 Task: Open the event Second Client Appreciation Dinner Banquet and Networking Gala on '2023/11/11', change the date to 2023/11/22, change the font style of the description to Arial, set the availability to Tentative, insert an emoji Red heart, logged in from the account softage.10@softage.net and add another guest for the event, softage.5@softage.net. Change the alignment of the event description to Align center.Change the font color of the description to Dark Blue and select an event charm, 
Action: Mouse moved to (392, 186)
Screenshot: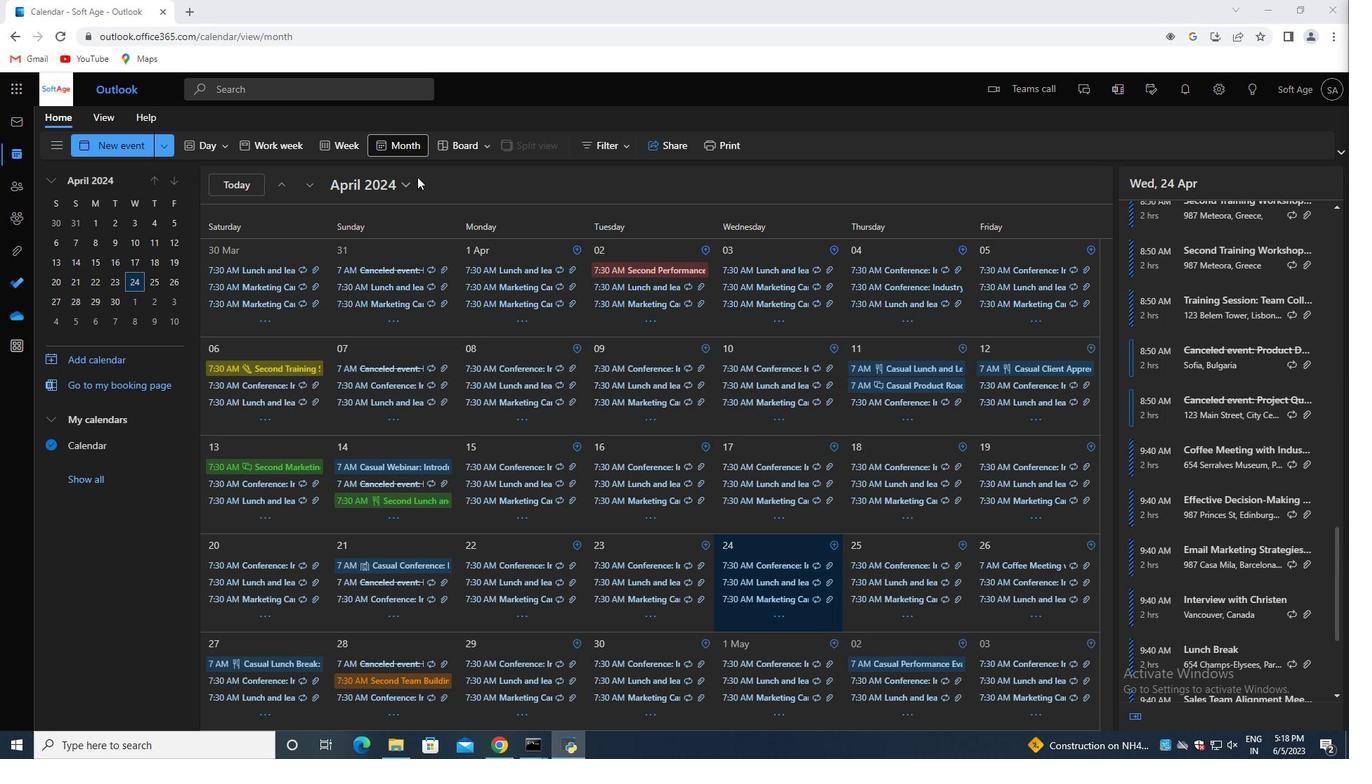 
Action: Mouse pressed left at (392, 186)
Screenshot: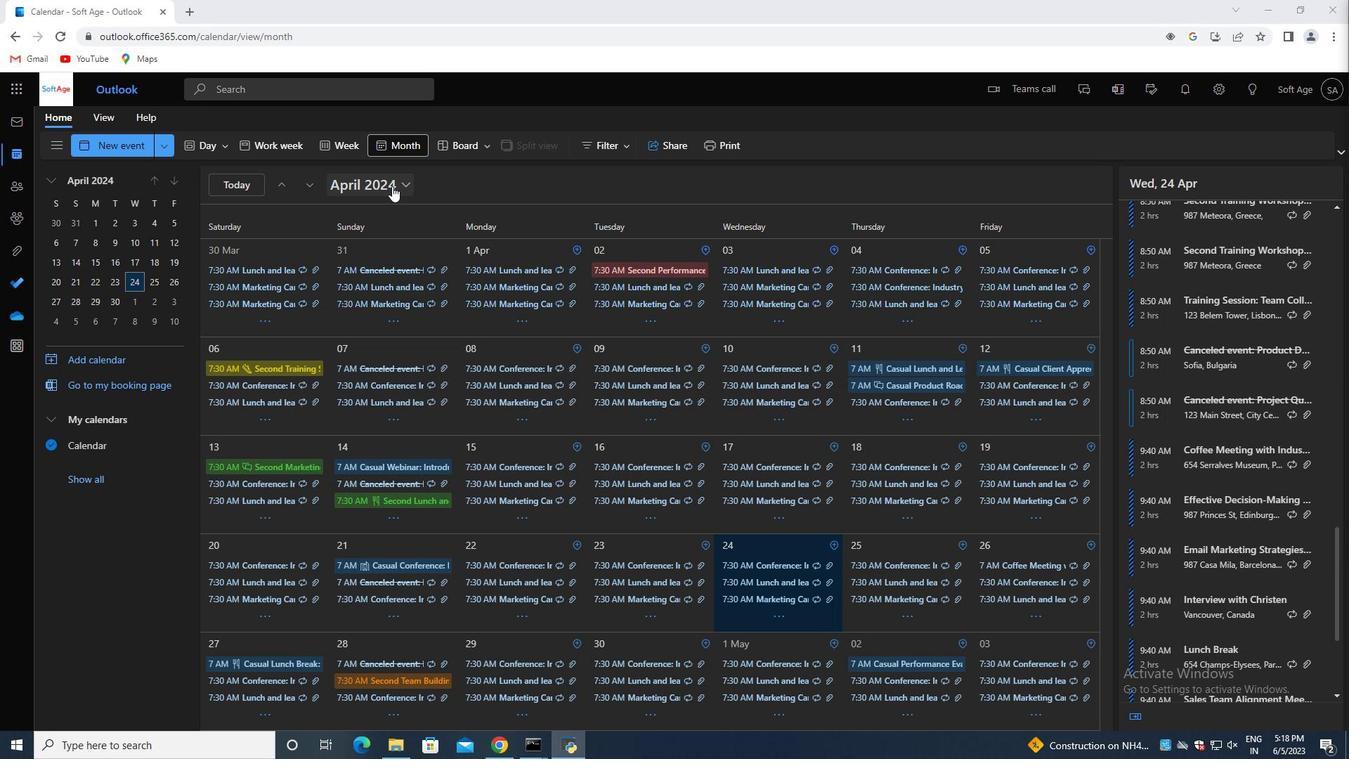 
Action: Mouse moved to (448, 218)
Screenshot: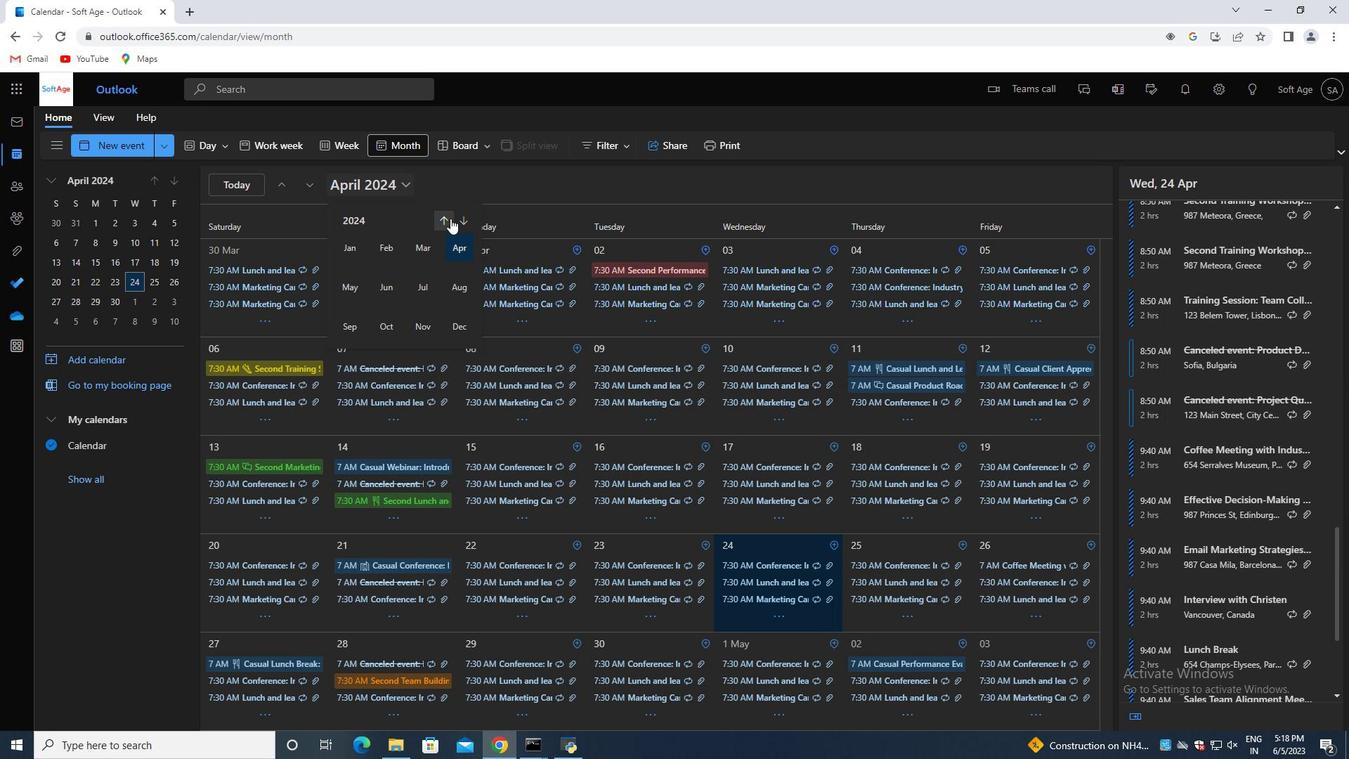 
Action: Mouse pressed left at (448, 218)
Screenshot: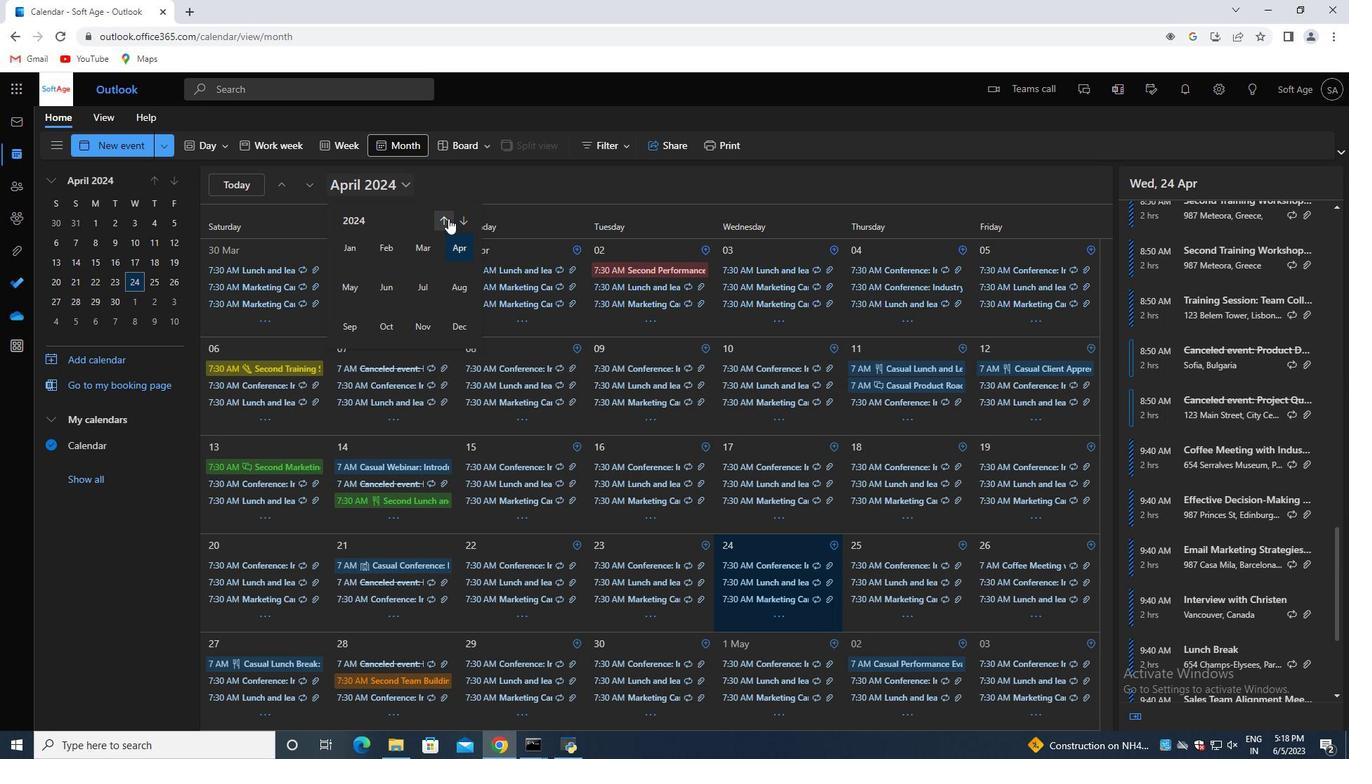 
Action: Mouse moved to (425, 330)
Screenshot: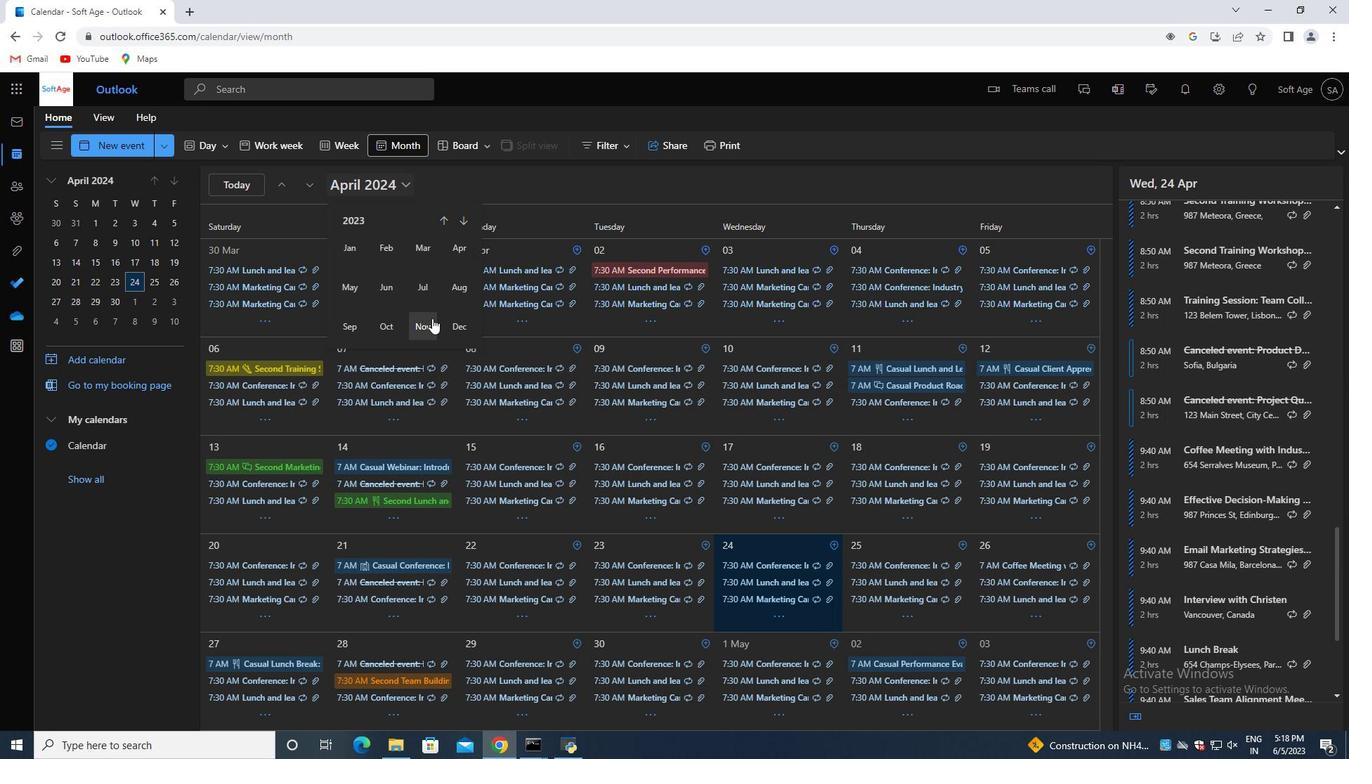 
Action: Mouse pressed left at (425, 330)
Screenshot: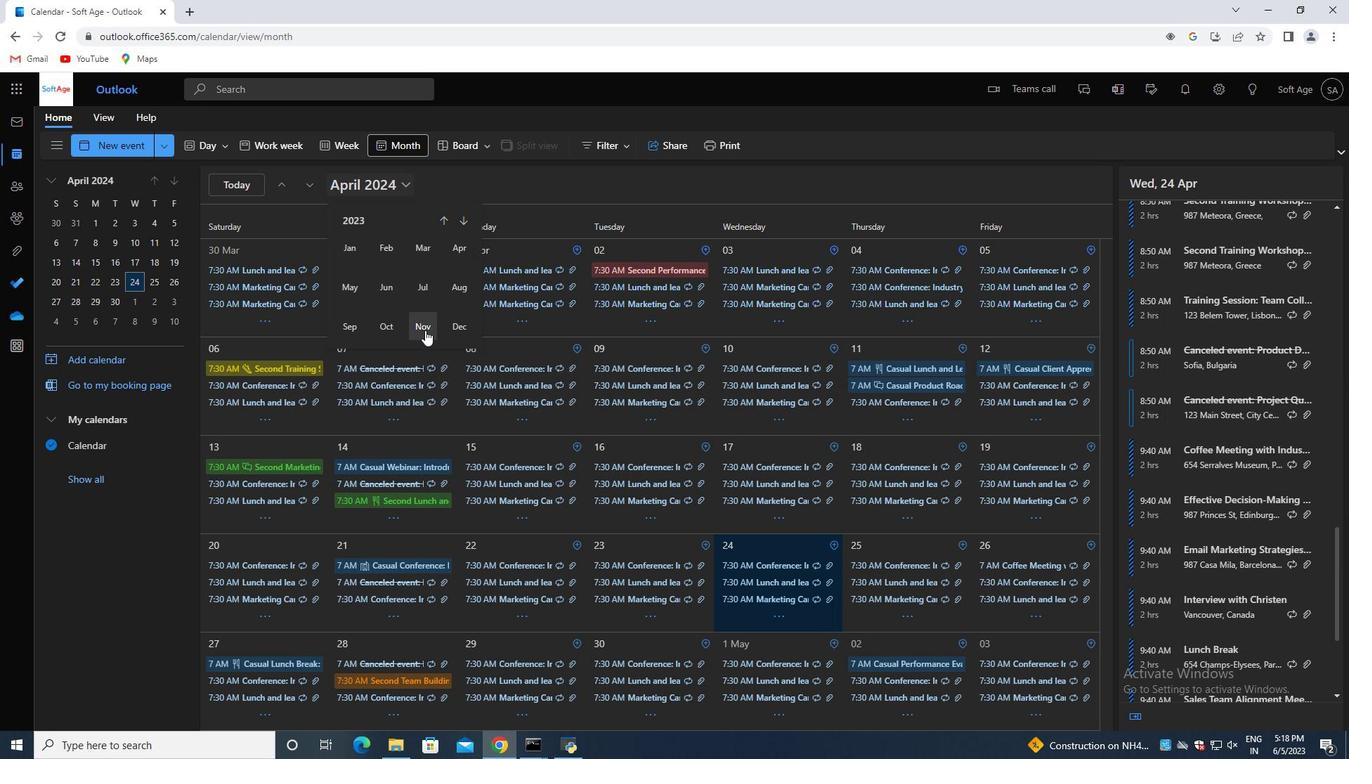 
Action: Mouse moved to (255, 447)
Screenshot: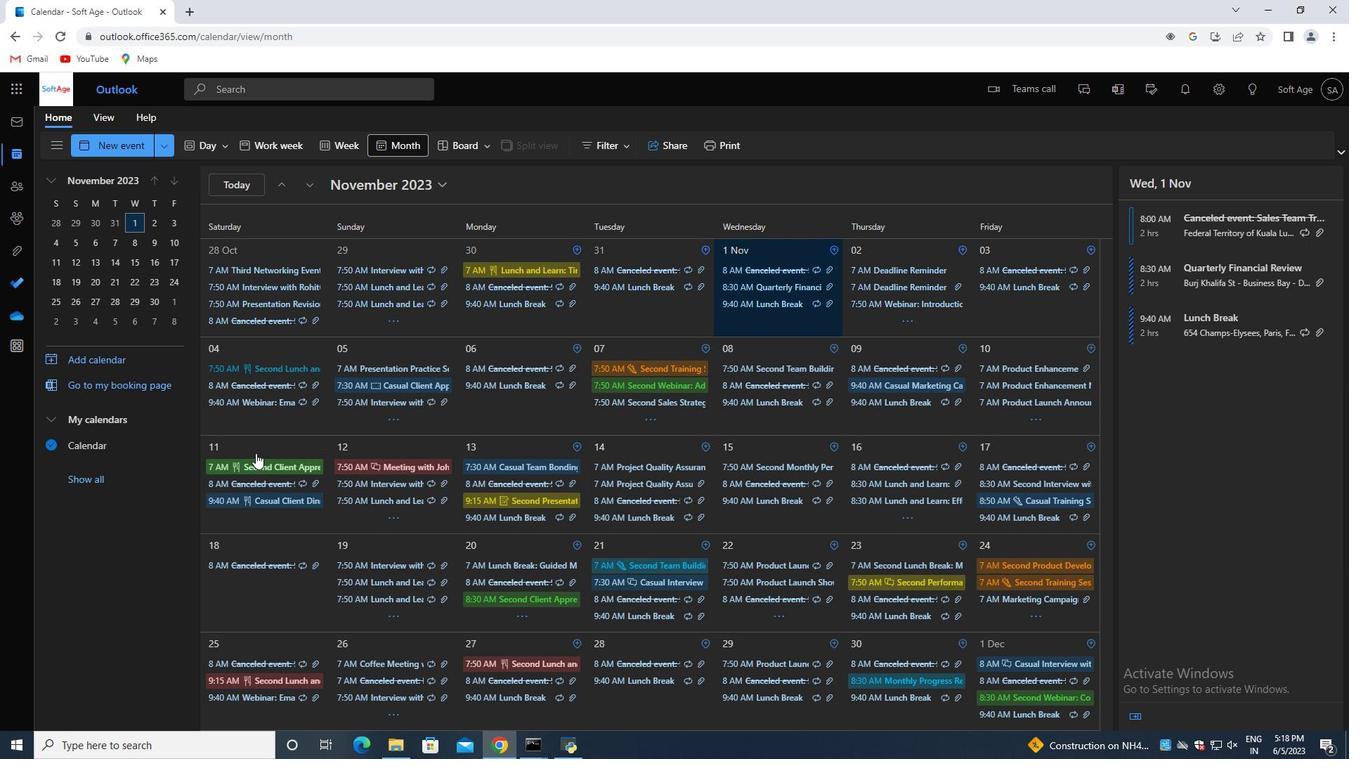 
Action: Mouse pressed left at (255, 447)
Screenshot: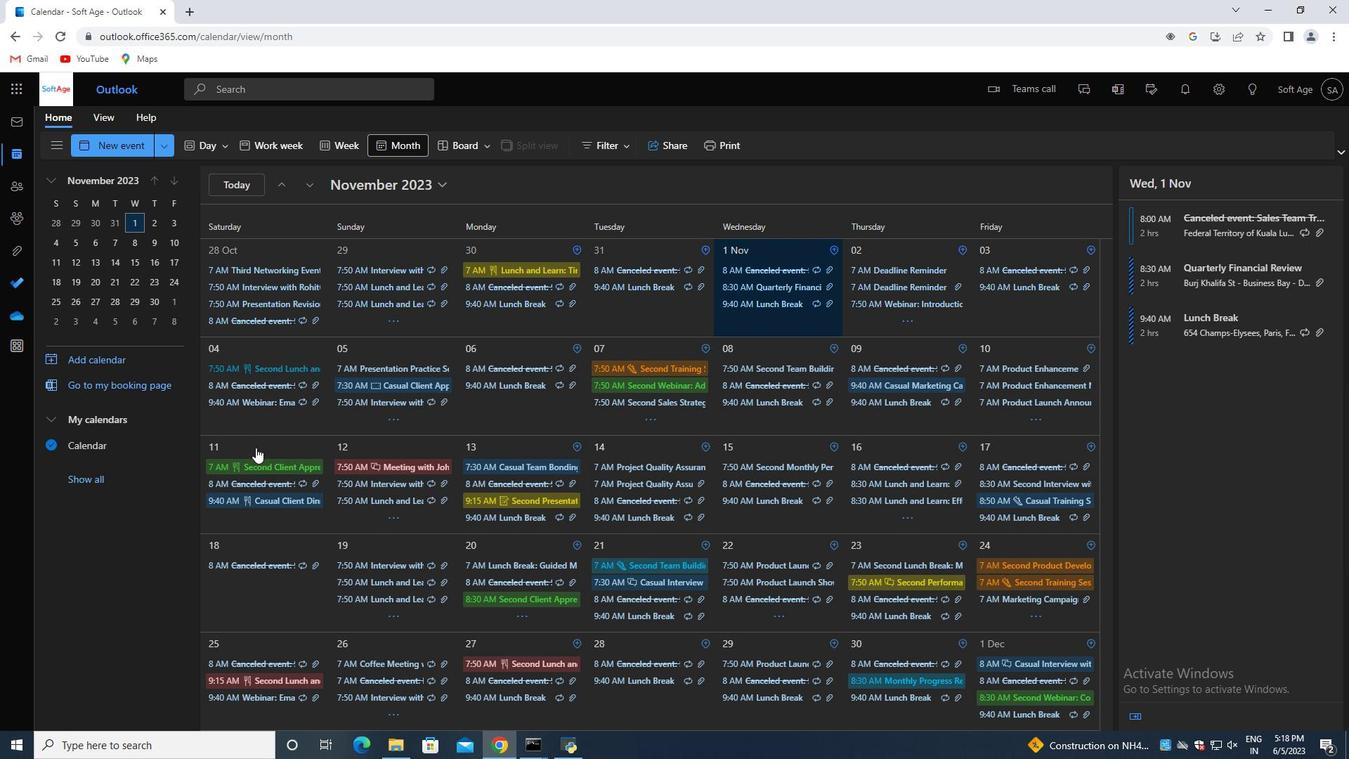 
Action: Mouse moved to (1328, 216)
Screenshot: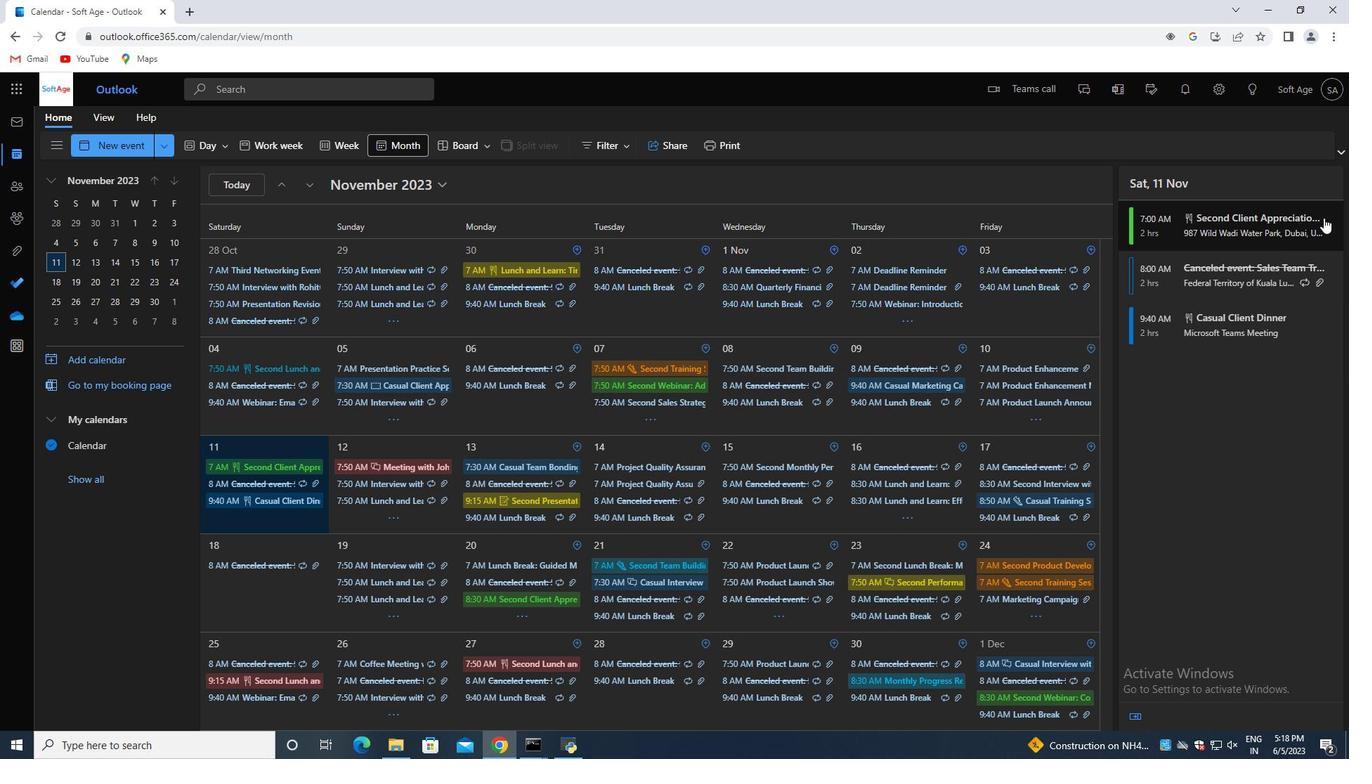 
Action: Mouse pressed left at (1328, 216)
Screenshot: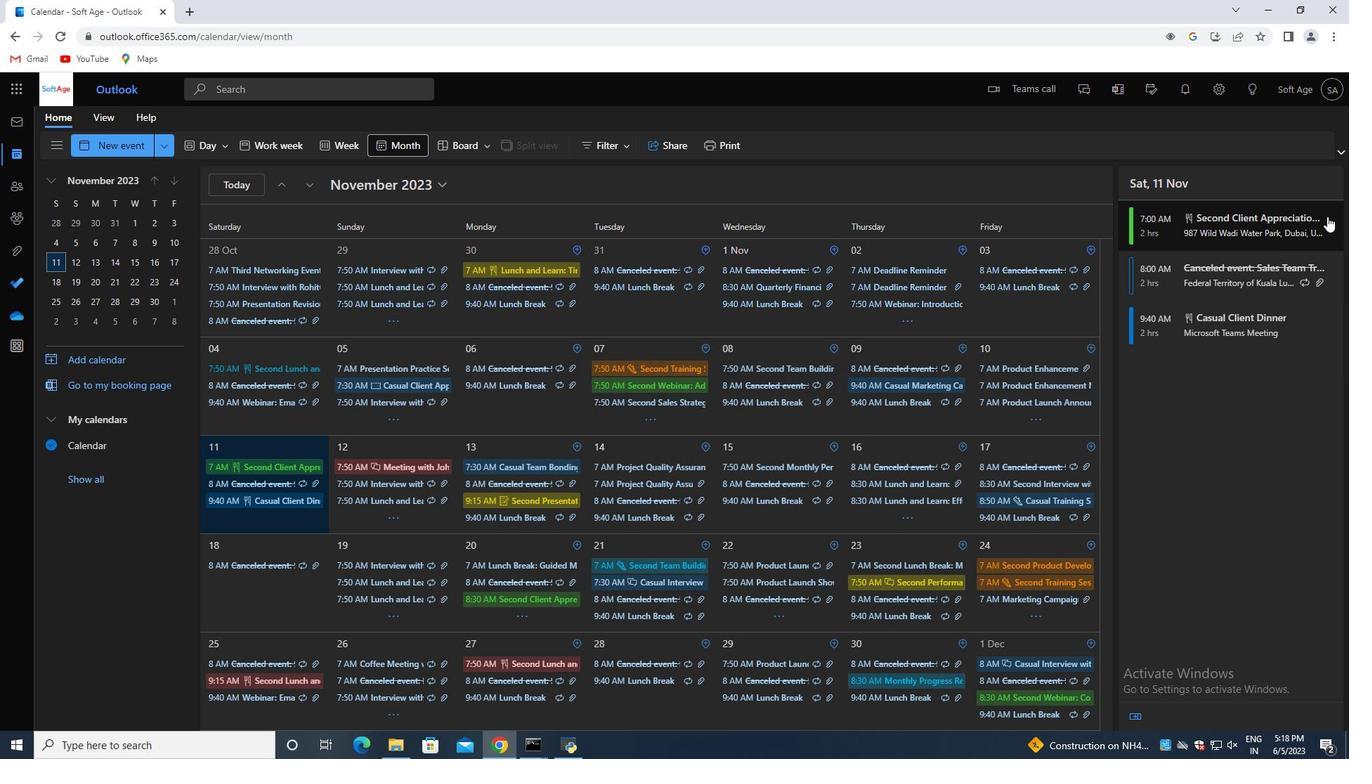
Action: Mouse moved to (910, 401)
Screenshot: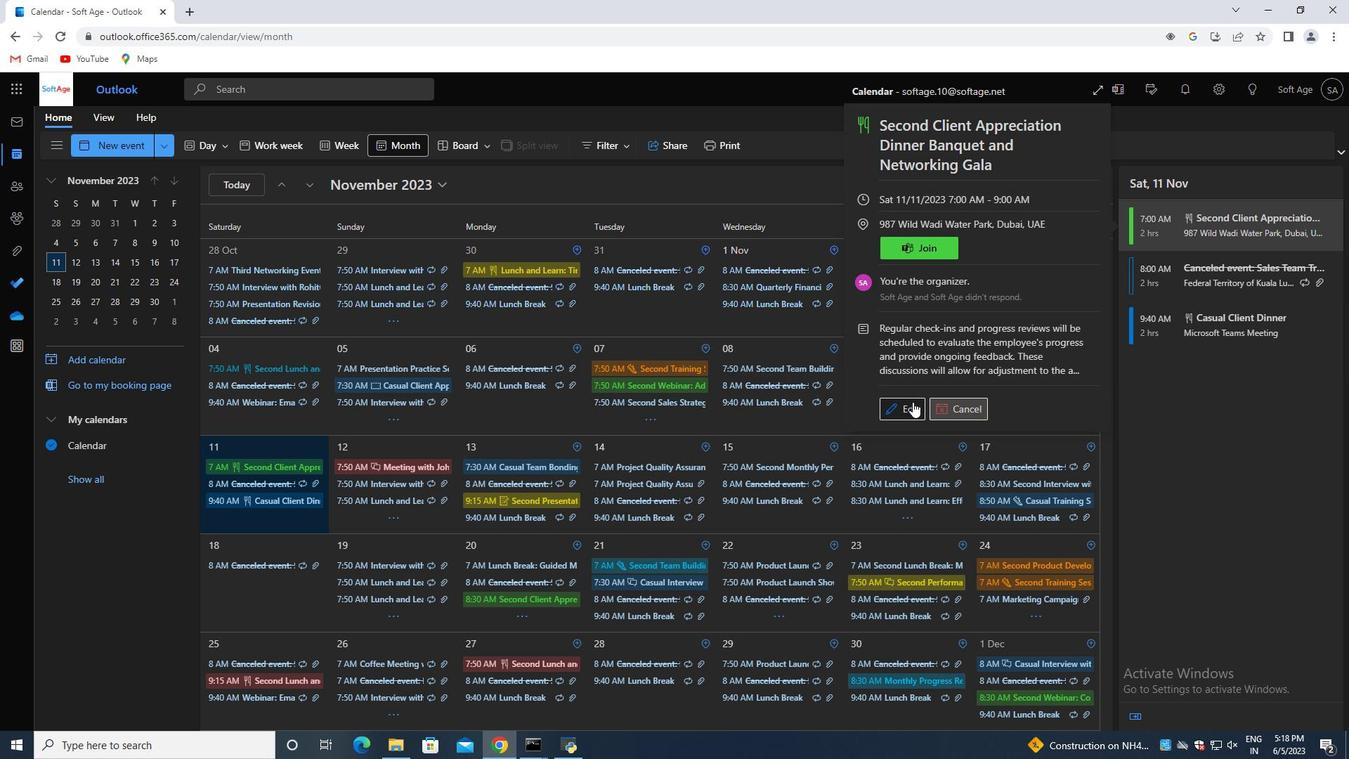 
Action: Mouse pressed left at (910, 401)
Screenshot: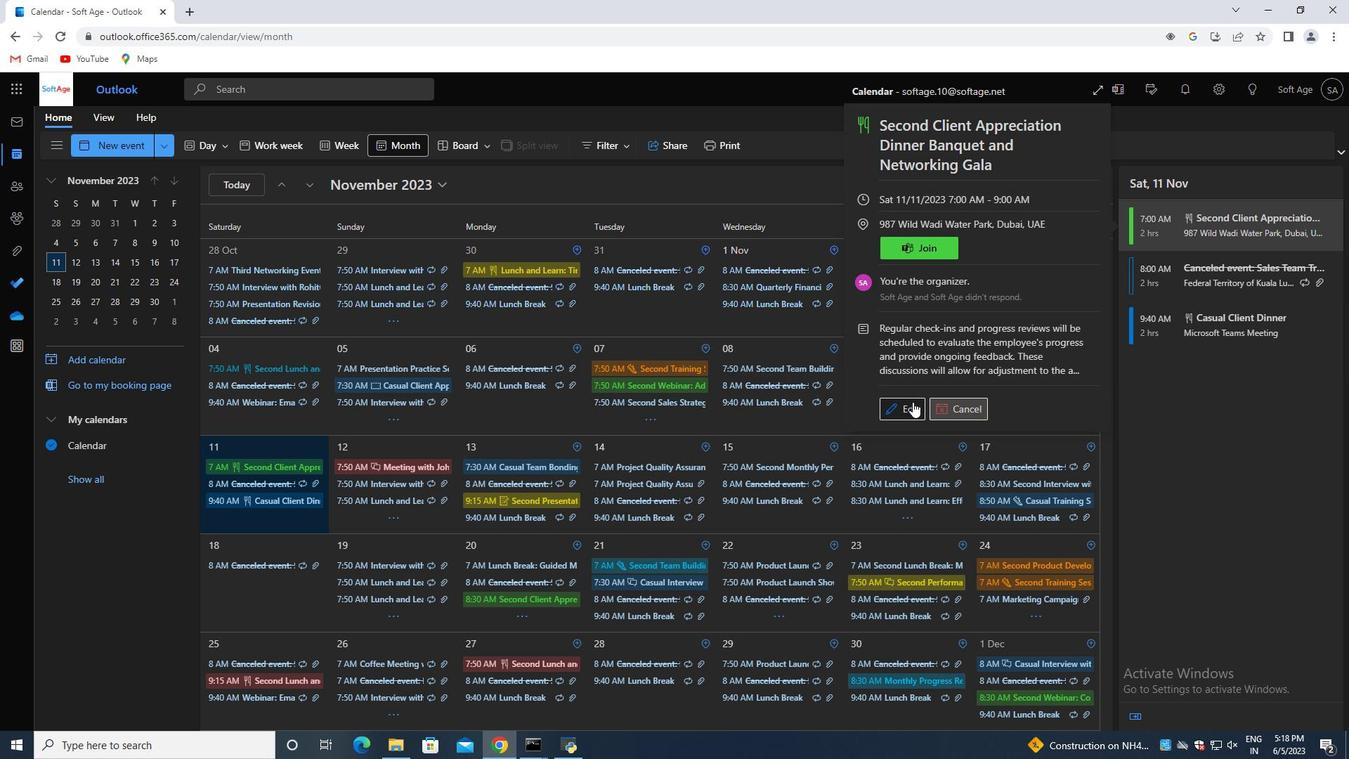 
Action: Mouse moved to (410, 392)
Screenshot: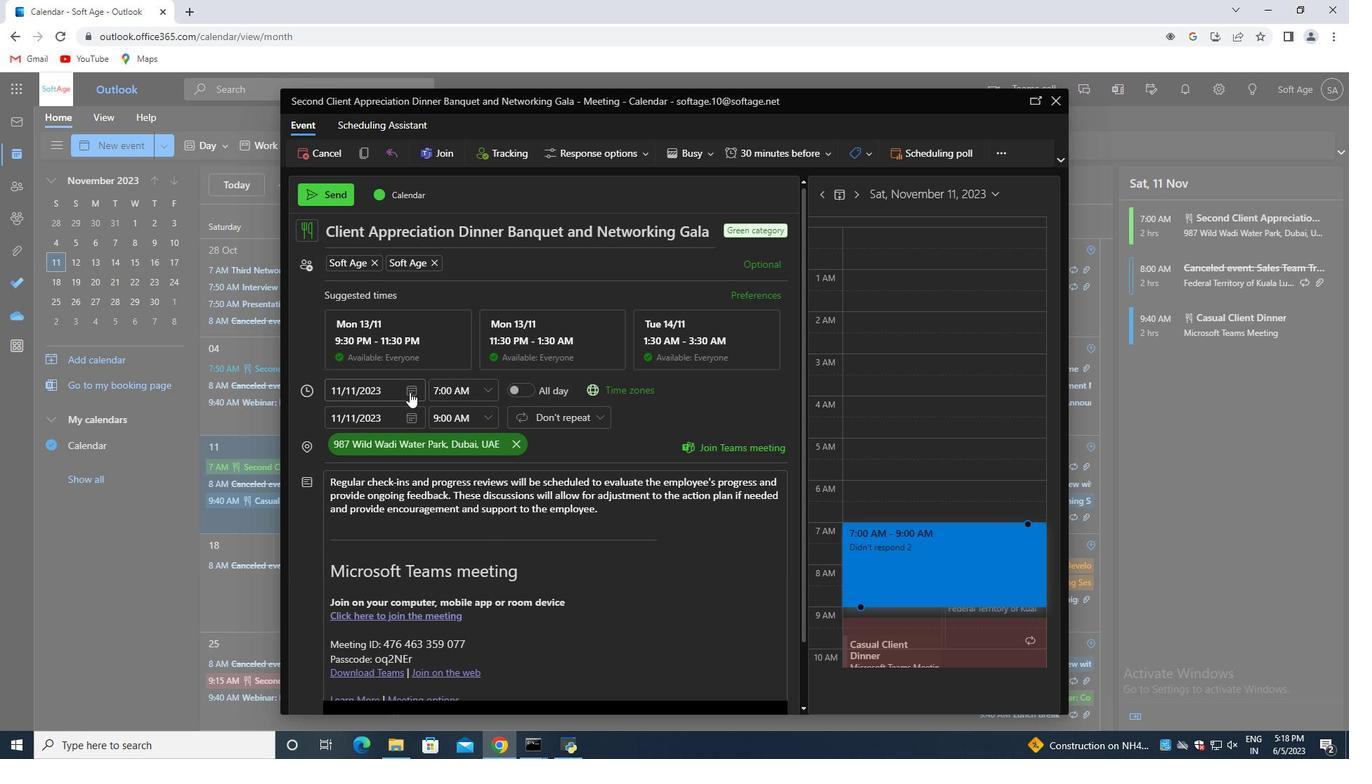 
Action: Mouse pressed left at (410, 392)
Screenshot: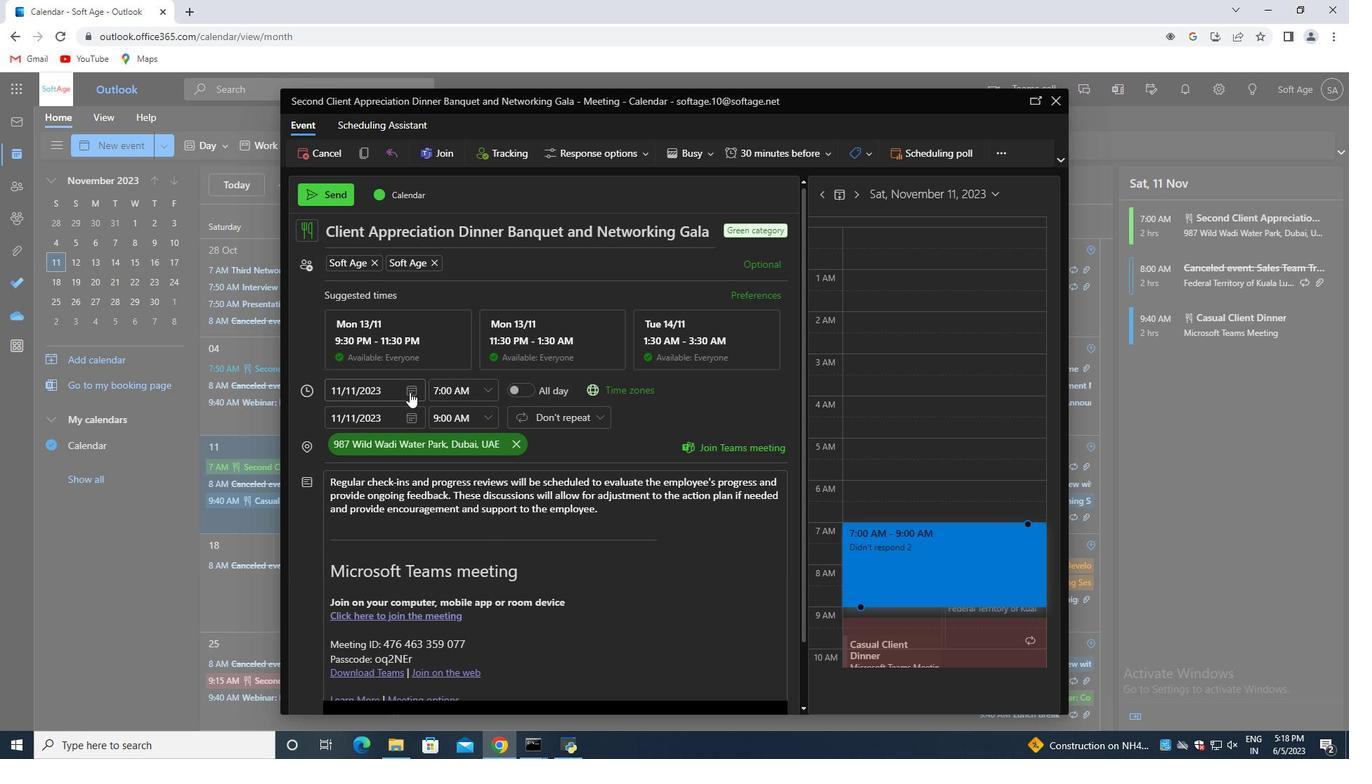 
Action: Mouse moved to (418, 520)
Screenshot: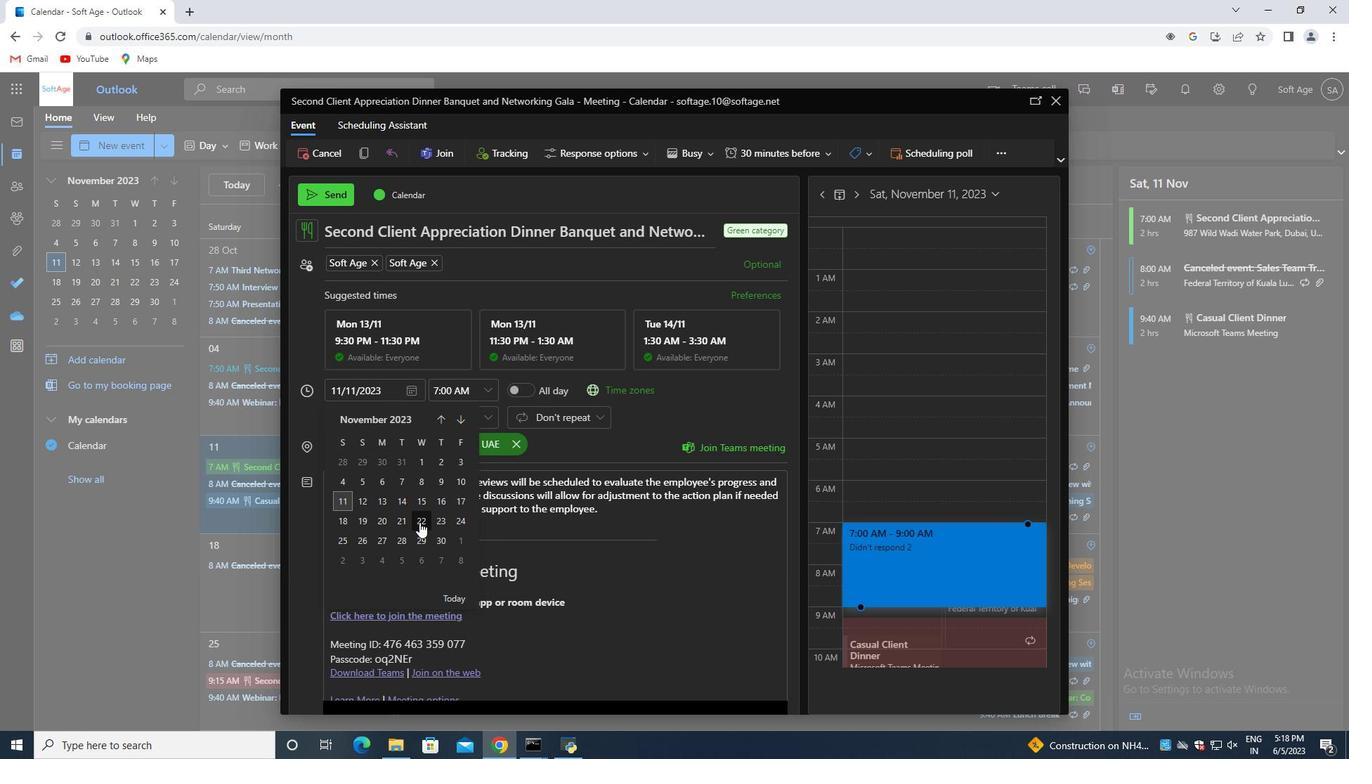 
Action: Mouse pressed left at (418, 520)
Screenshot: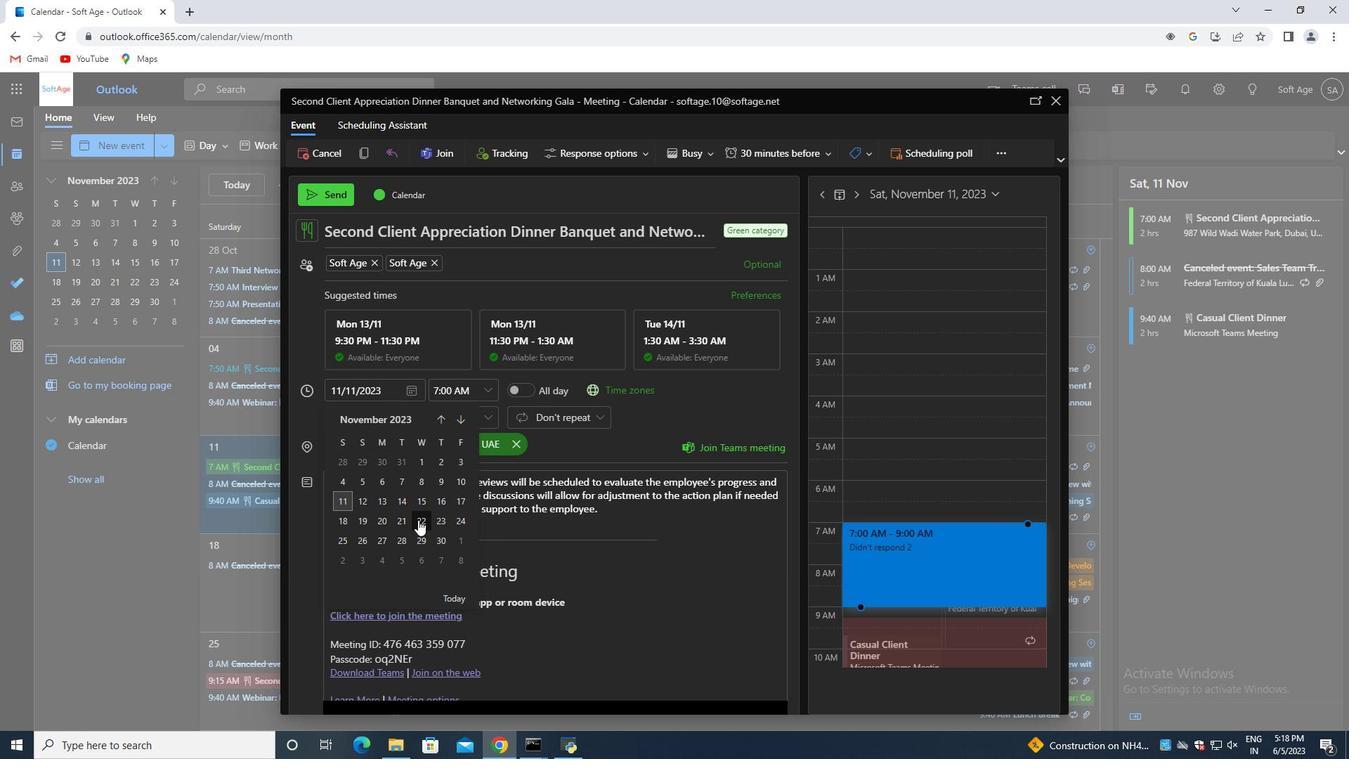
Action: Mouse moved to (617, 515)
Screenshot: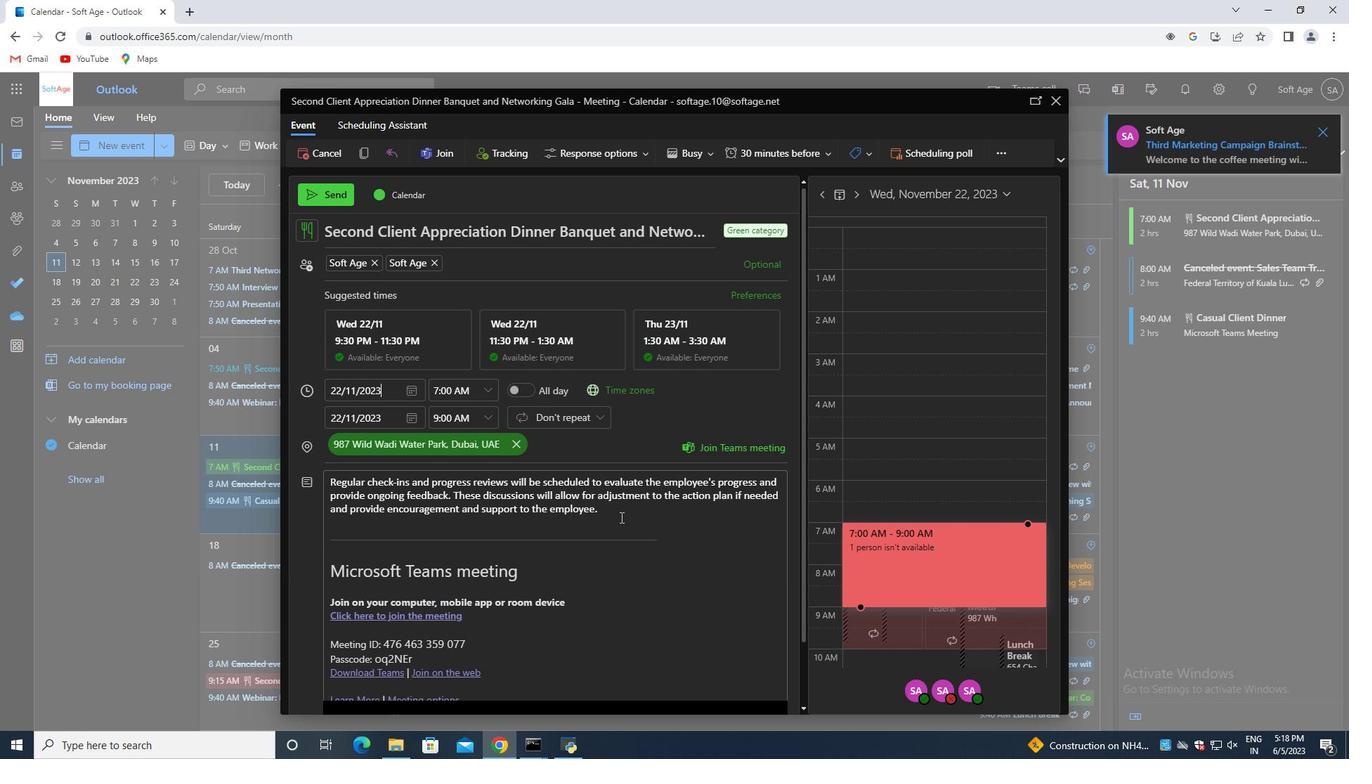 
Action: Mouse pressed left at (617, 515)
Screenshot: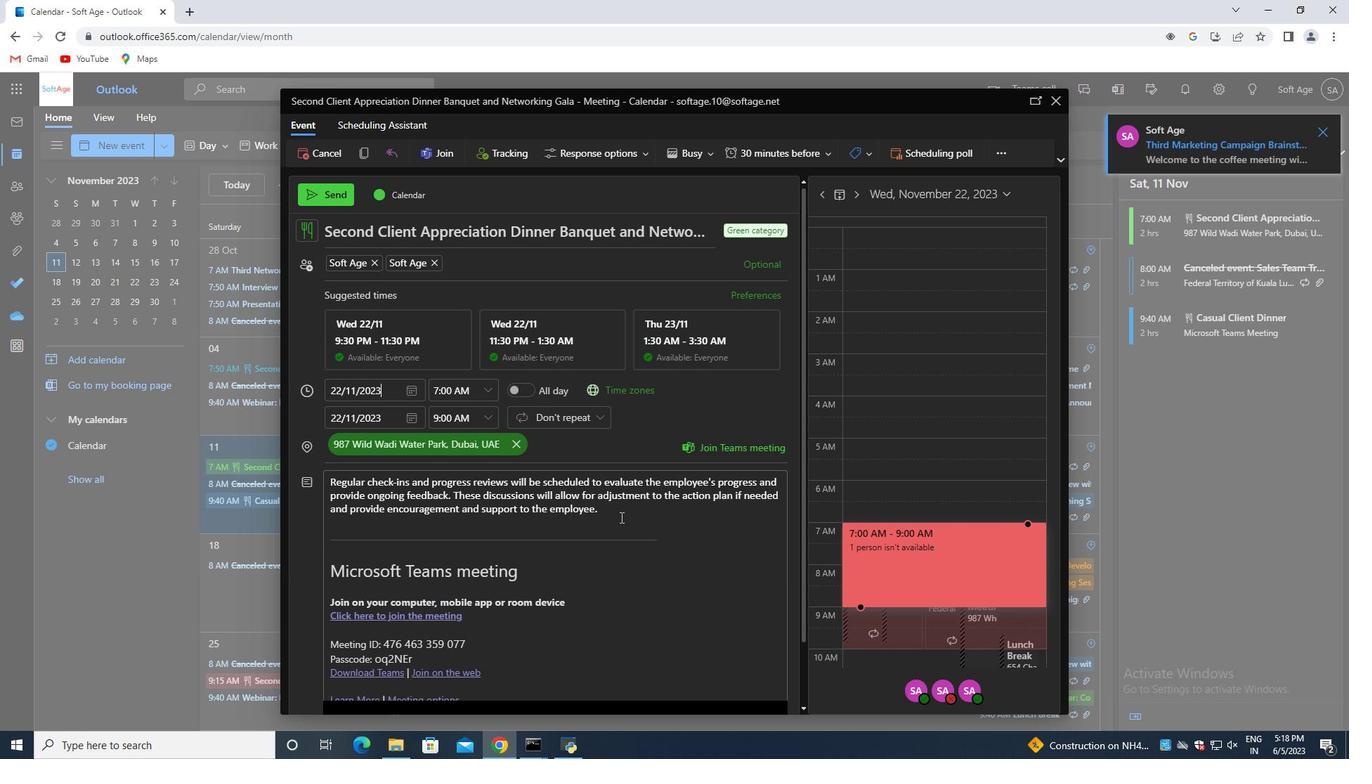 
Action: Mouse moved to (473, 561)
Screenshot: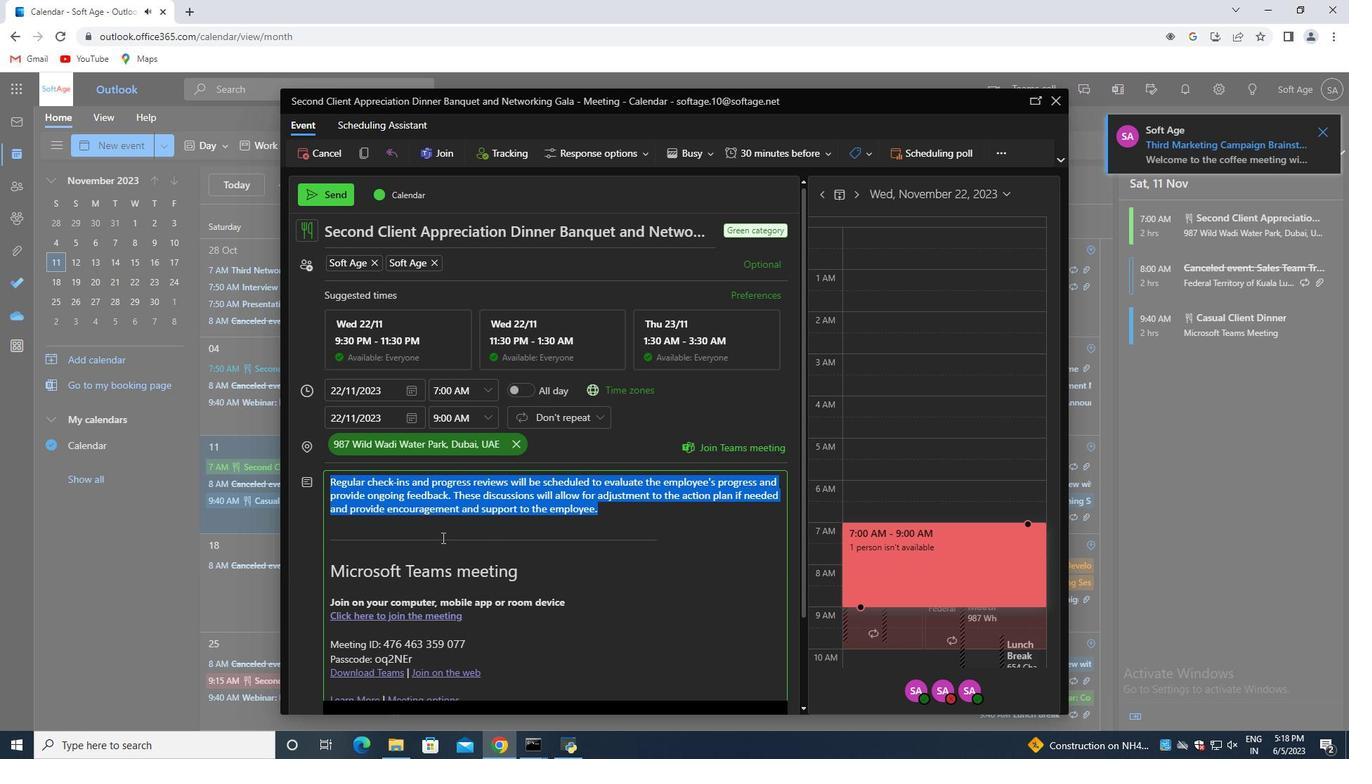 
Action: Mouse scrolled (473, 561) with delta (0, 0)
Screenshot: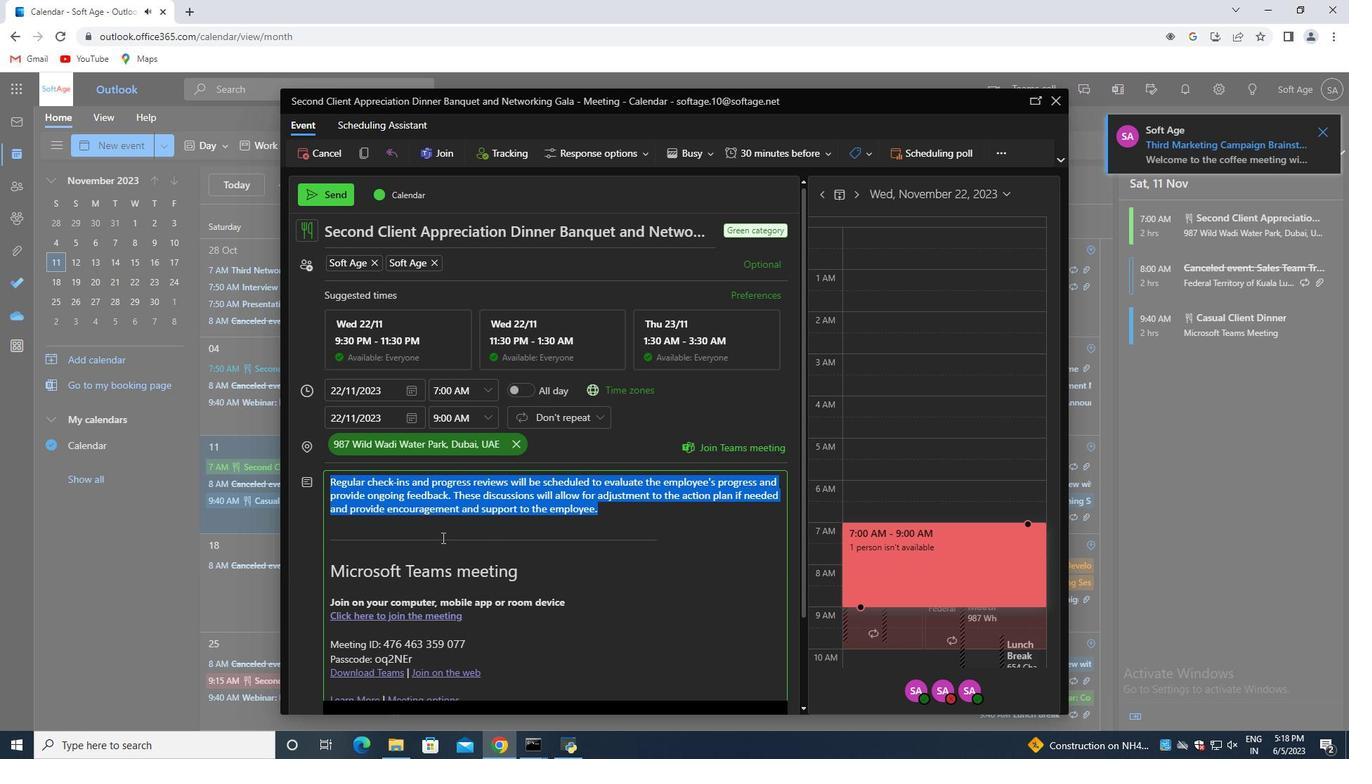 
Action: Mouse moved to (475, 567)
Screenshot: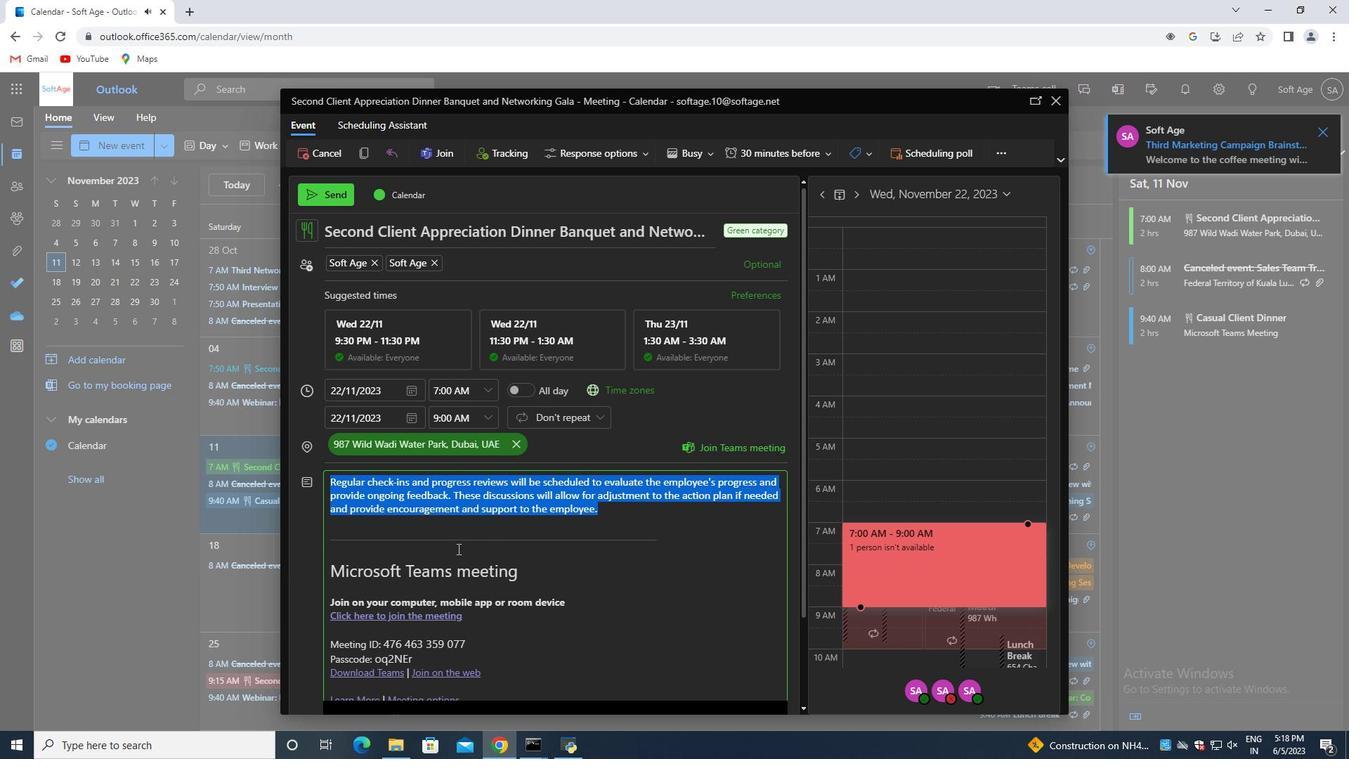 
Action: Mouse scrolled (473, 562) with delta (0, 0)
Screenshot: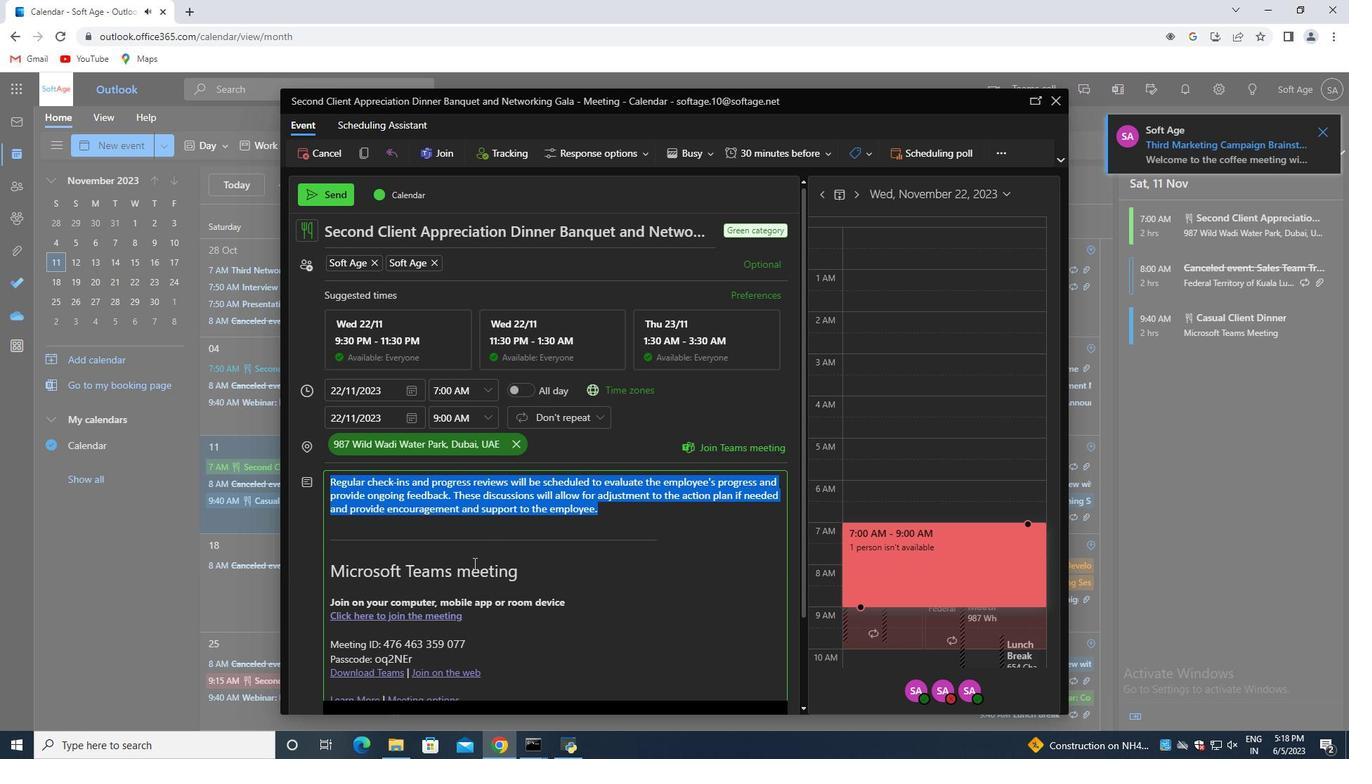 
Action: Mouse moved to (479, 571)
Screenshot: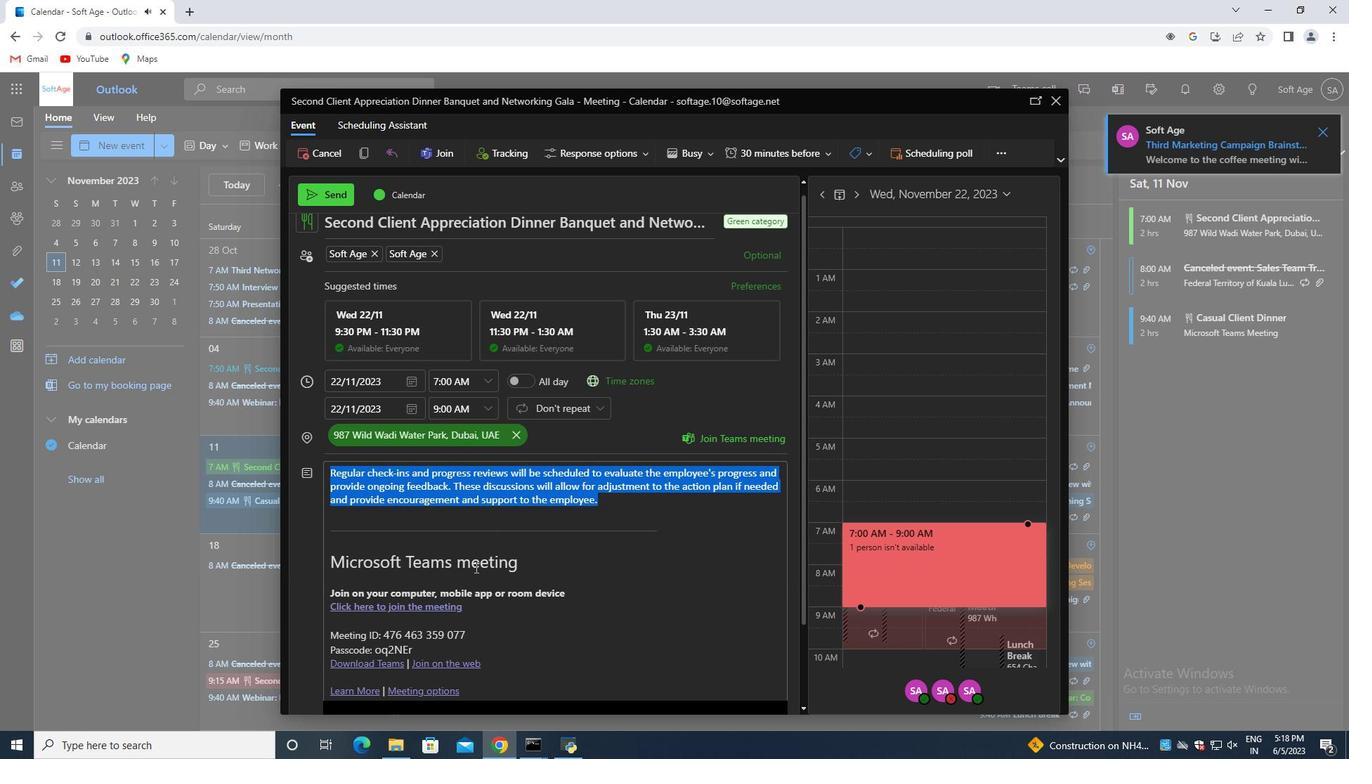 
Action: Mouse scrolled (475, 567) with delta (0, 0)
Screenshot: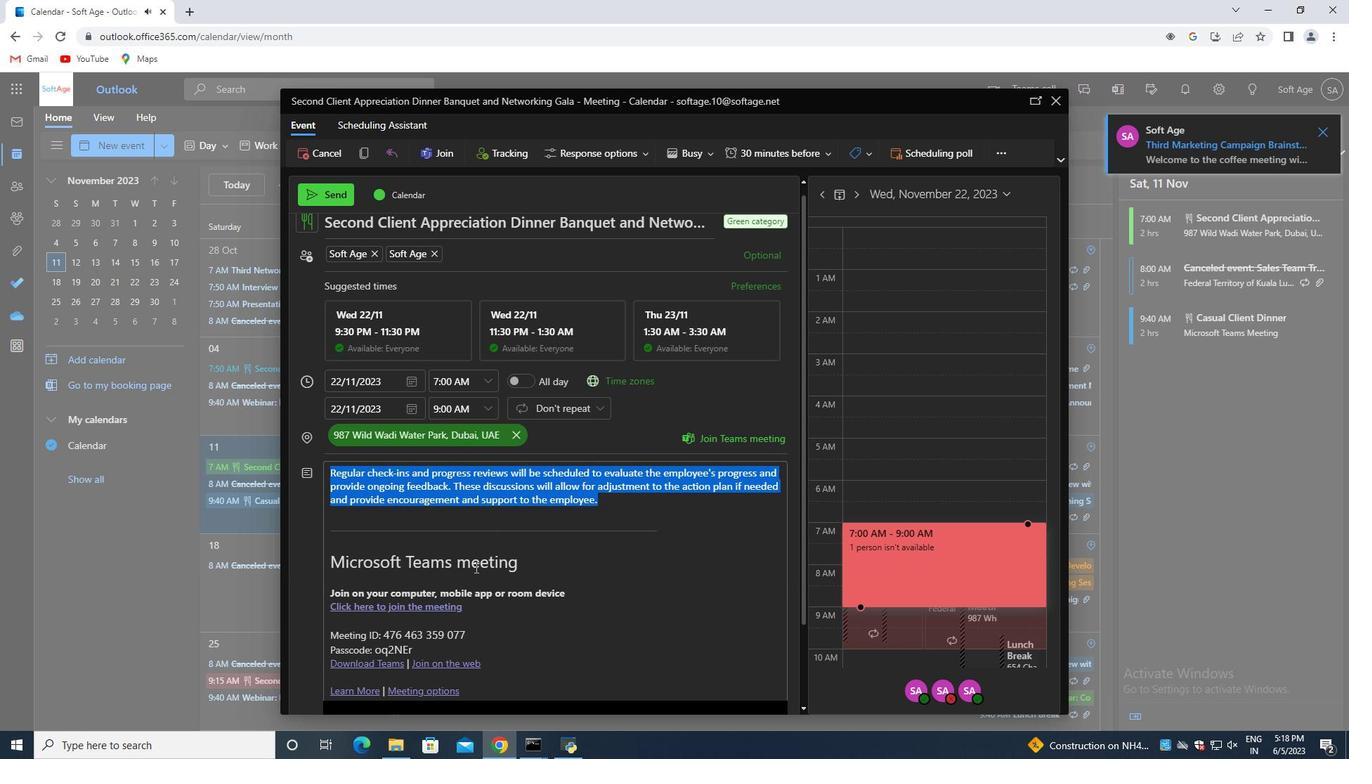 
Action: Mouse moved to (416, 597)
Screenshot: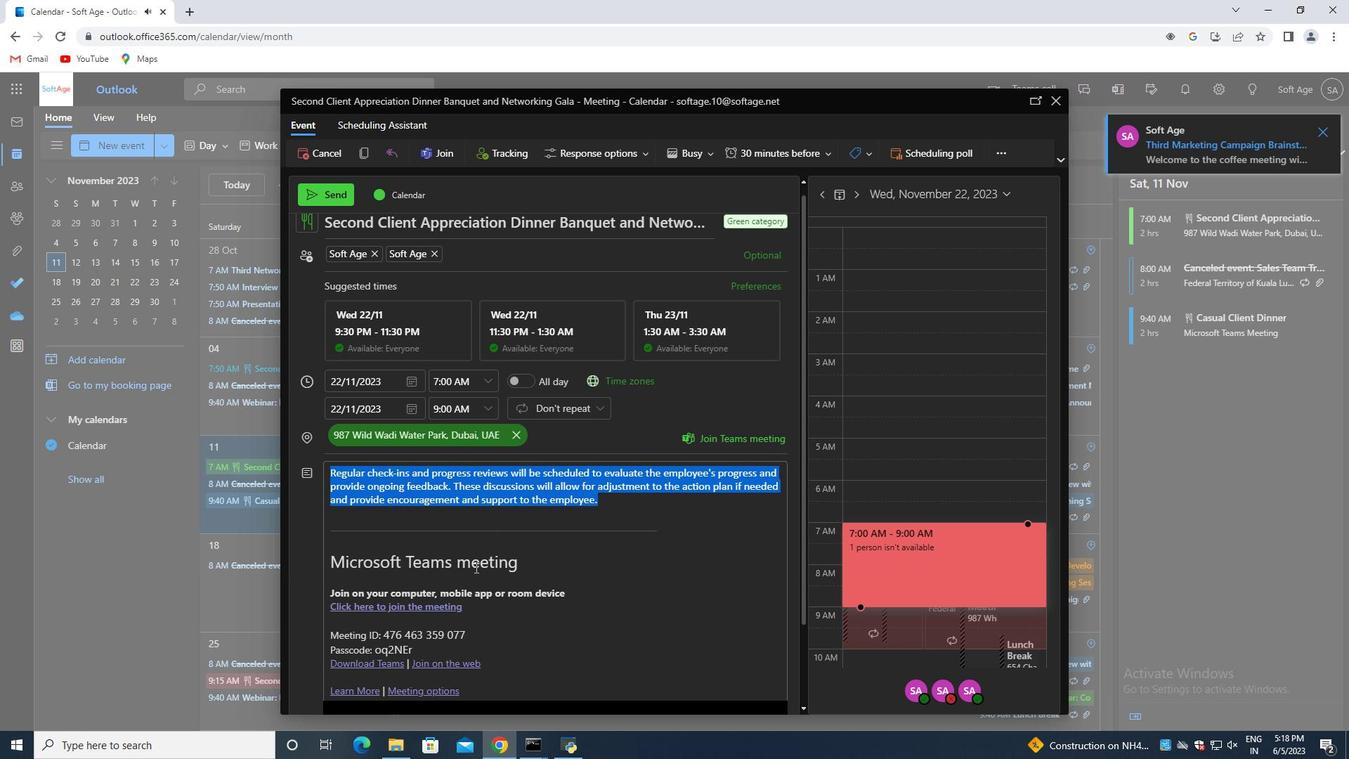 
Action: Mouse scrolled (480, 572) with delta (0, 0)
Screenshot: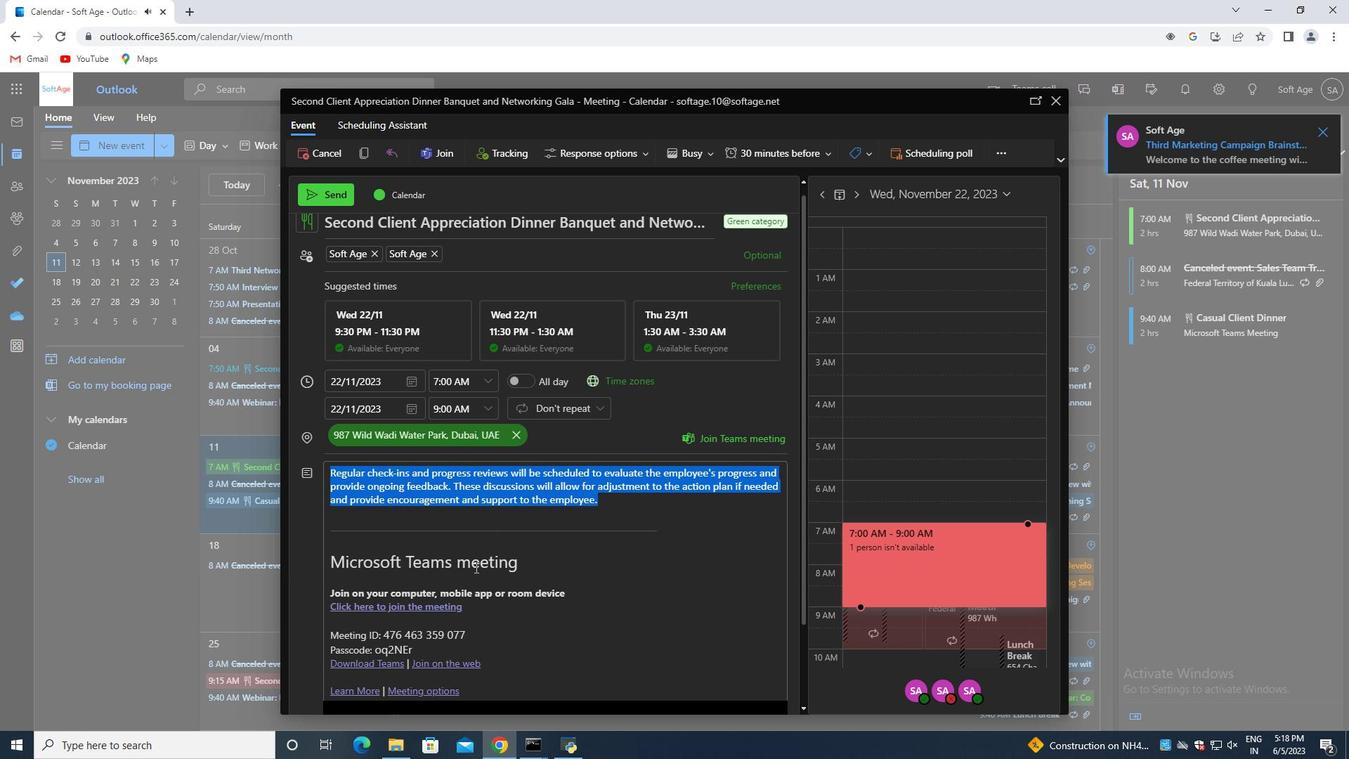 
Action: Mouse moved to (415, 600)
Screenshot: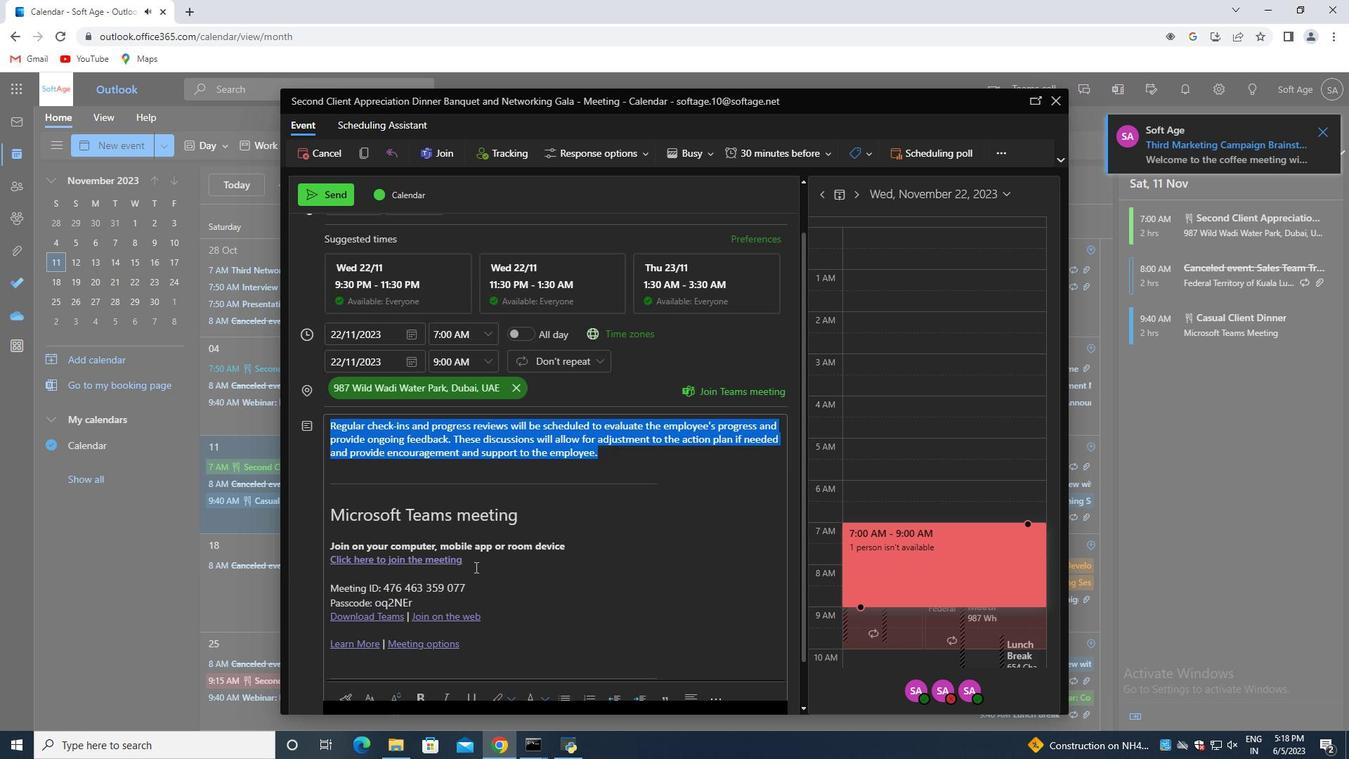 
Action: Mouse scrolled (415, 598) with delta (0, 0)
Screenshot: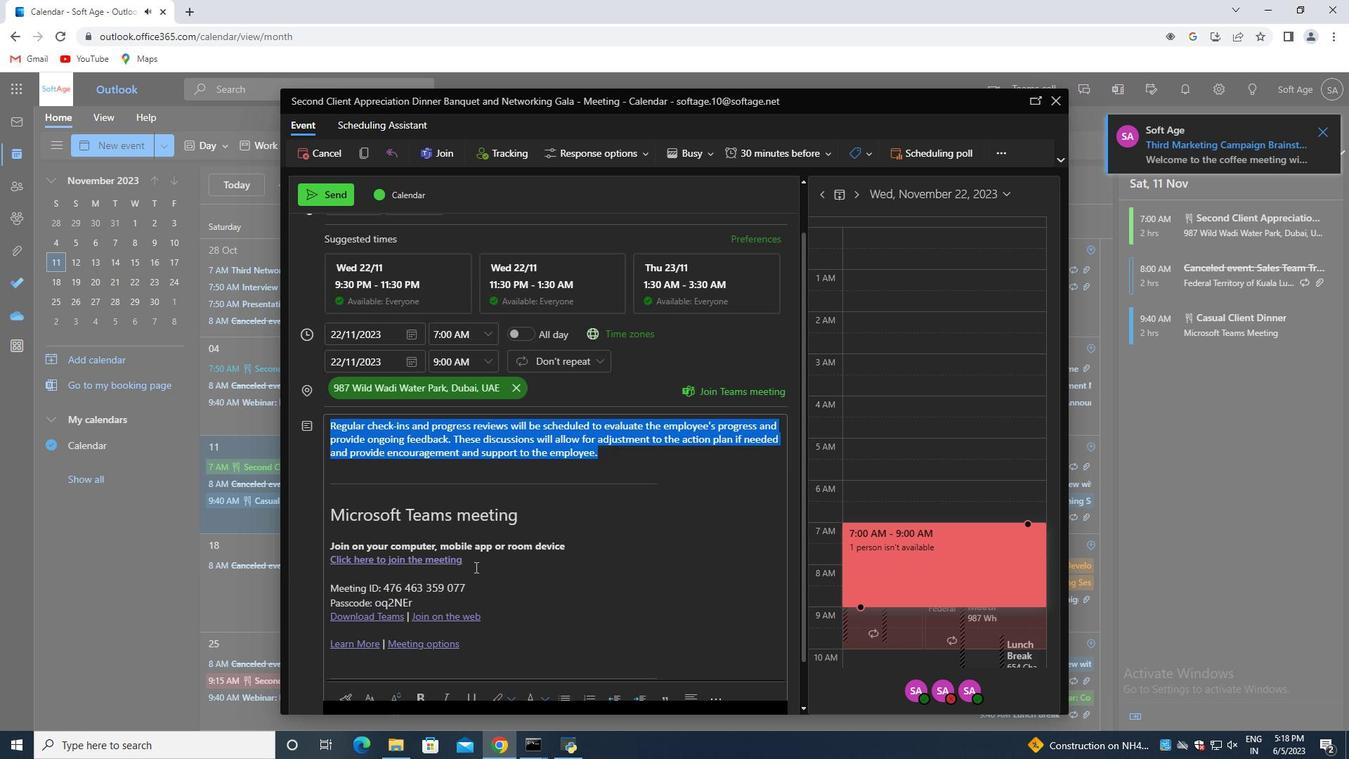 
Action: Mouse moved to (414, 609)
Screenshot: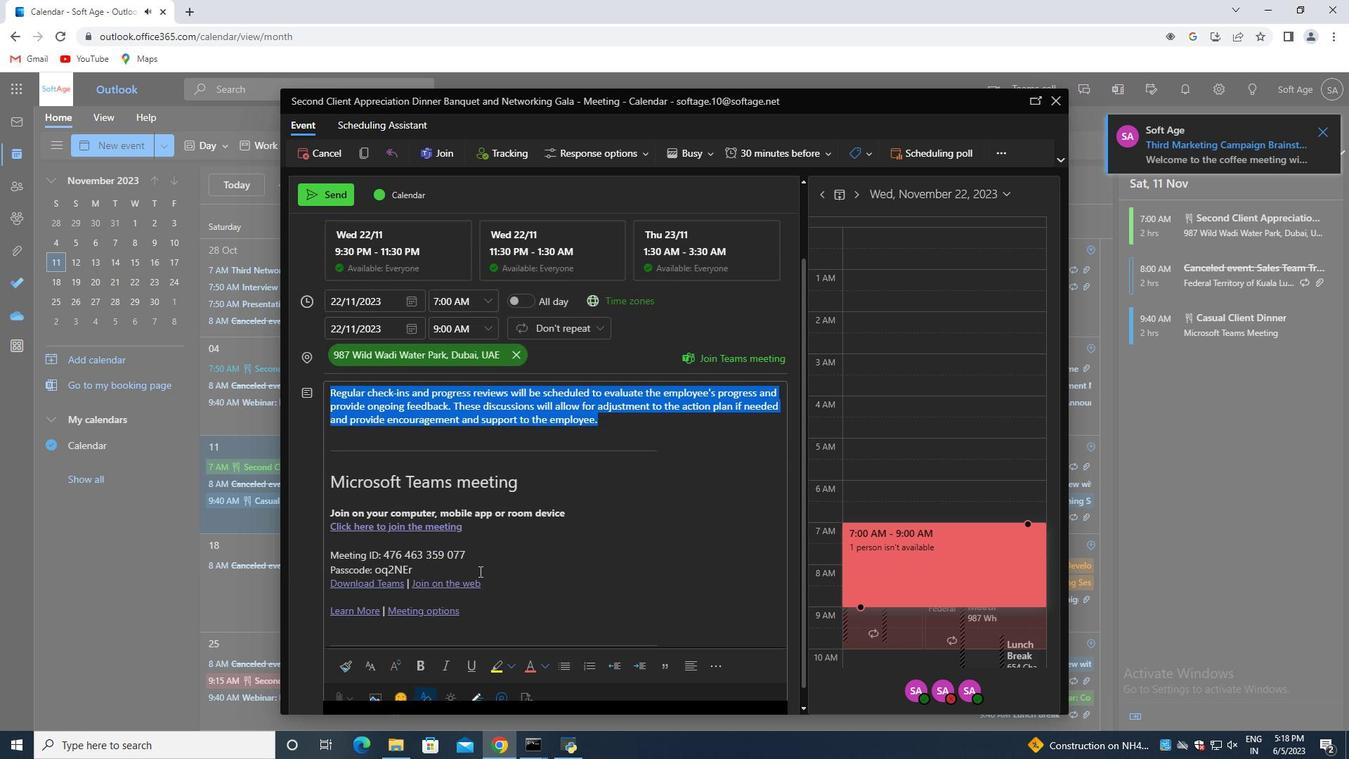 
Action: Mouse scrolled (414, 607) with delta (0, 0)
Screenshot: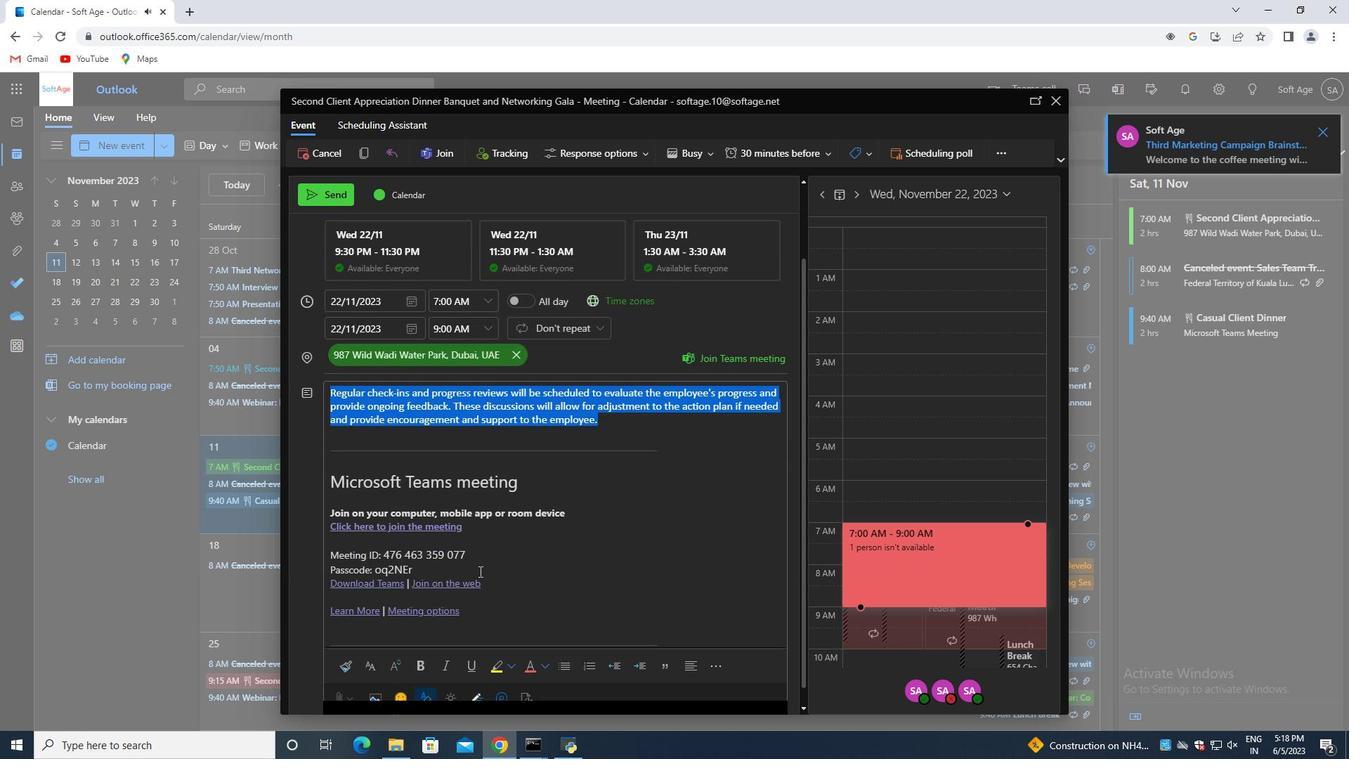 
Action: Mouse moved to (414, 609)
Screenshot: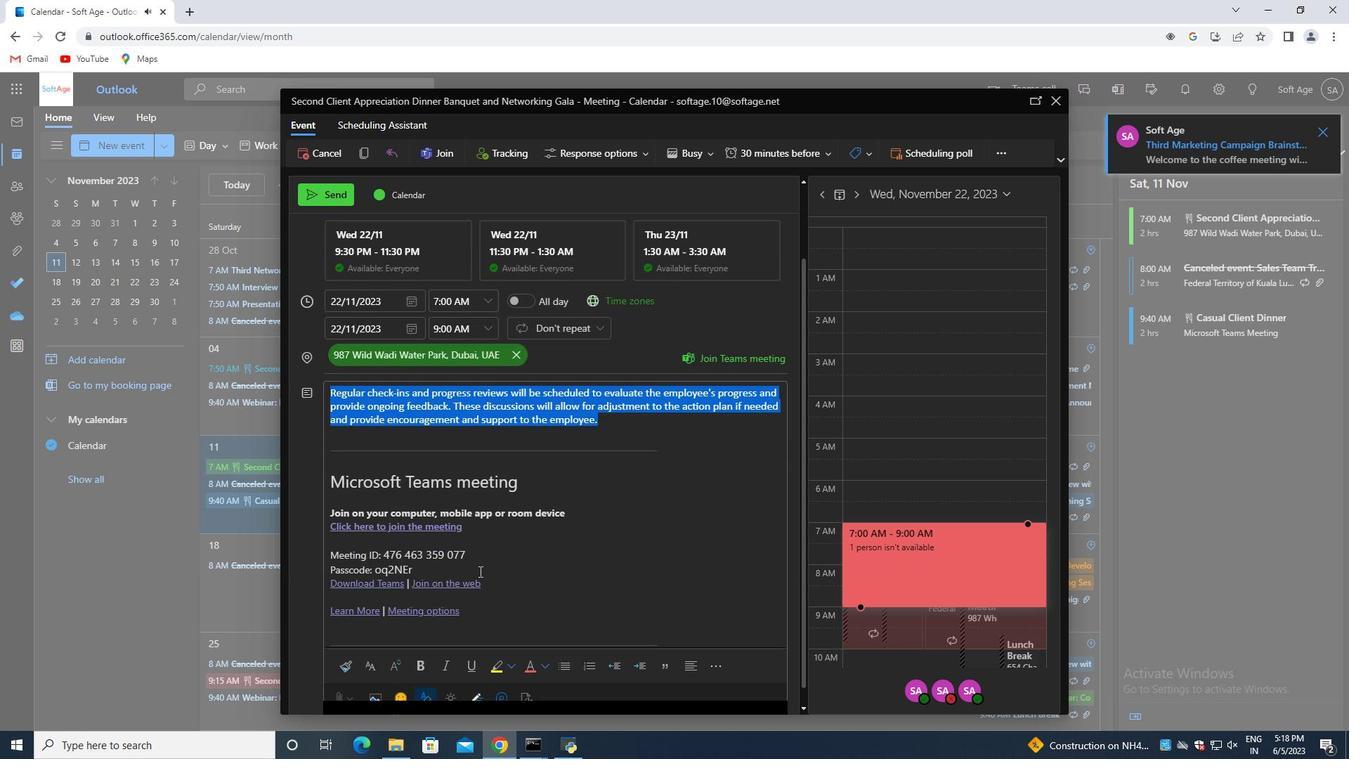 
Action: Mouse scrolled (414, 608) with delta (0, 0)
Screenshot: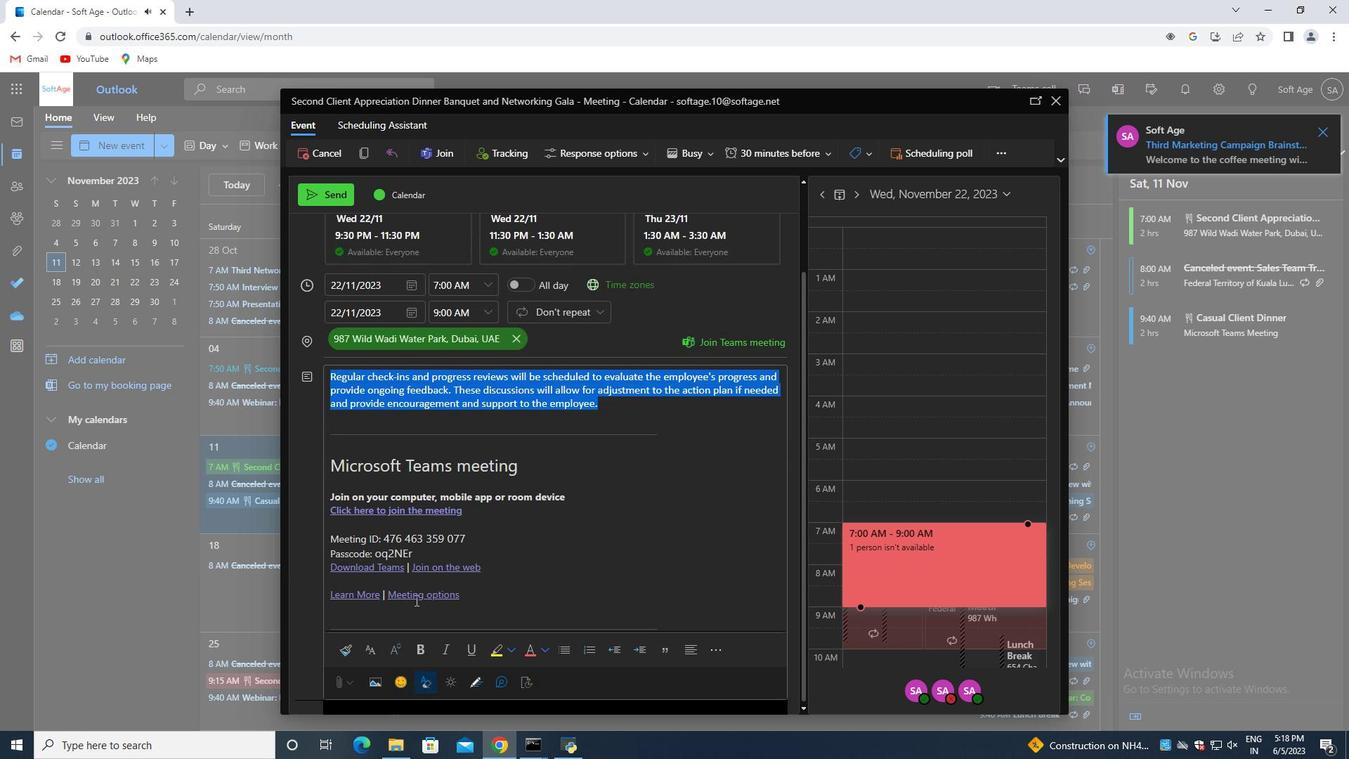 
Action: Mouse moved to (412, 611)
Screenshot: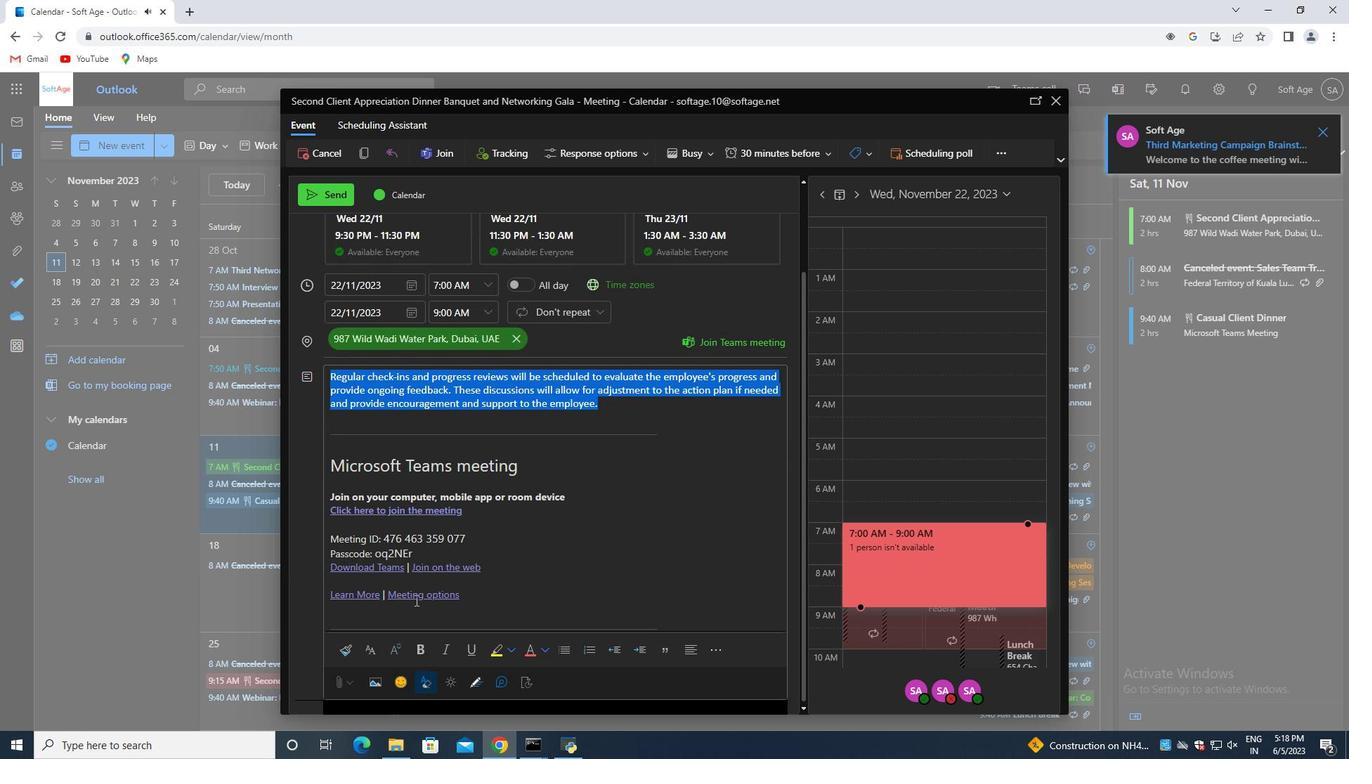
Action: Mouse scrolled (412, 610) with delta (0, 0)
Screenshot: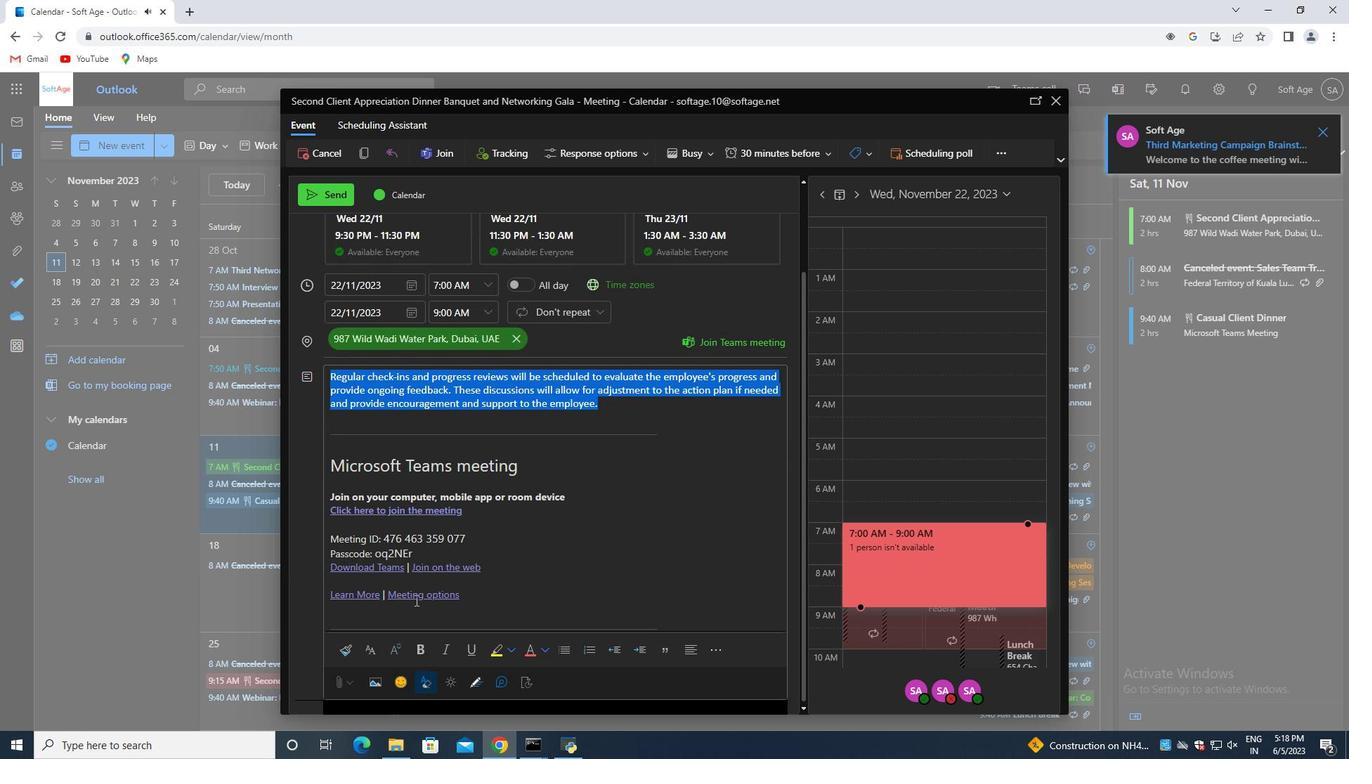 
Action: Mouse moved to (404, 613)
Screenshot: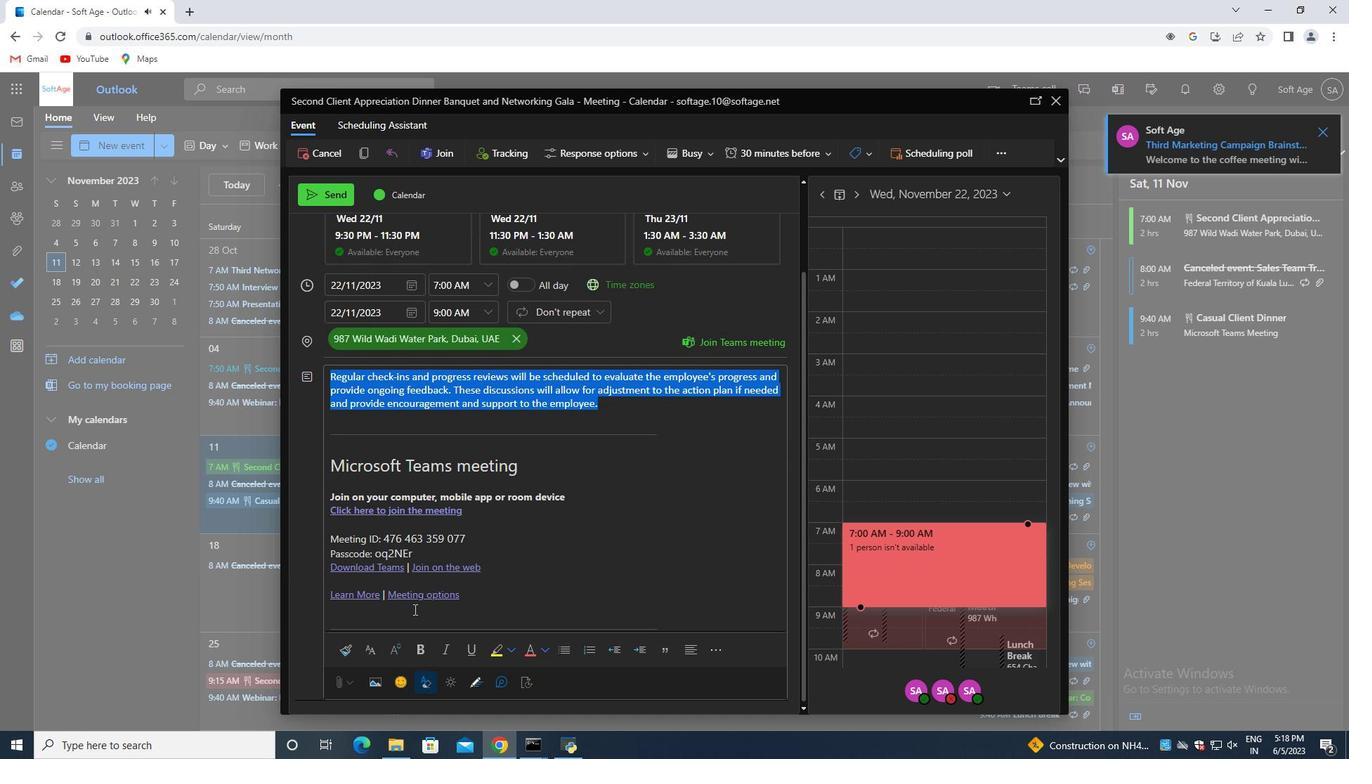 
Action: Mouse scrolled (404, 613) with delta (0, 0)
Screenshot: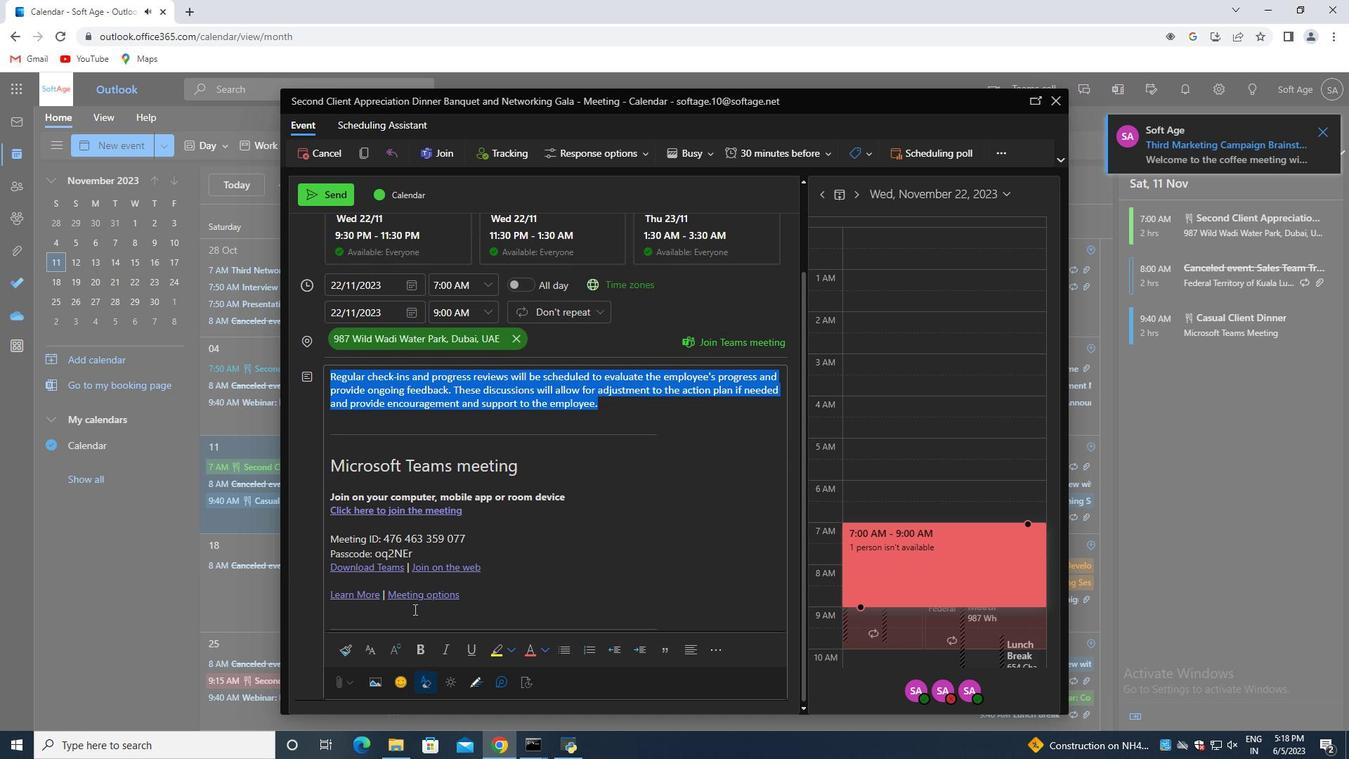 
Action: Mouse moved to (372, 650)
Screenshot: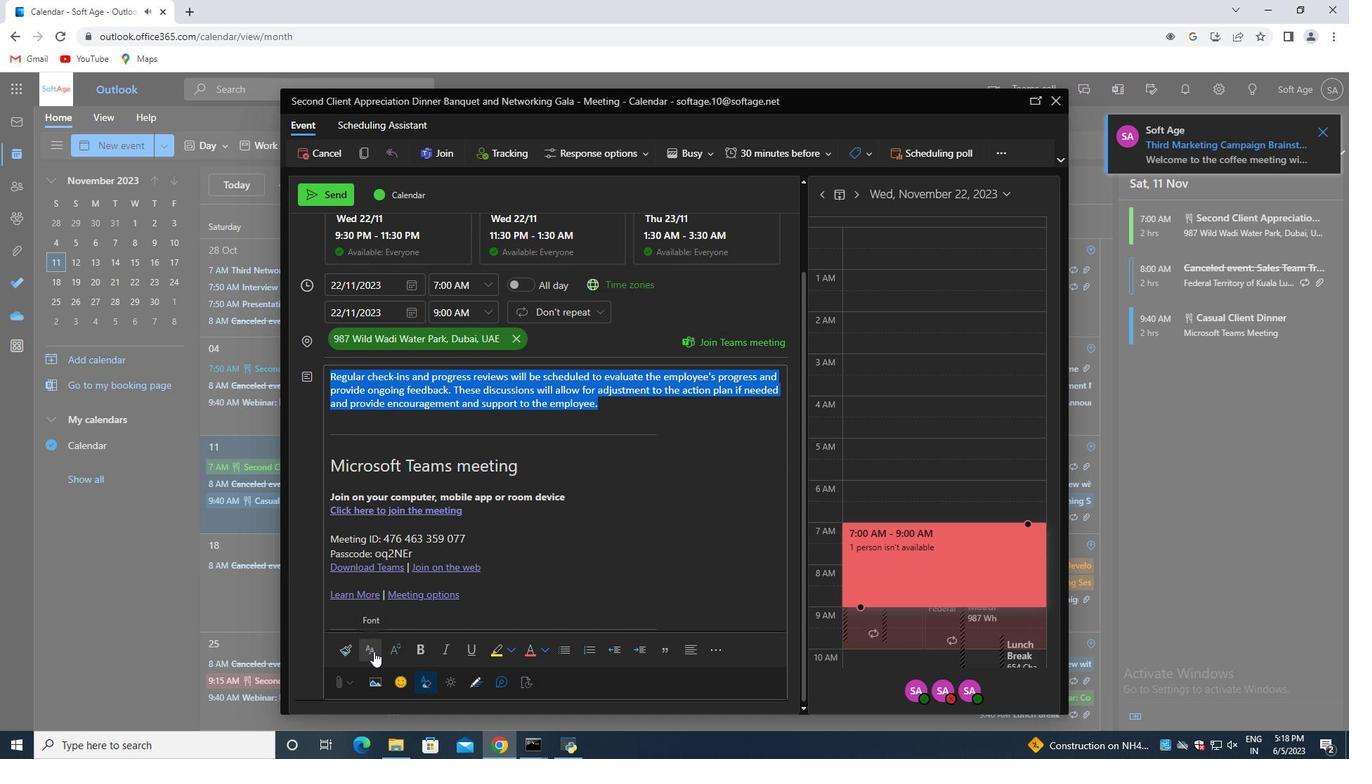 
Action: Mouse pressed left at (372, 650)
Screenshot: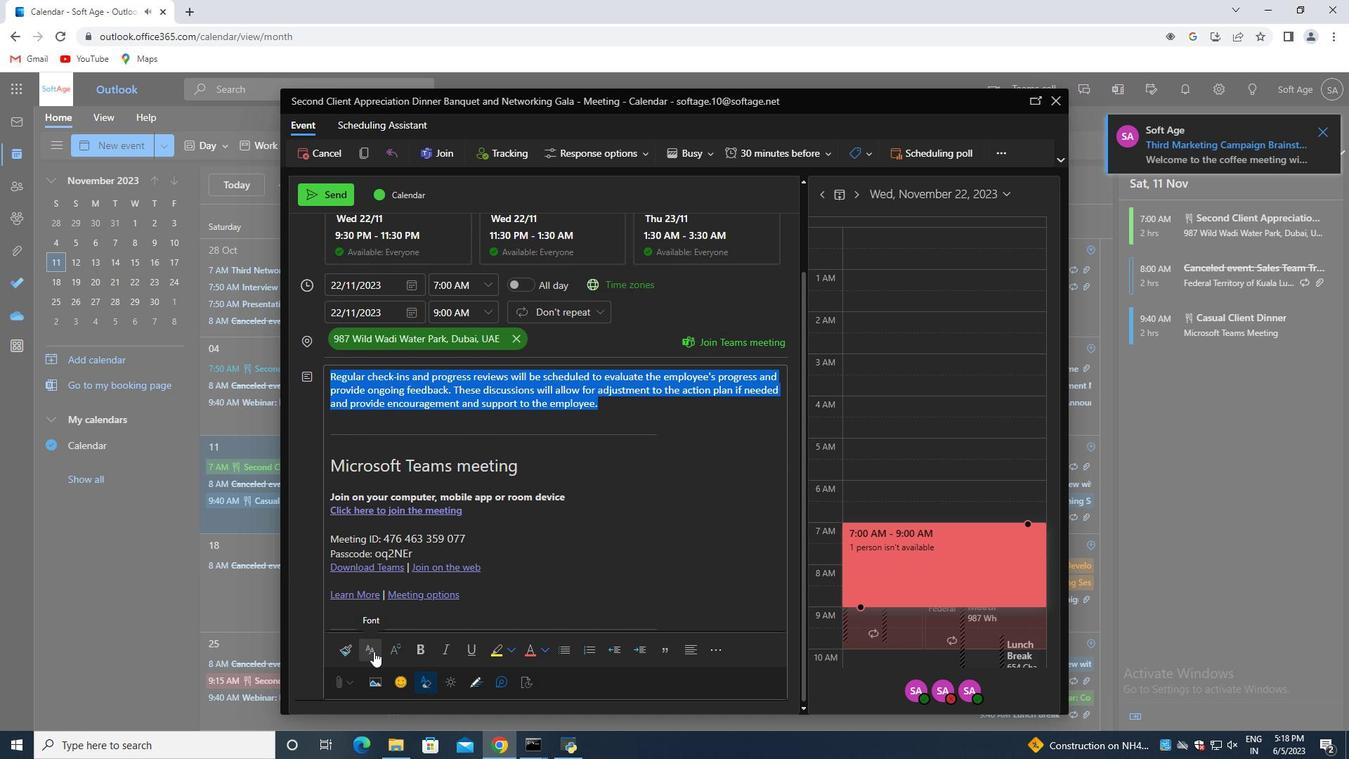 
Action: Mouse moved to (424, 482)
Screenshot: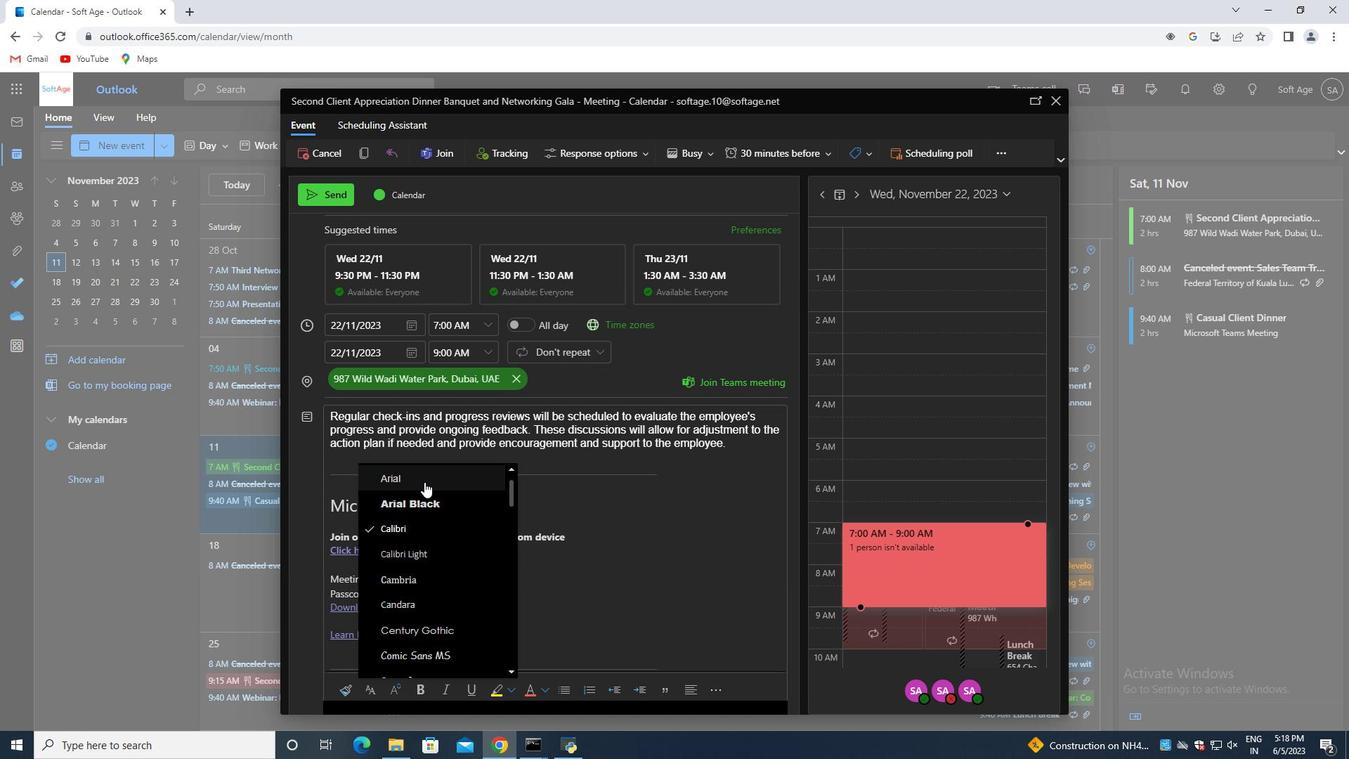
Action: Mouse pressed left at (424, 482)
Screenshot: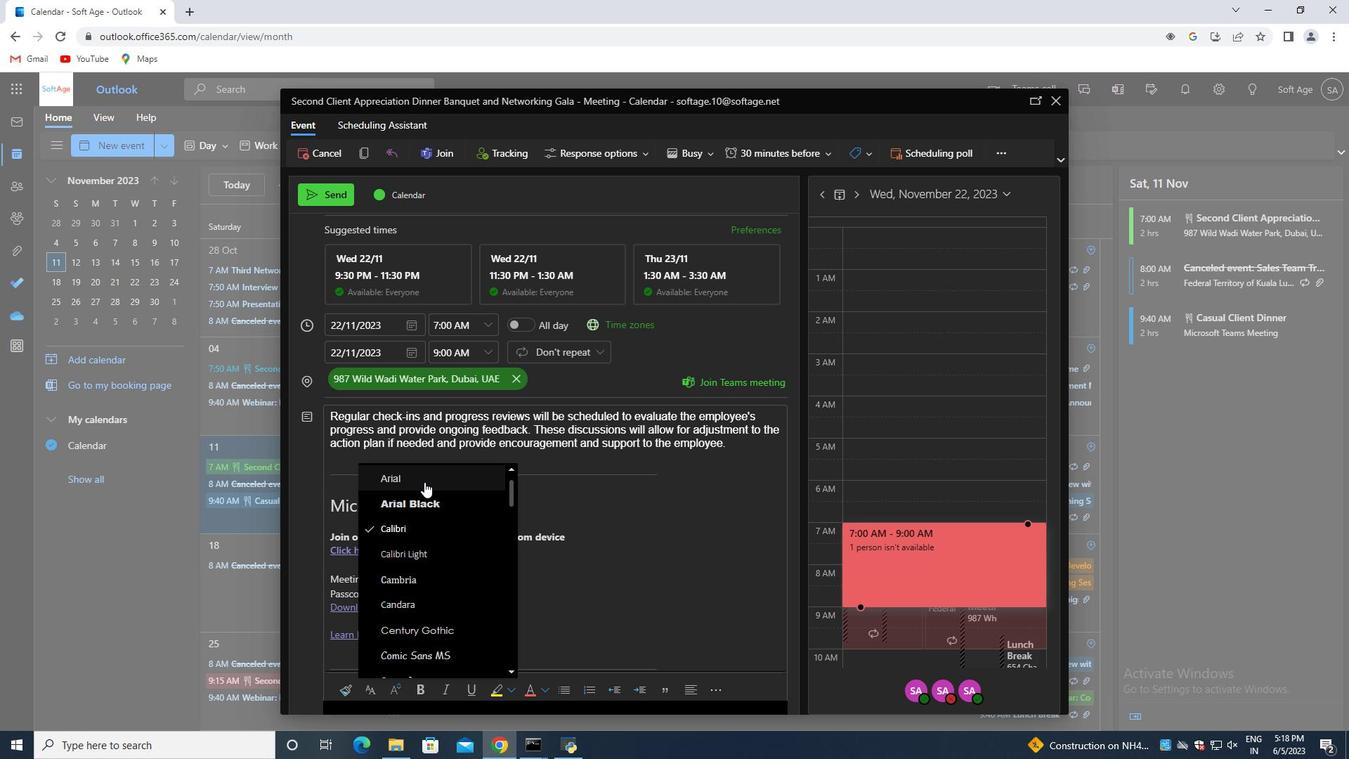 
Action: Mouse moved to (686, 468)
Screenshot: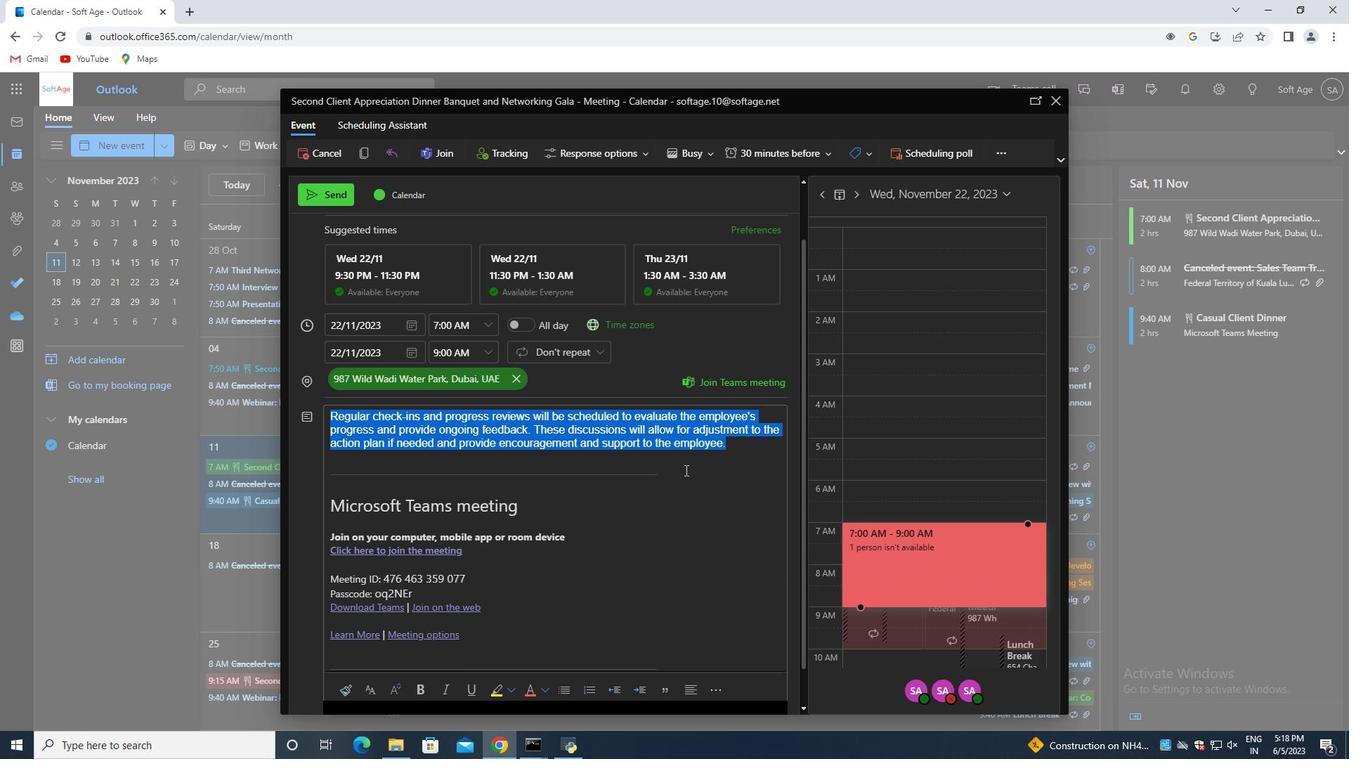 
Action: Mouse pressed left at (686, 468)
Screenshot: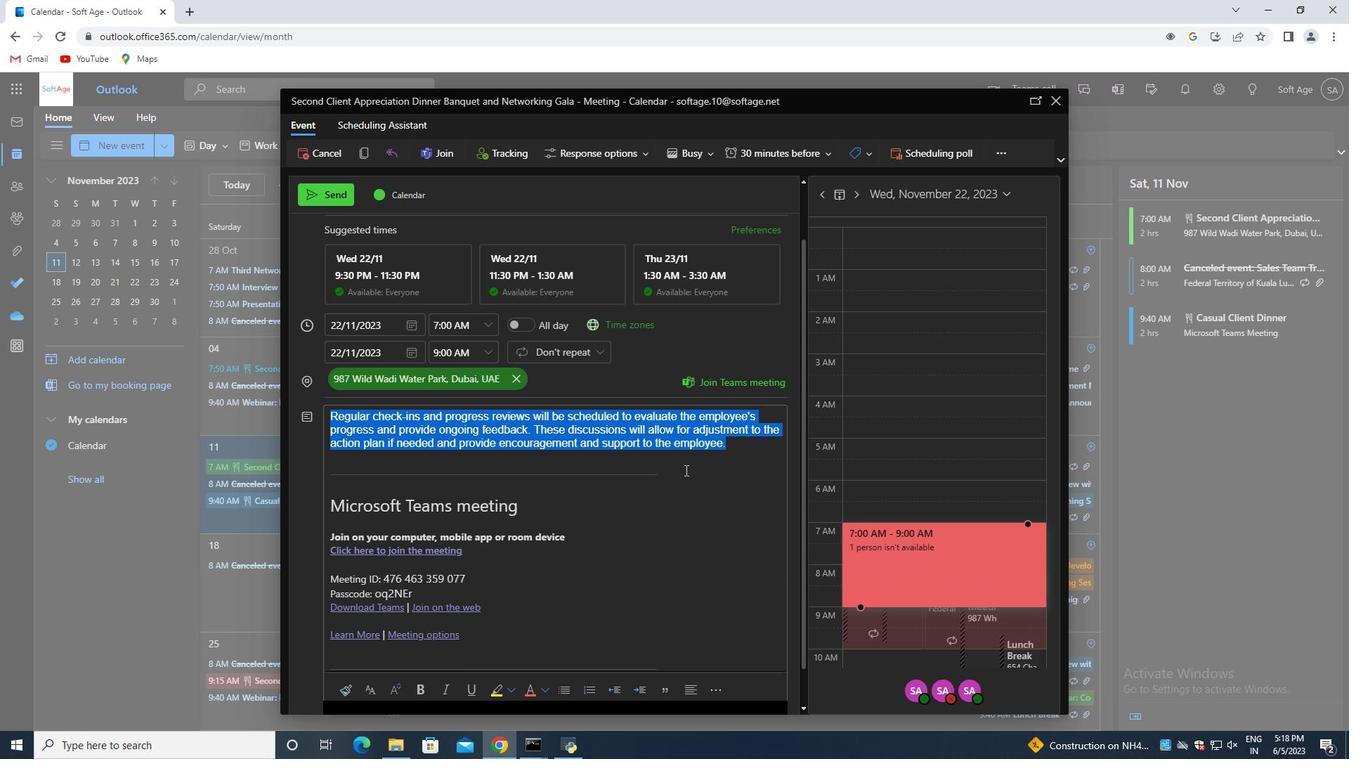 
Action: Mouse moved to (744, 438)
Screenshot: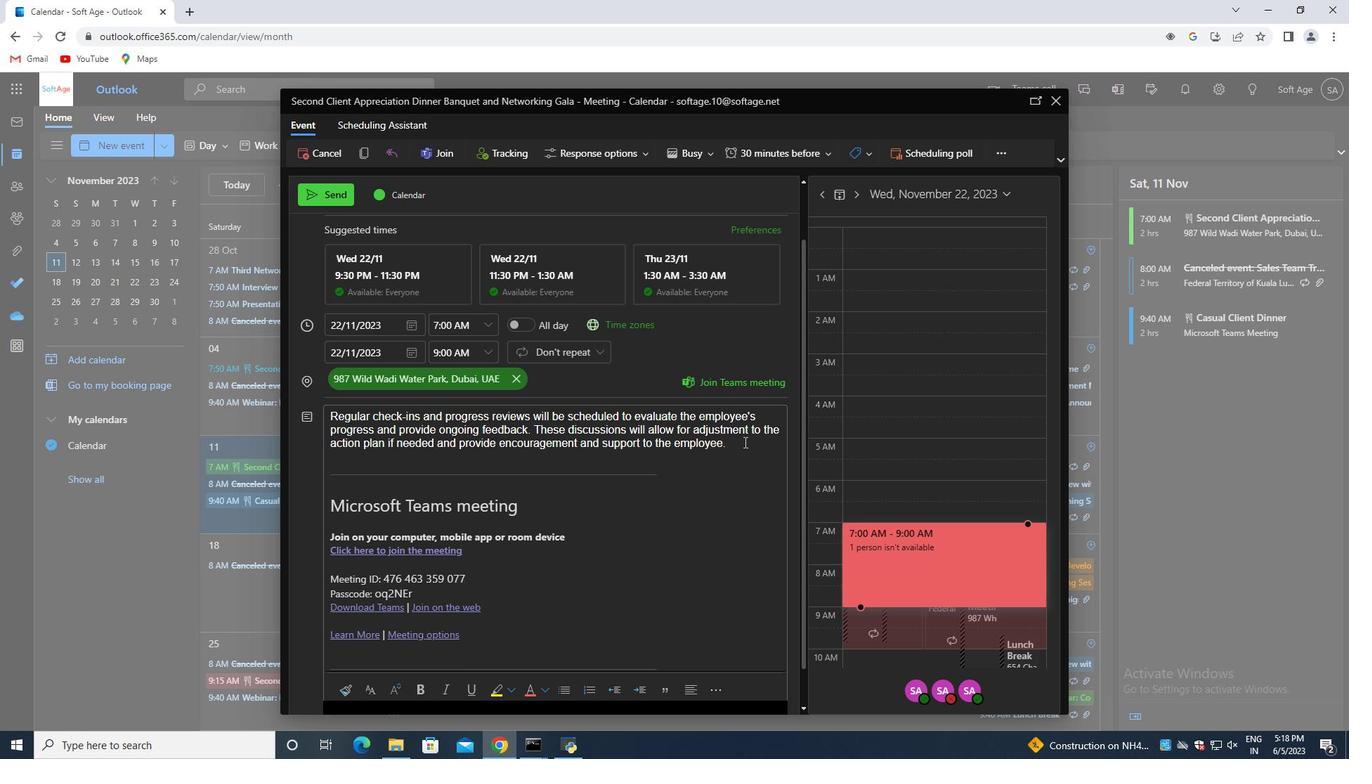 
Action: Mouse pressed left at (744, 438)
Screenshot: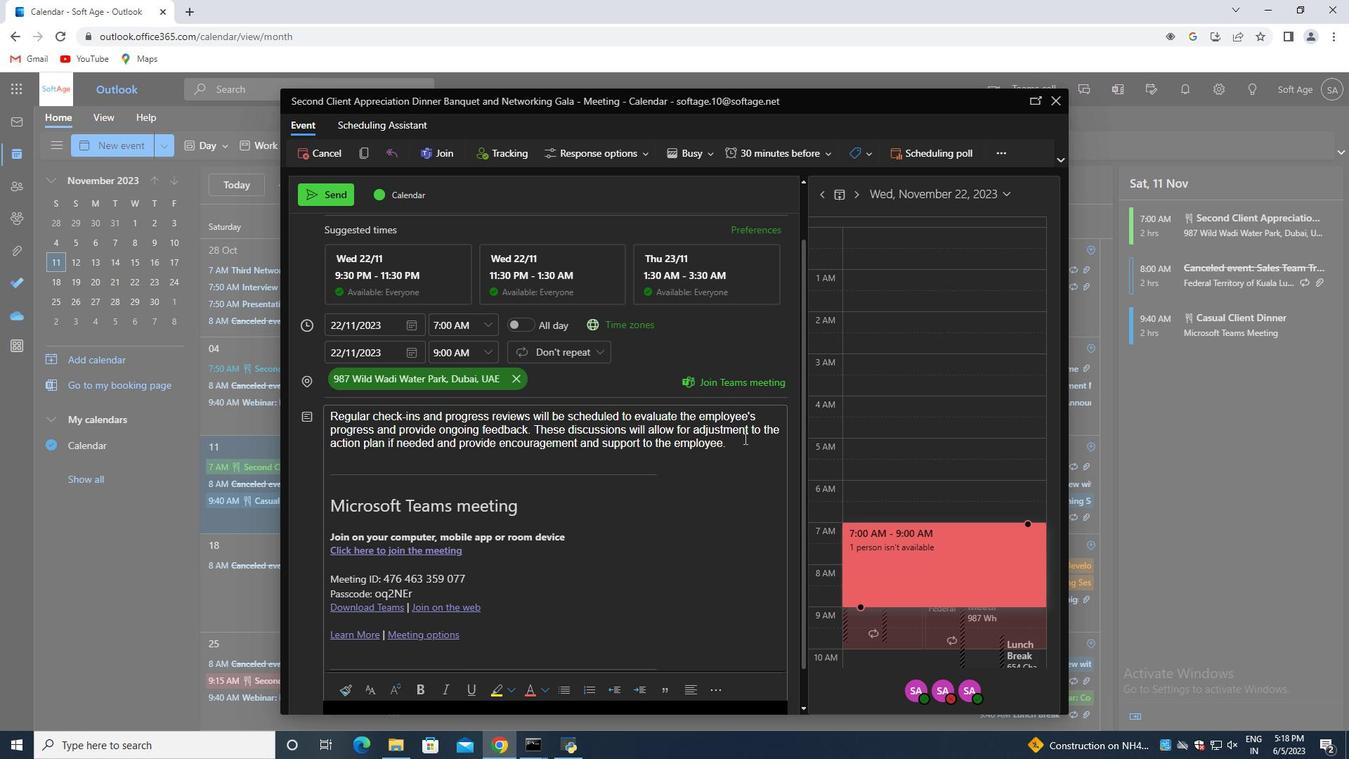 
Action: Mouse moved to (740, 440)
Screenshot: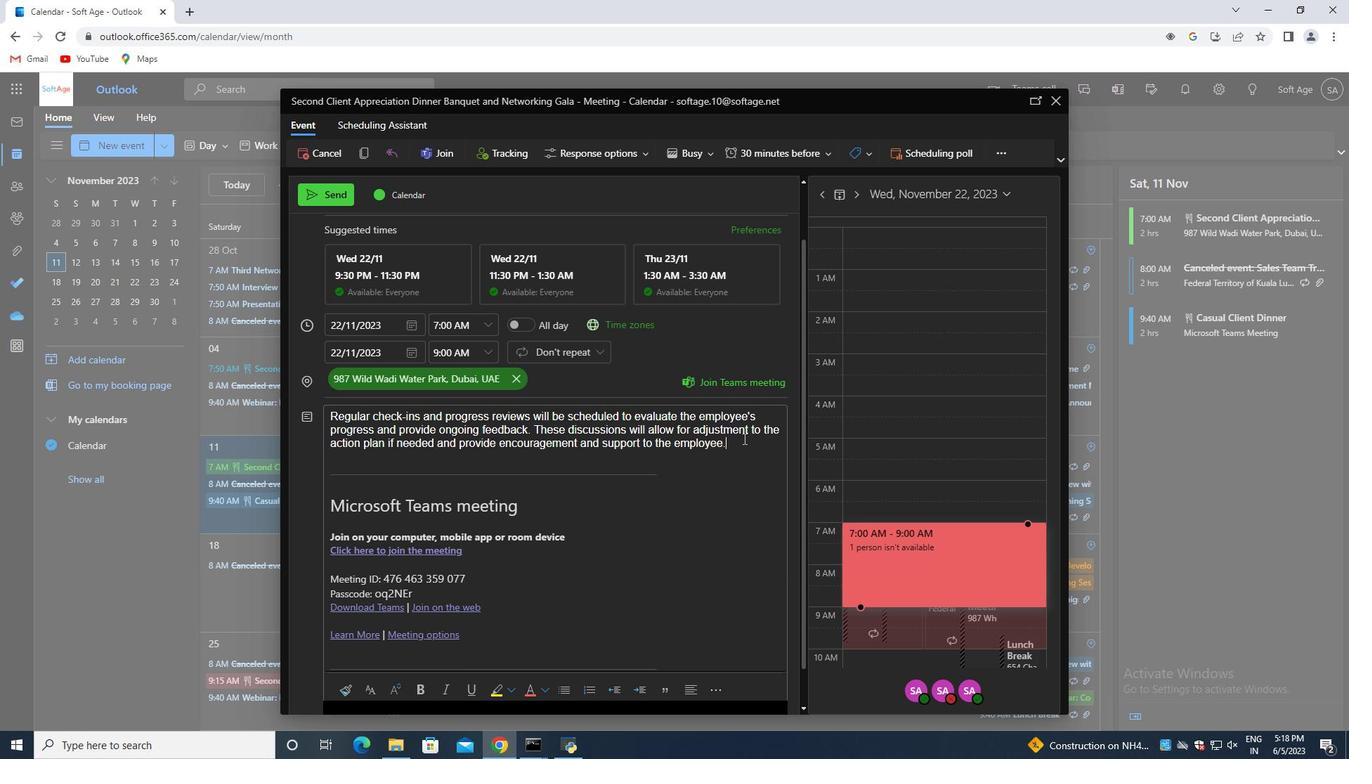 
Action: Mouse scrolled (740, 440) with delta (0, 0)
Screenshot: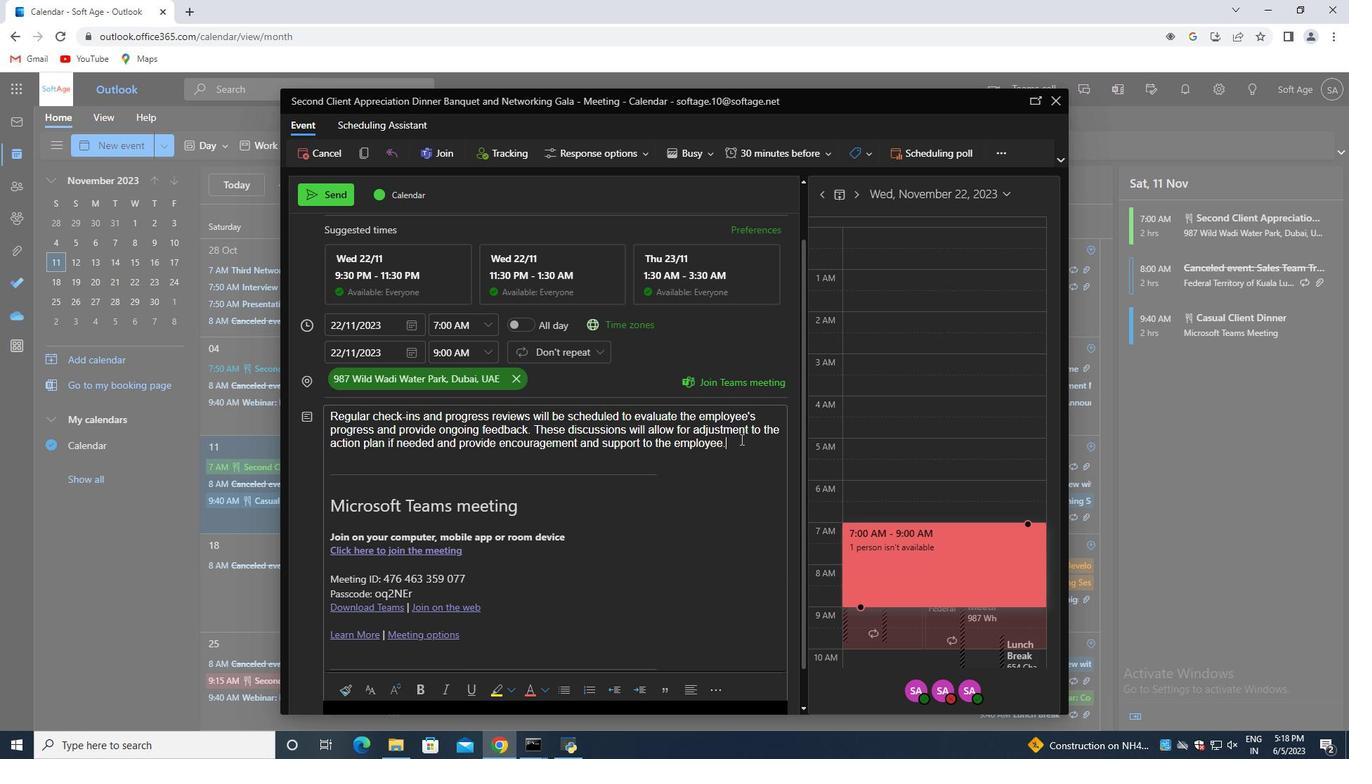 
Action: Mouse scrolled (740, 440) with delta (0, 0)
Screenshot: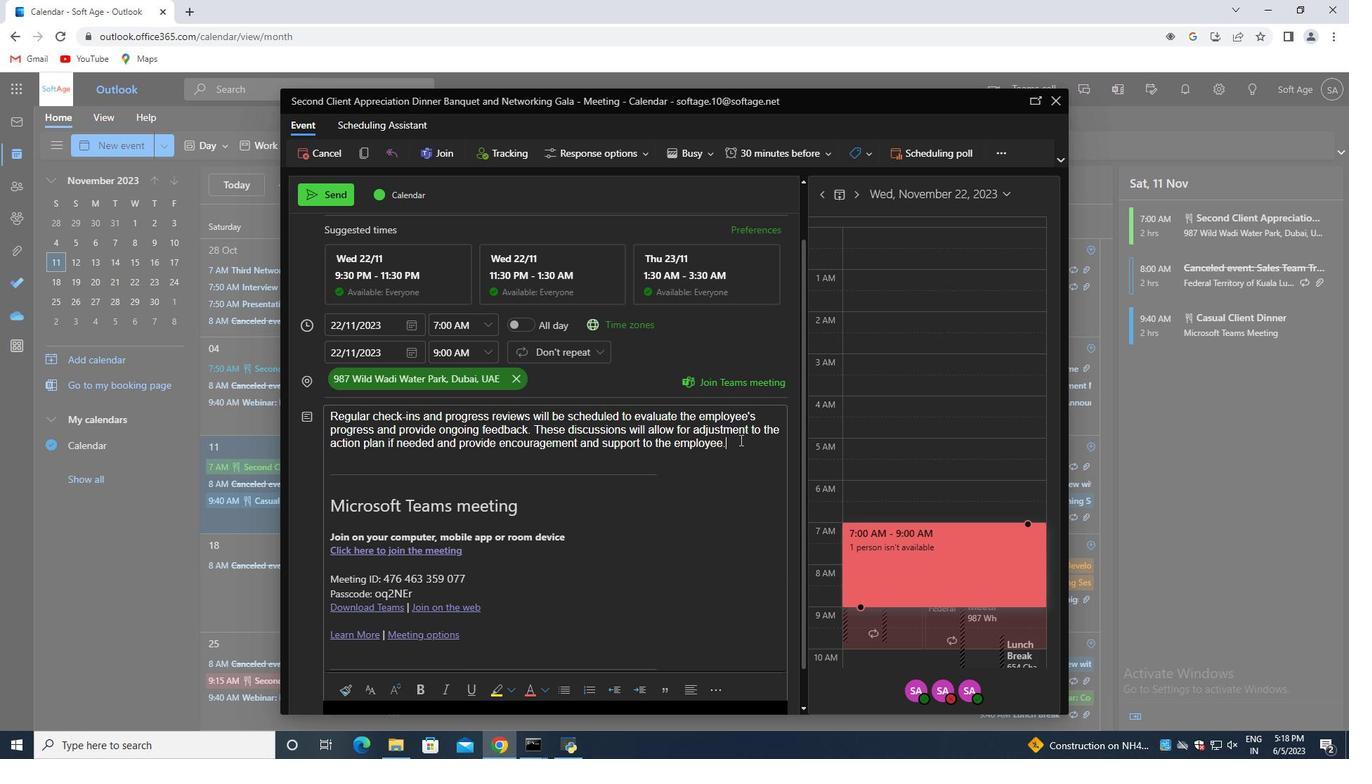 
Action: Mouse scrolled (740, 440) with delta (0, 0)
Screenshot: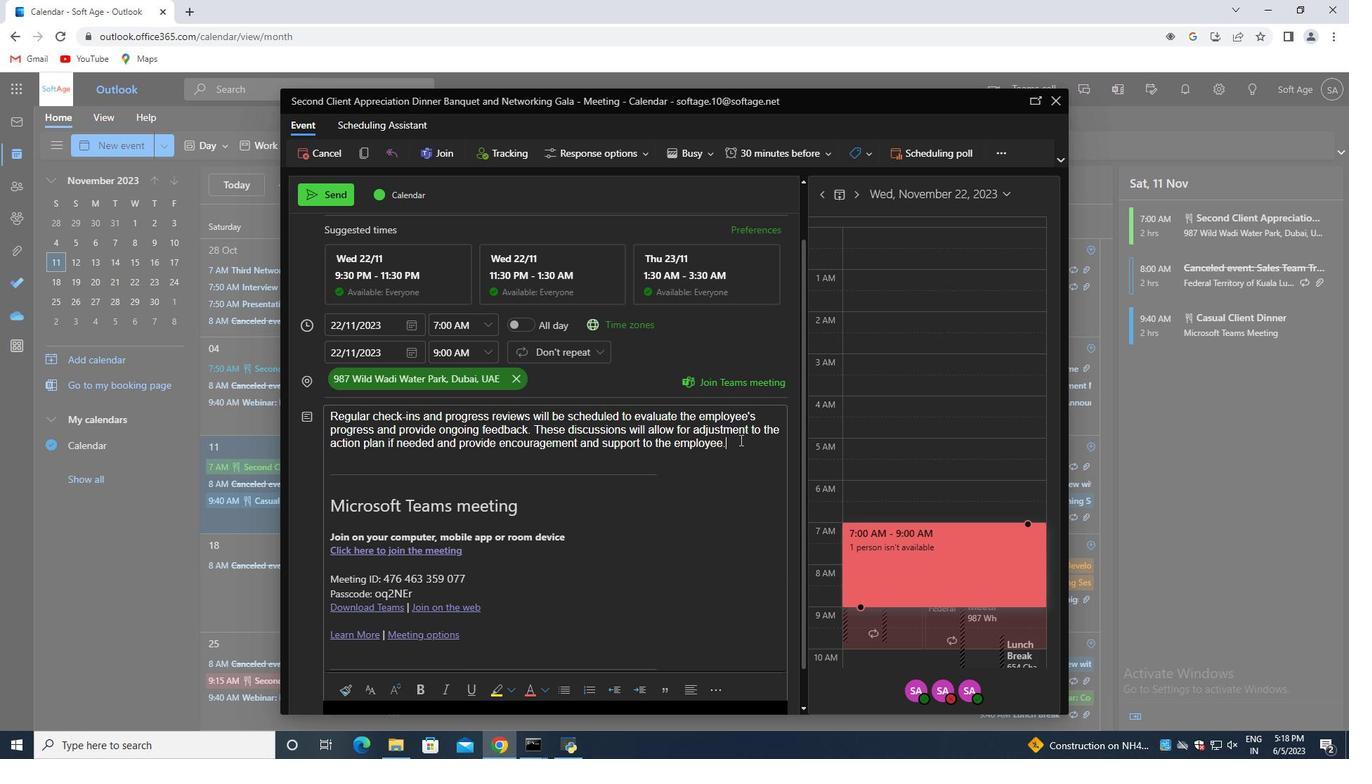 
Action: Mouse scrolled (740, 440) with delta (0, 0)
Screenshot: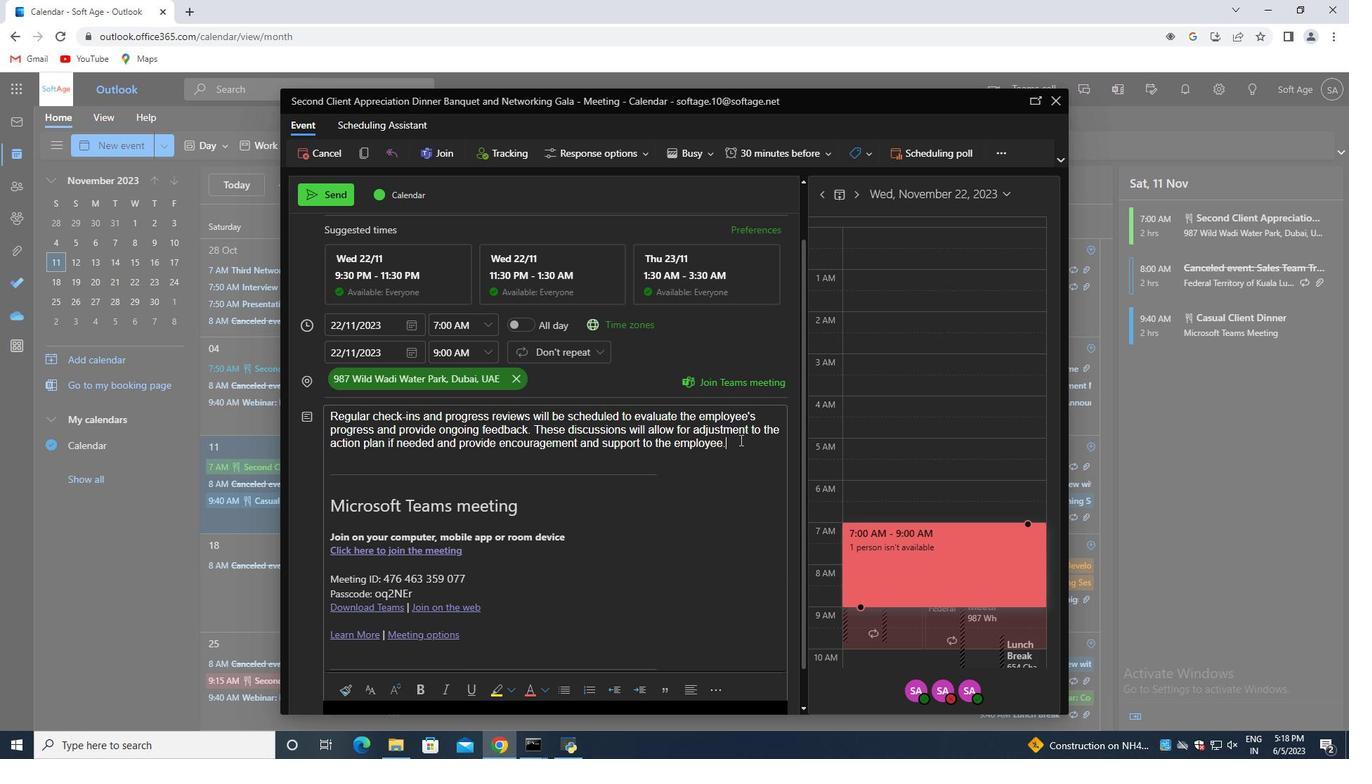 
Action: Mouse scrolled (740, 440) with delta (0, 0)
Screenshot: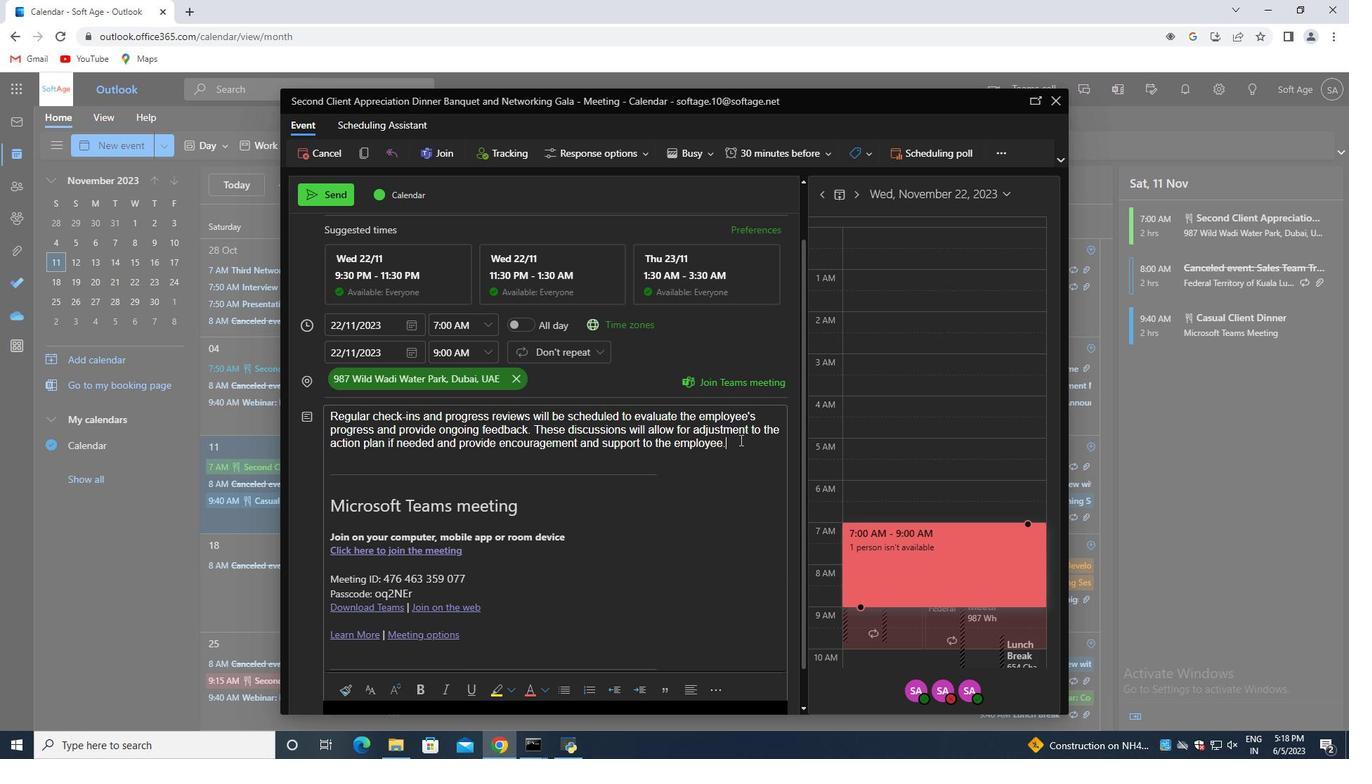 
Action: Mouse moved to (707, 147)
Screenshot: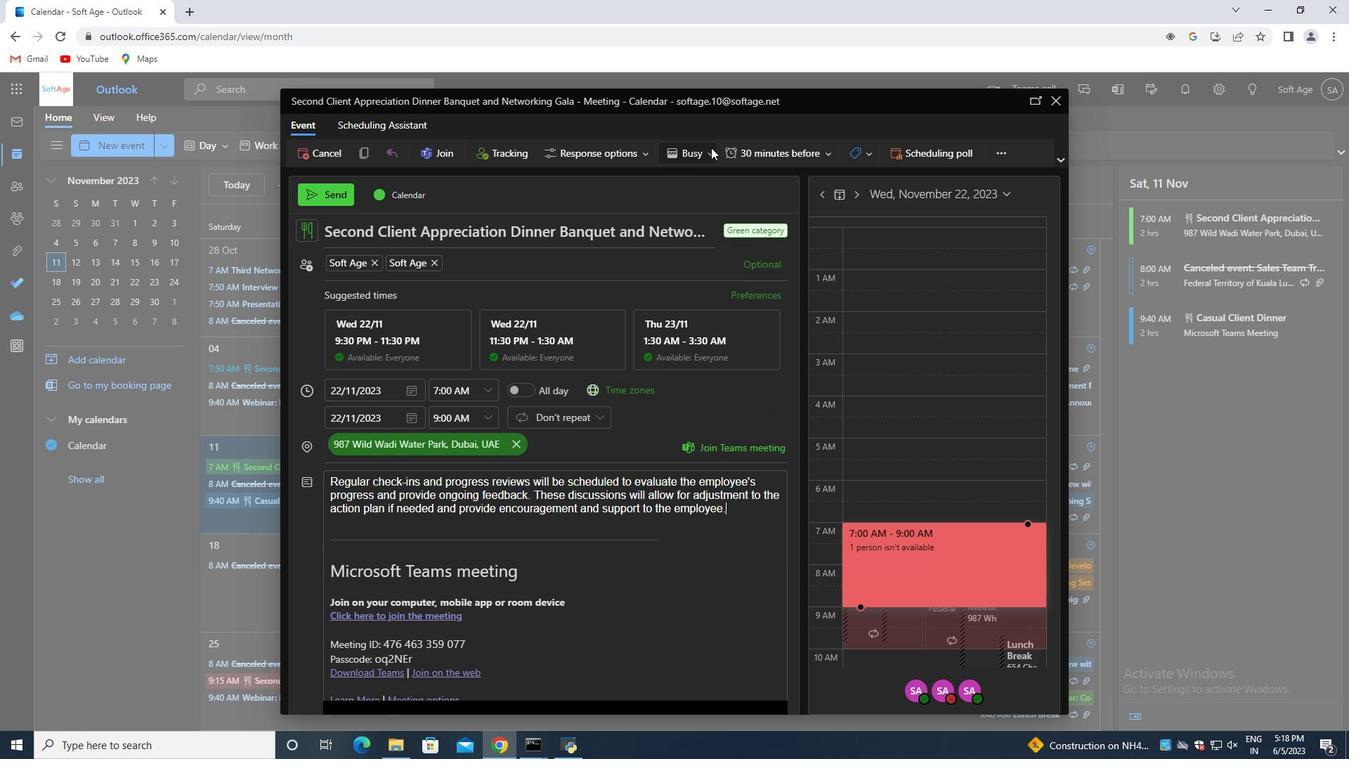 
Action: Mouse pressed left at (707, 147)
Screenshot: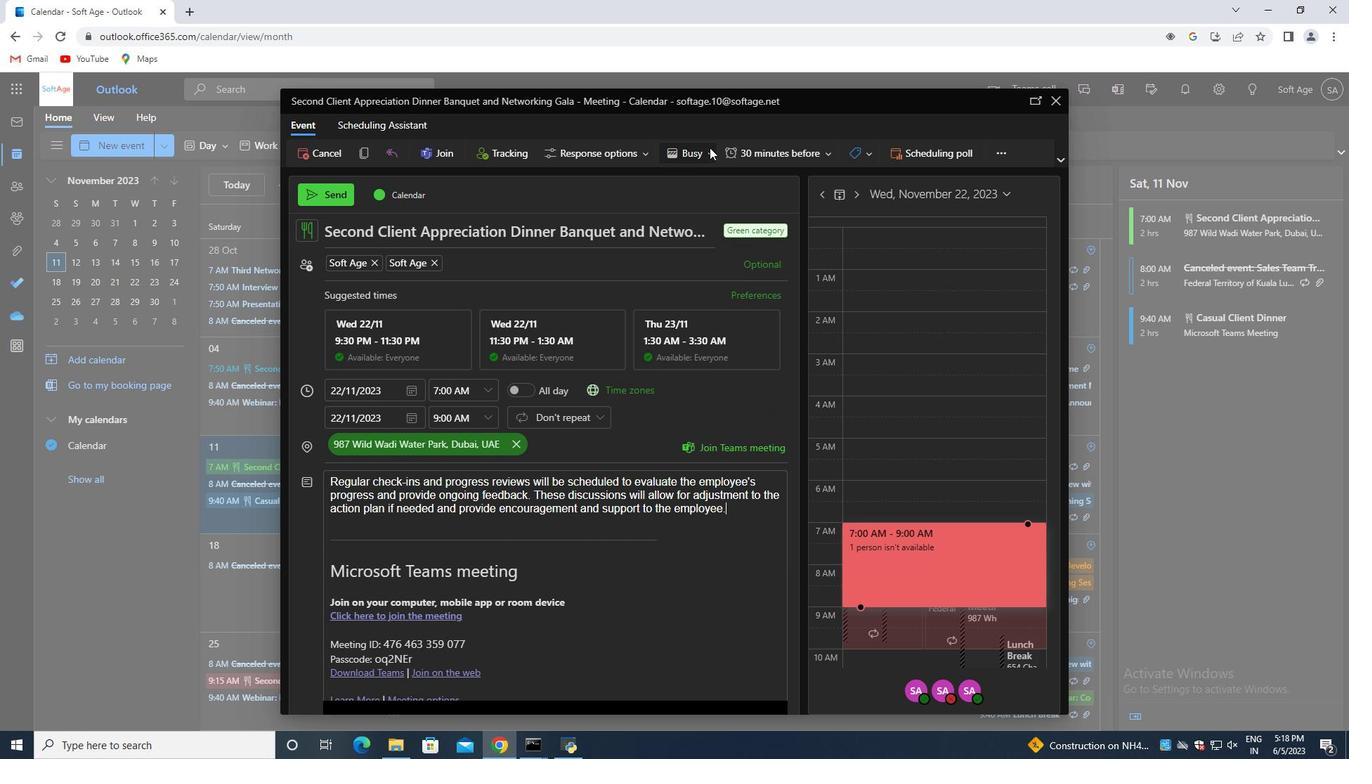 
Action: Mouse moved to (650, 235)
Screenshot: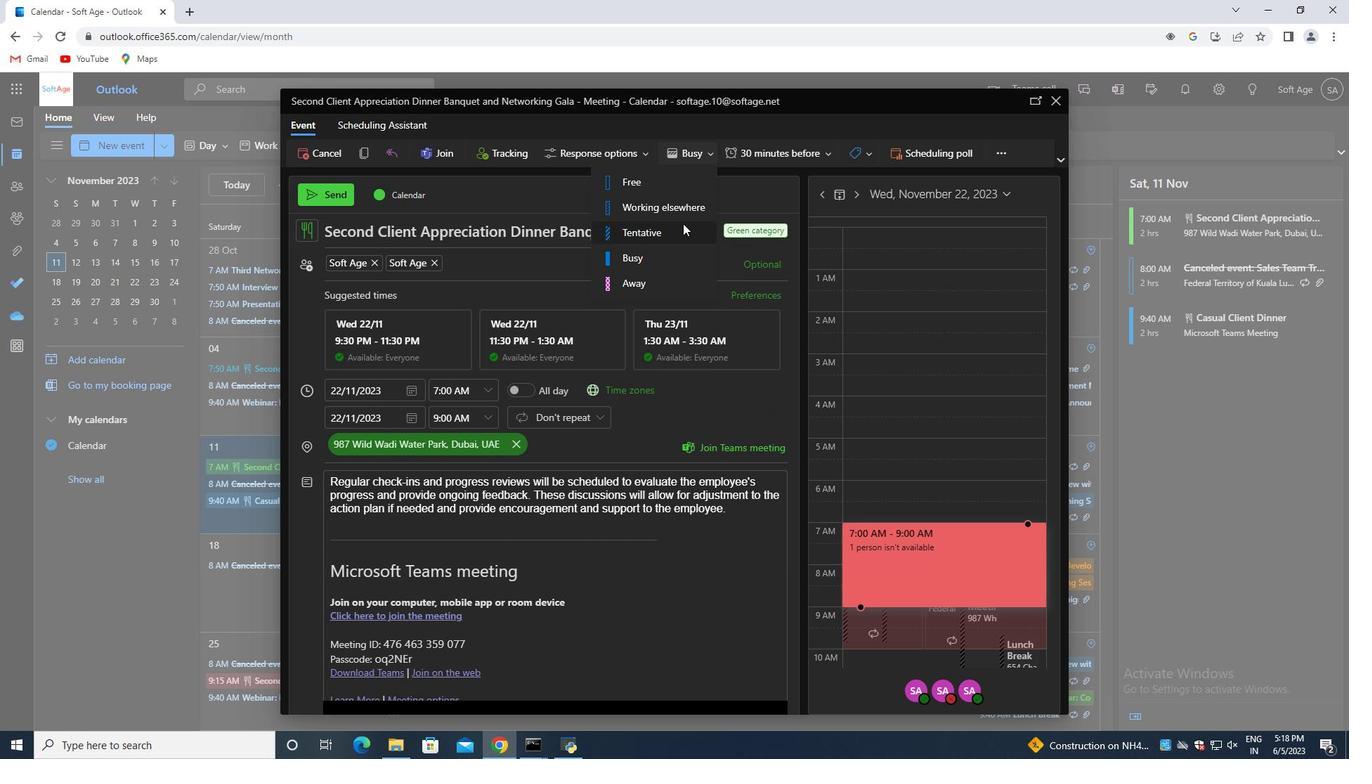 
Action: Mouse pressed left at (650, 235)
Screenshot: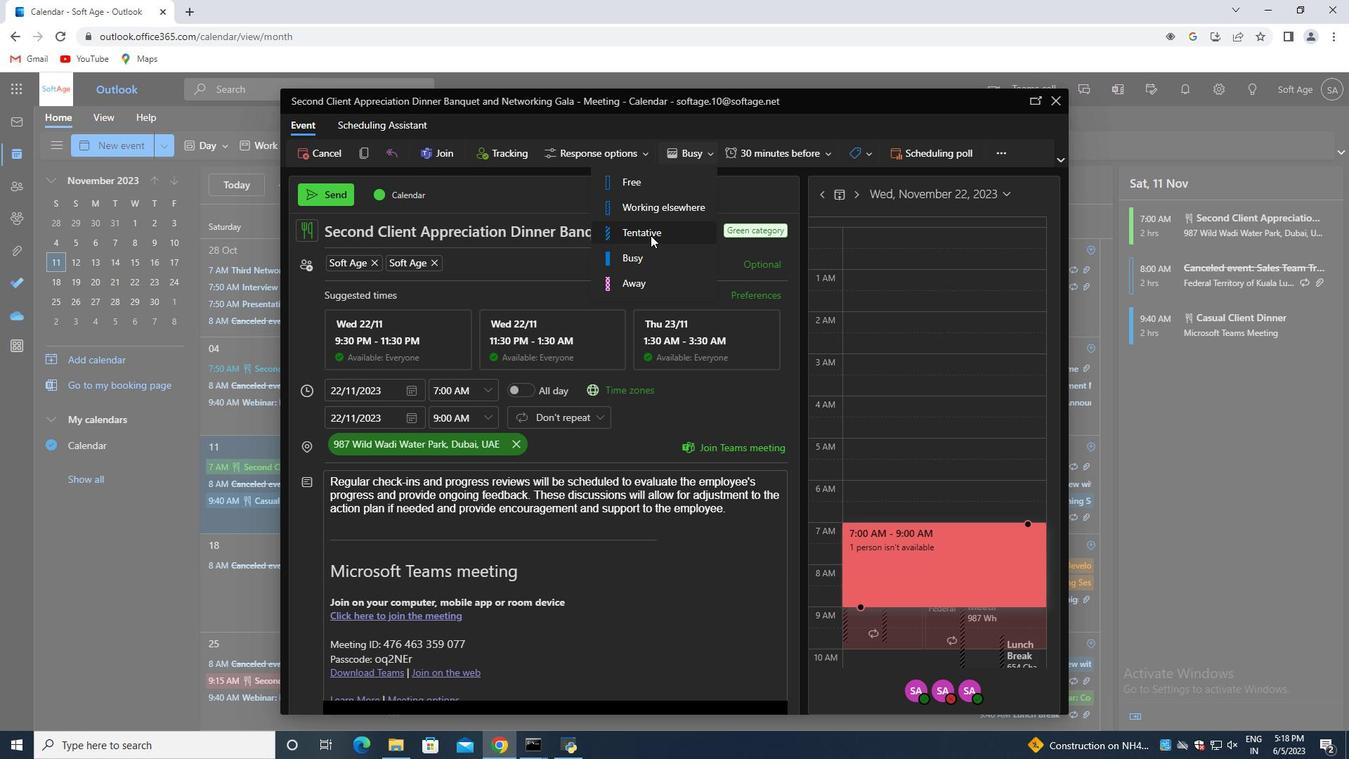 
Action: Mouse moved to (589, 369)
Screenshot: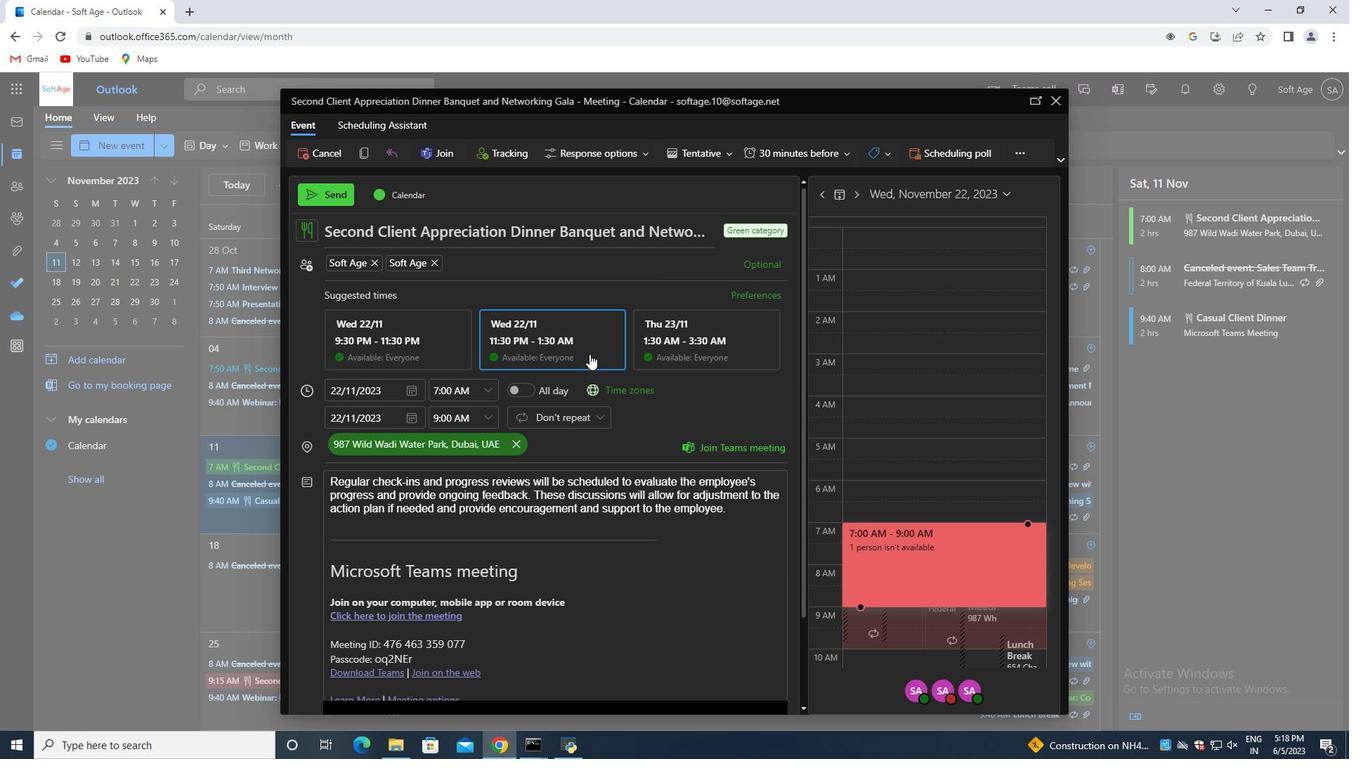 
Action: Mouse scrolled (589, 369) with delta (0, 0)
Screenshot: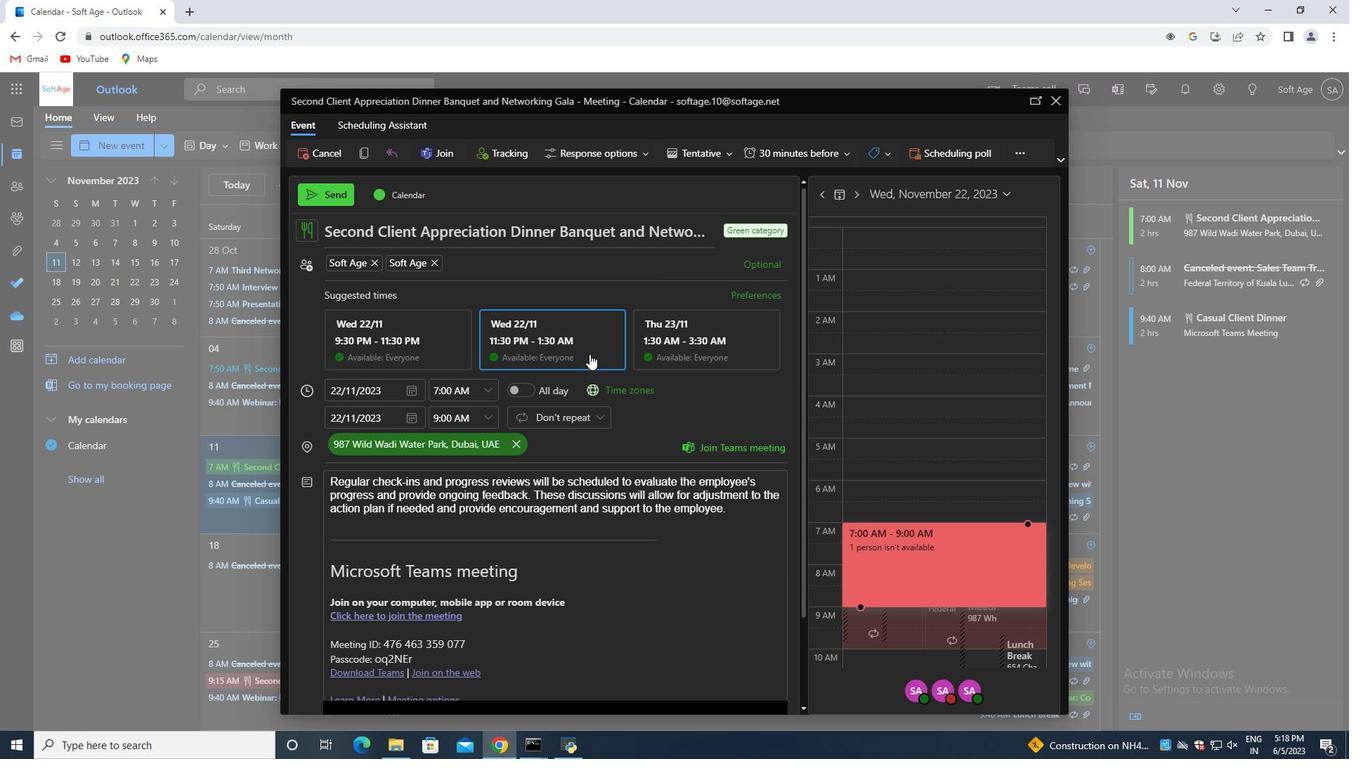 
Action: Mouse moved to (588, 375)
Screenshot: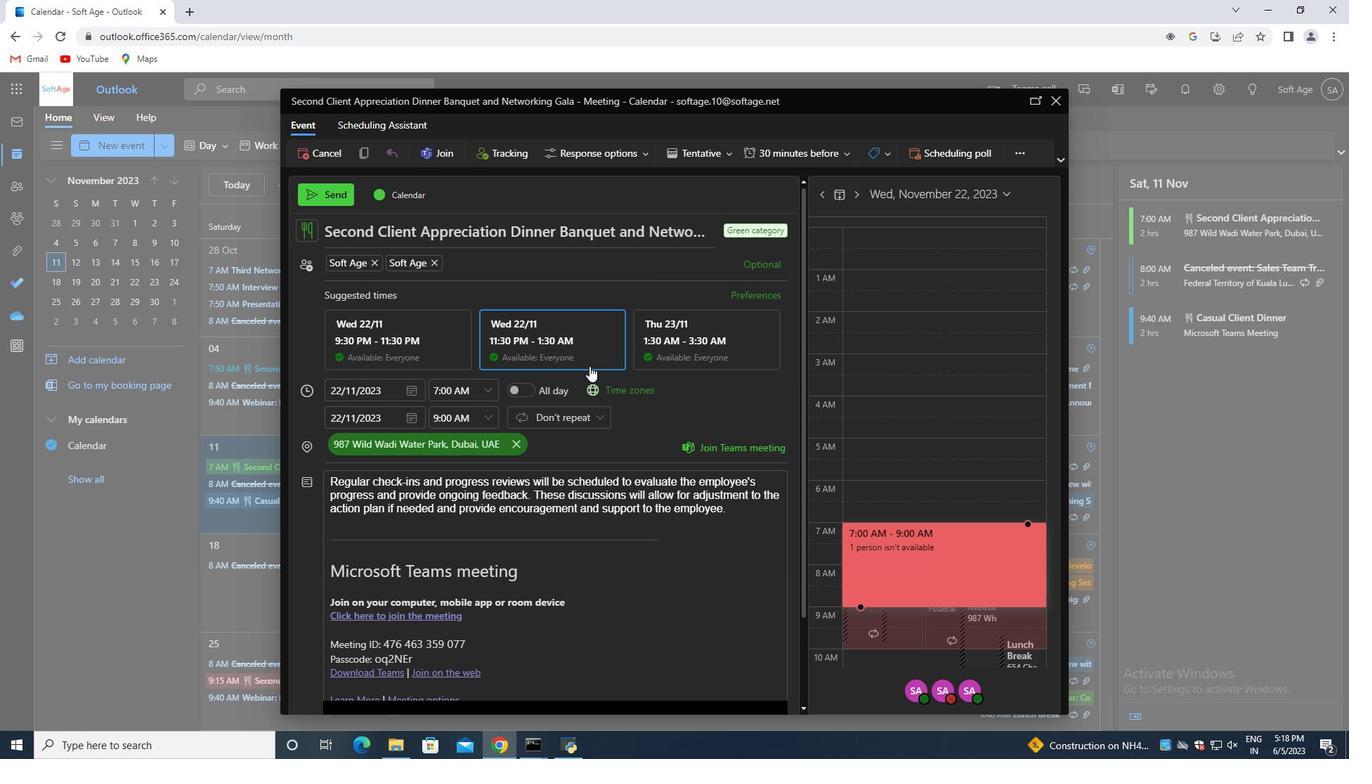 
Action: Mouse scrolled (588, 374) with delta (0, 0)
Screenshot: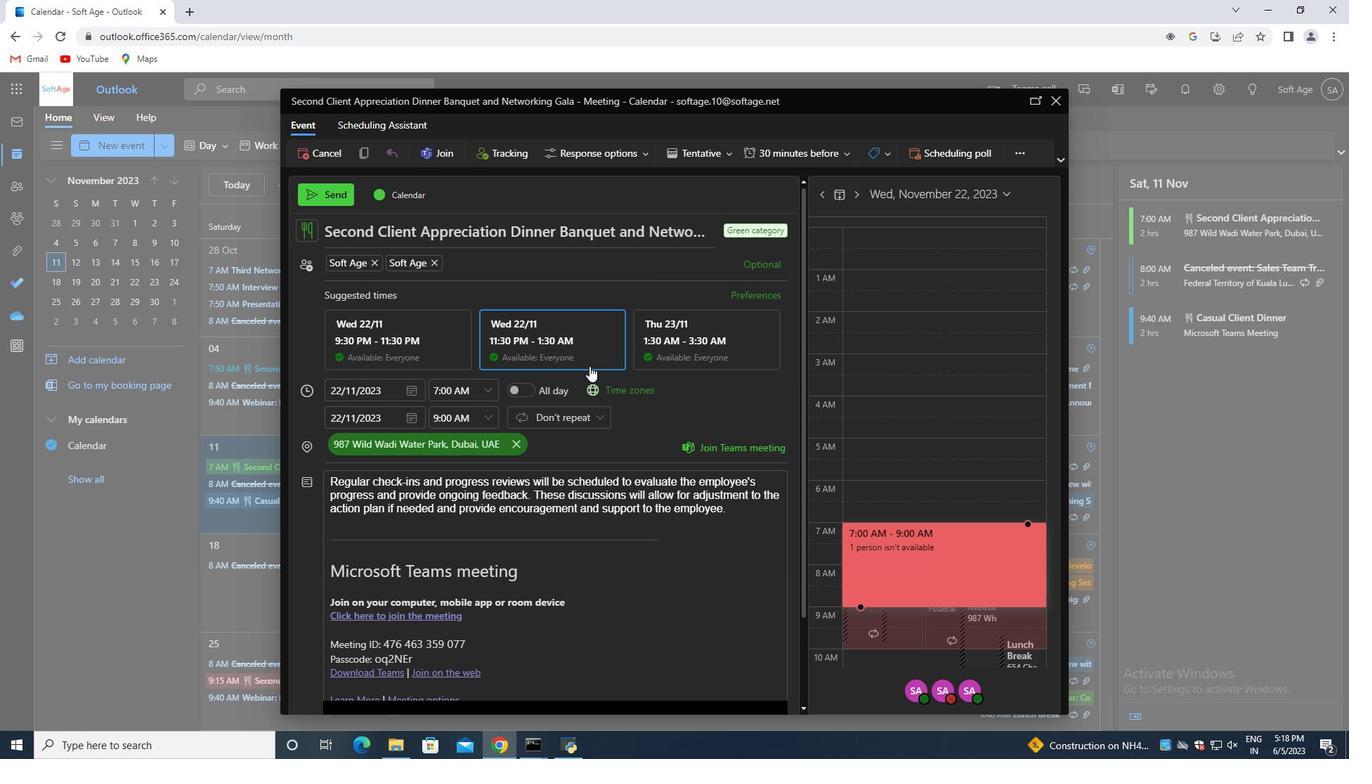 
Action: Mouse moved to (586, 380)
Screenshot: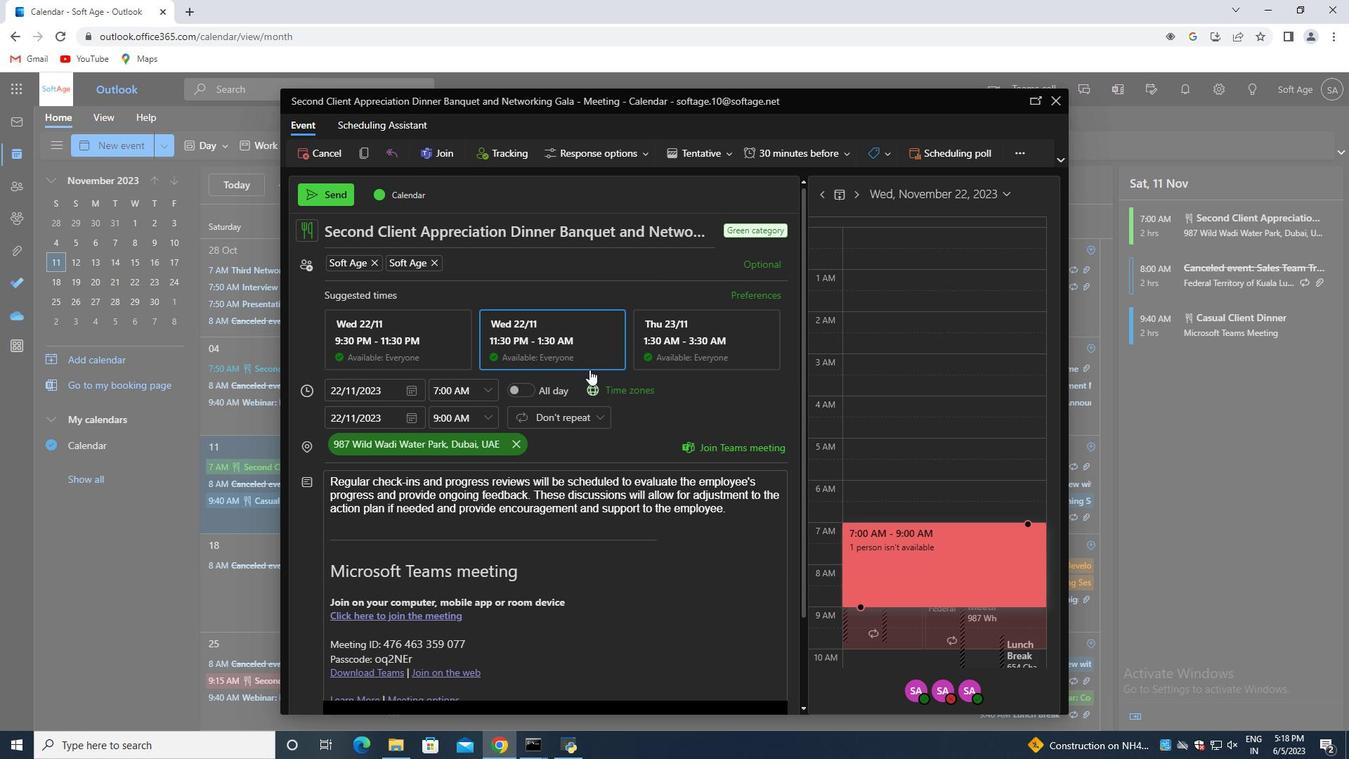 
Action: Mouse scrolled (586, 379) with delta (0, 0)
Screenshot: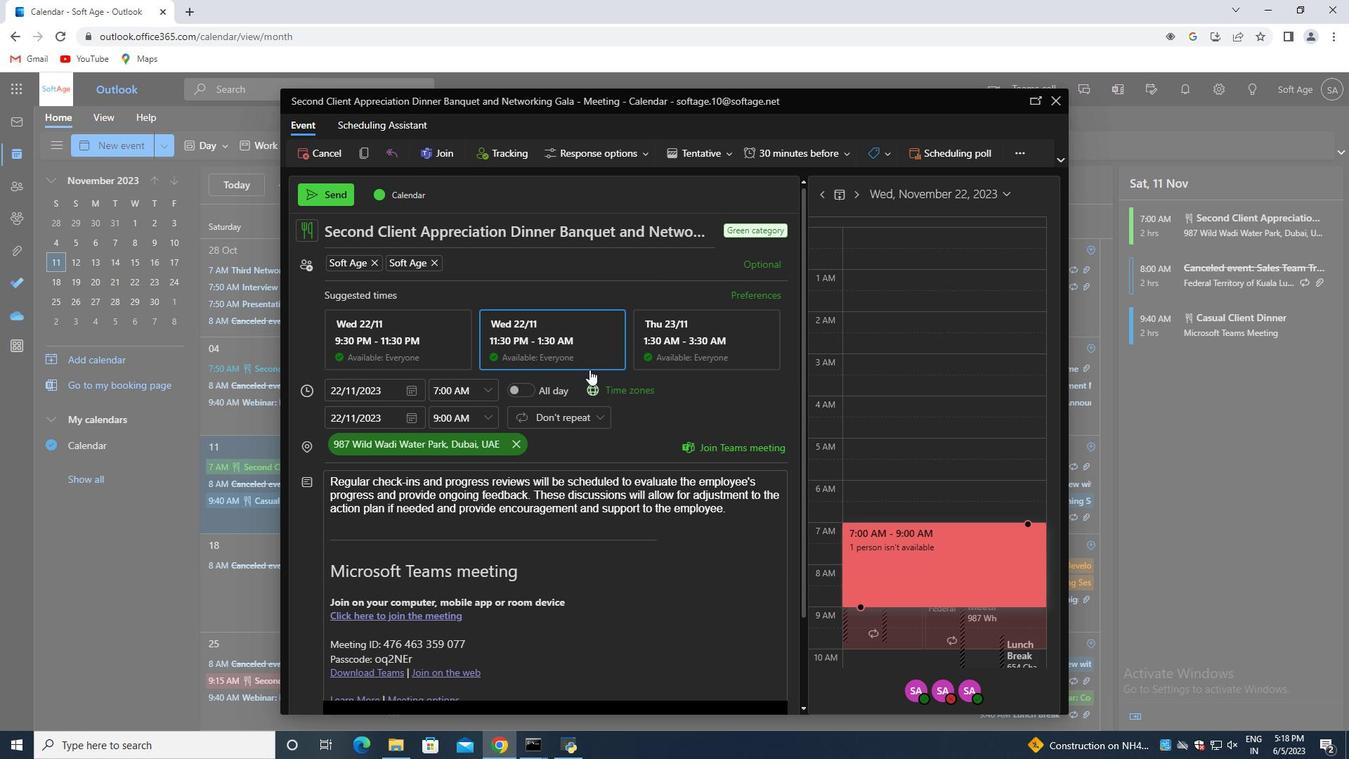 
Action: Mouse moved to (400, 681)
Screenshot: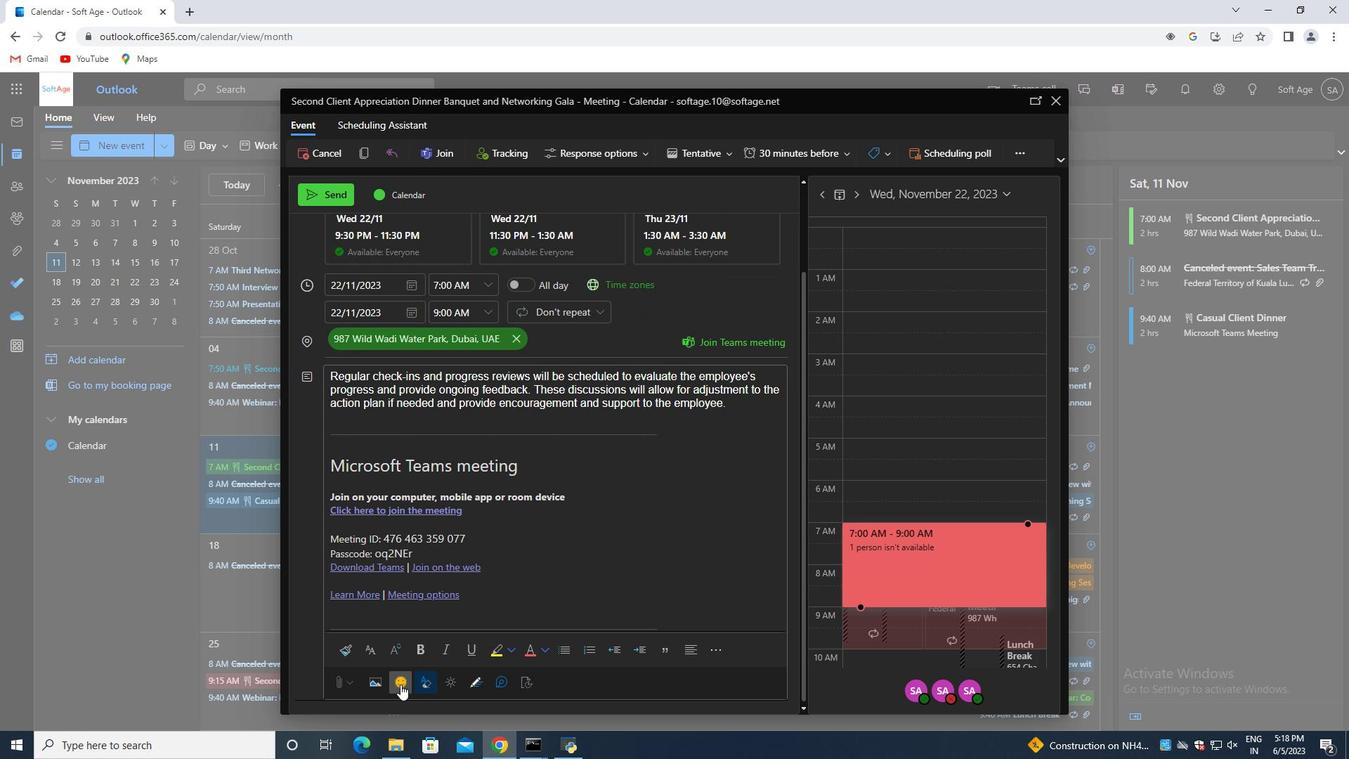 
Action: Mouse pressed left at (400, 681)
Screenshot: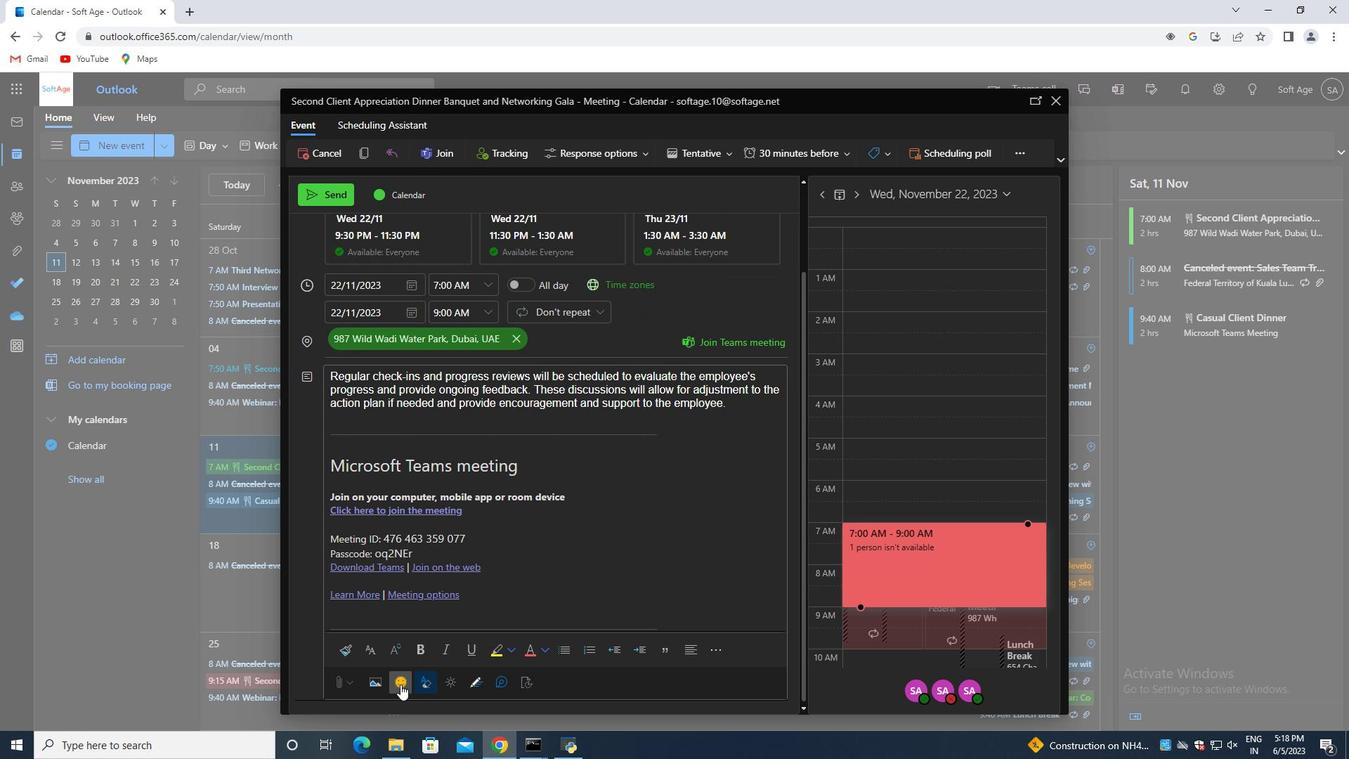 
Action: Mouse moved to (745, 412)
Screenshot: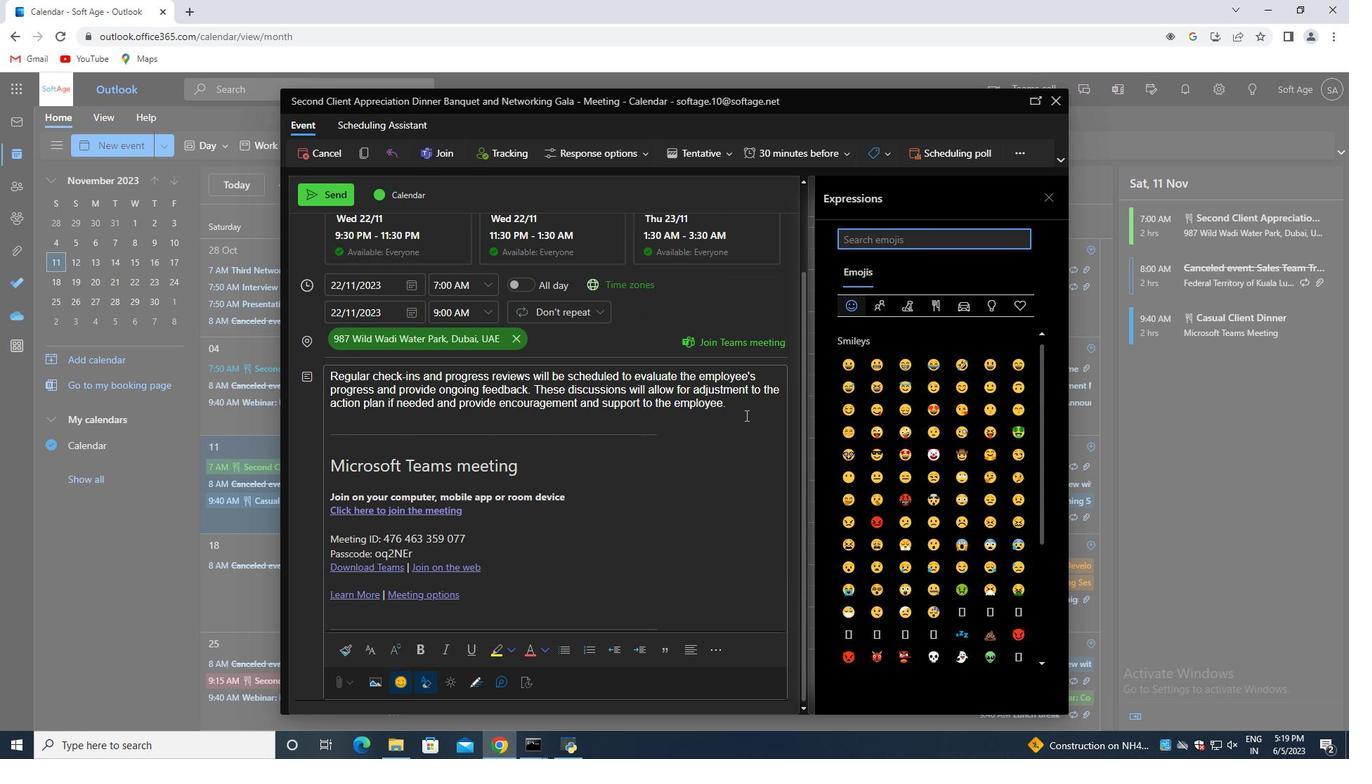 
Action: Mouse pressed left at (745, 412)
Screenshot: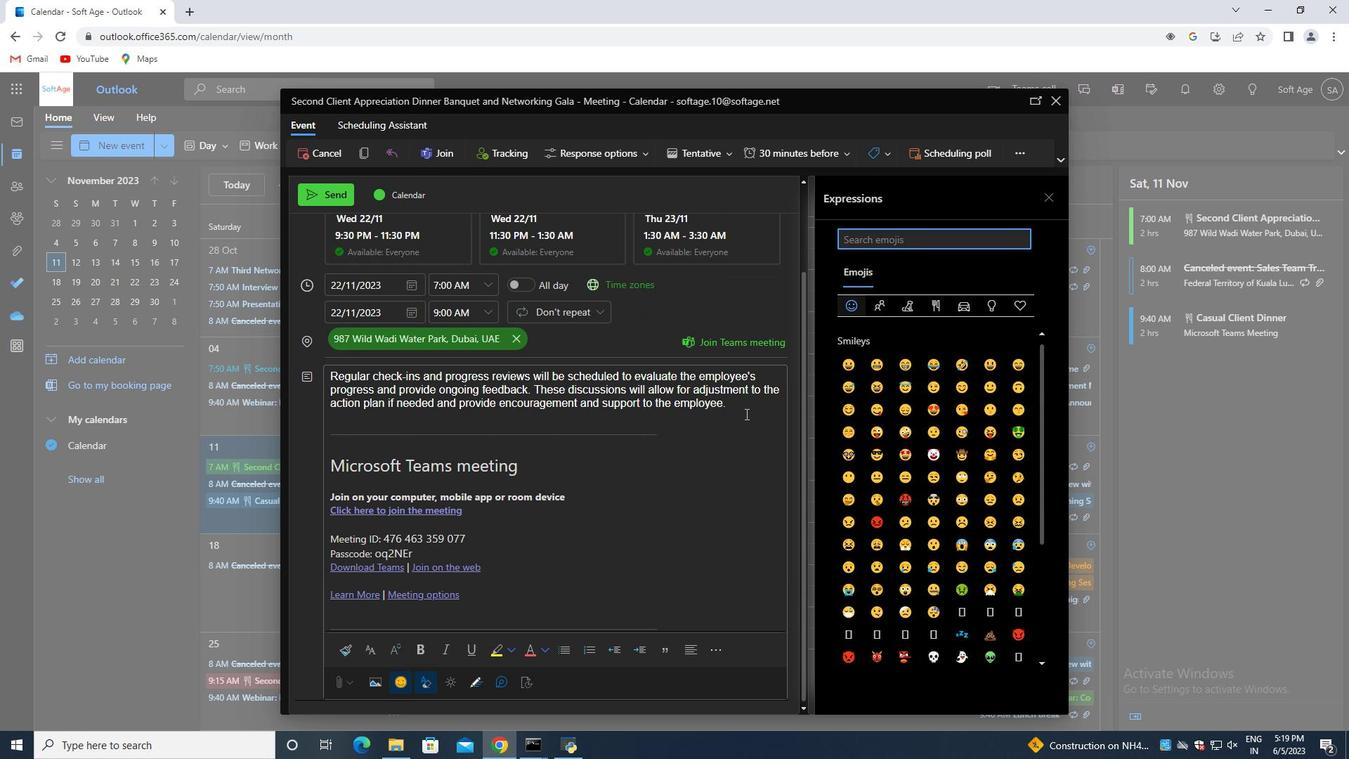 
Action: Mouse moved to (744, 407)
Screenshot: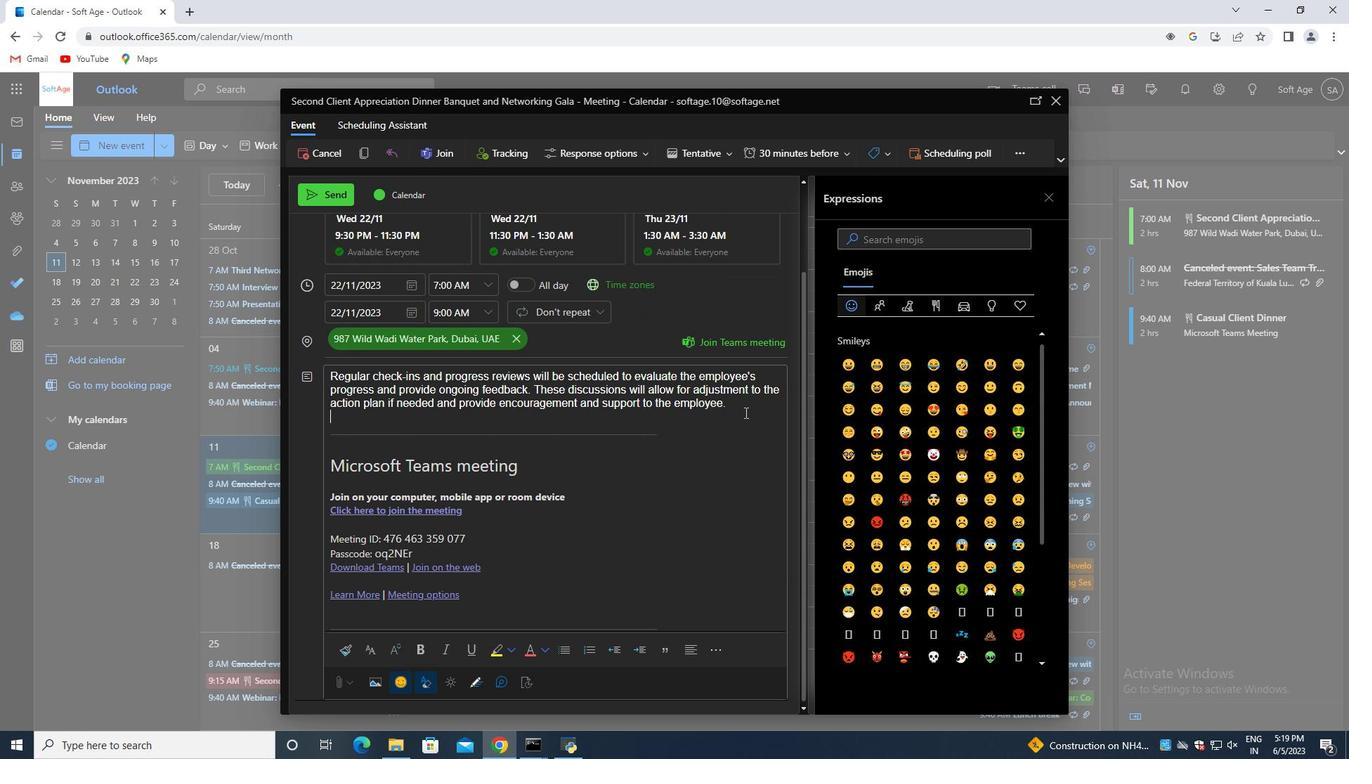 
Action: Mouse pressed left at (744, 407)
Screenshot: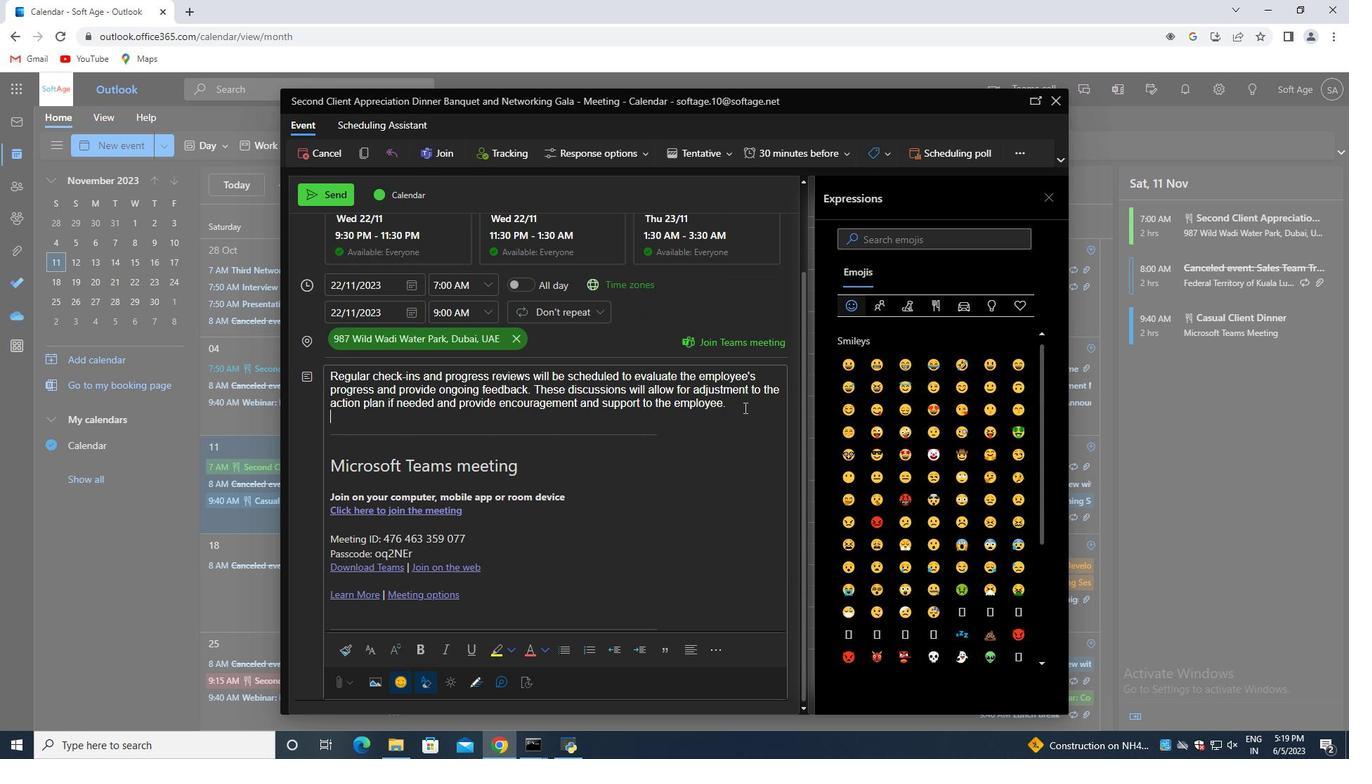 
Action: Mouse moved to (1016, 303)
Screenshot: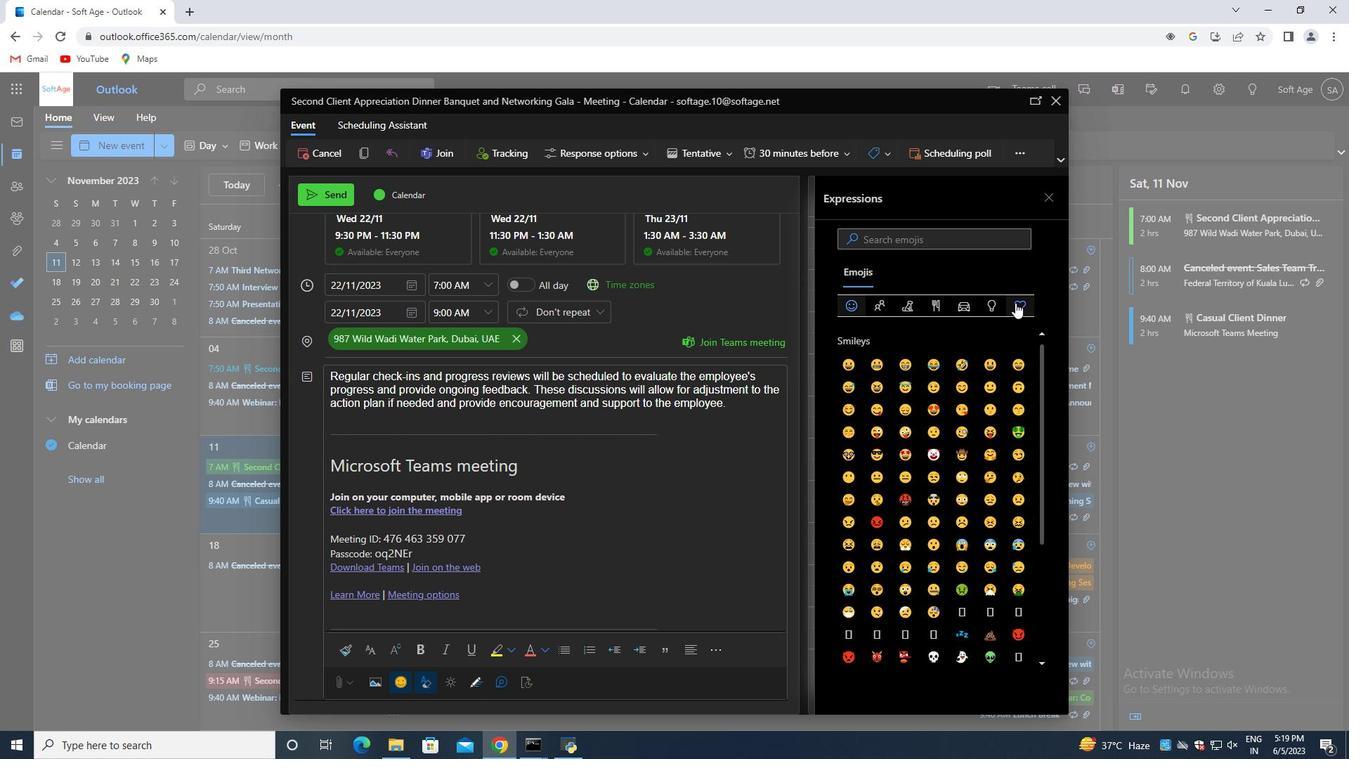 
Action: Mouse pressed left at (1016, 303)
Screenshot: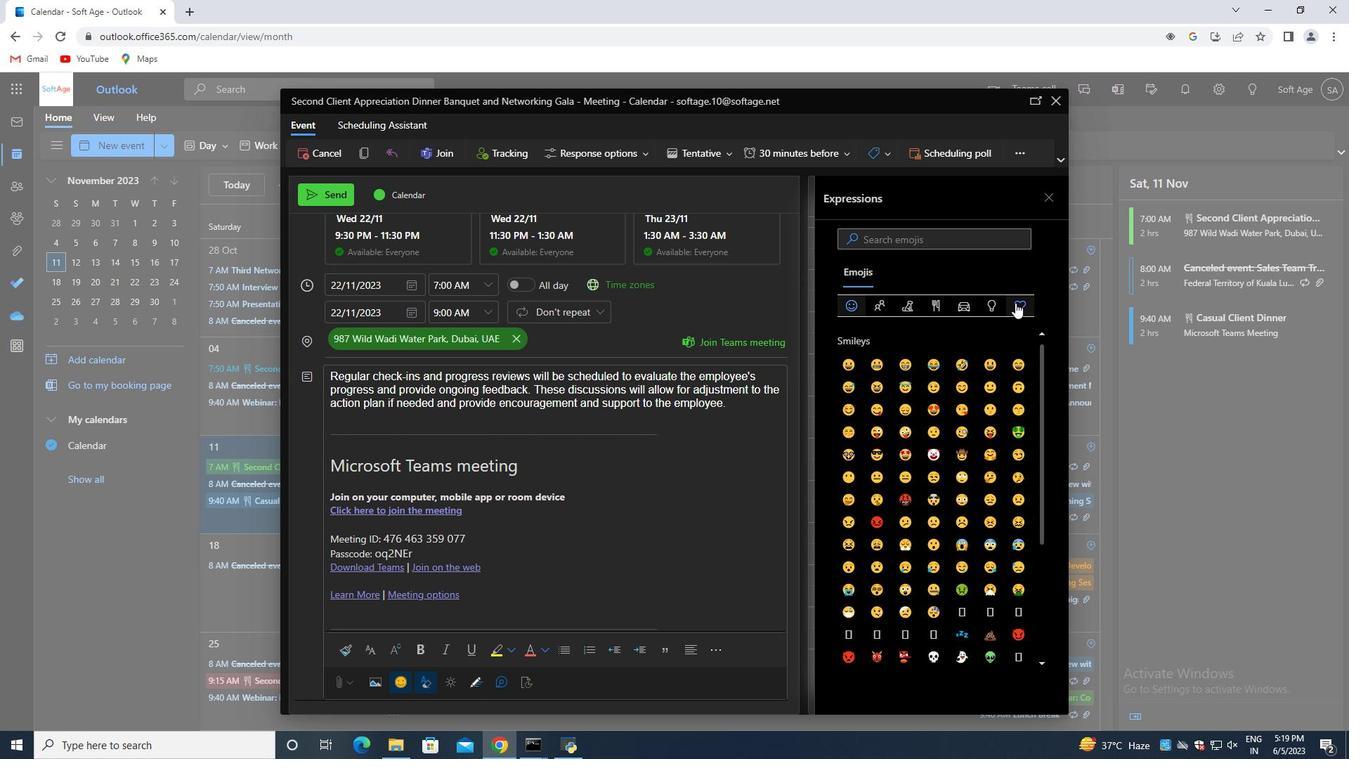 
Action: Mouse moved to (881, 366)
Screenshot: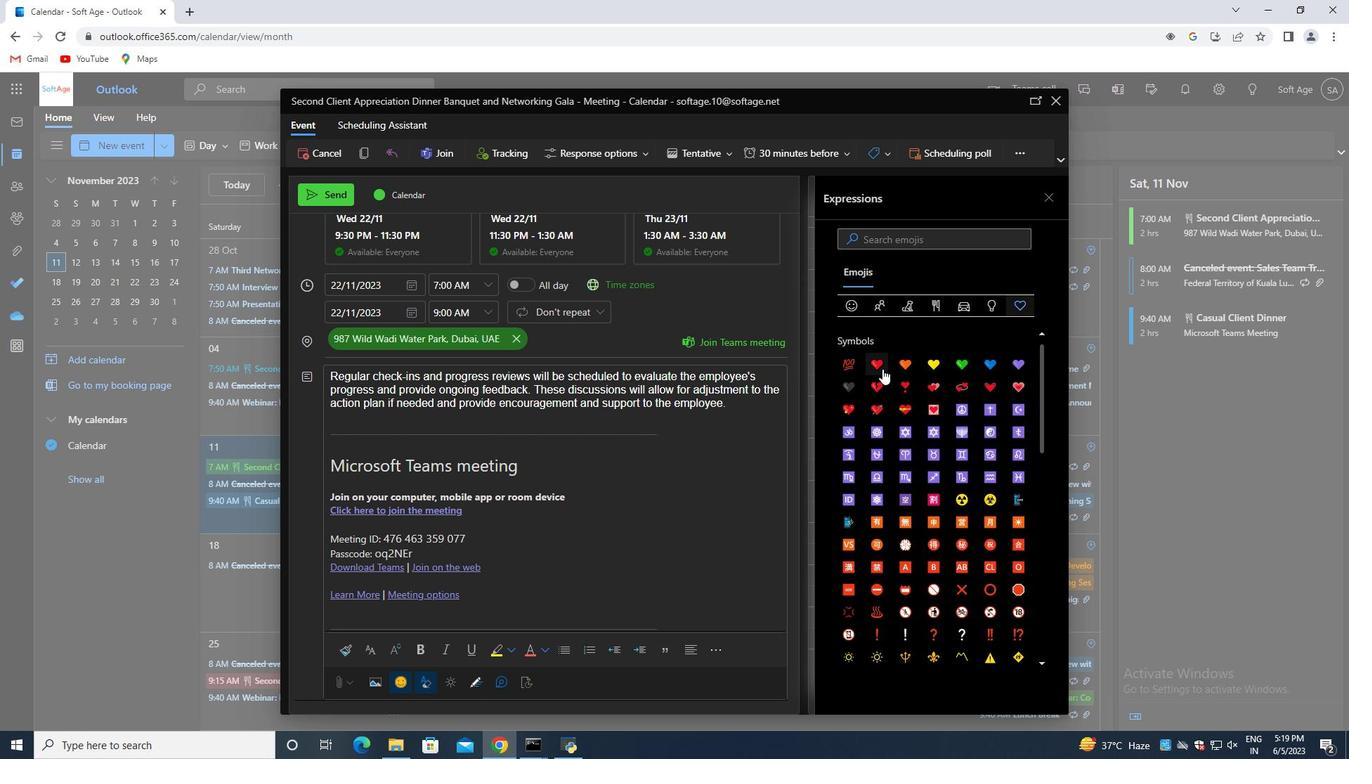 
Action: Mouse pressed left at (881, 366)
Screenshot: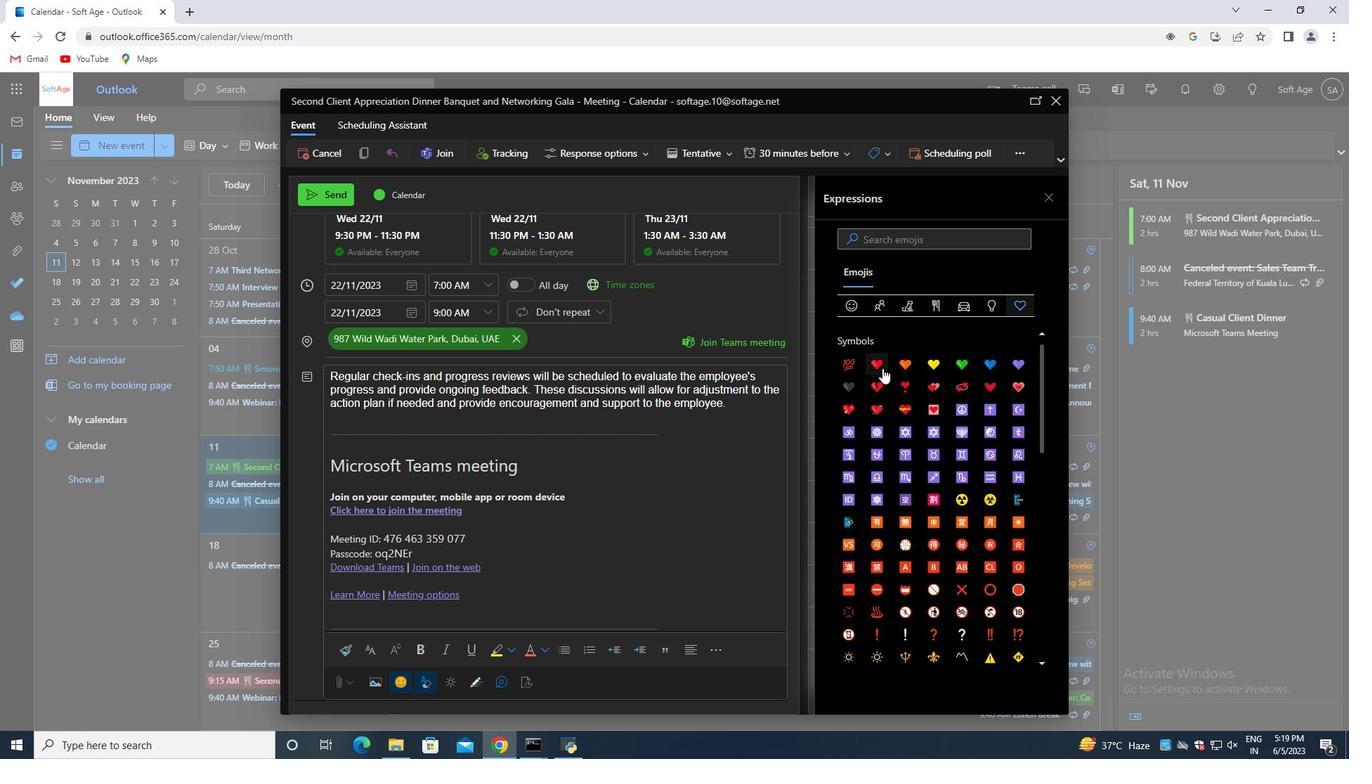 
Action: Mouse moved to (661, 404)
Screenshot: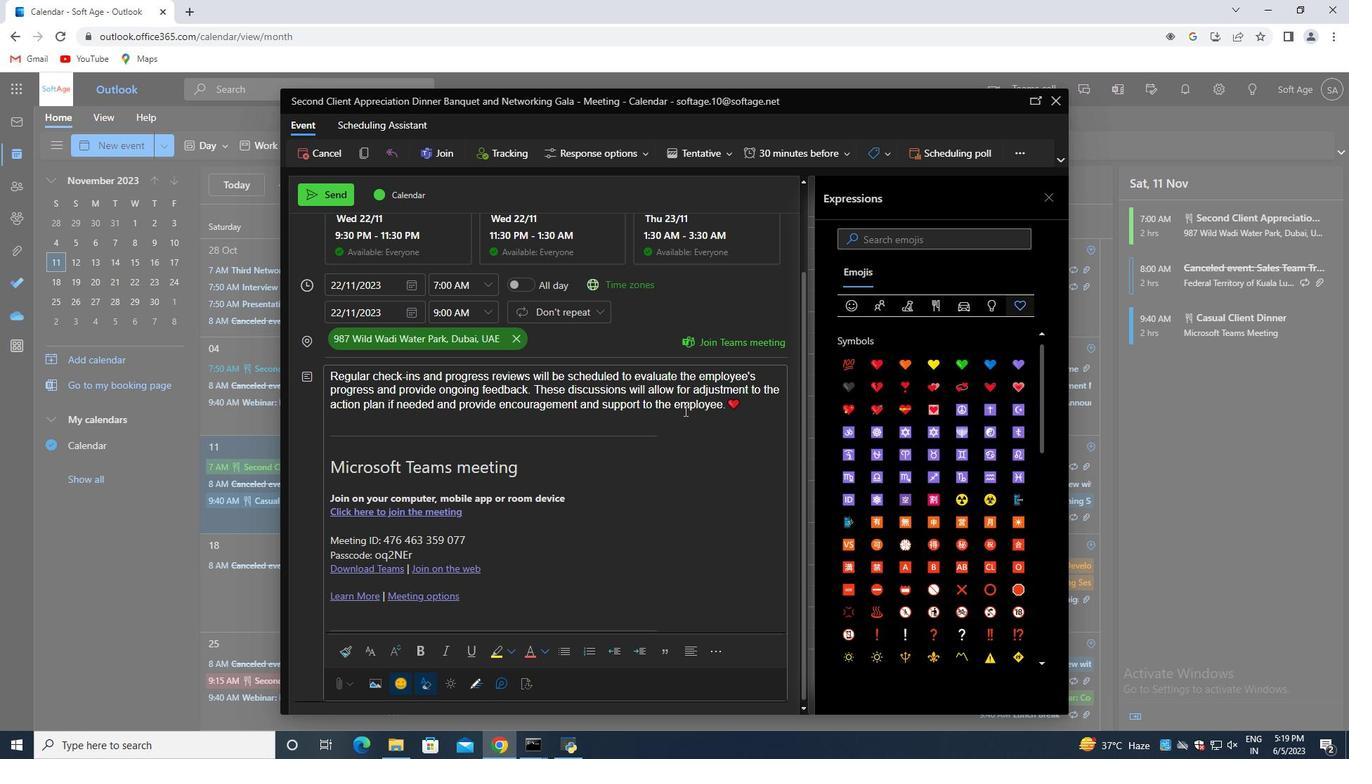 
Action: Mouse scrolled (661, 404) with delta (0, 0)
Screenshot: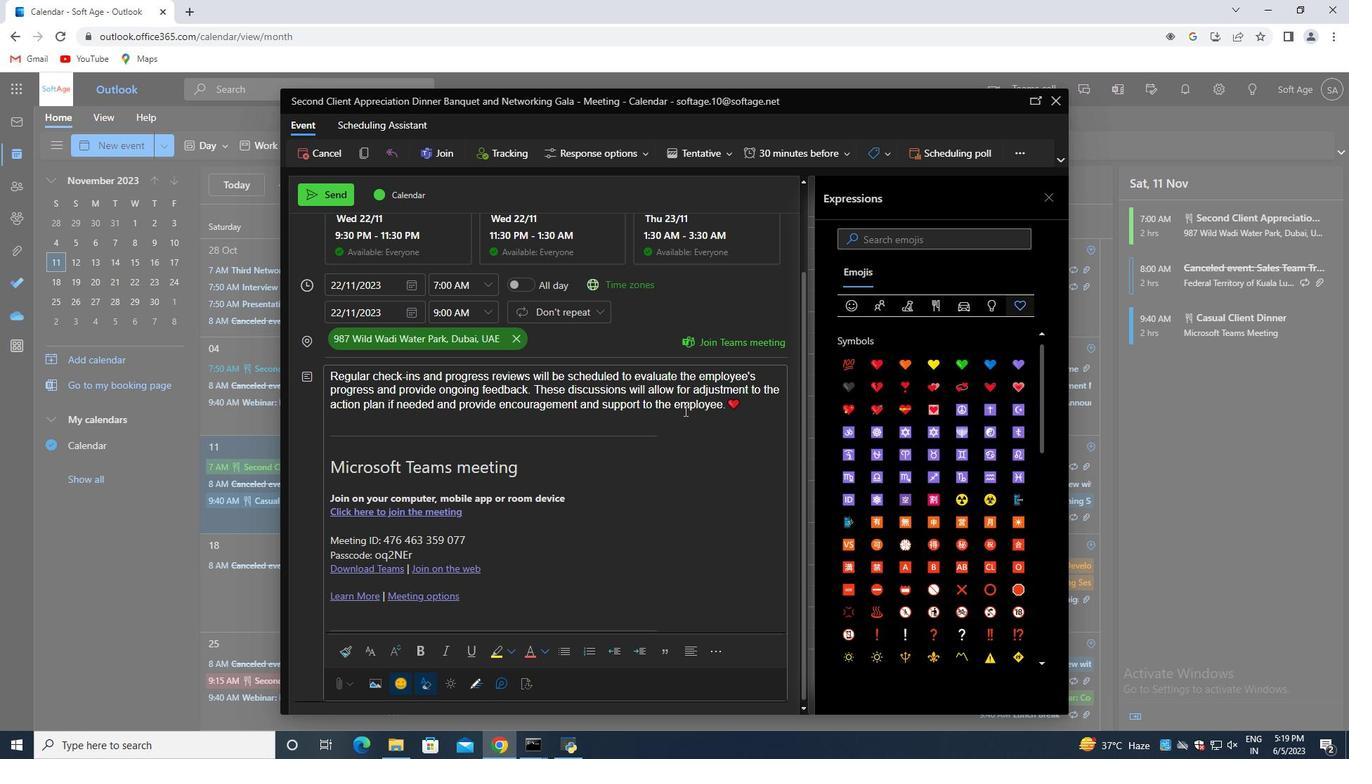 
Action: Mouse scrolled (661, 404) with delta (0, 0)
Screenshot: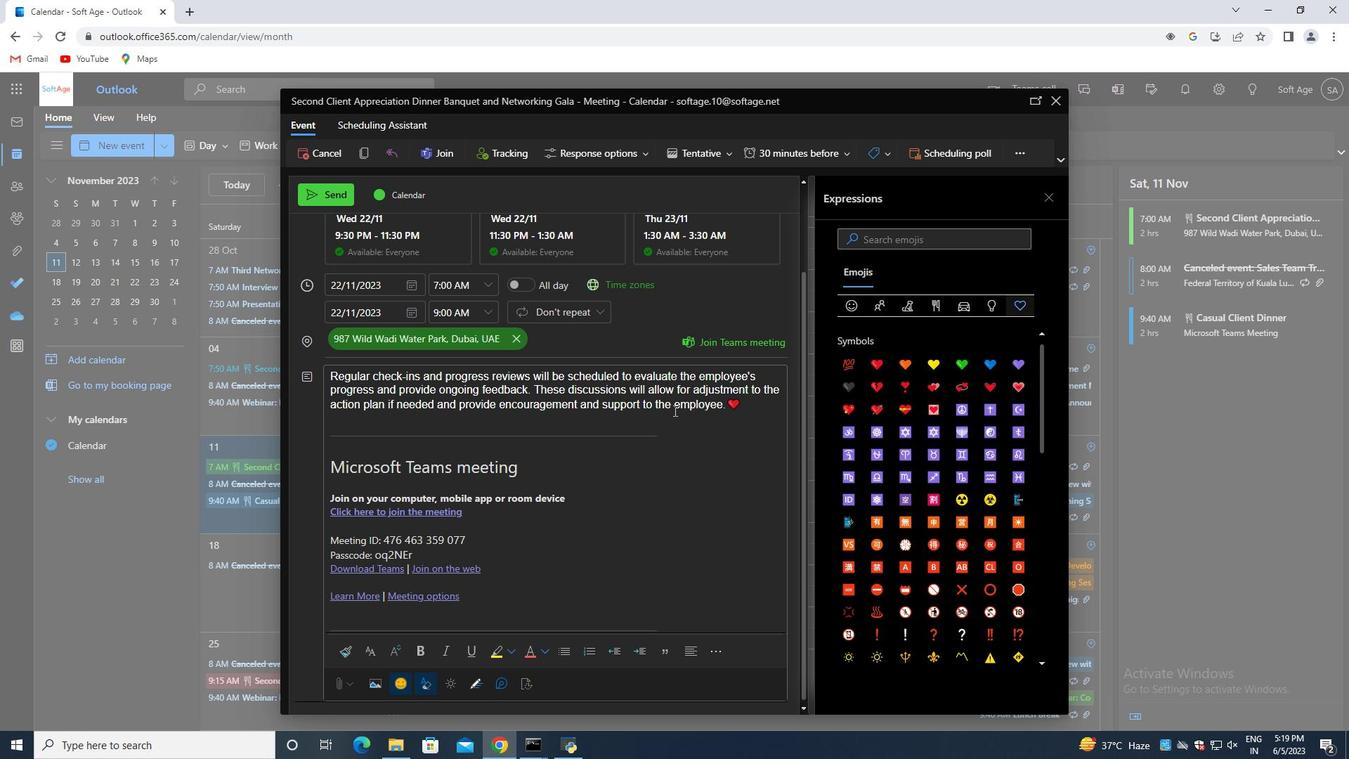 
Action: Mouse scrolled (661, 404) with delta (0, 0)
Screenshot: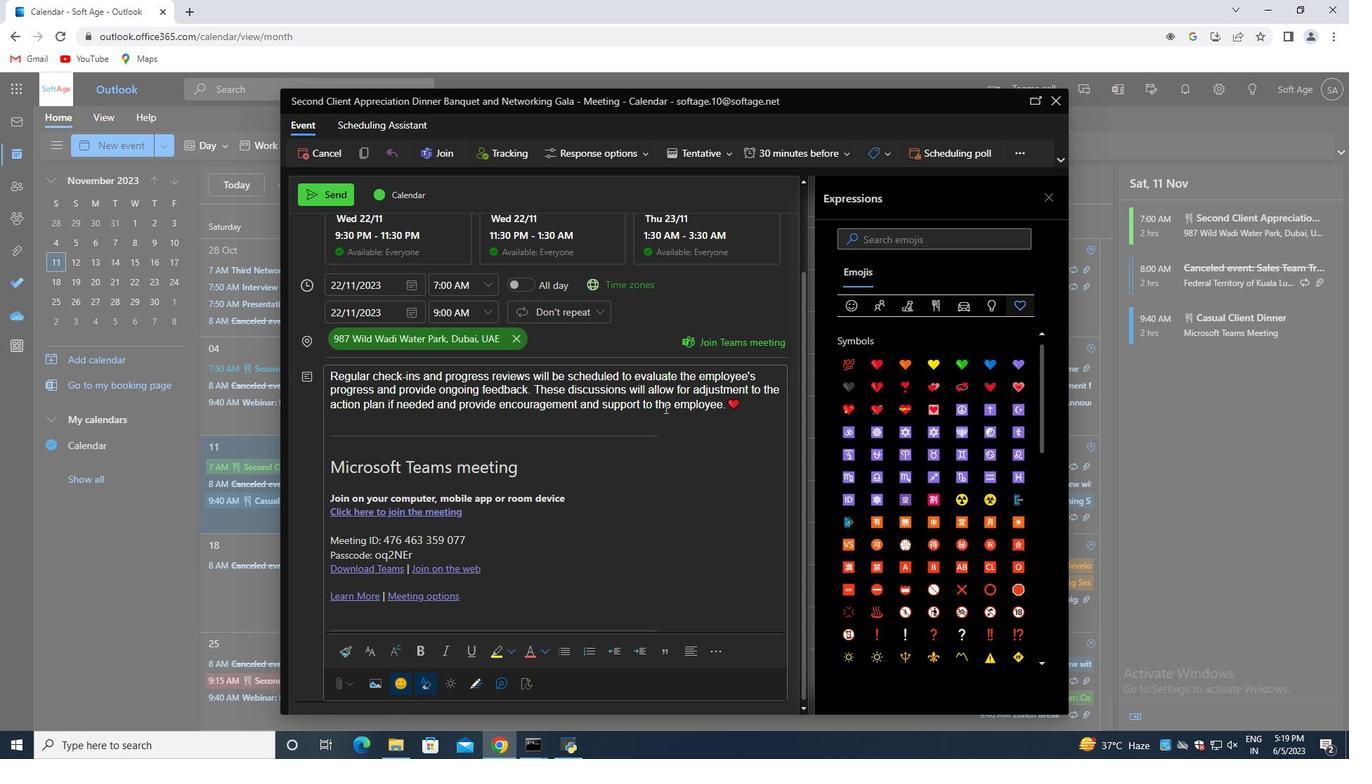 
Action: Mouse scrolled (661, 404) with delta (0, 0)
Screenshot: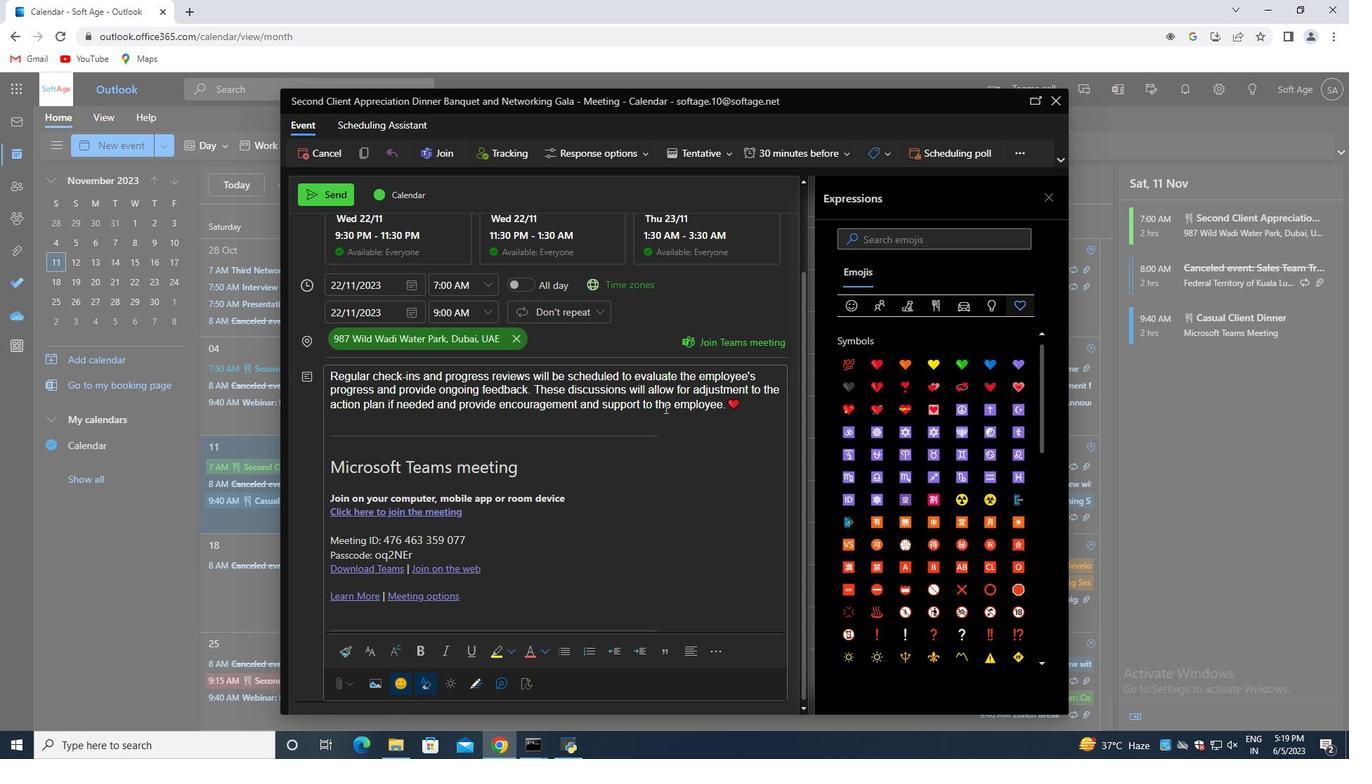 
Action: Mouse scrolled (661, 404) with delta (0, 0)
Screenshot: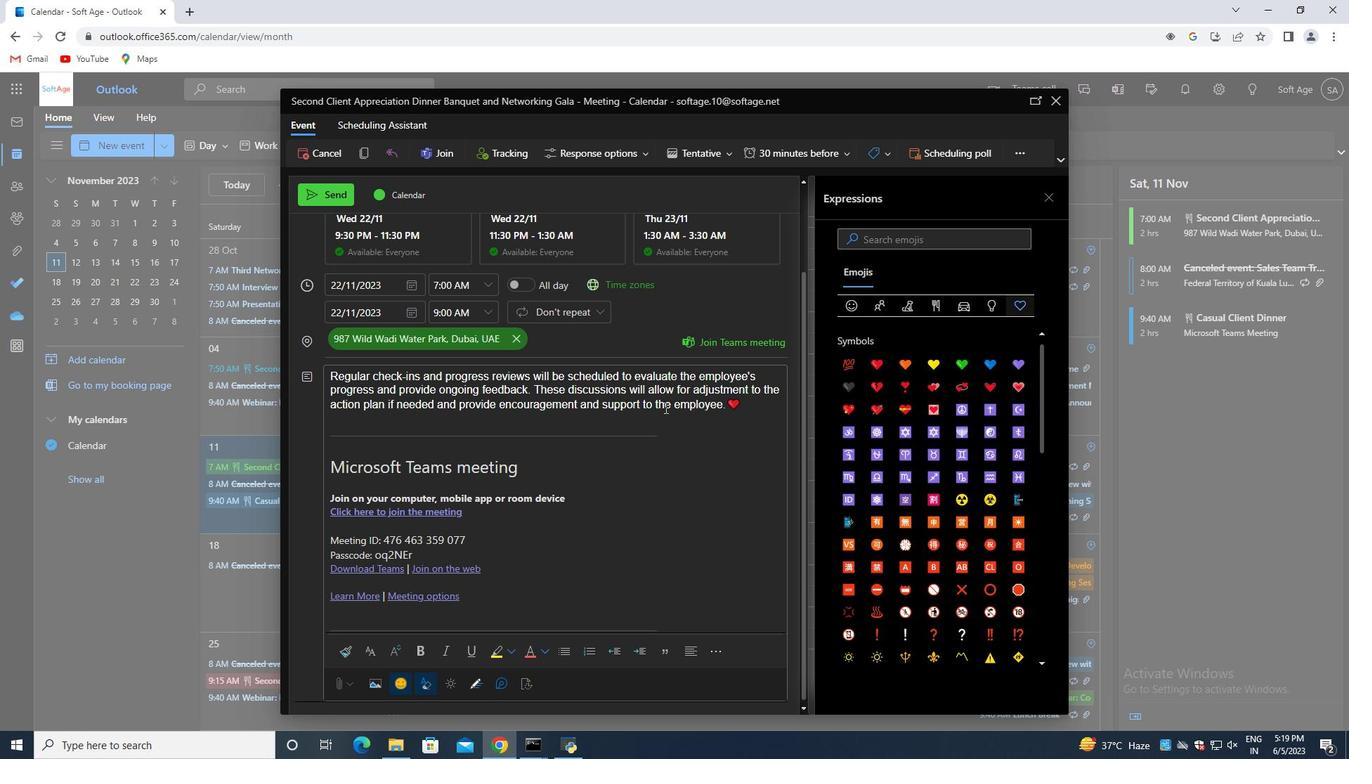 
Action: Mouse moved to (688, 388)
Screenshot: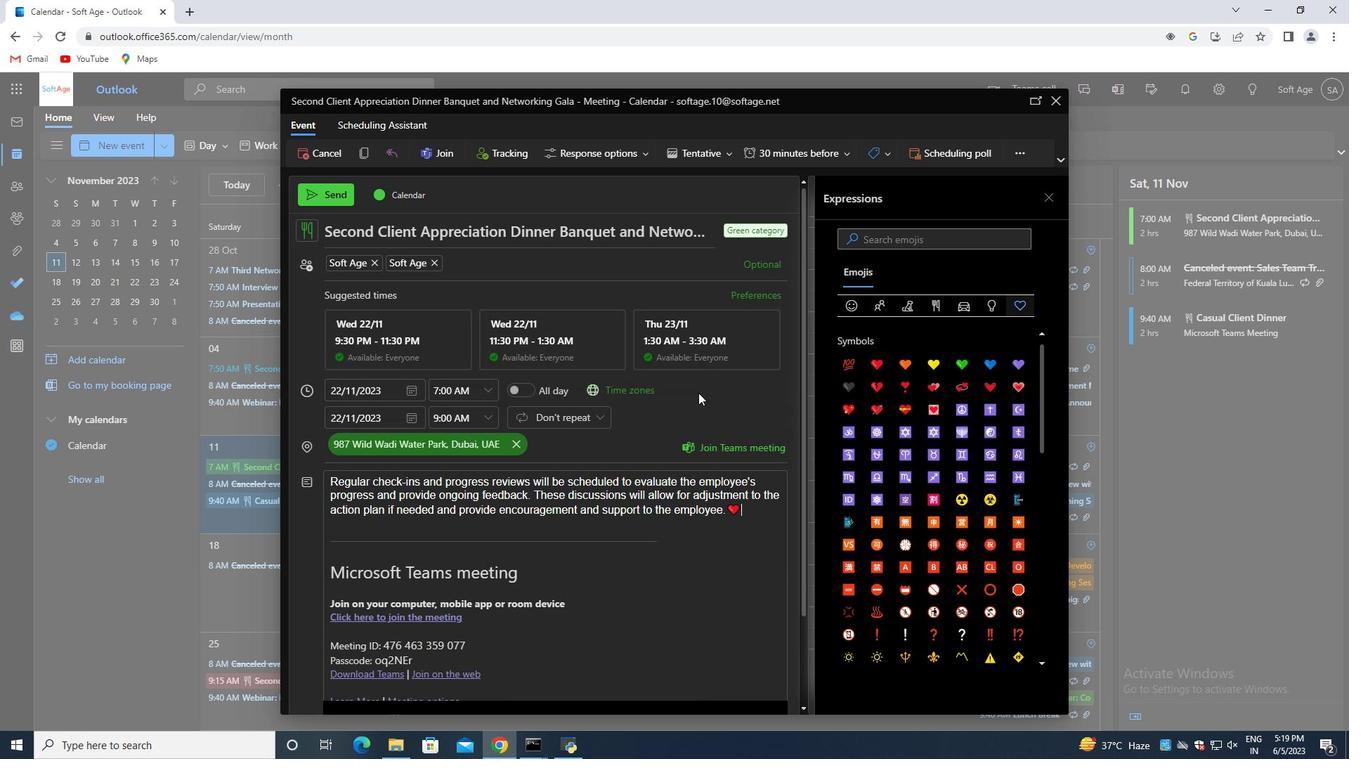 
Action: Mouse scrolled (688, 388) with delta (0, 0)
Screenshot: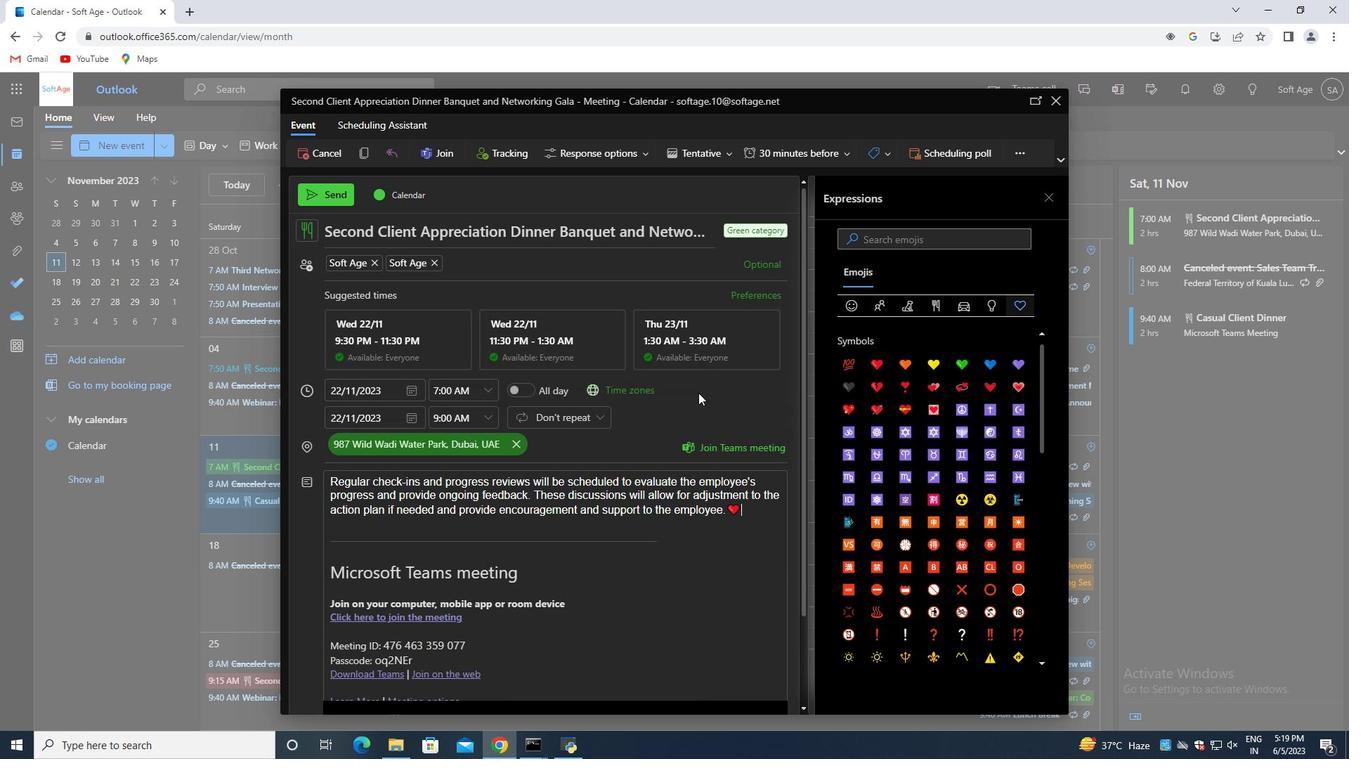 
Action: Mouse moved to (685, 387)
Screenshot: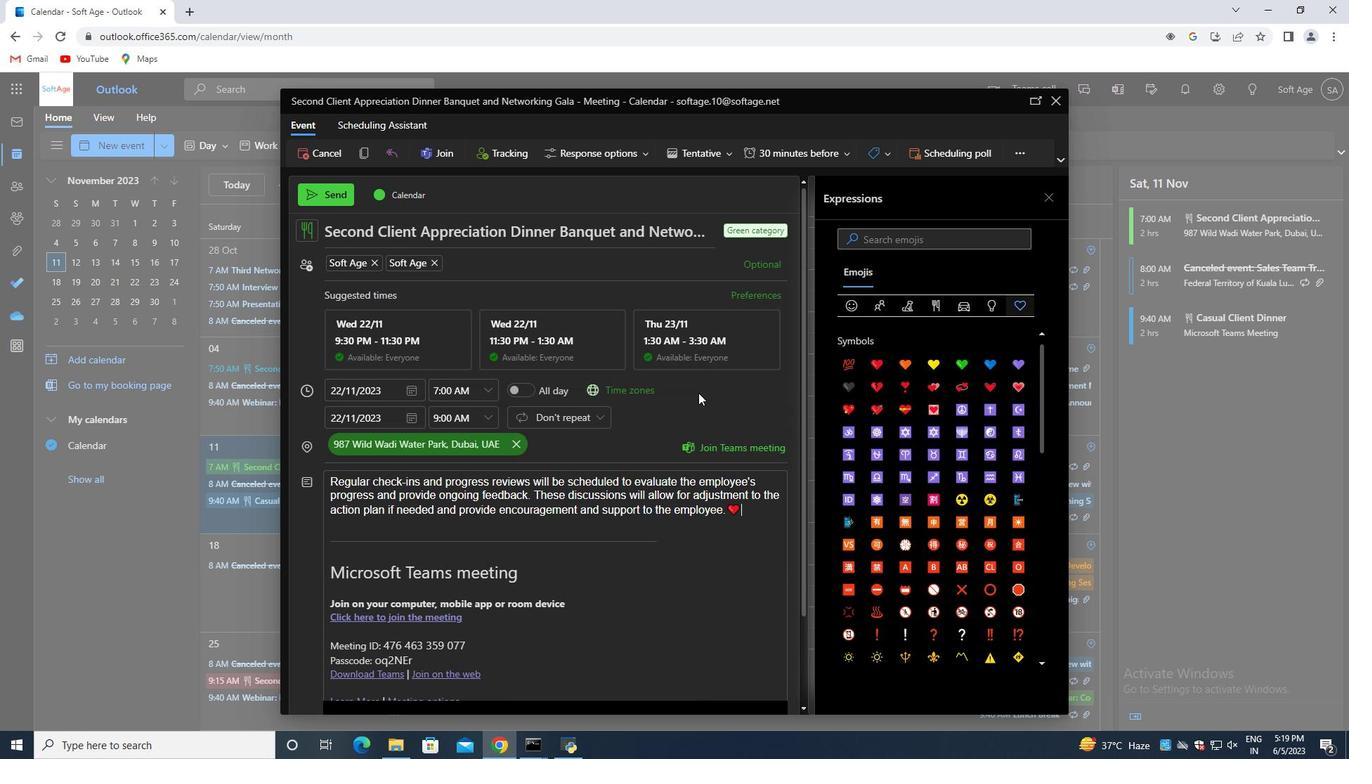 
Action: Mouse scrolled (685, 388) with delta (0, 0)
Screenshot: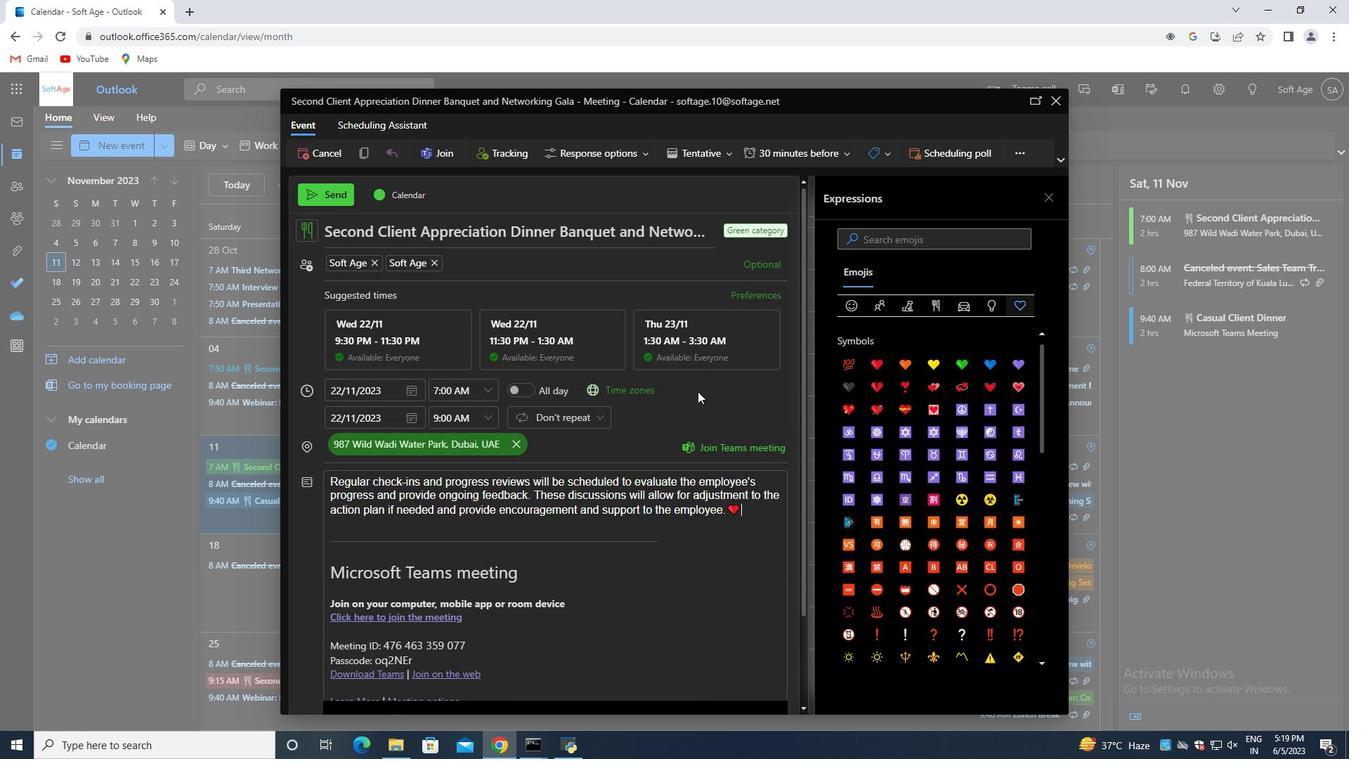 
Action: Mouse moved to (684, 386)
Screenshot: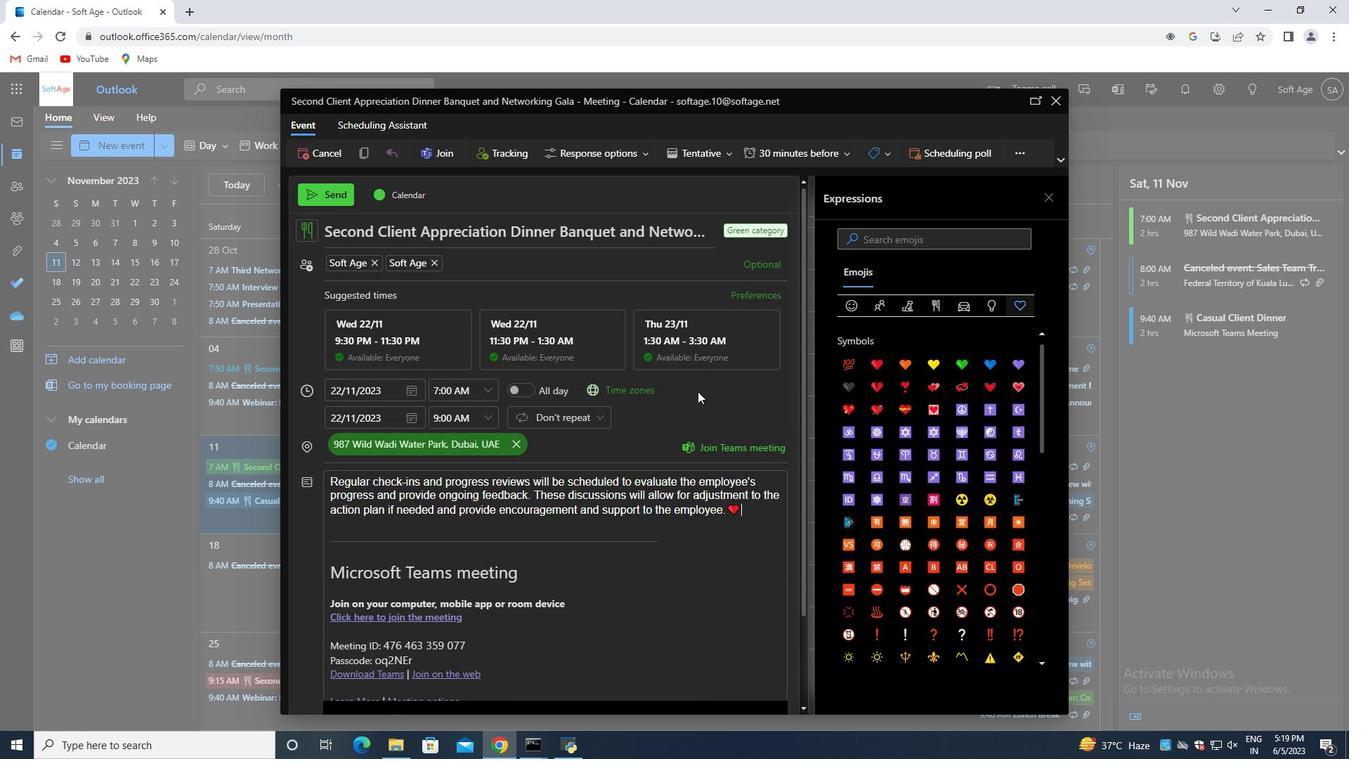 
Action: Mouse scrolled (684, 387) with delta (0, 0)
Screenshot: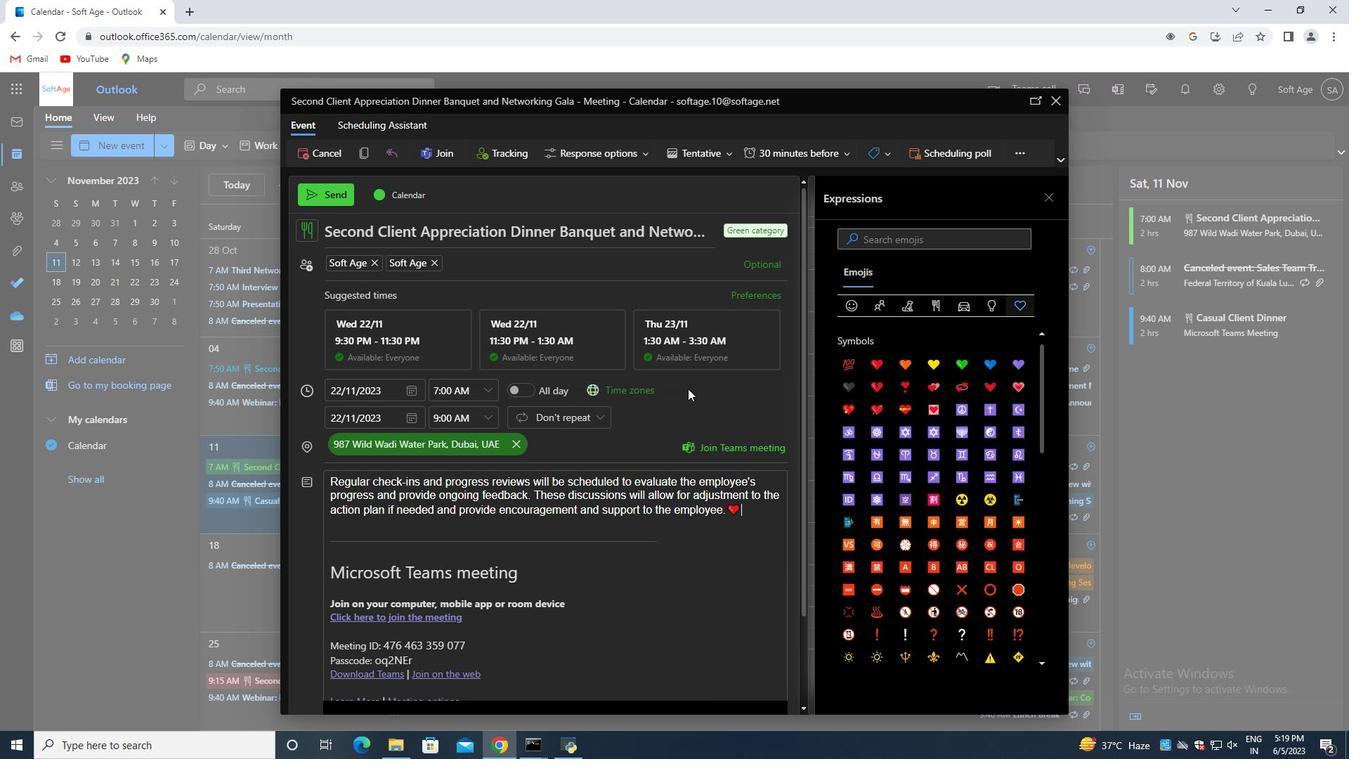
Action: Mouse moved to (491, 265)
Screenshot: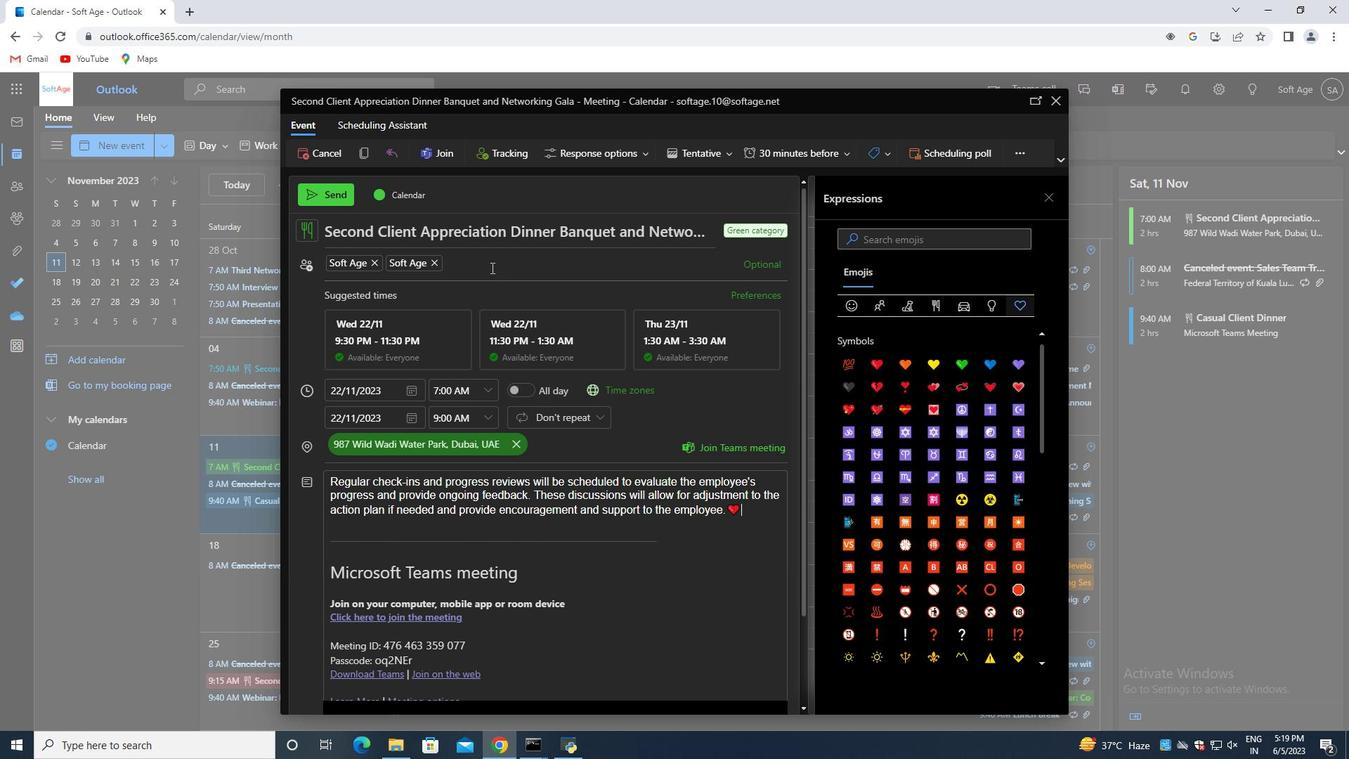 
Action: Mouse pressed left at (491, 265)
Screenshot: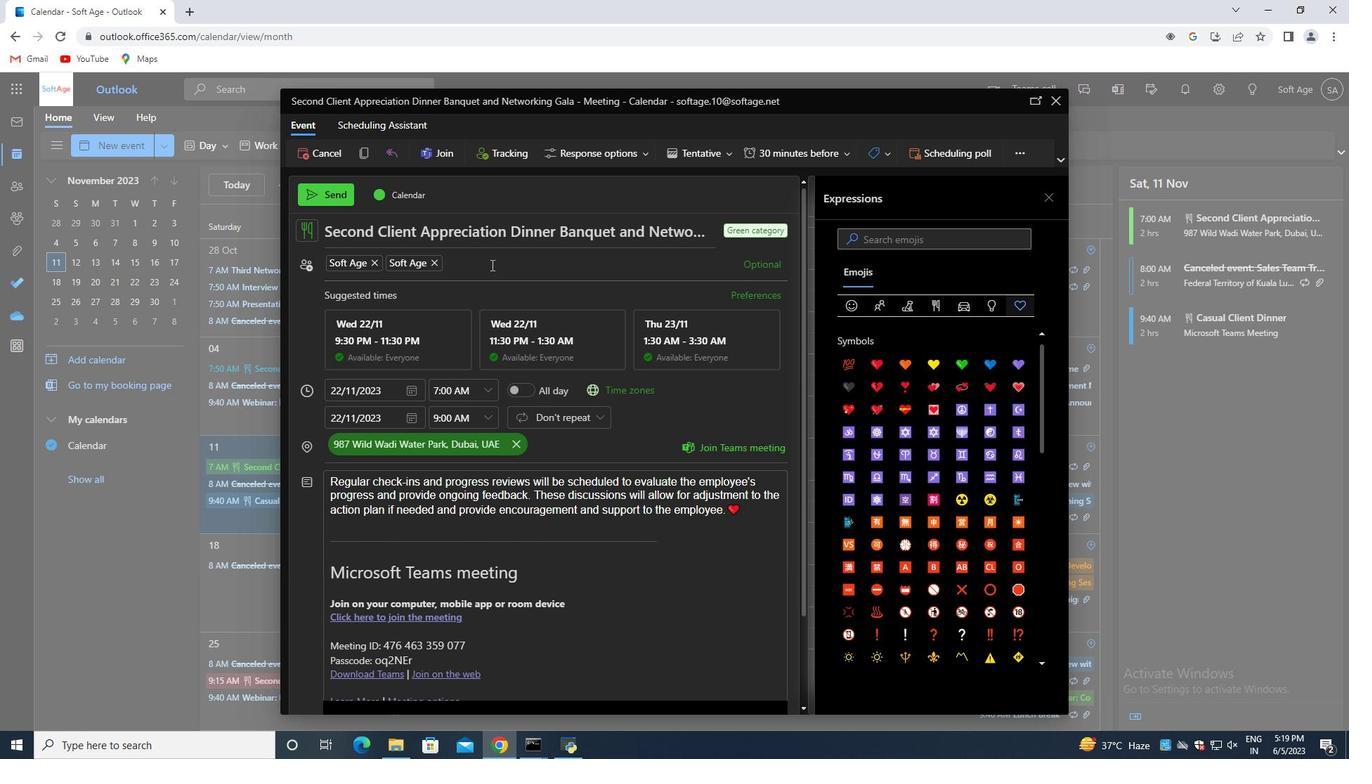 
Action: Mouse moved to (572, 289)
Screenshot: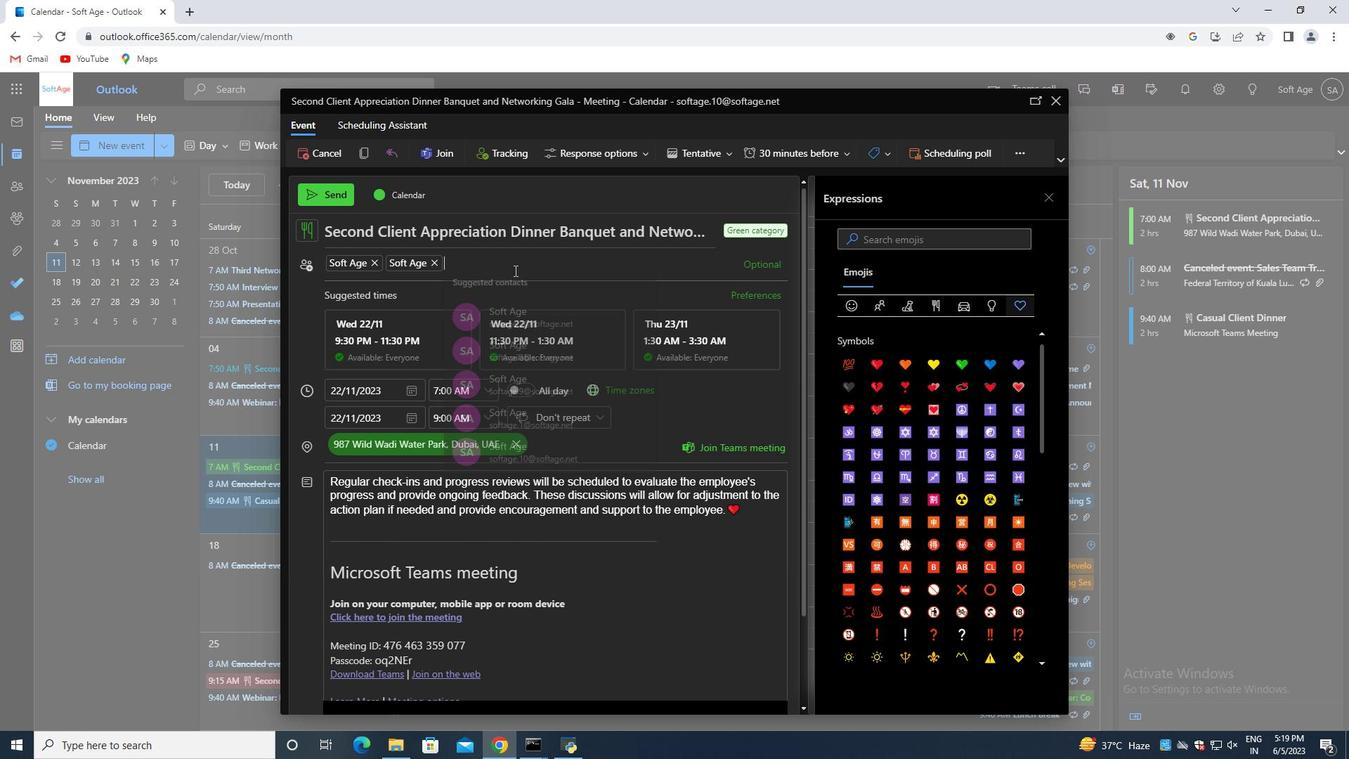 
Action: Key pressed softage.5<Key.shift>@softage.net<Key.enter>
Screenshot: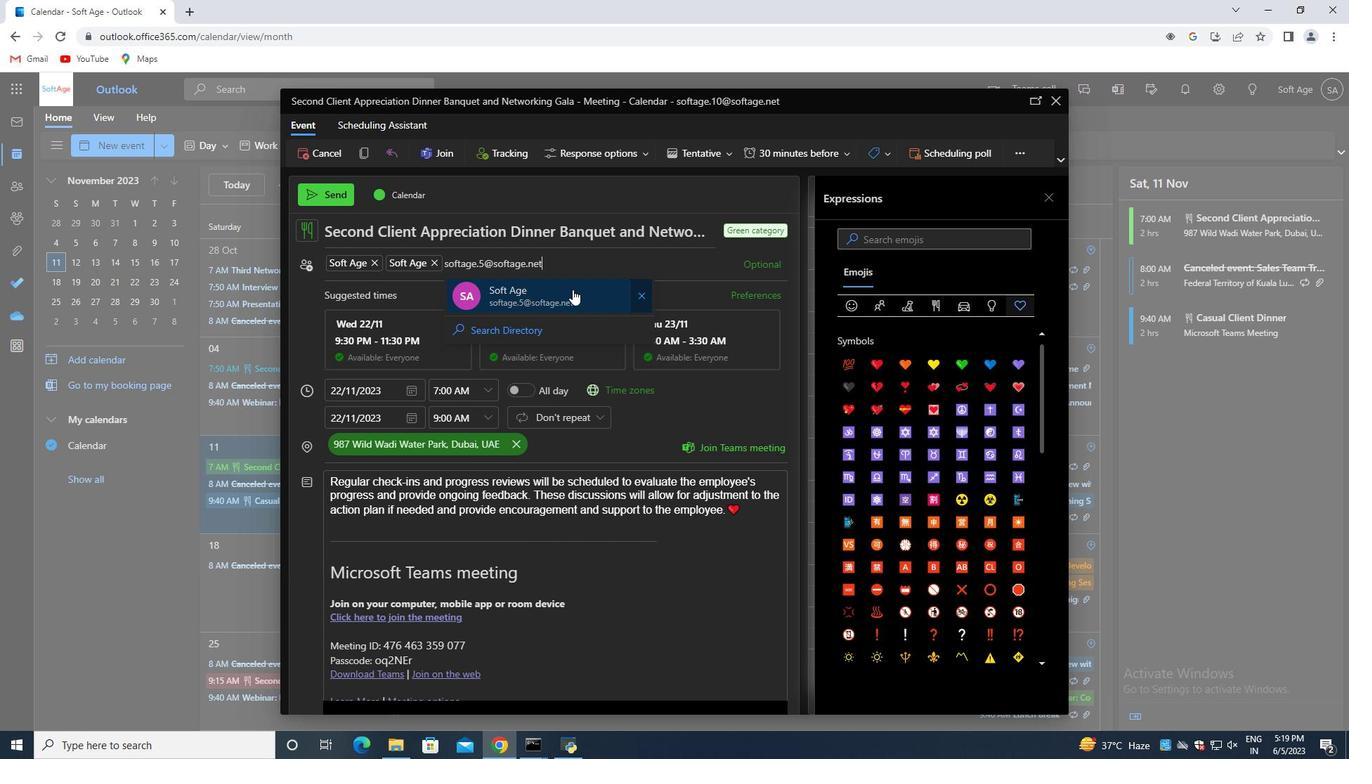
Action: Mouse moved to (530, 396)
Screenshot: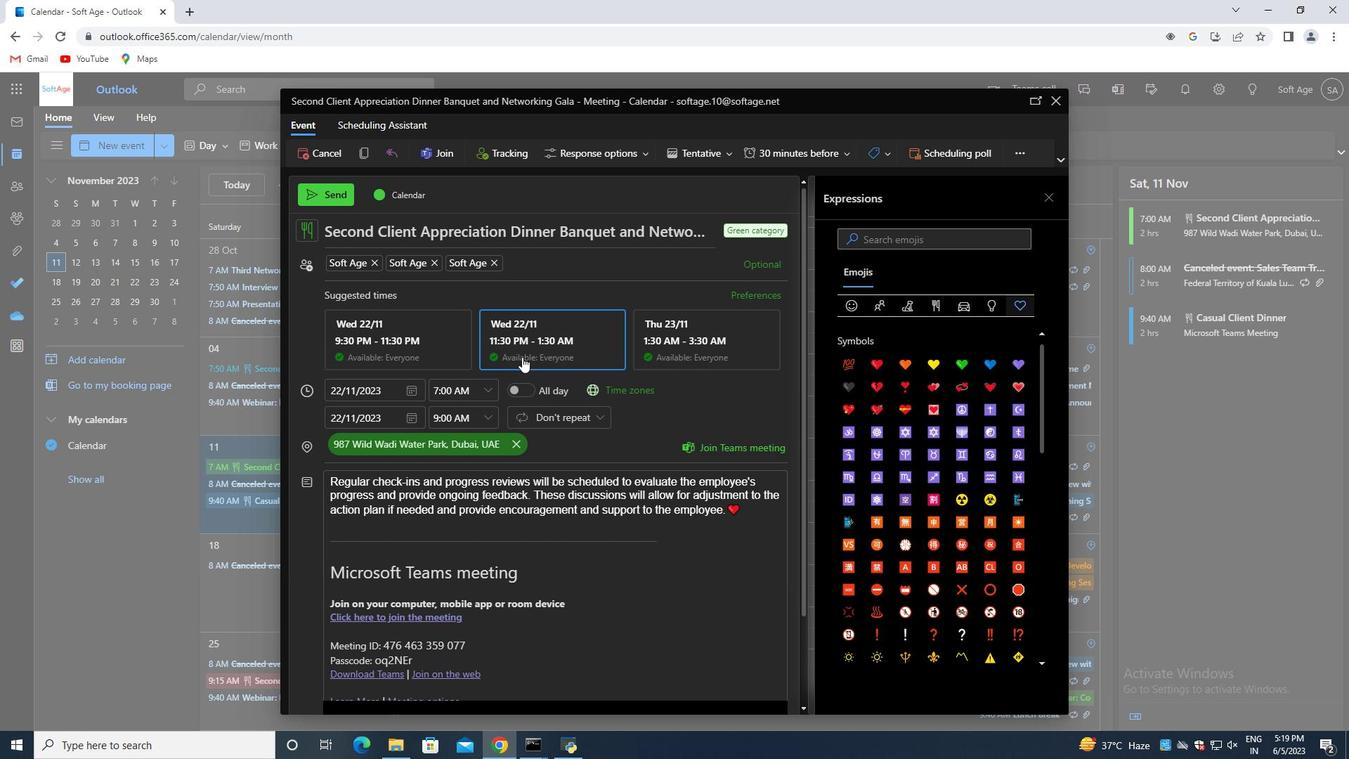 
Action: Mouse scrolled (530, 395) with delta (0, 0)
Screenshot: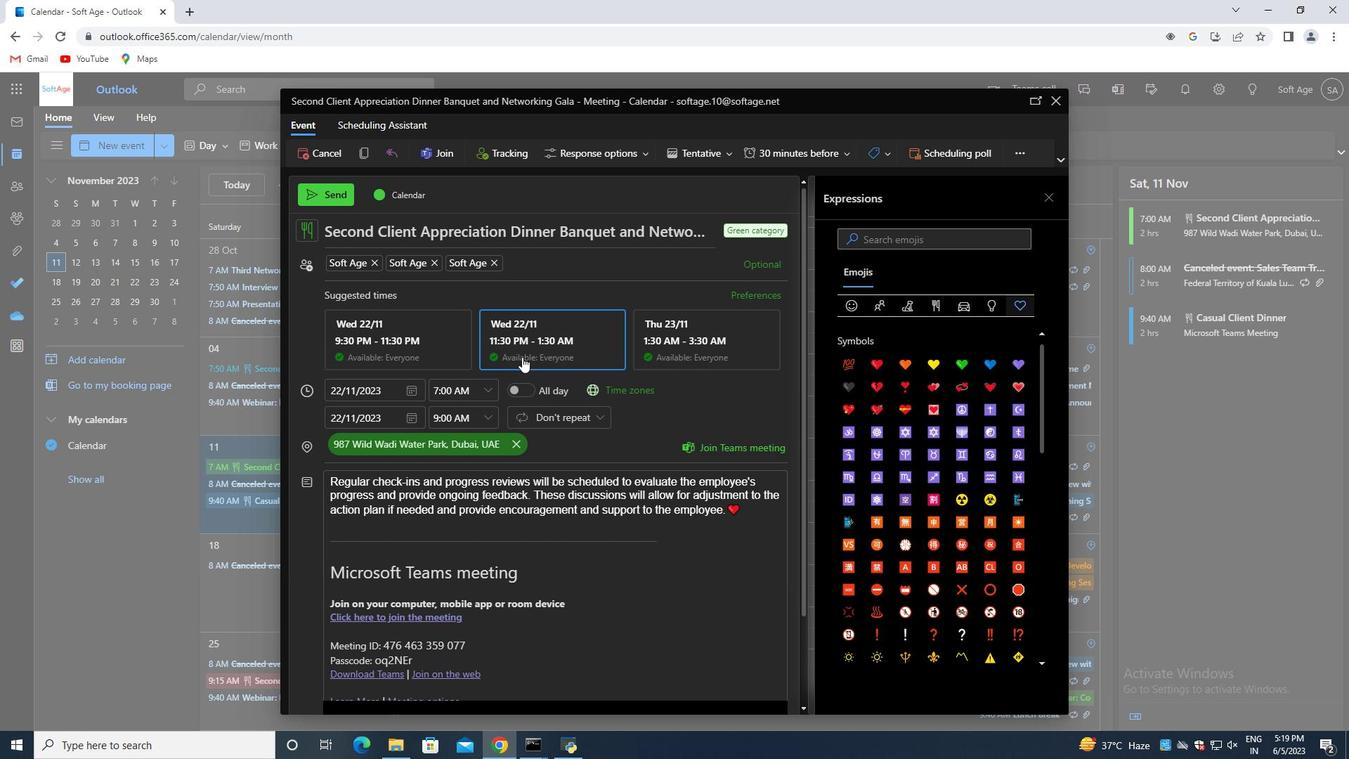 
Action: Mouse moved to (529, 403)
Screenshot: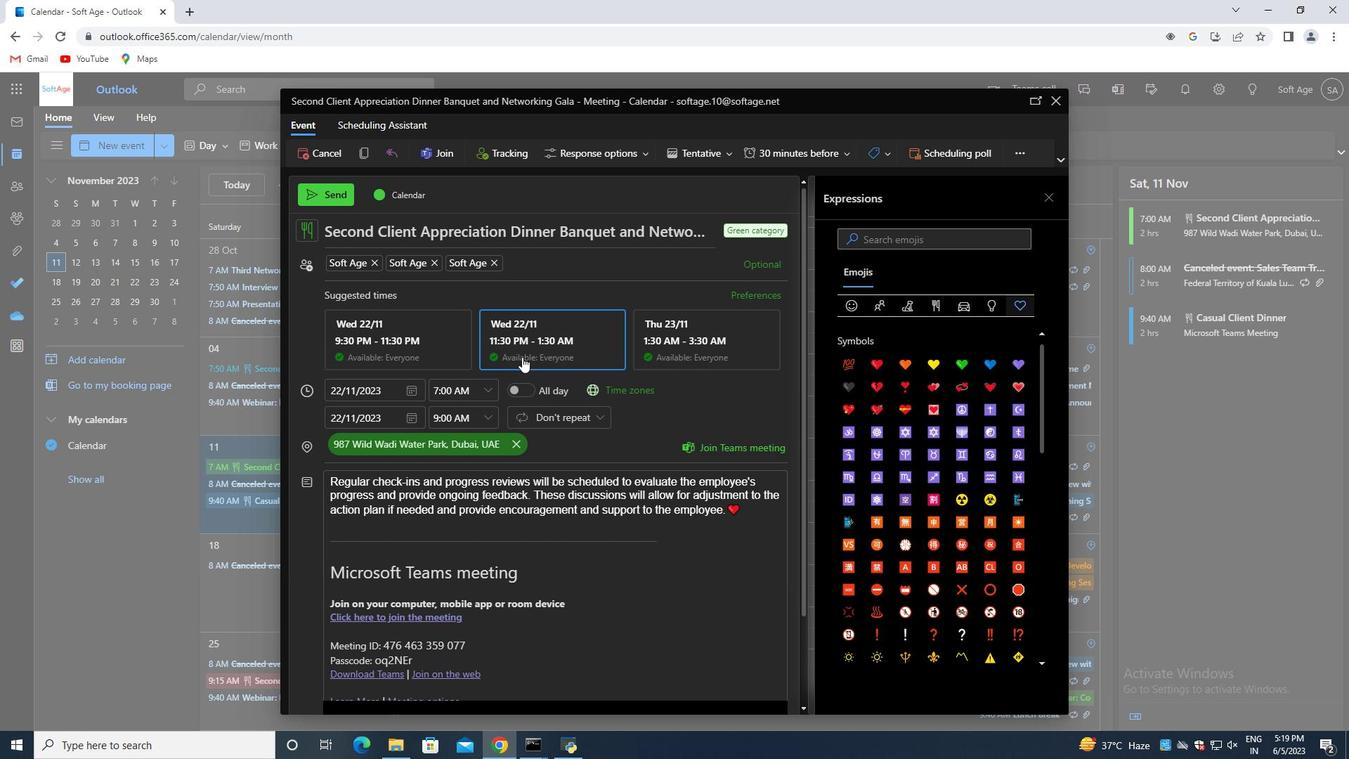 
Action: Mouse scrolled (529, 402) with delta (0, 0)
Screenshot: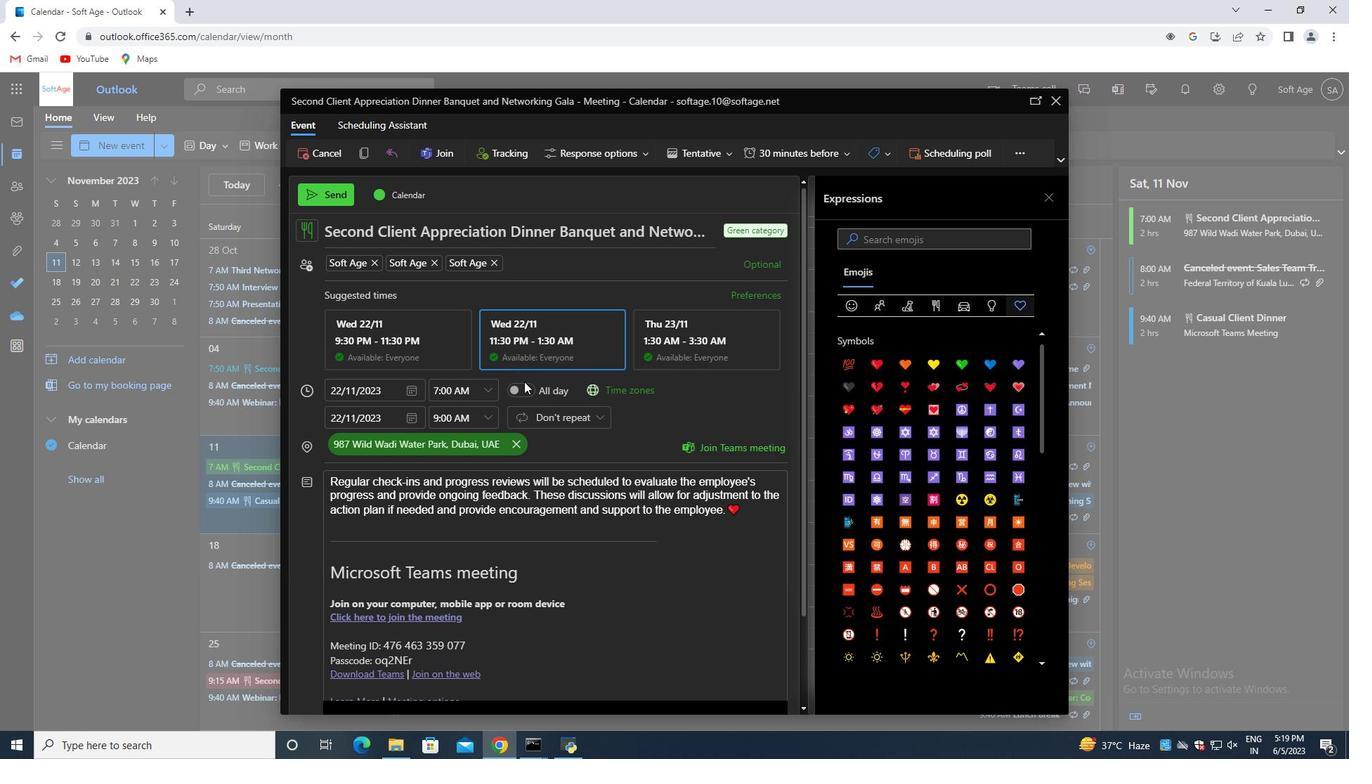 
Action: Mouse moved to (531, 408)
Screenshot: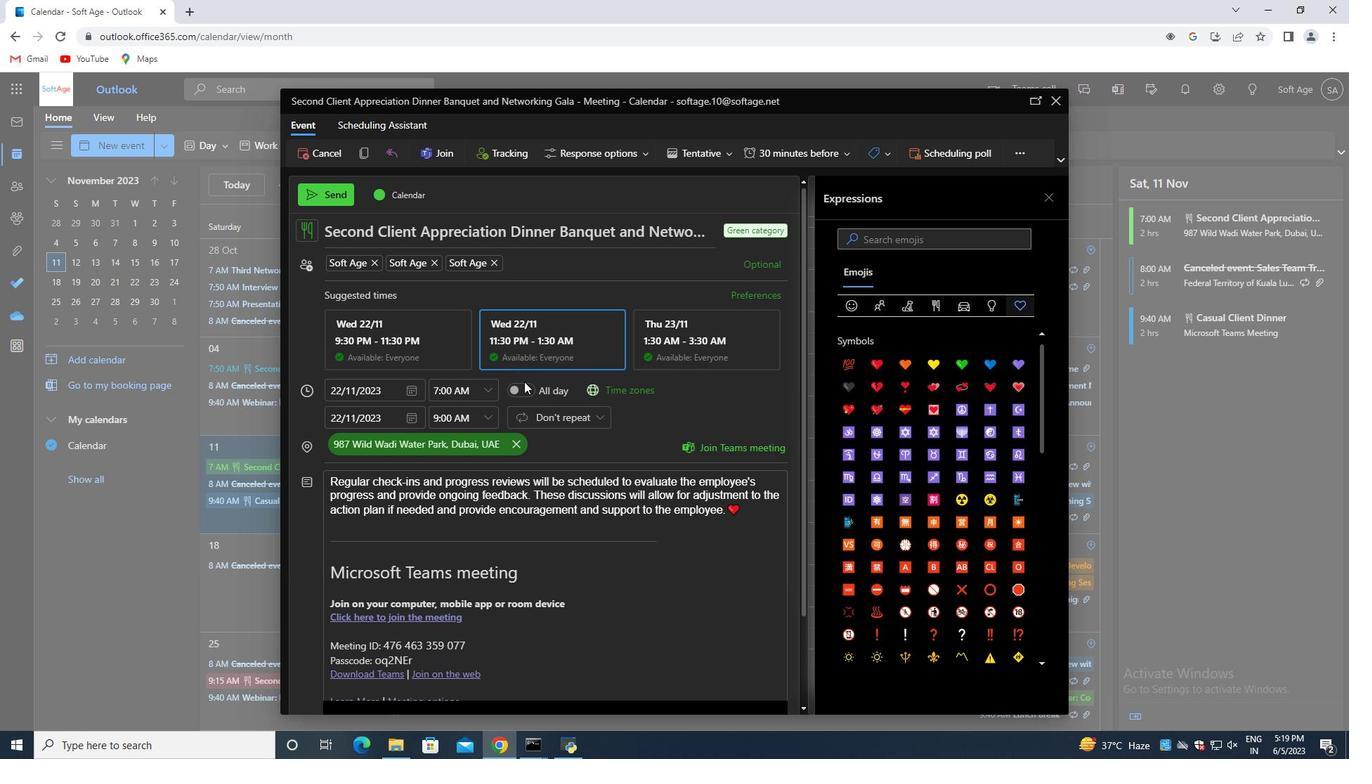 
Action: Mouse scrolled (531, 407) with delta (0, 0)
Screenshot: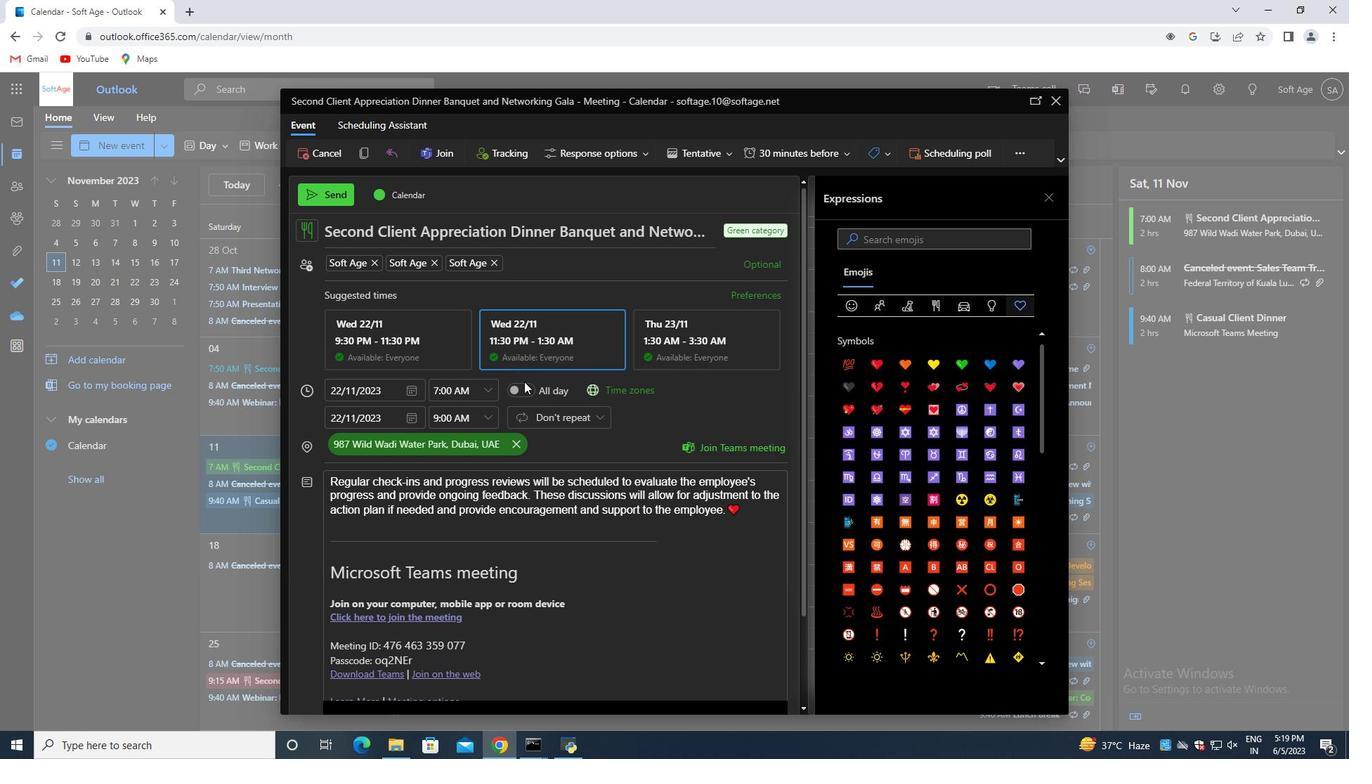 
Action: Mouse moved to (743, 400)
Screenshot: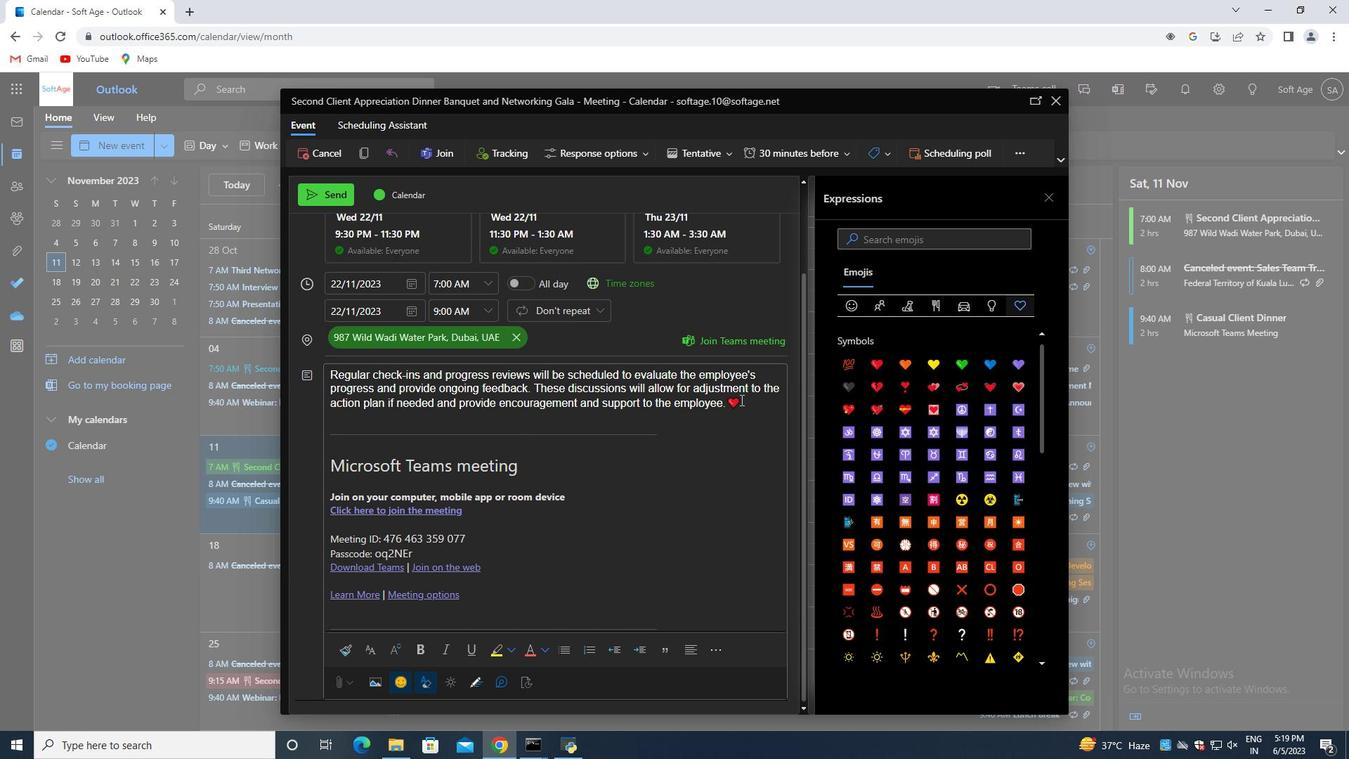 
Action: Mouse pressed left at (743, 400)
Screenshot: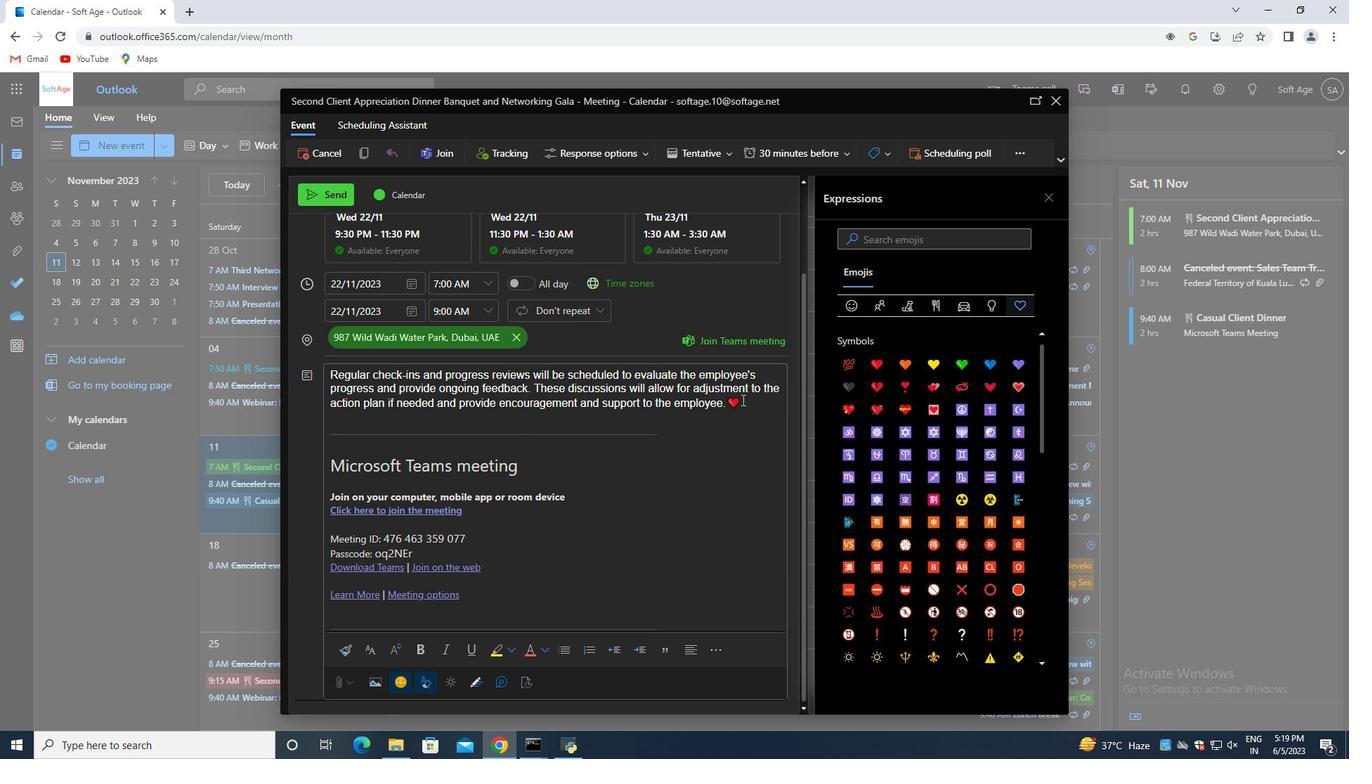 
Action: Mouse moved to (490, 452)
Screenshot: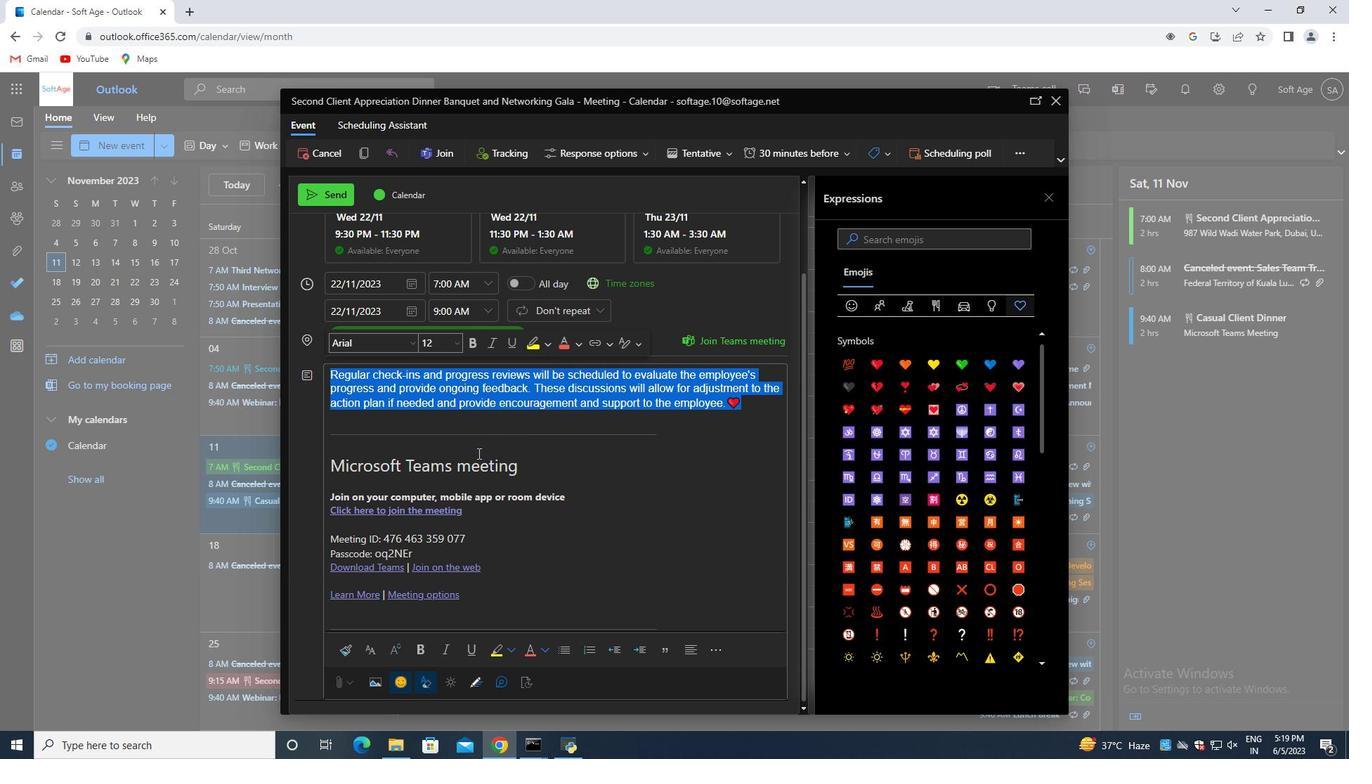 
Action: Mouse scrolled (490, 452) with delta (0, 0)
Screenshot: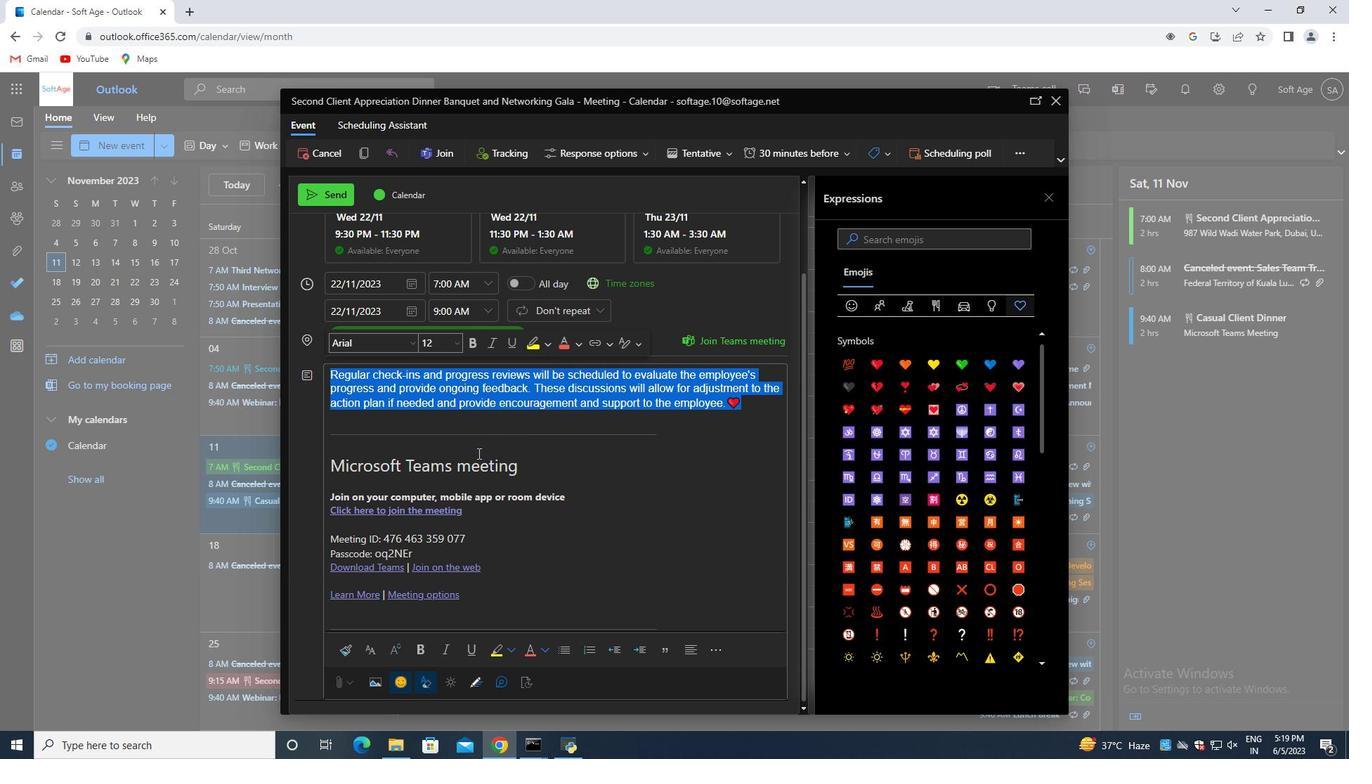
Action: Mouse moved to (491, 452)
Screenshot: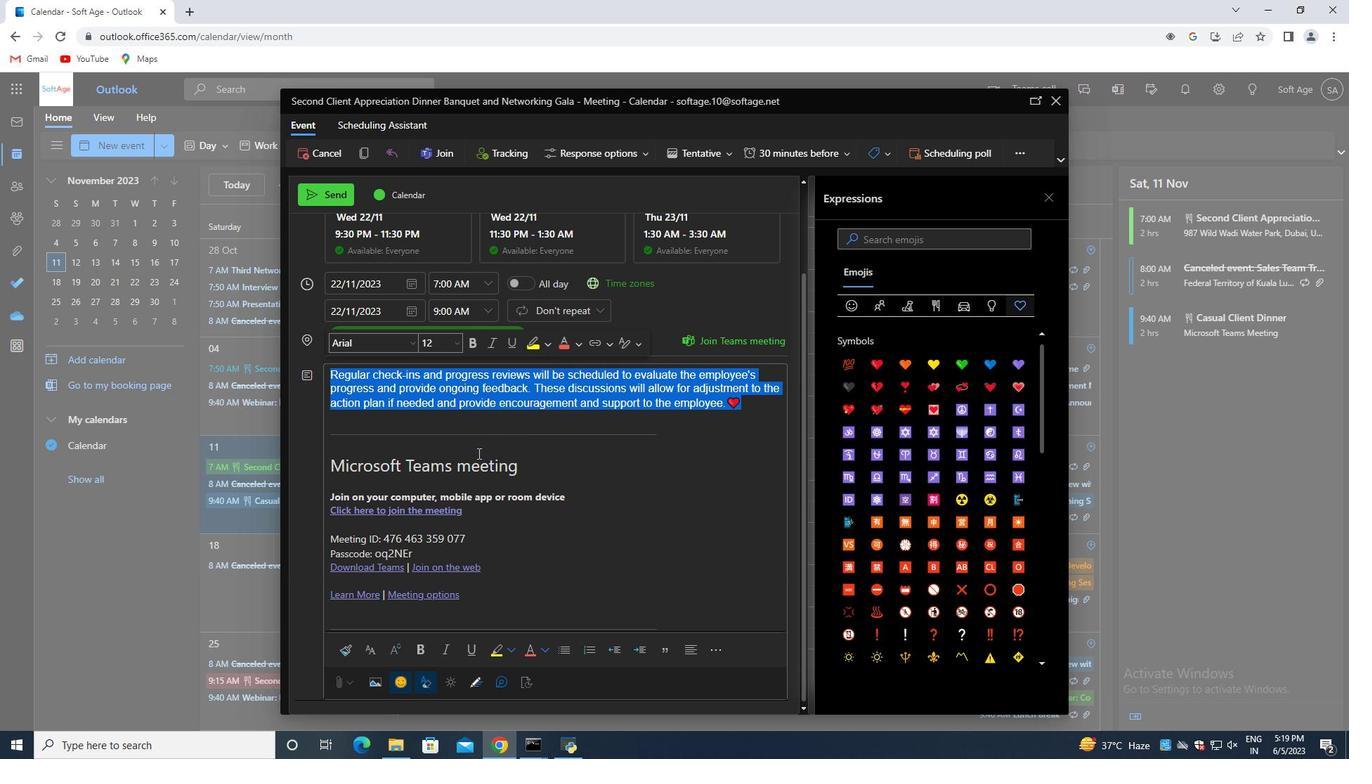 
Action: Mouse scrolled (491, 452) with delta (0, 0)
Screenshot: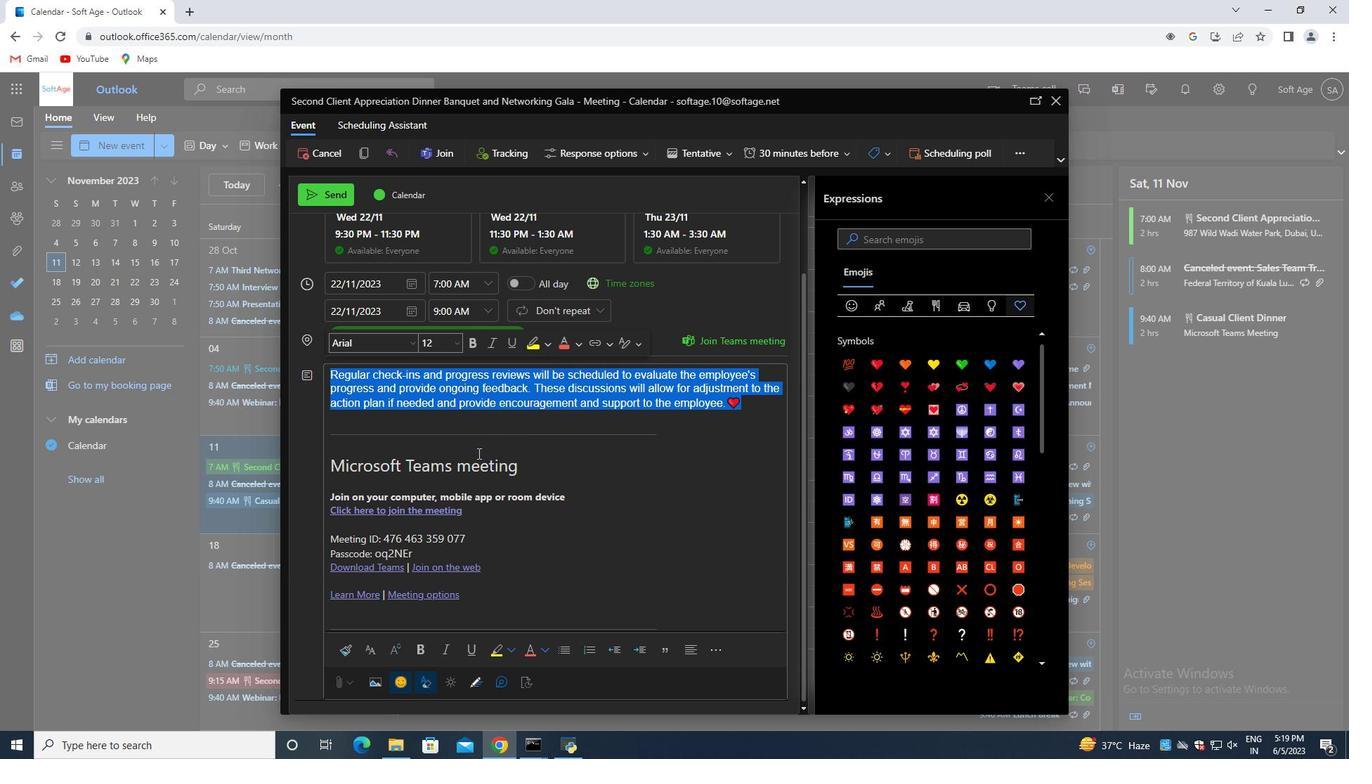 
Action: Mouse moved to (492, 452)
Screenshot: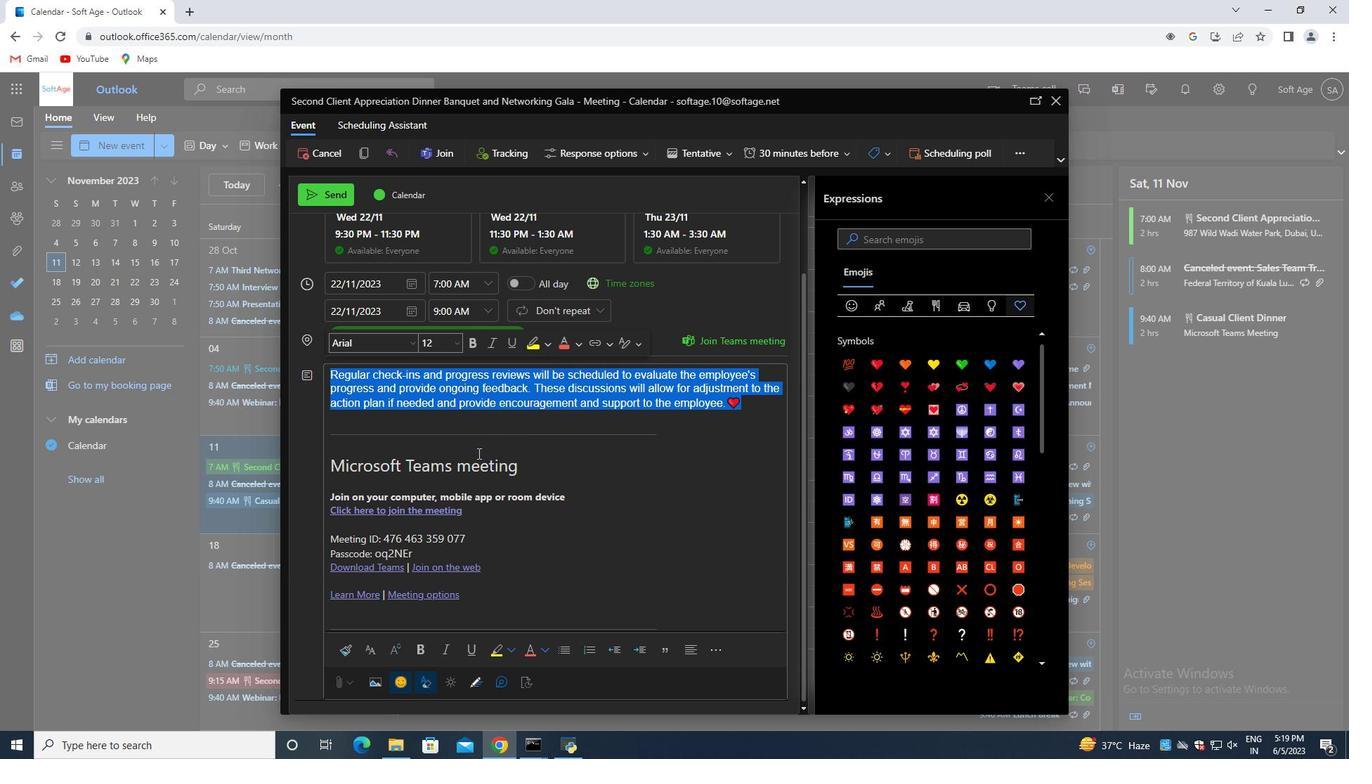 
Action: Mouse scrolled (492, 452) with delta (0, 0)
Screenshot: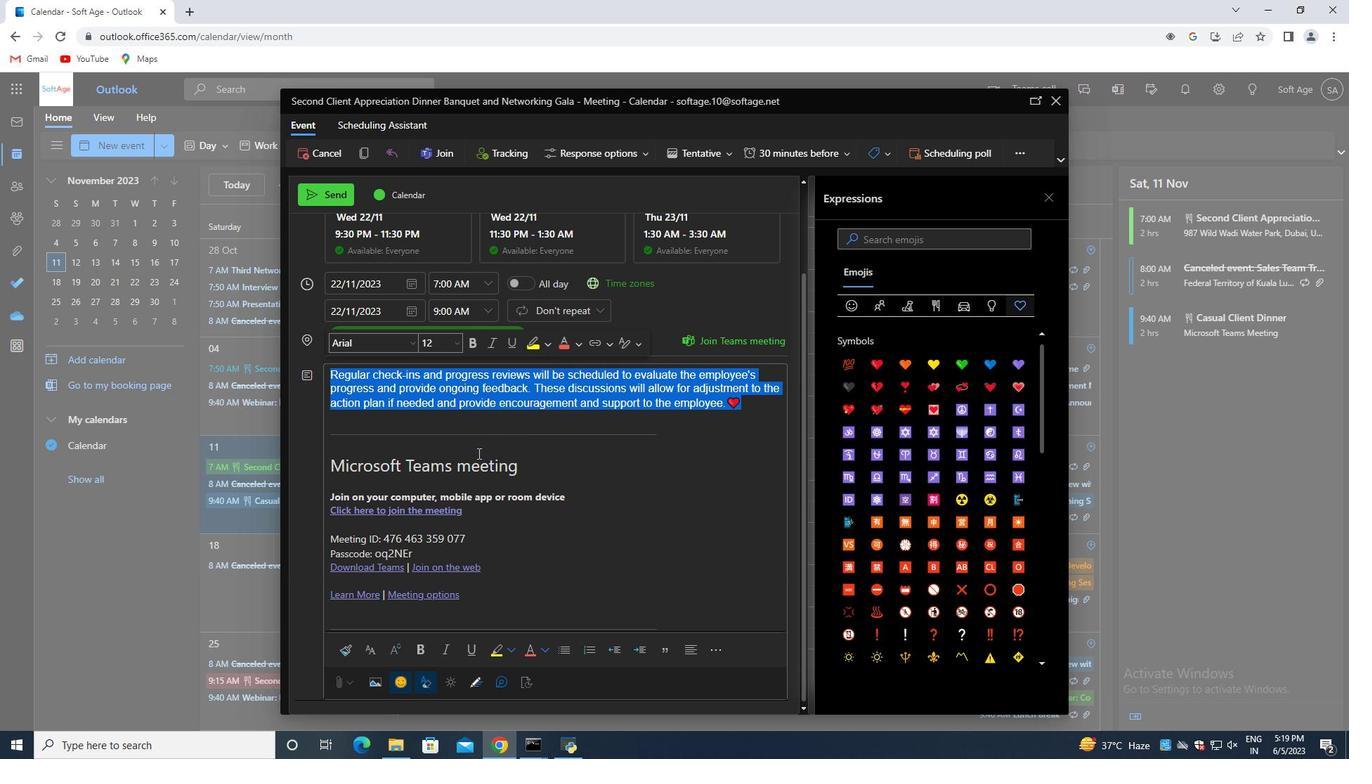 
Action: Mouse moved to (492, 454)
Screenshot: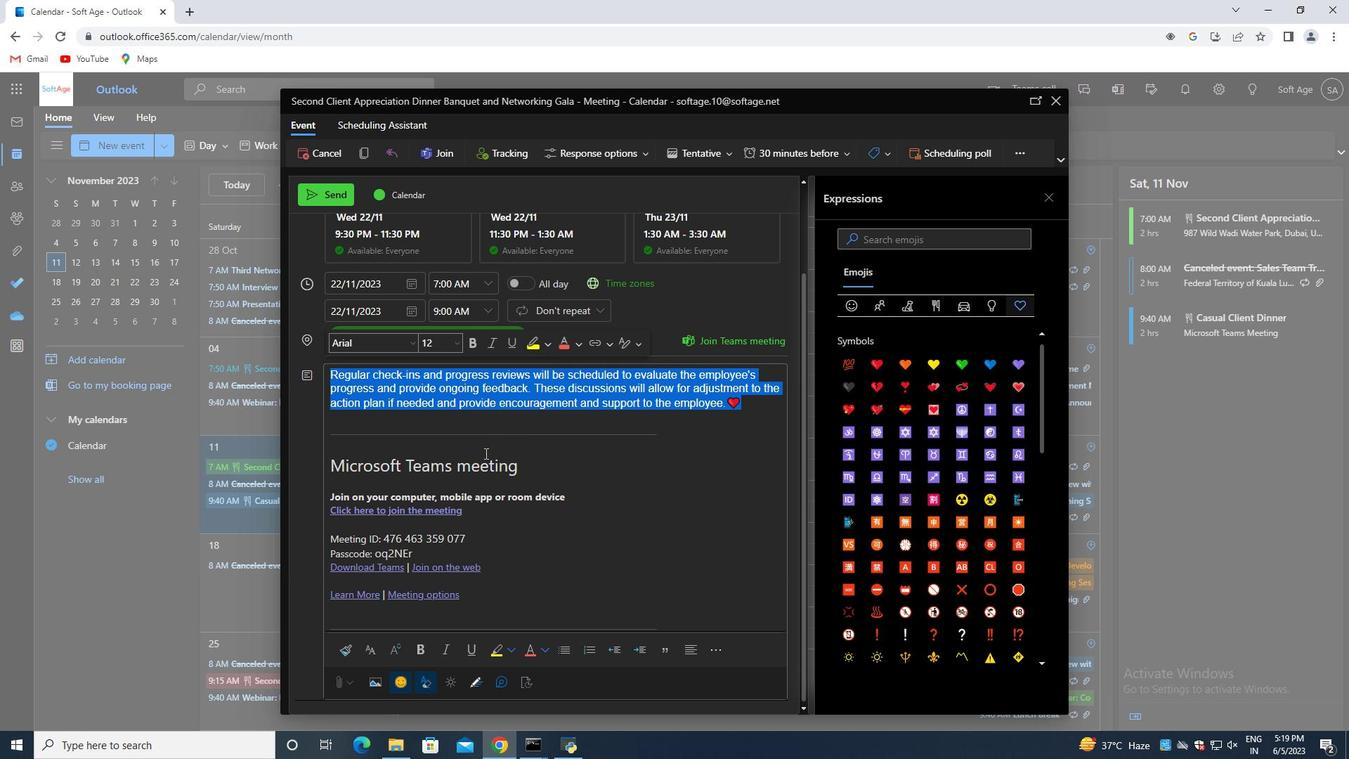 
Action: Mouse scrolled (492, 453) with delta (0, 0)
Screenshot: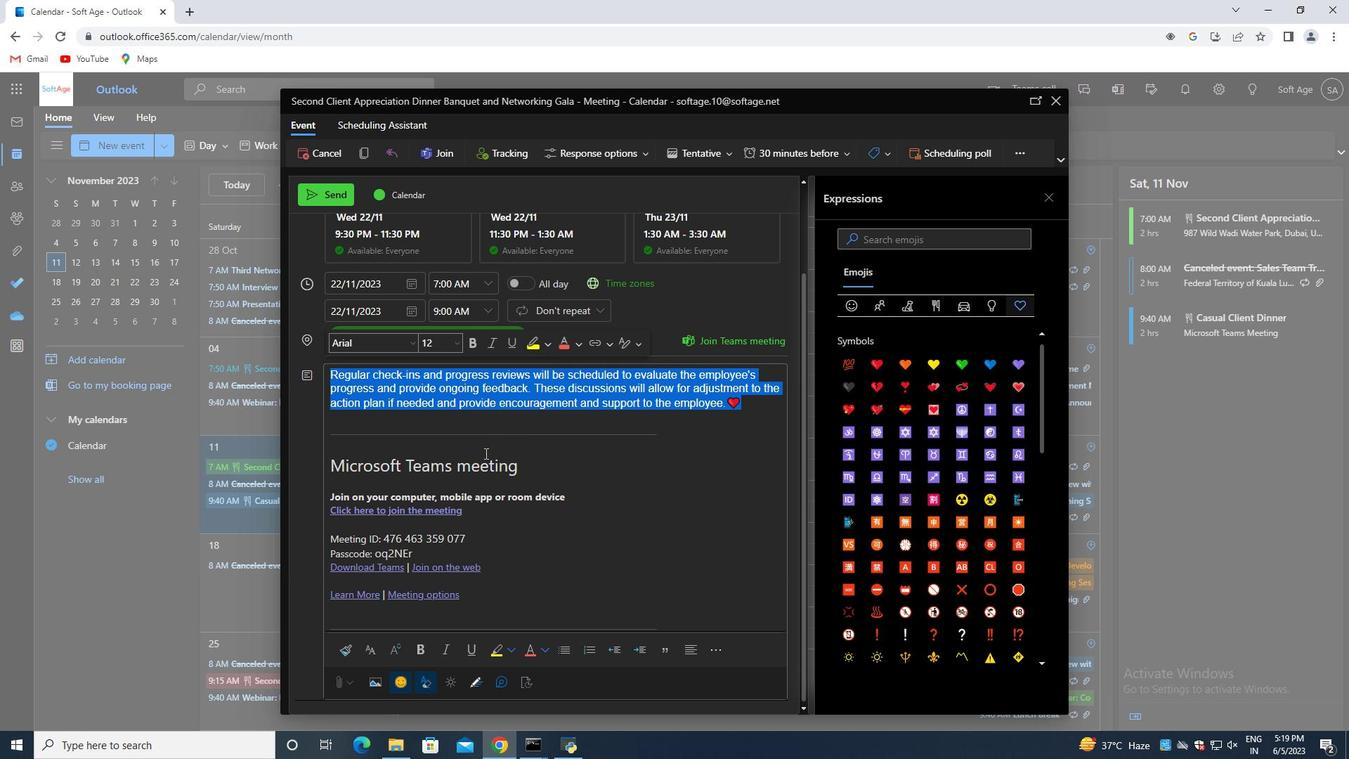 
Action: Mouse moved to (713, 646)
Screenshot: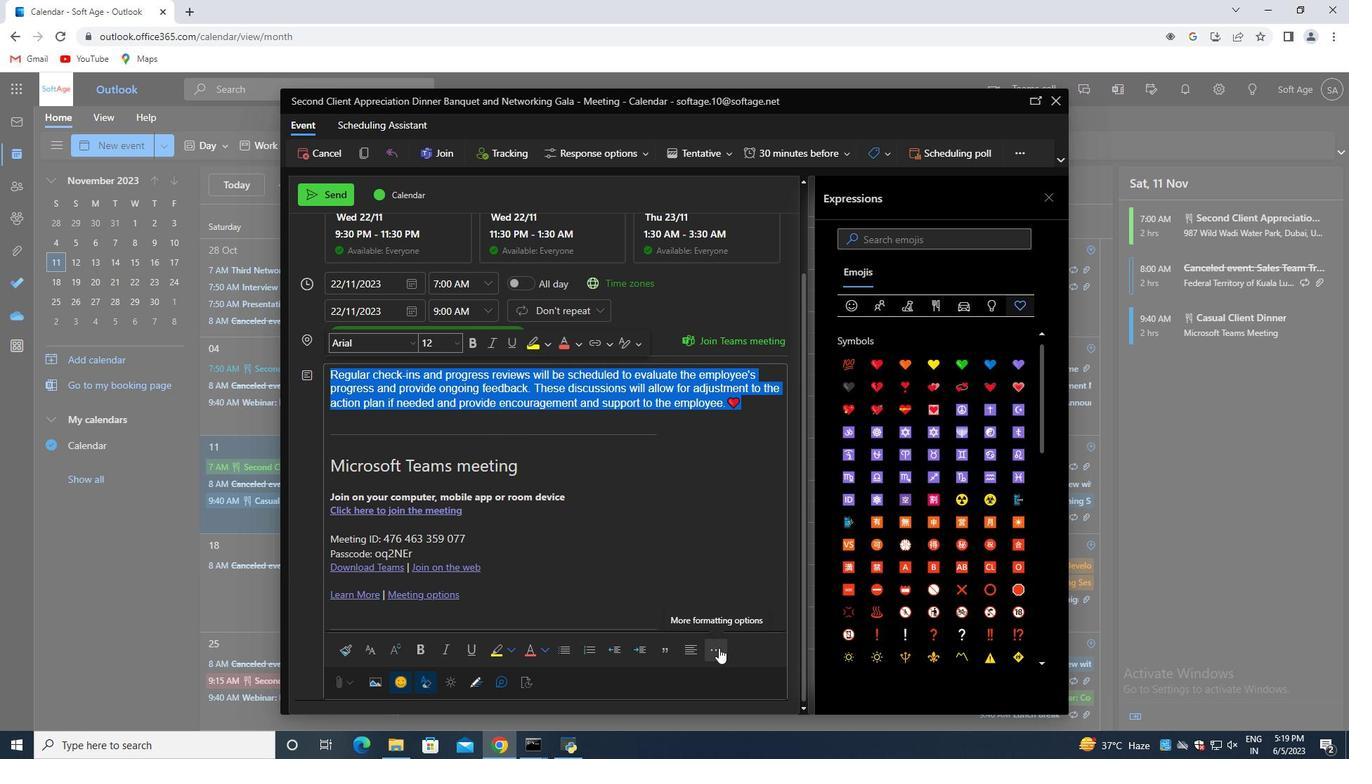 
Action: Mouse pressed left at (713, 646)
Screenshot: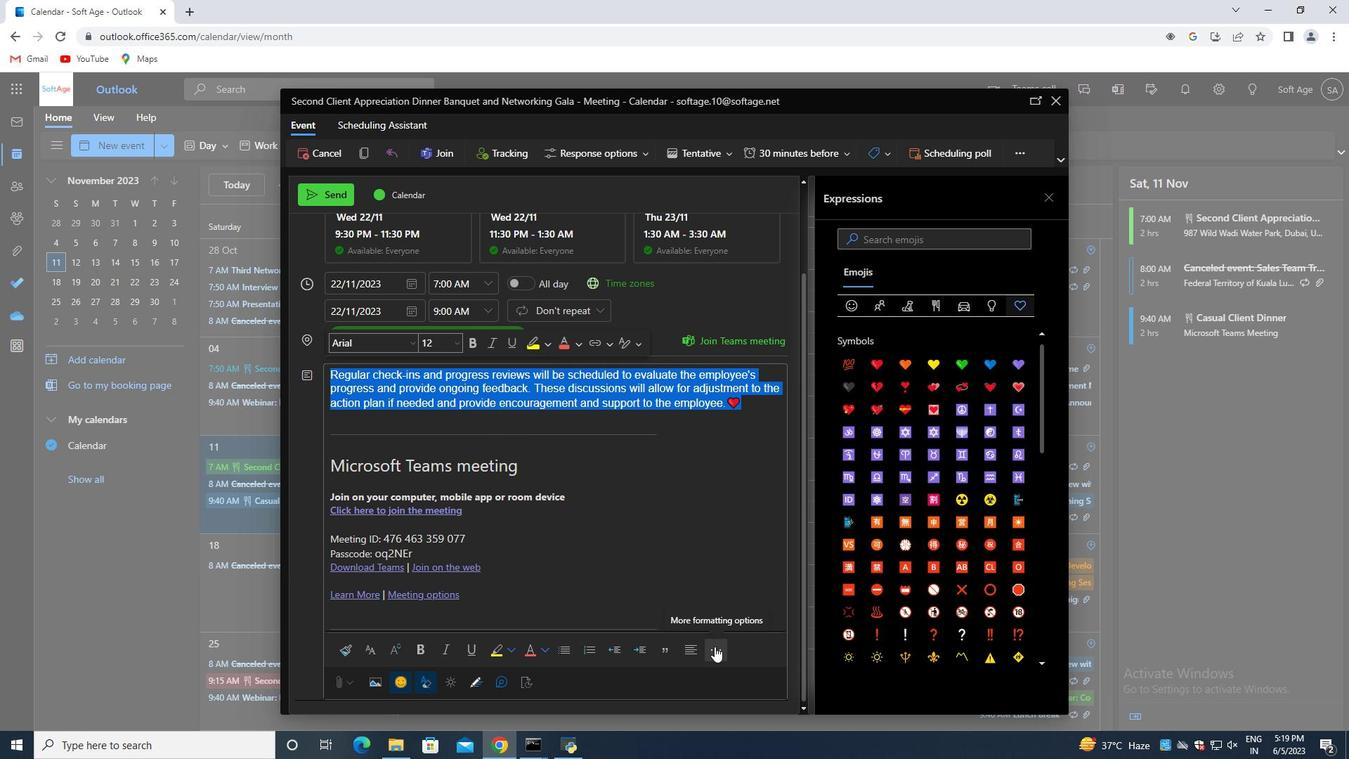 
Action: Mouse moved to (685, 548)
Screenshot: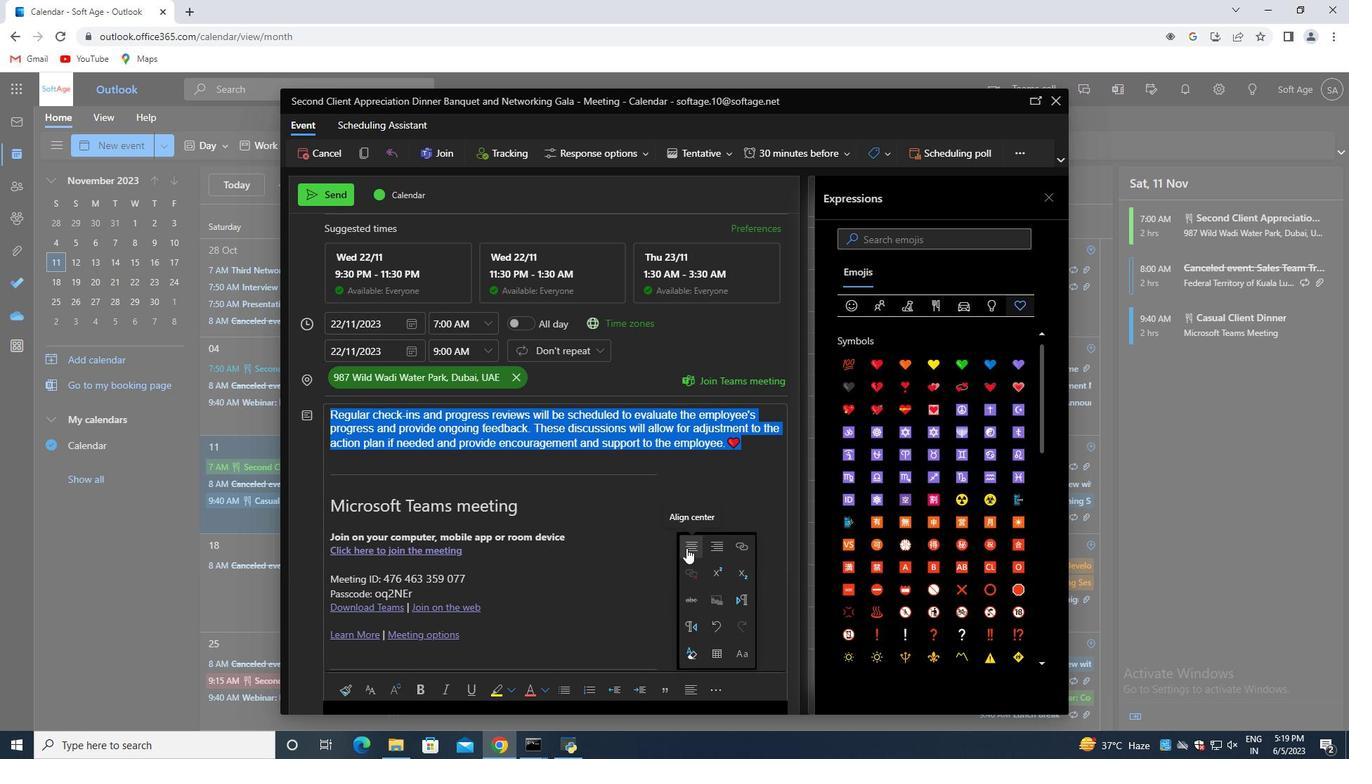 
Action: Mouse pressed left at (685, 548)
Screenshot: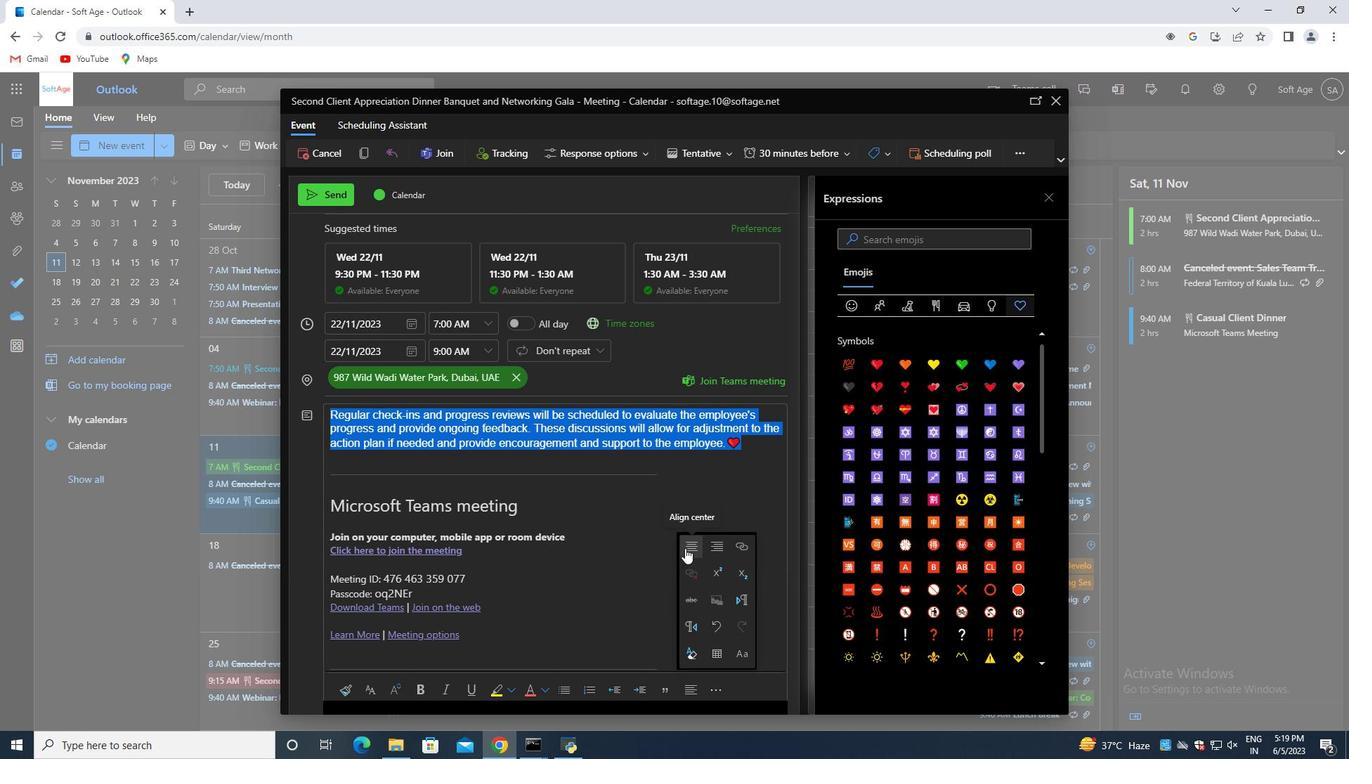 
Action: Mouse moved to (548, 629)
Screenshot: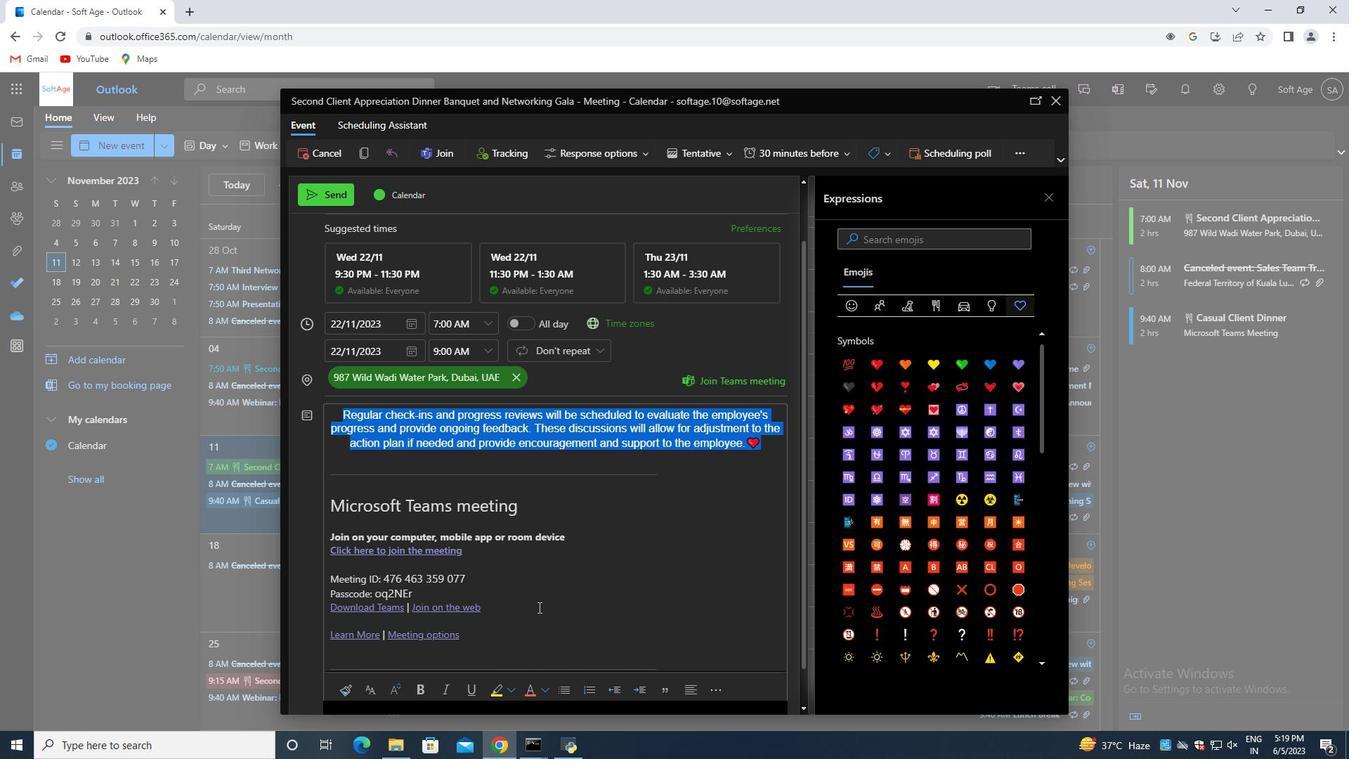 
Action: Mouse scrolled (540, 609) with delta (0, 0)
Screenshot: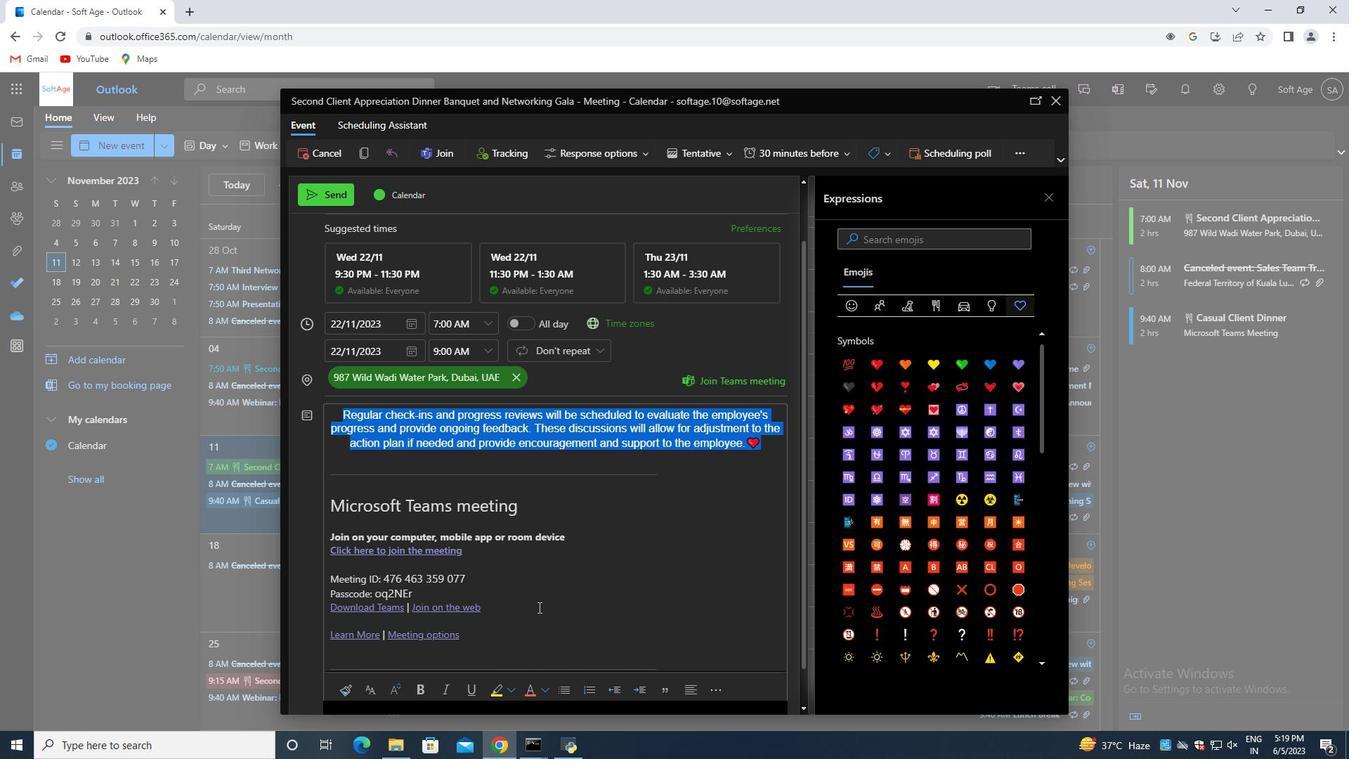 
Action: Mouse moved to (548, 629)
Screenshot: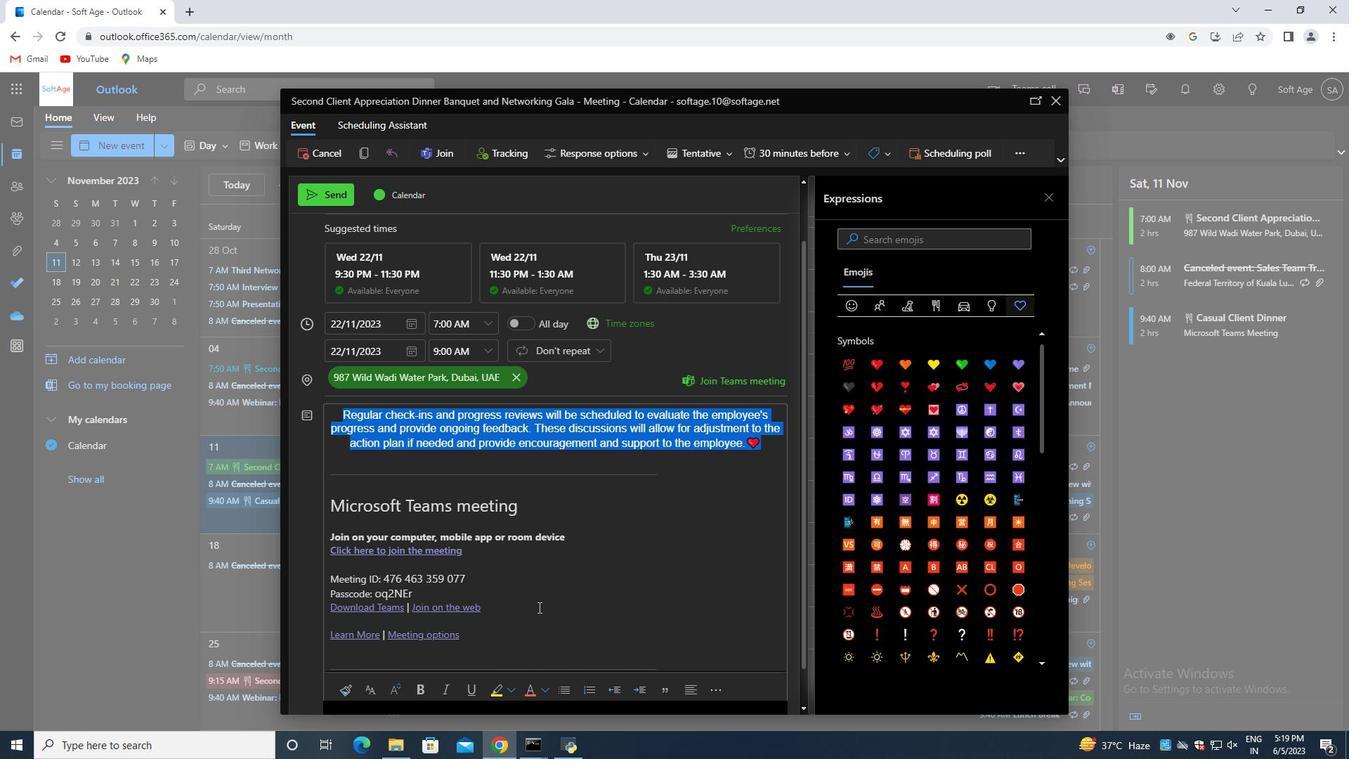 
Action: Mouse scrolled (540, 609) with delta (0, 0)
Screenshot: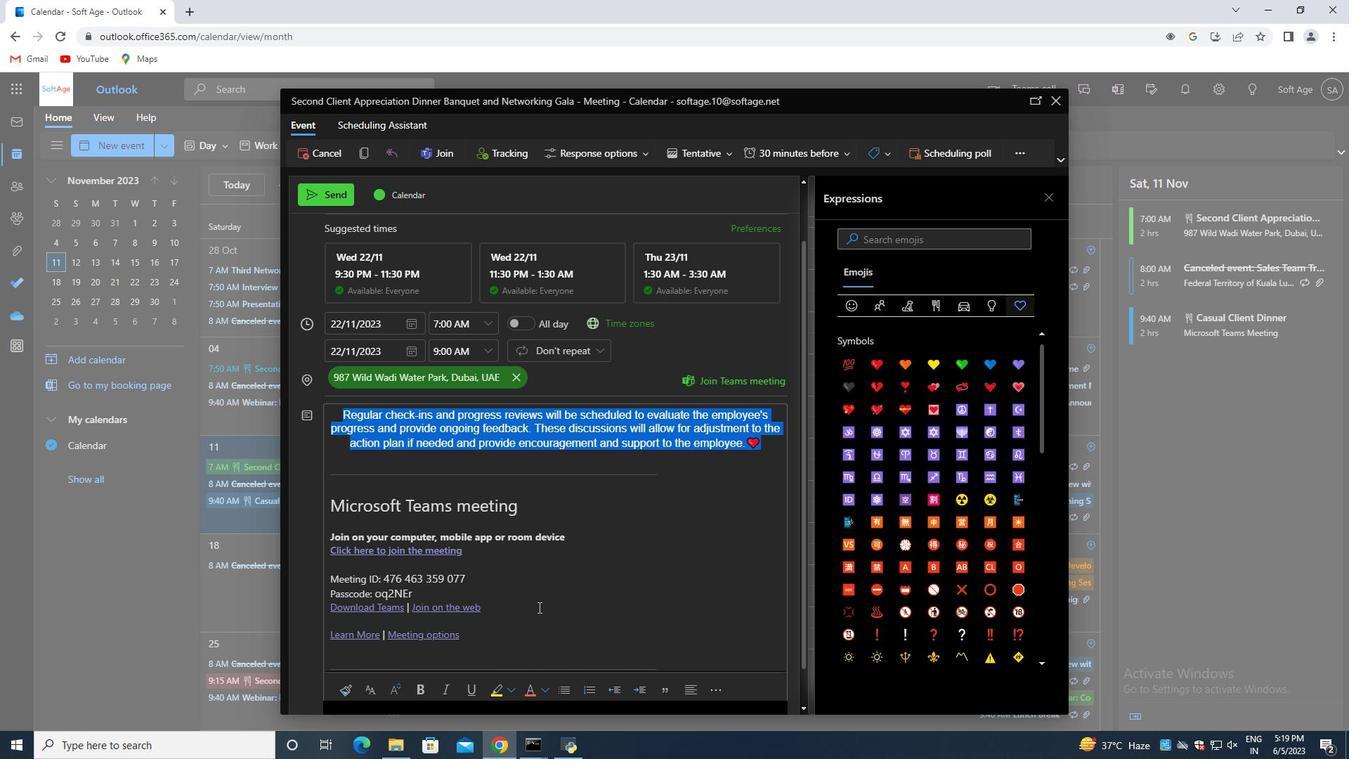 
Action: Mouse moved to (546, 631)
Screenshot: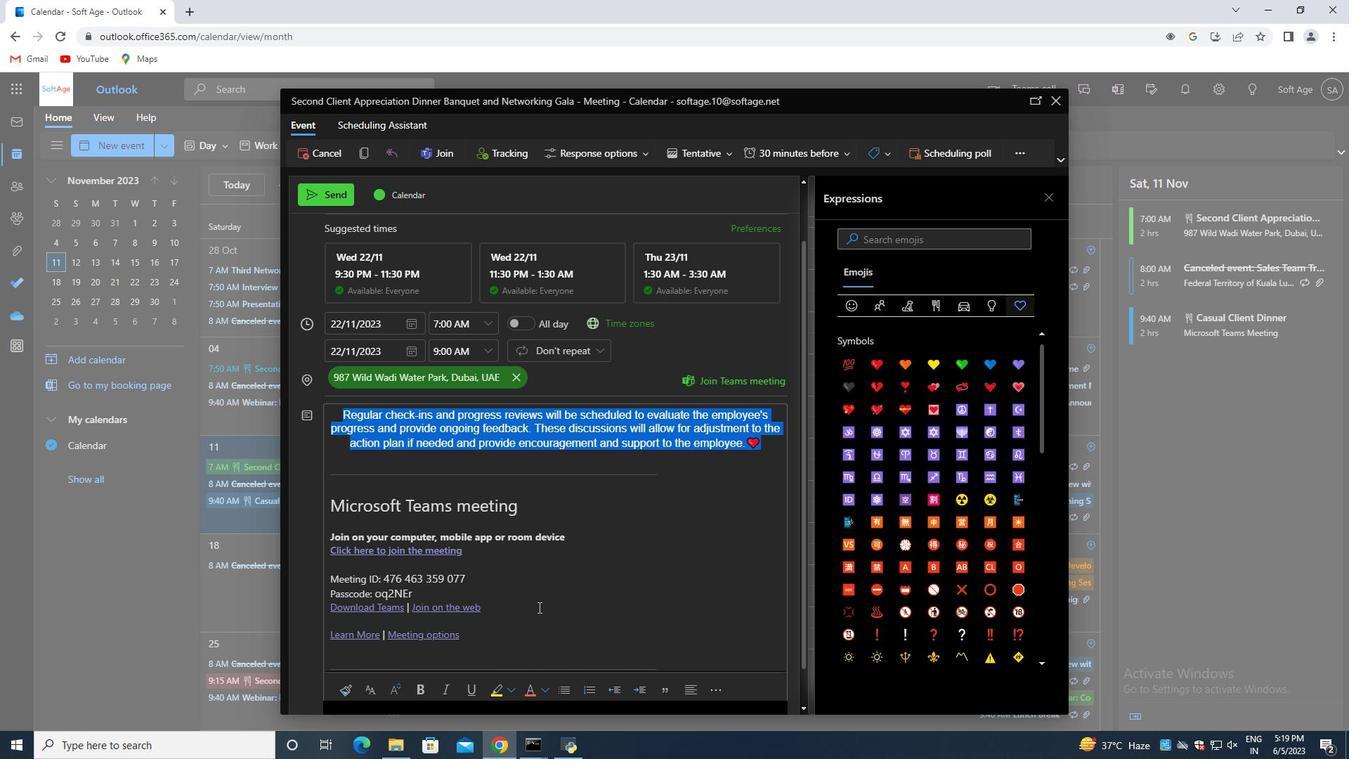 
Action: Mouse scrolled (540, 611) with delta (0, 0)
Screenshot: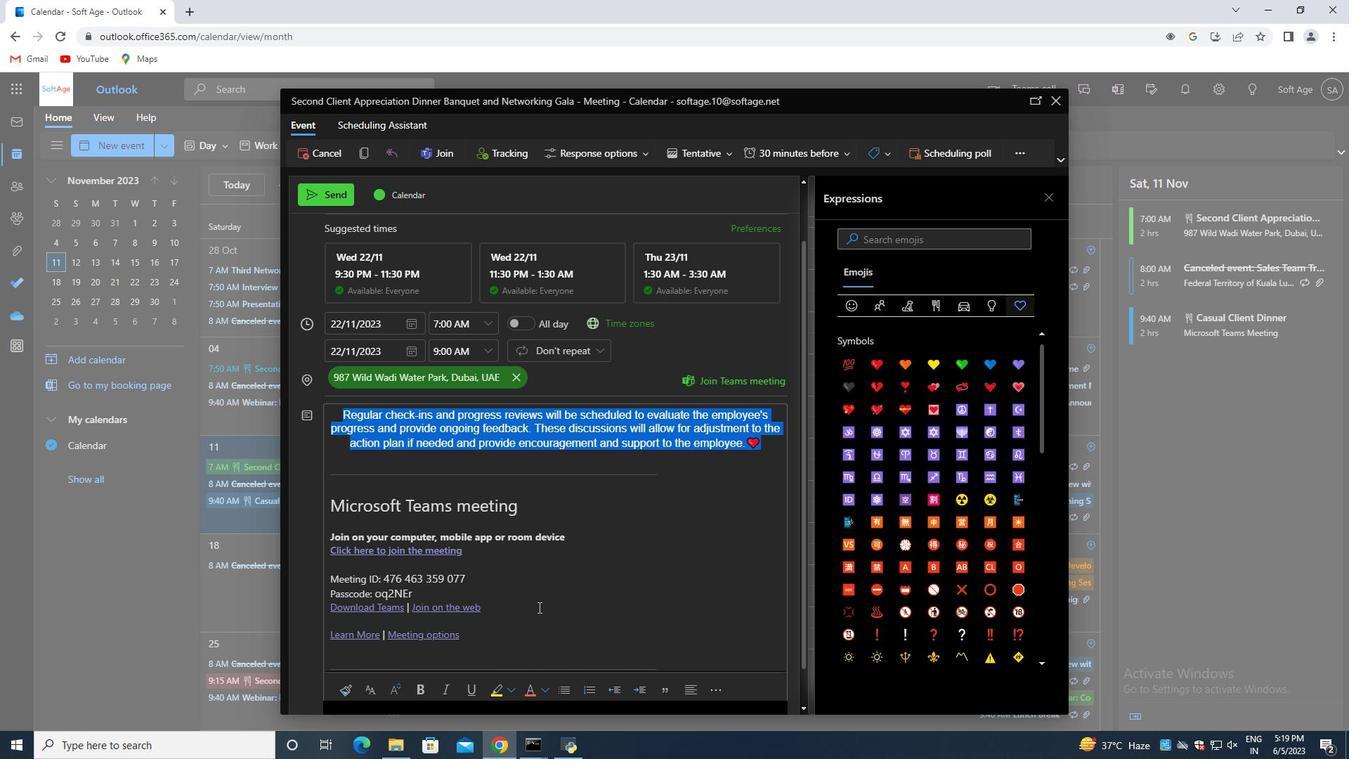
Action: Mouse moved to (542, 650)
Screenshot: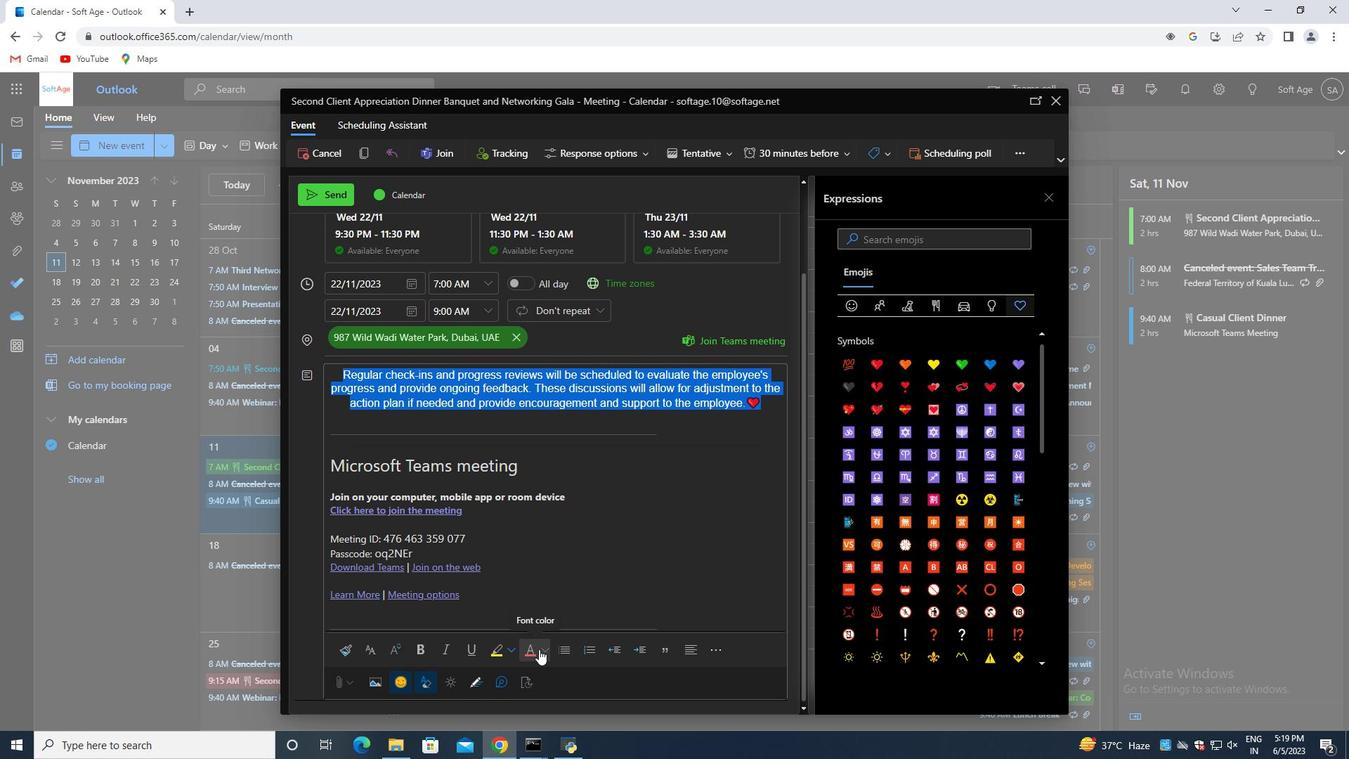 
Action: Mouse pressed left at (542, 650)
Screenshot: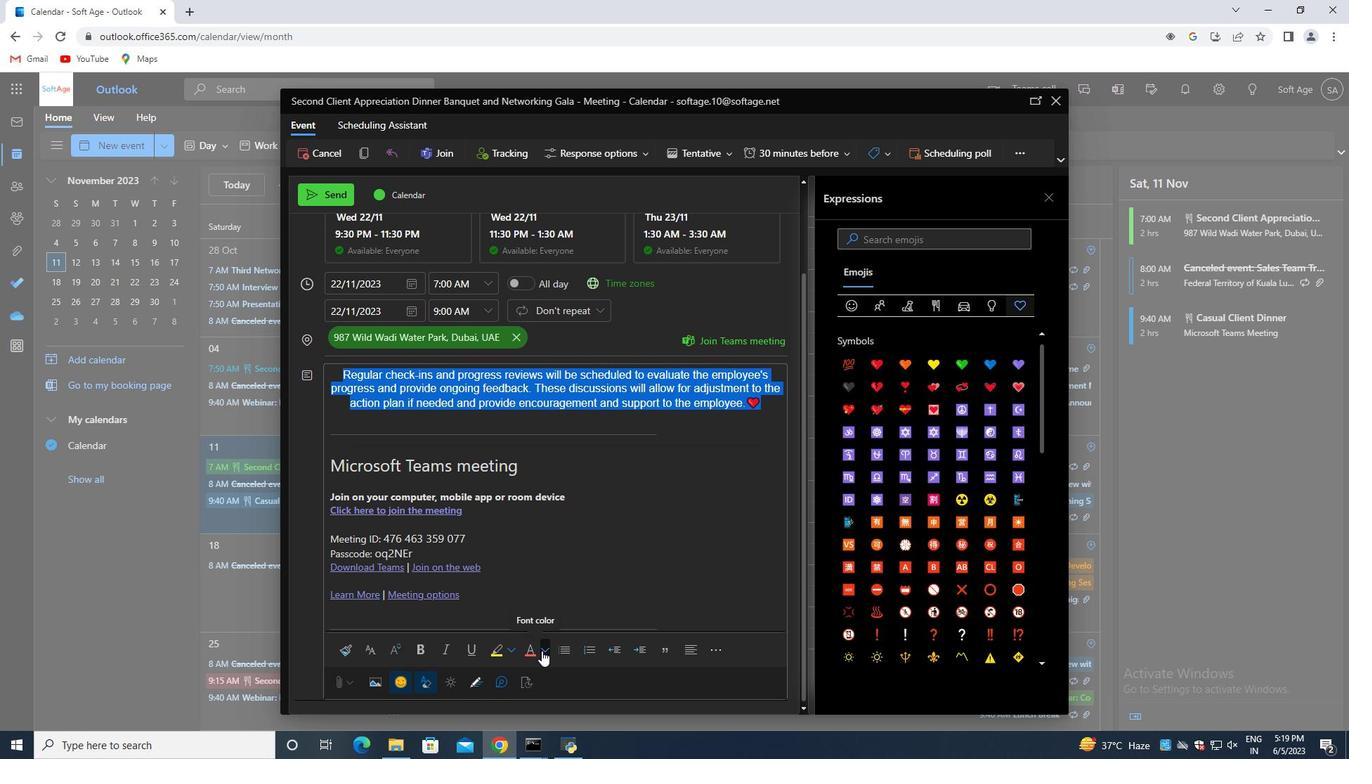 
Action: Mouse moved to (536, 589)
Screenshot: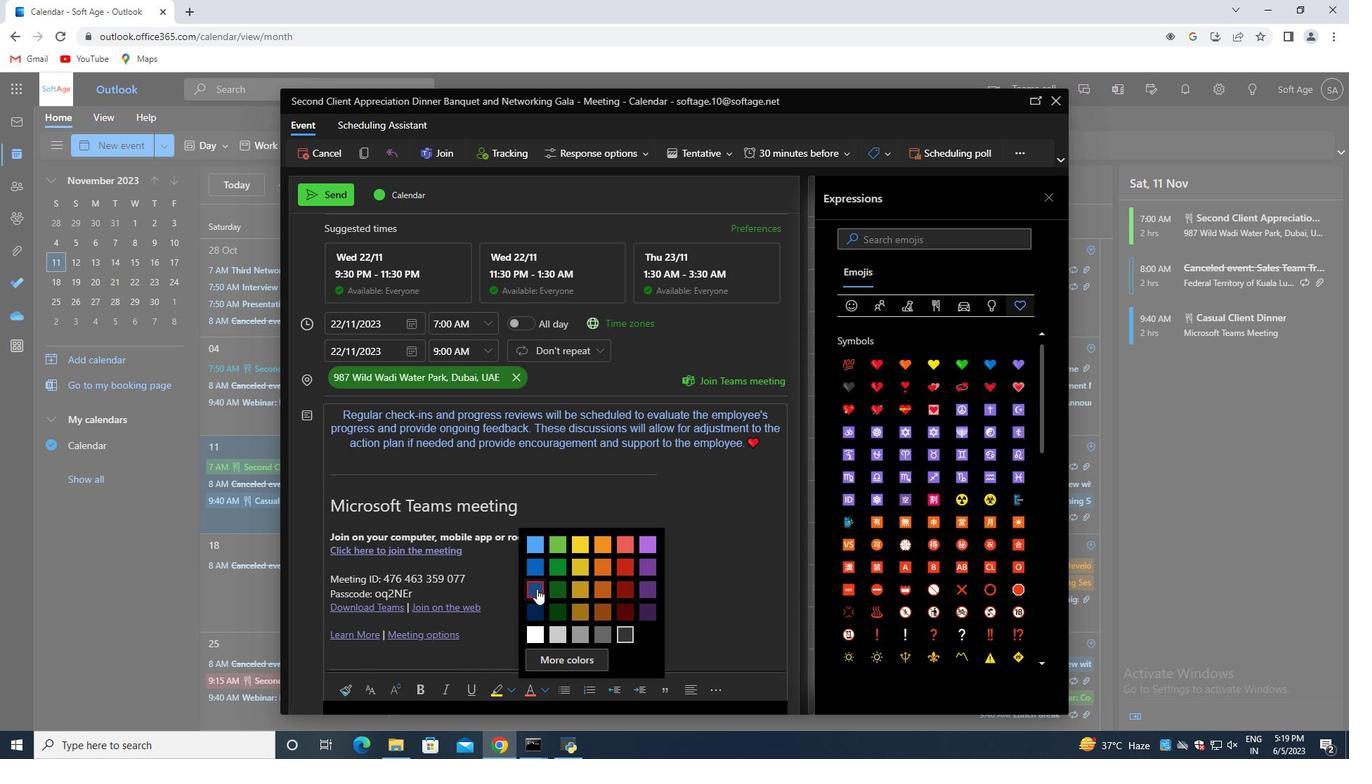 
Action: Mouse pressed left at (536, 589)
Screenshot: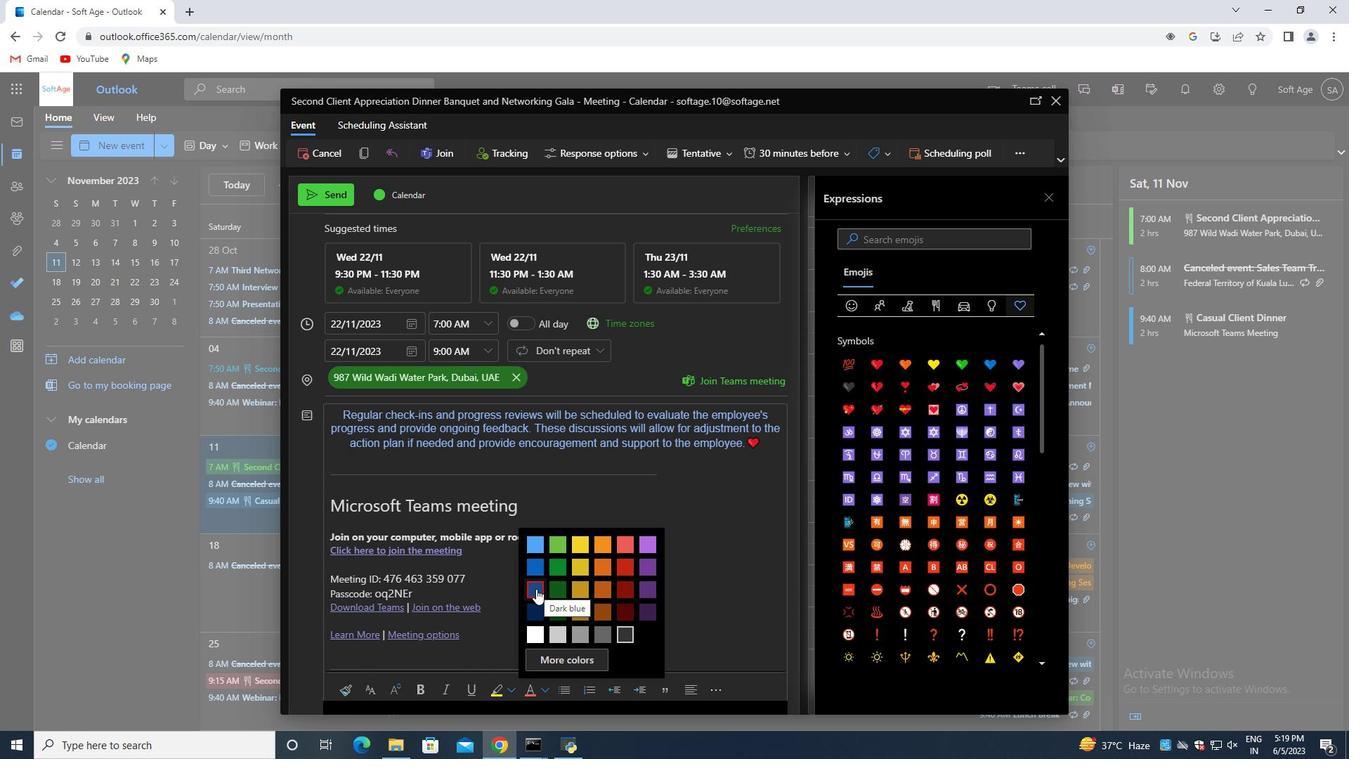 
Action: Mouse moved to (606, 468)
Screenshot: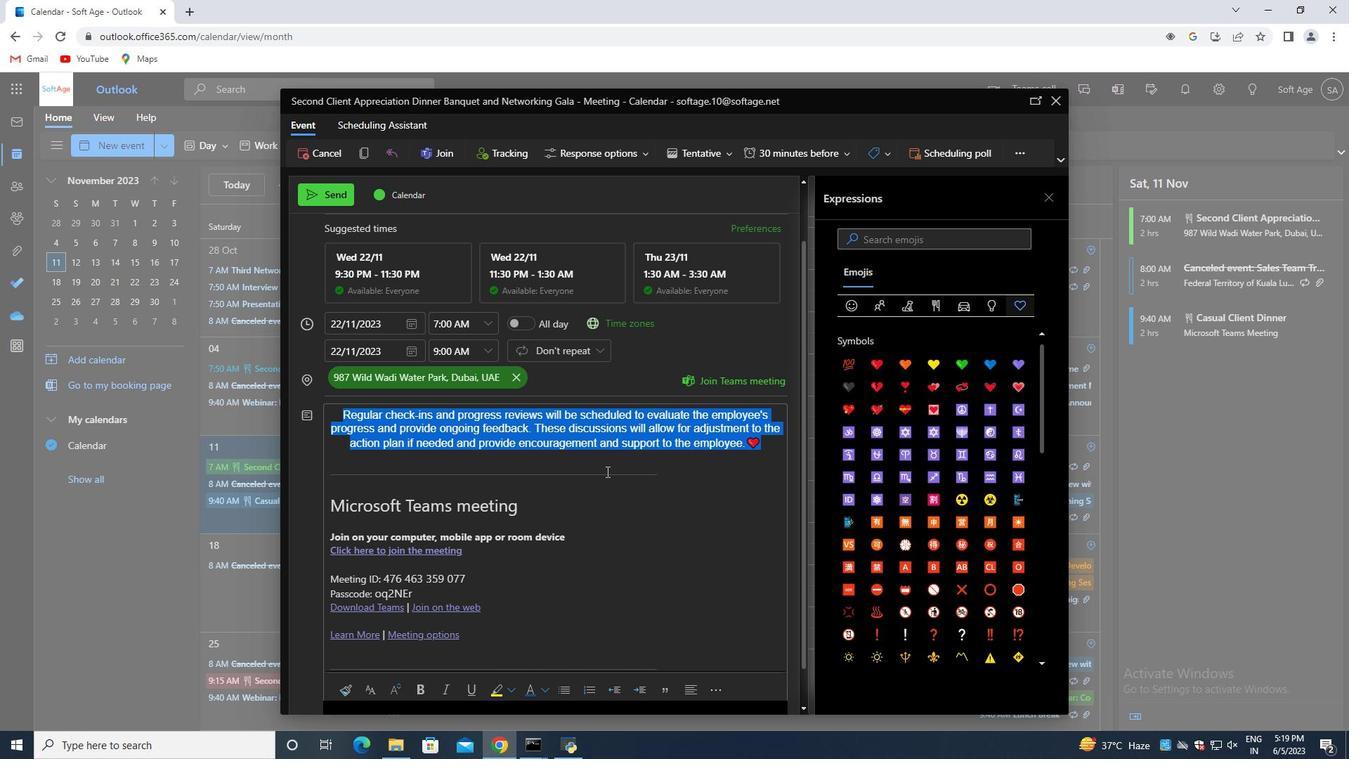 
Action: Mouse pressed left at (606, 468)
Screenshot: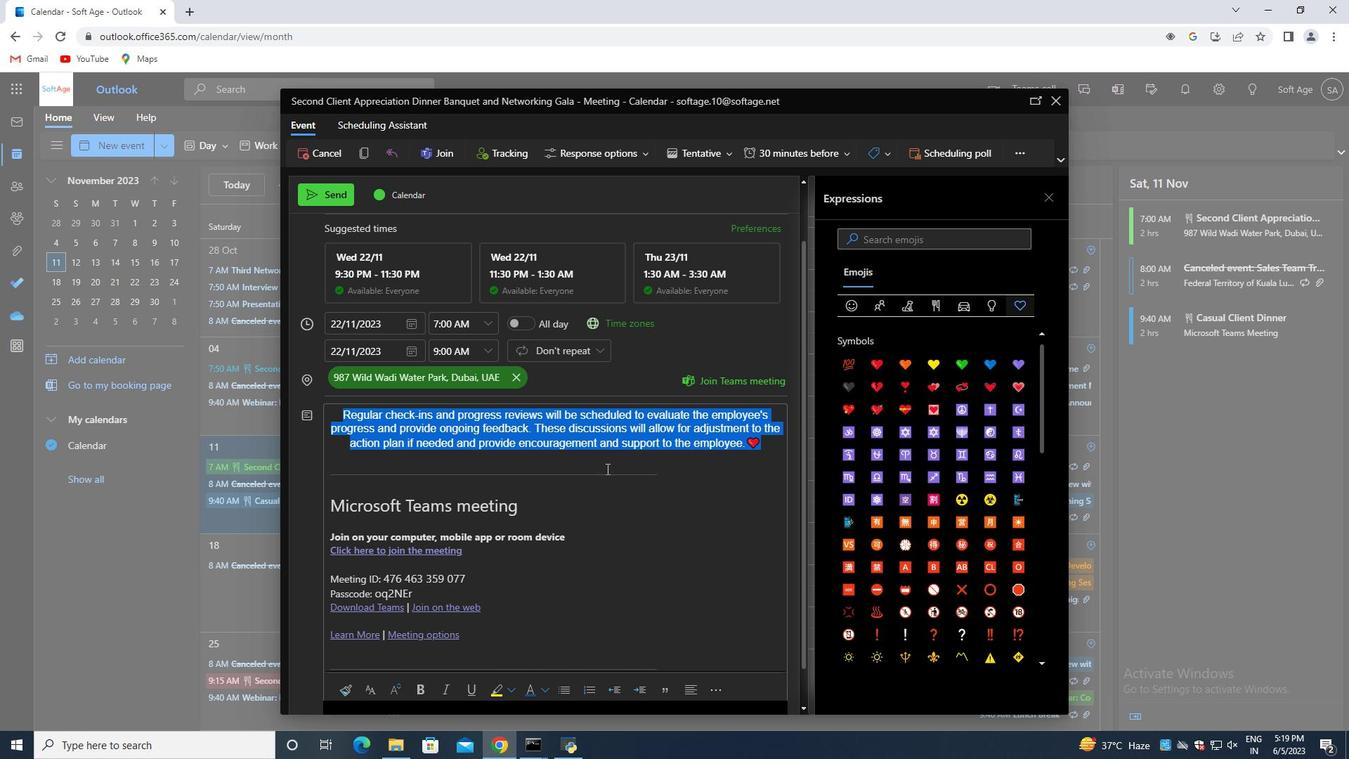 
Action: Mouse moved to (606, 465)
Screenshot: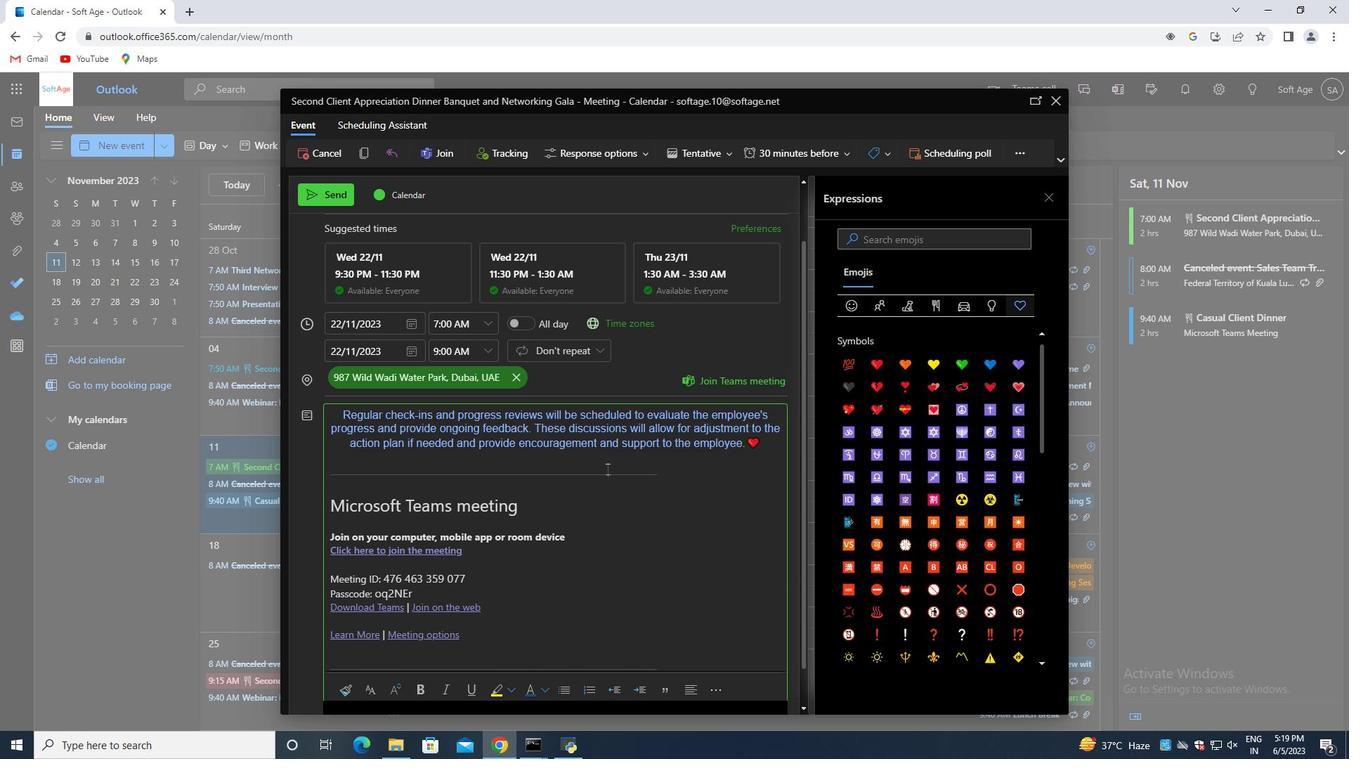 
Action: Mouse scrolled (606, 466) with delta (0, 0)
Screenshot: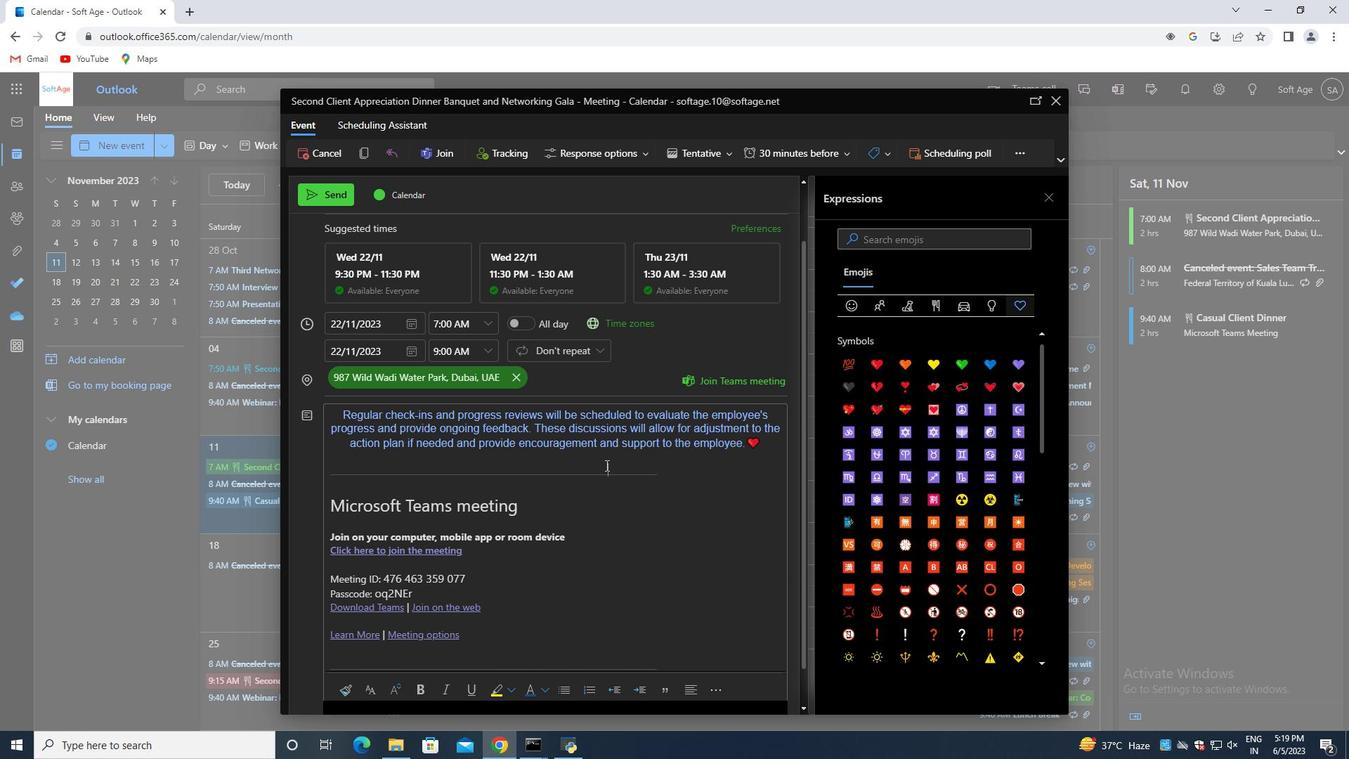 
Action: Mouse scrolled (606, 466) with delta (0, 0)
Screenshot: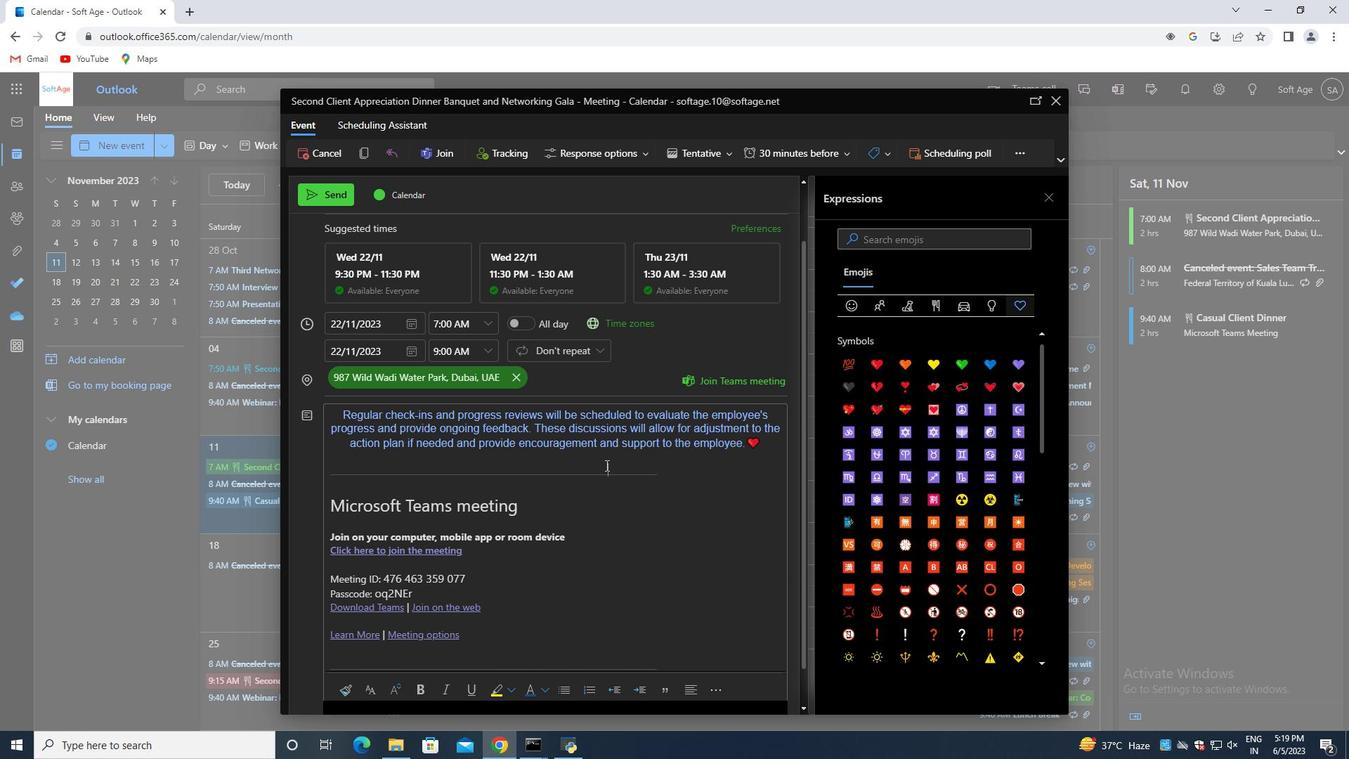 
Action: Mouse scrolled (606, 466) with delta (0, 0)
Screenshot: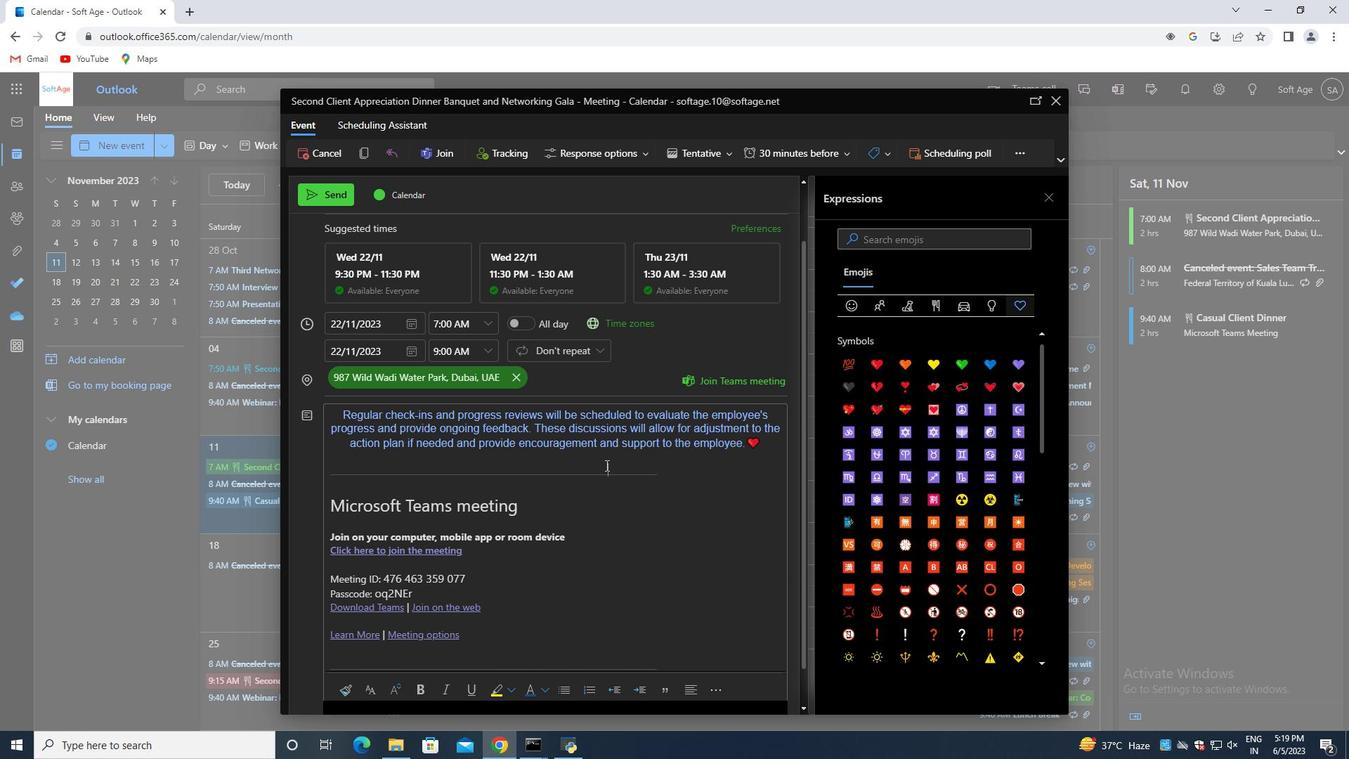 
Action: Mouse scrolled (606, 466) with delta (0, 0)
Screenshot: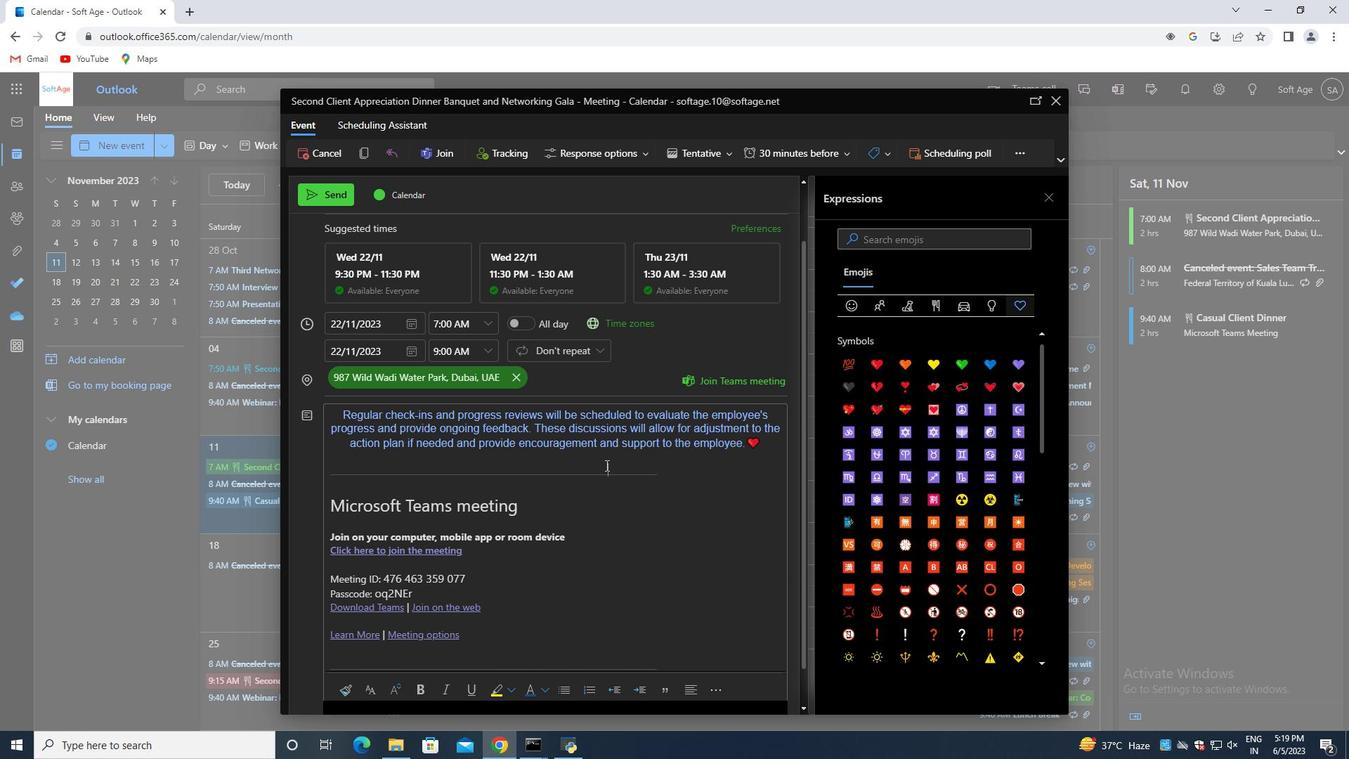 
Action: Mouse scrolled (606, 466) with delta (0, 0)
Screenshot: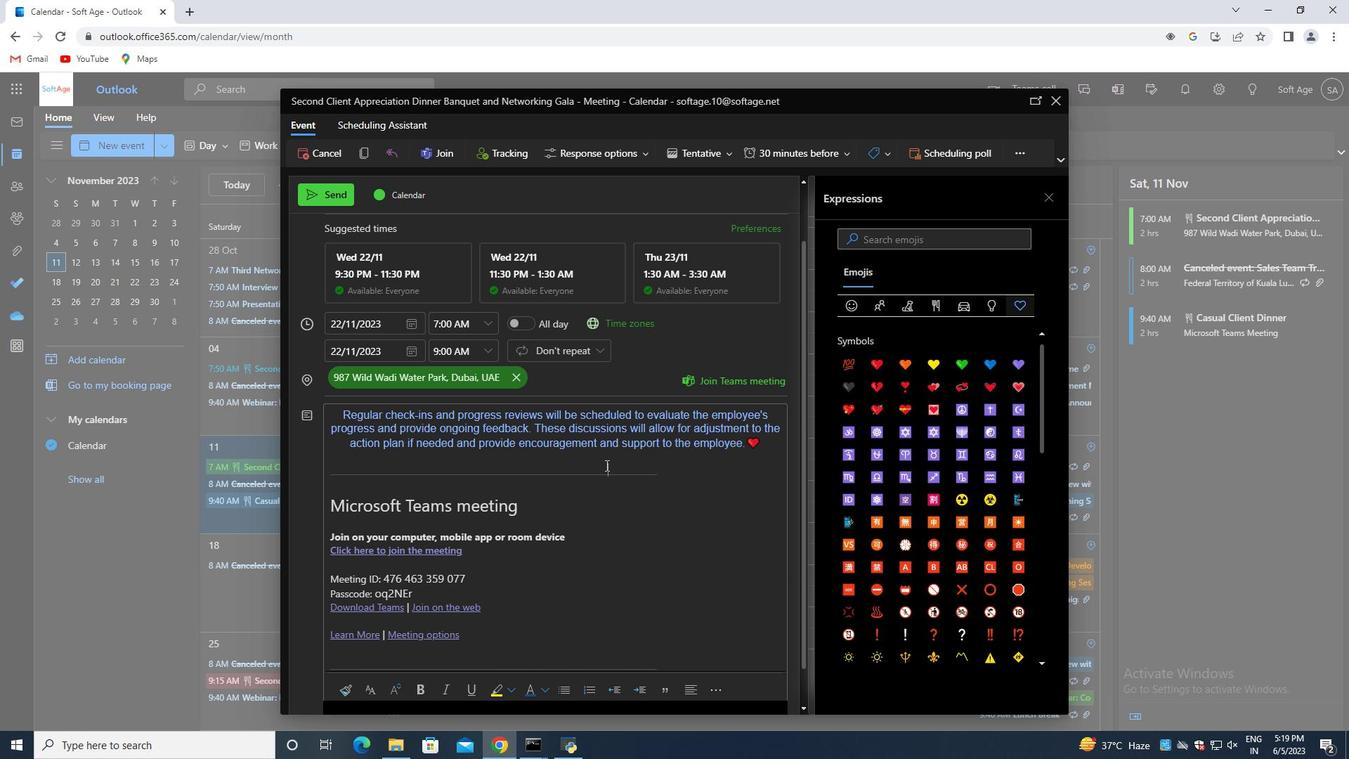 
Action: Mouse scrolled (606, 466) with delta (0, 0)
Screenshot: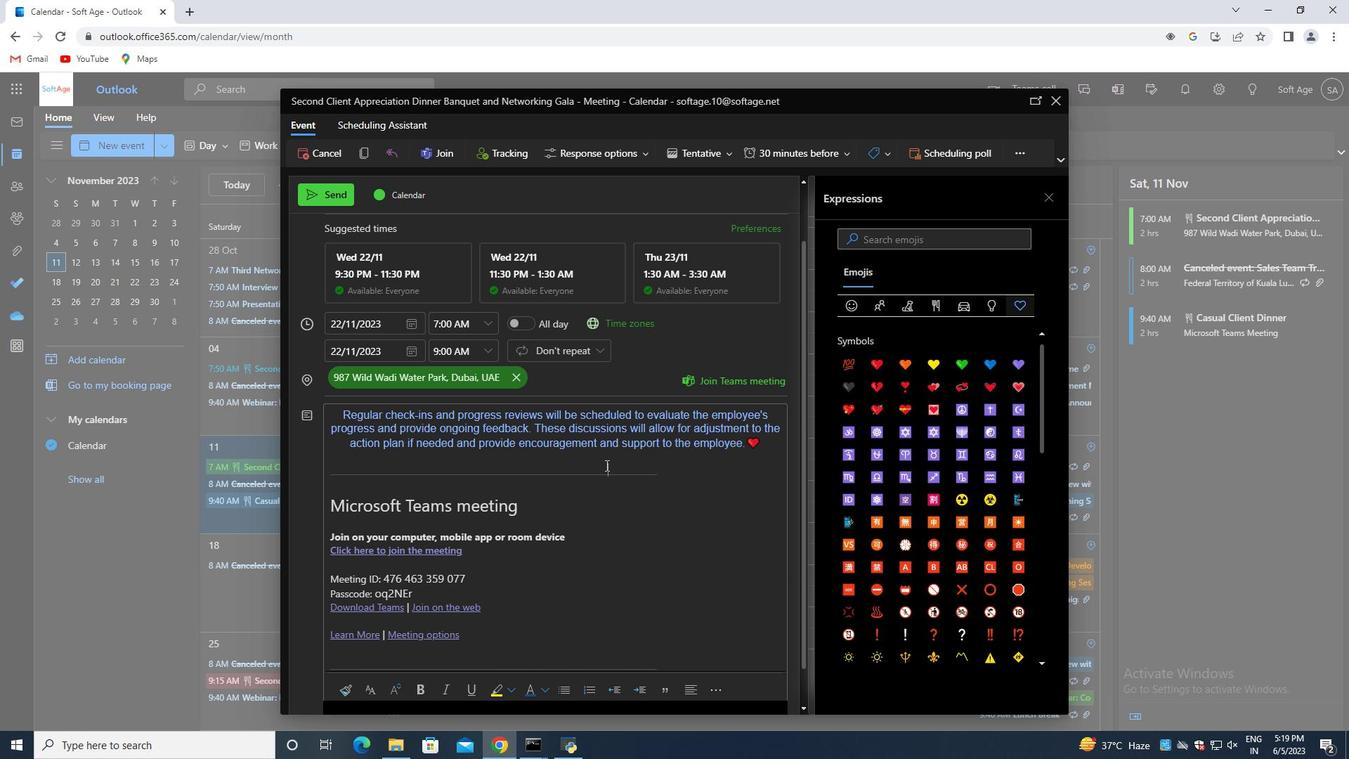 
Action: Mouse moved to (305, 229)
Screenshot: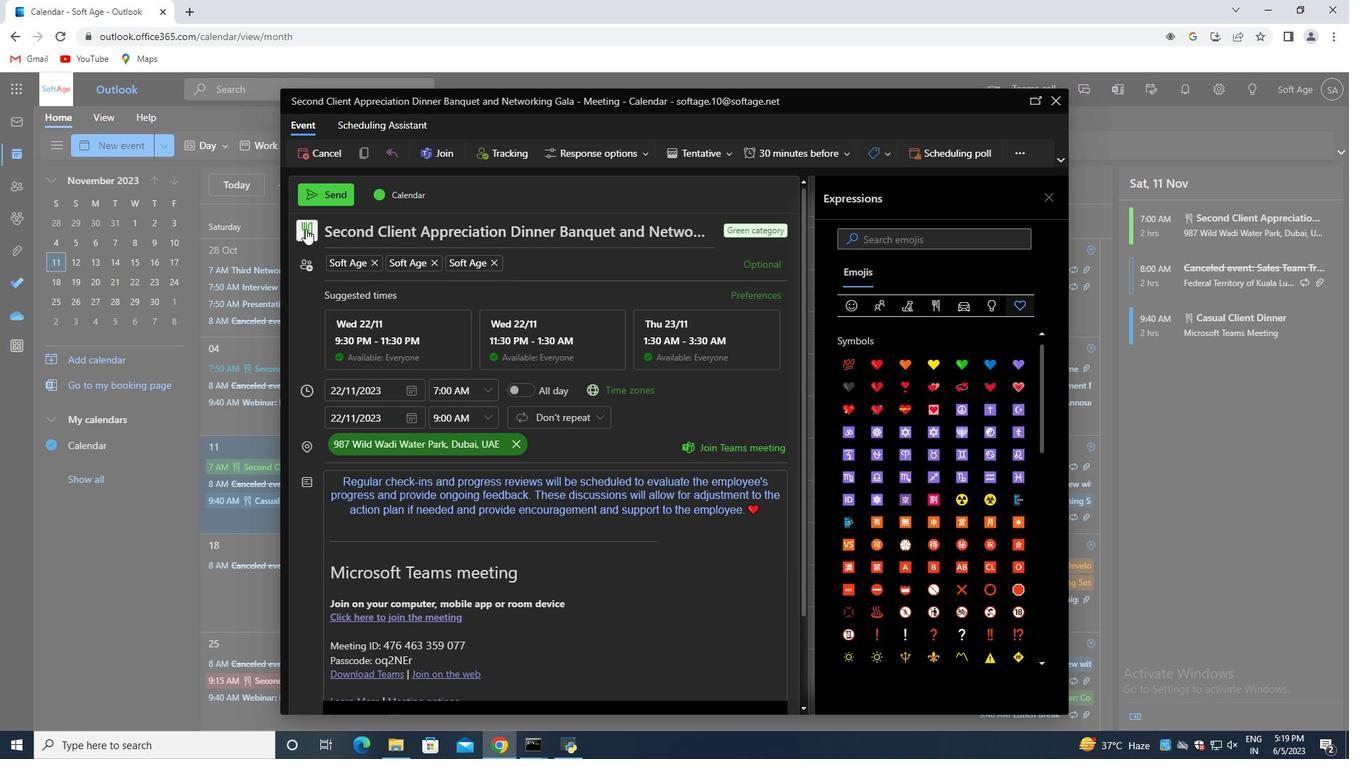 
Action: Mouse pressed left at (305, 229)
Screenshot: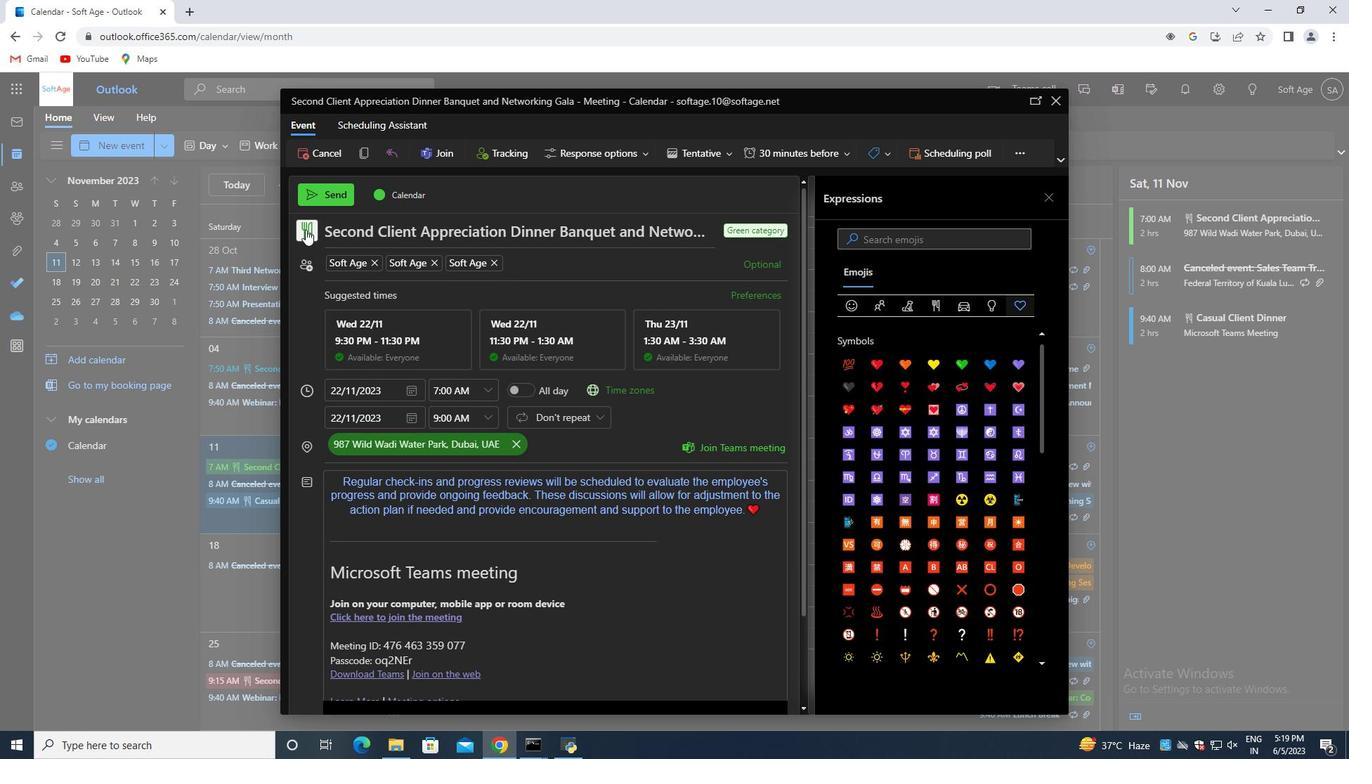 
Action: Mouse moved to (314, 253)
Screenshot: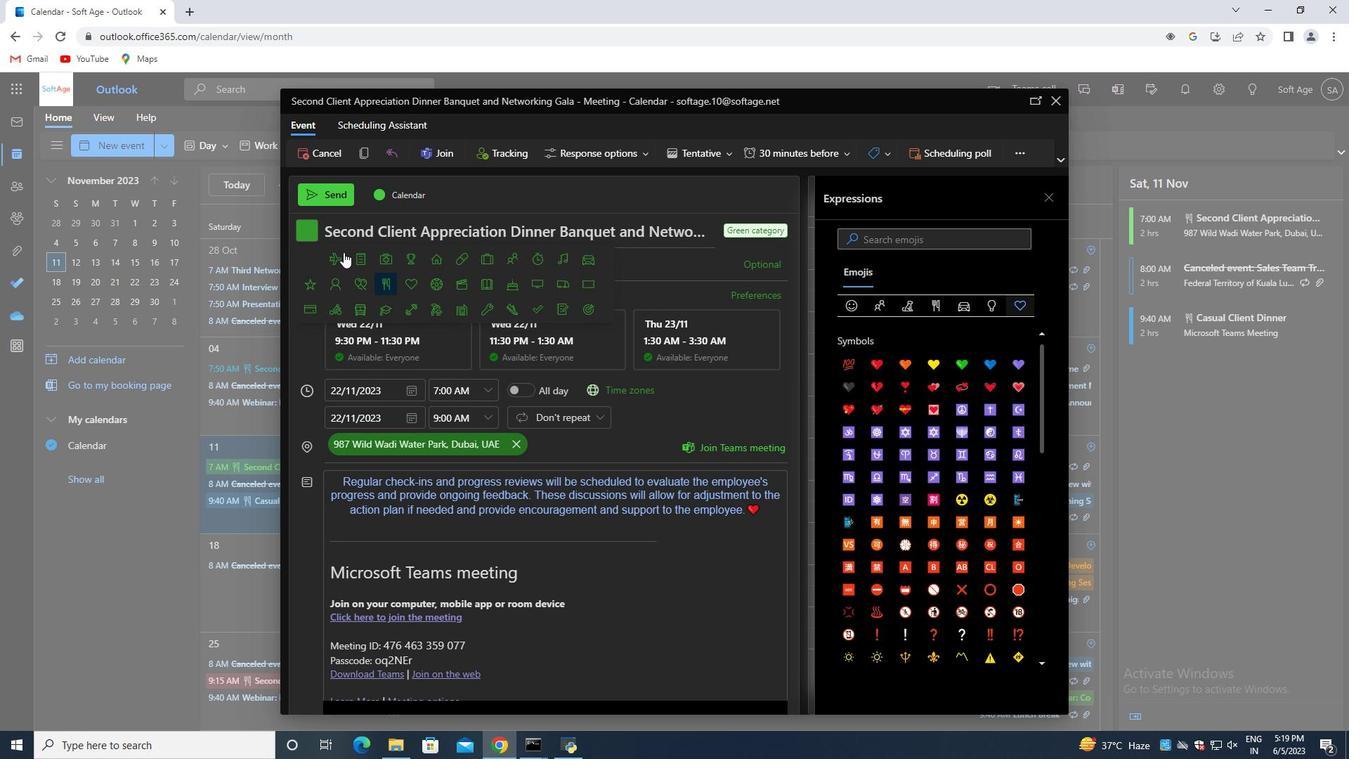 
Action: Mouse pressed left at (314, 253)
Screenshot: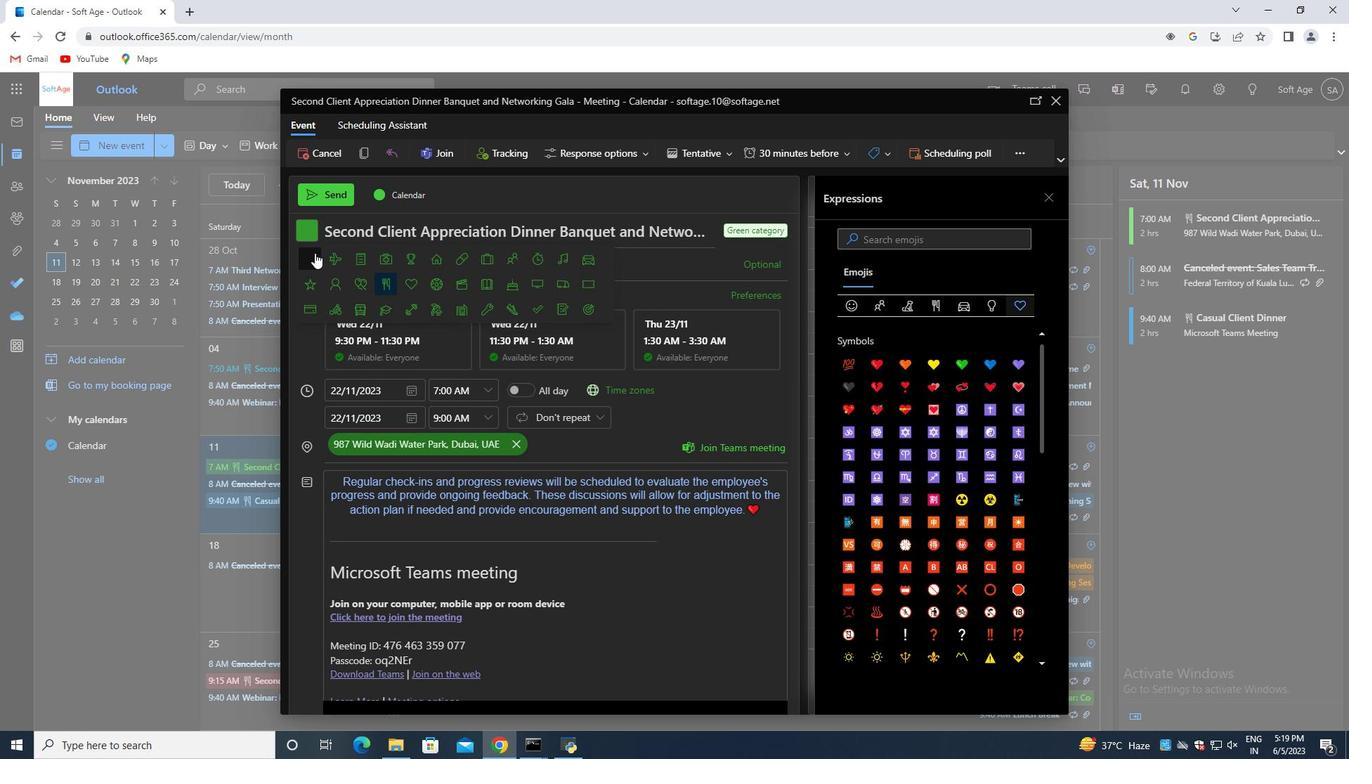 
Action: Mouse moved to (305, 220)
Screenshot: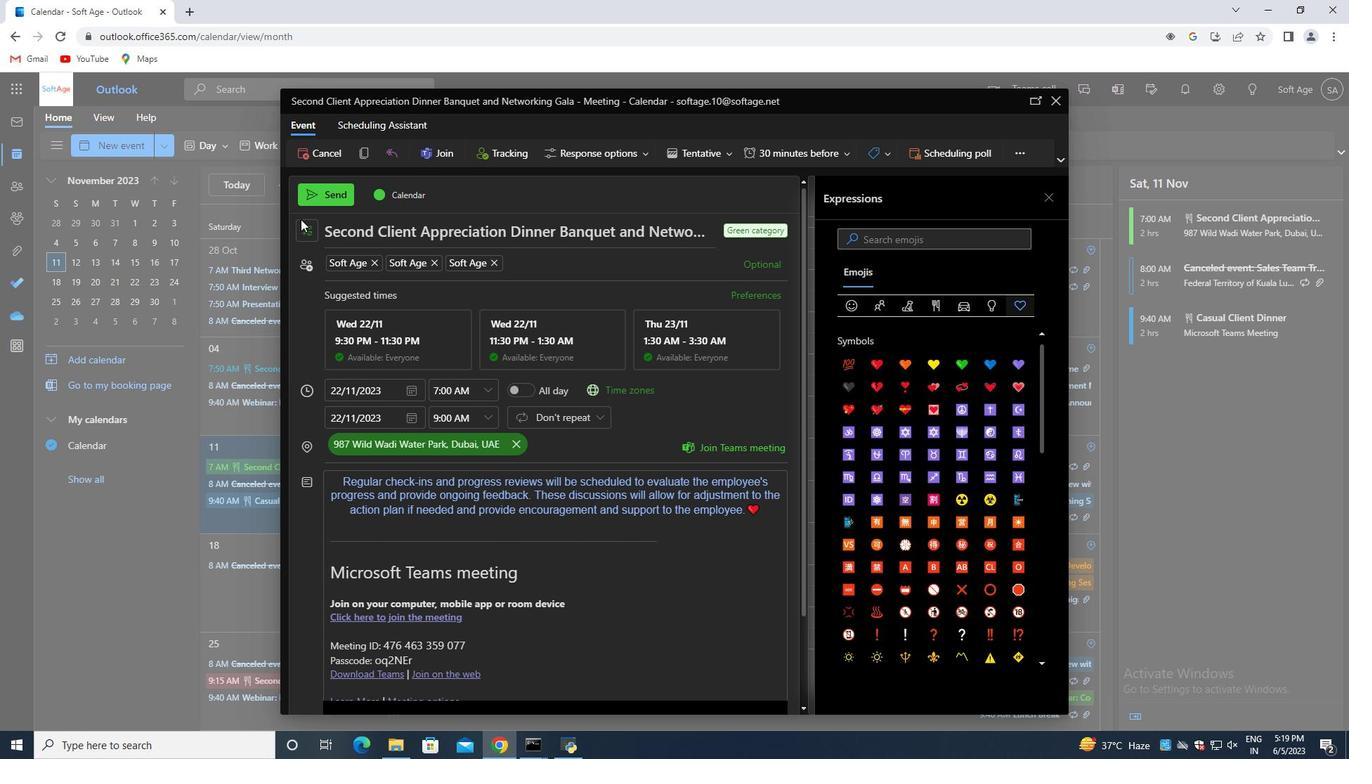 
Action: Mouse pressed left at (305, 220)
Screenshot: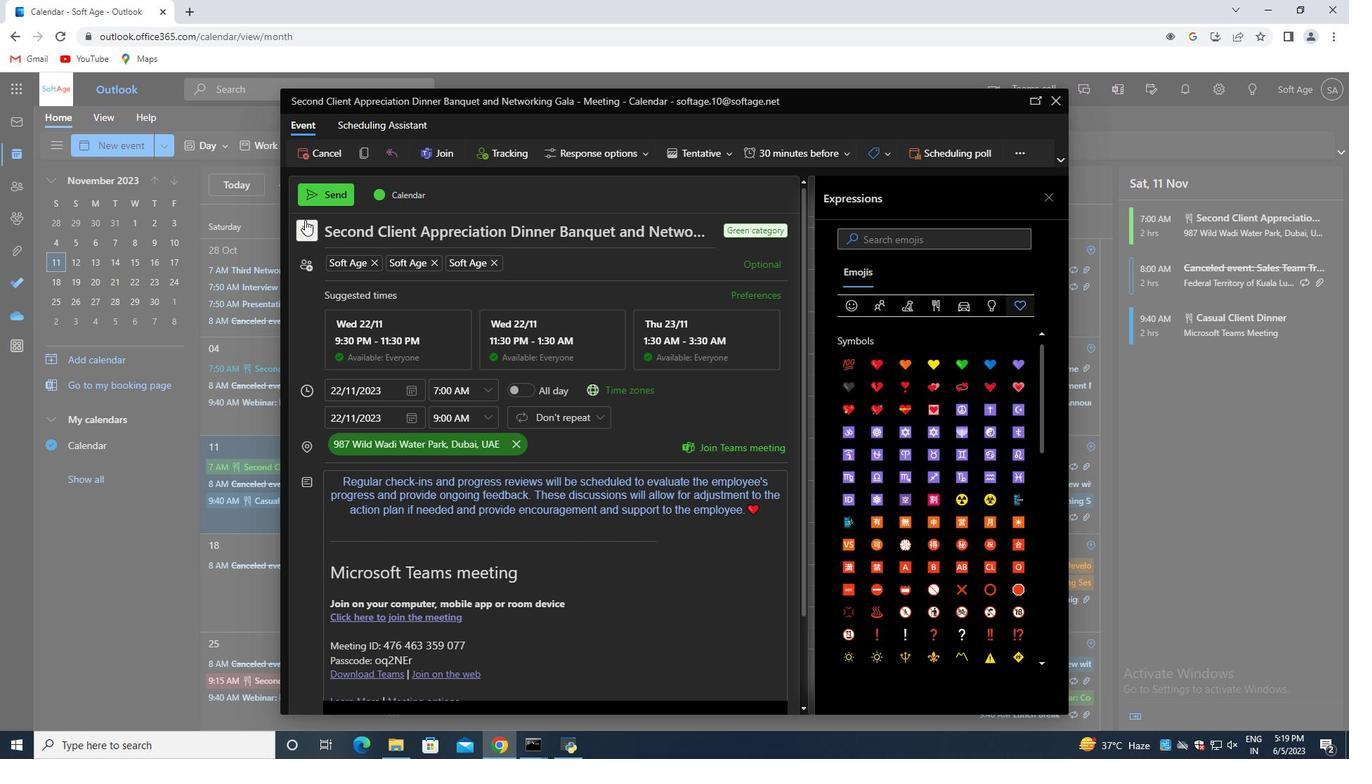 
Action: Mouse moved to (385, 278)
Screenshot: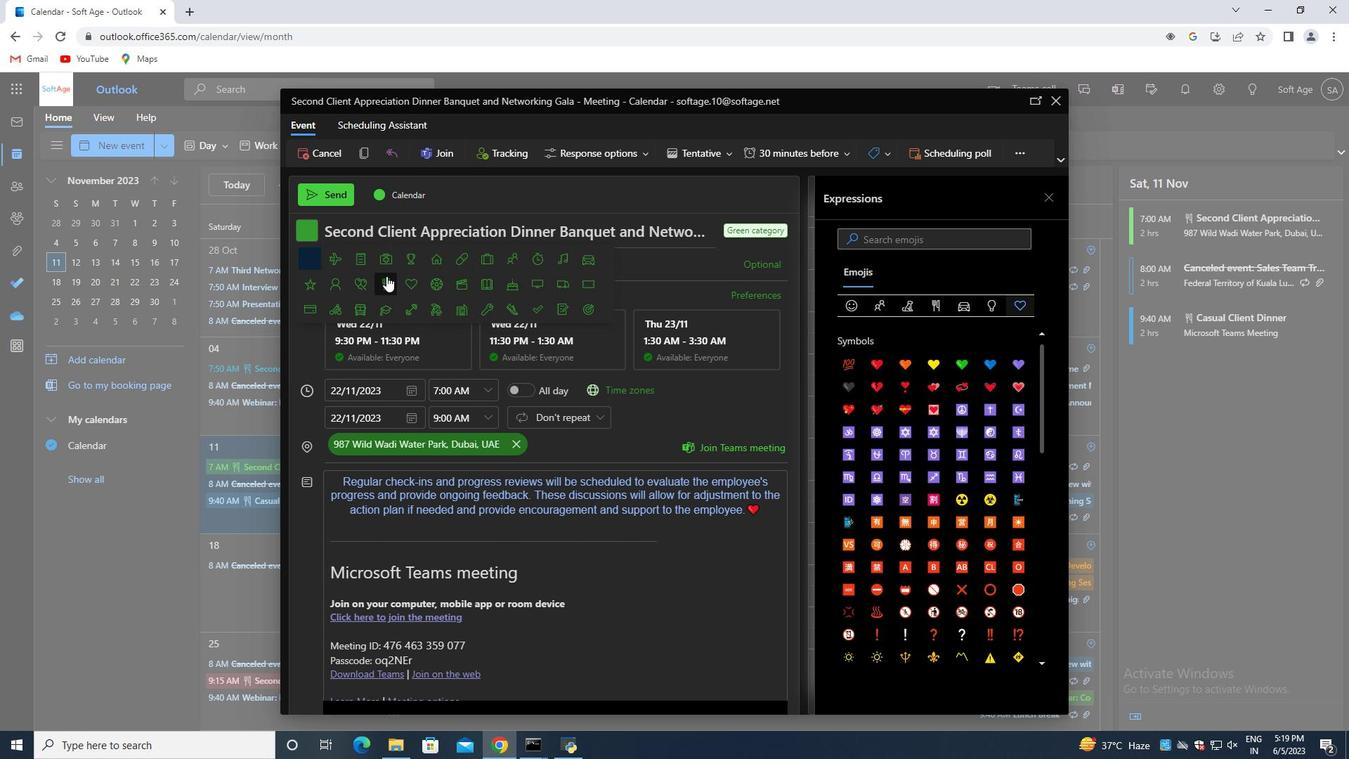 
Action: Mouse pressed left at (385, 278)
Screenshot: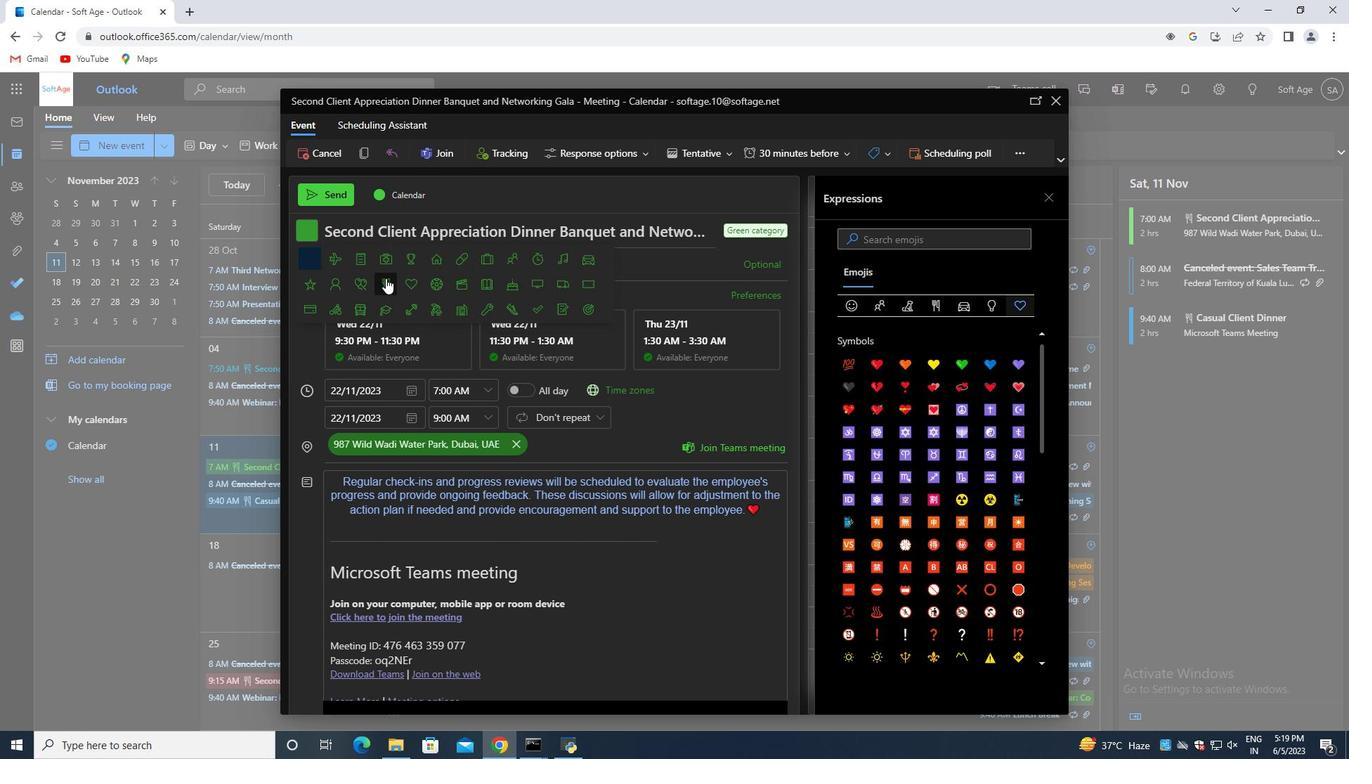 
Action: Mouse moved to (325, 197)
Screenshot: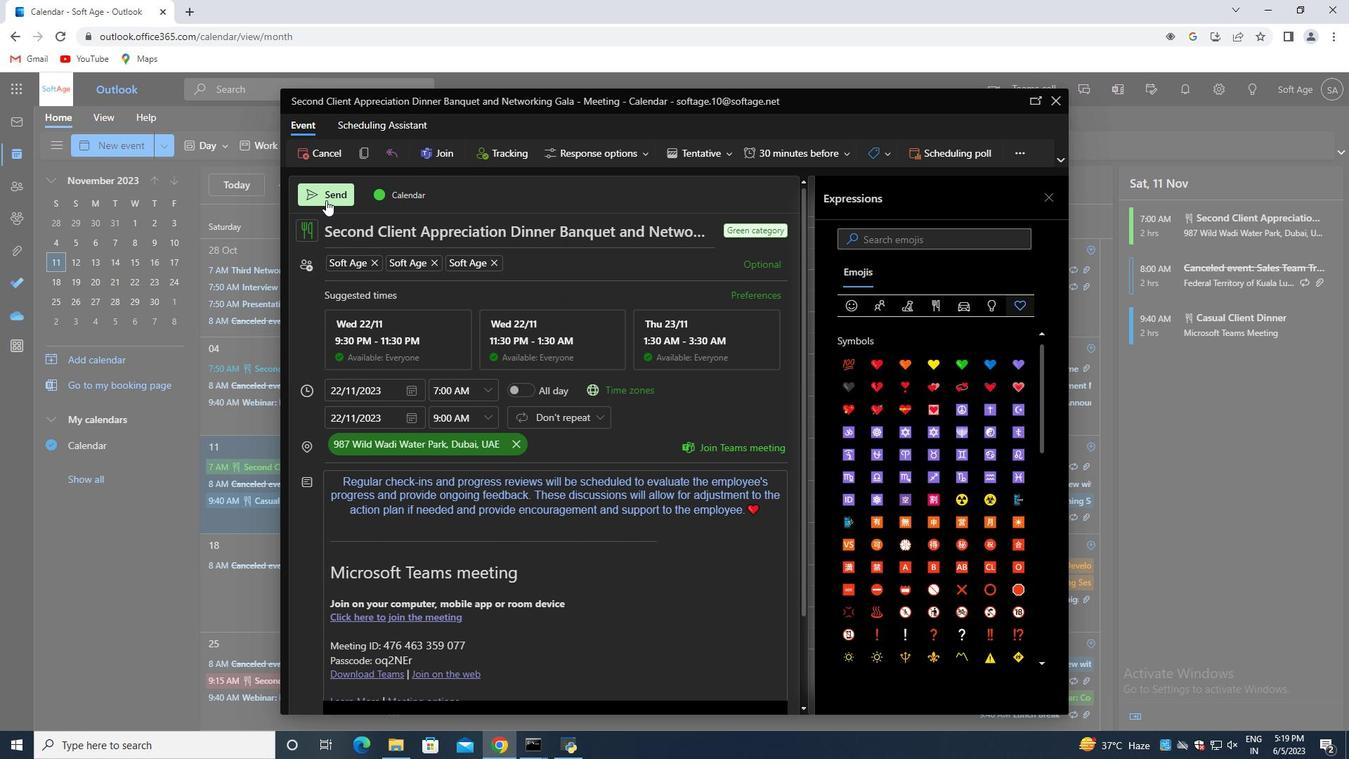
Action: Mouse pressed left at (325, 197)
Screenshot: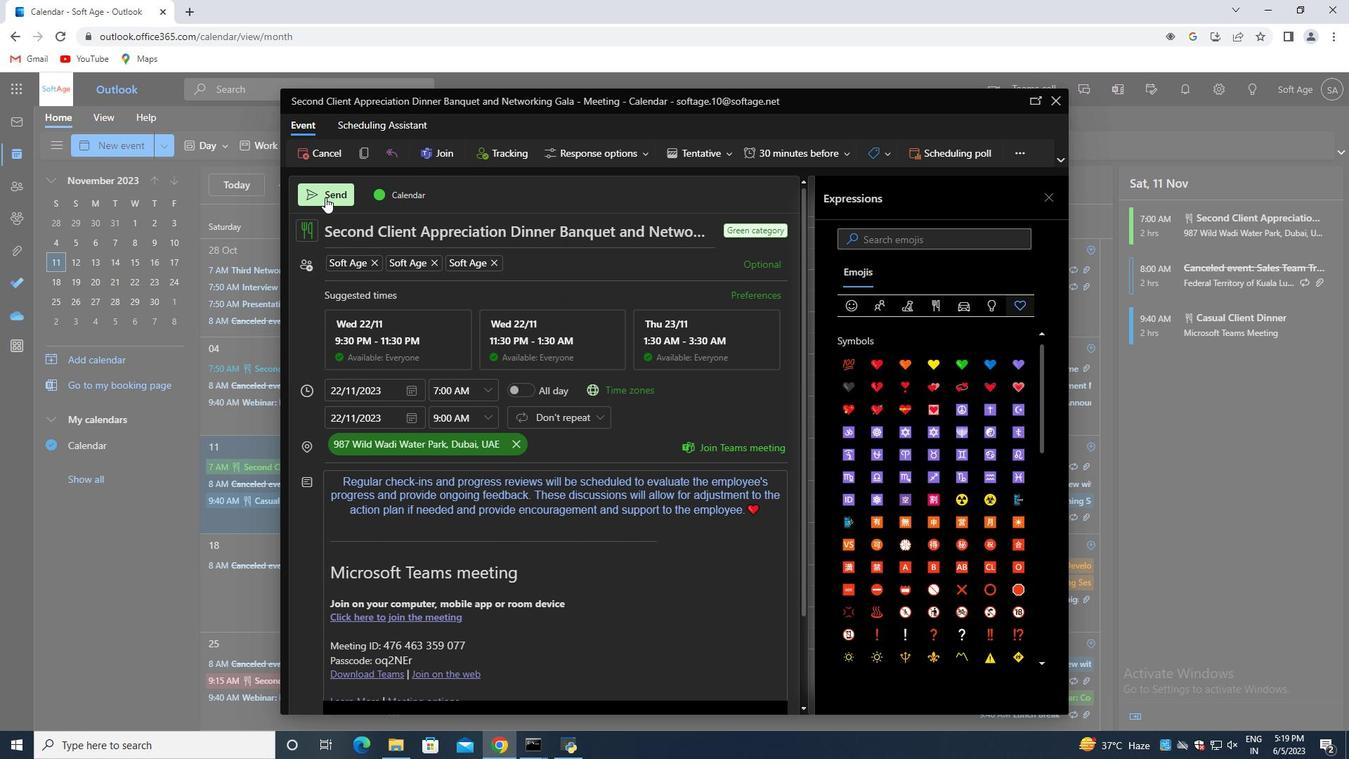 
